 Task: Look for Airbnb options in Toowoomba, Australia from 12th  December, 2023 to 15th December, 2023 for 3 adults.2 bedrooms having 3 beds and 1 bathroom. Property type can be flat. Amenities needed are: washing machine, kitchen. Look for 3 properties as per requirement.
Action: Mouse moved to (448, 66)
Screenshot: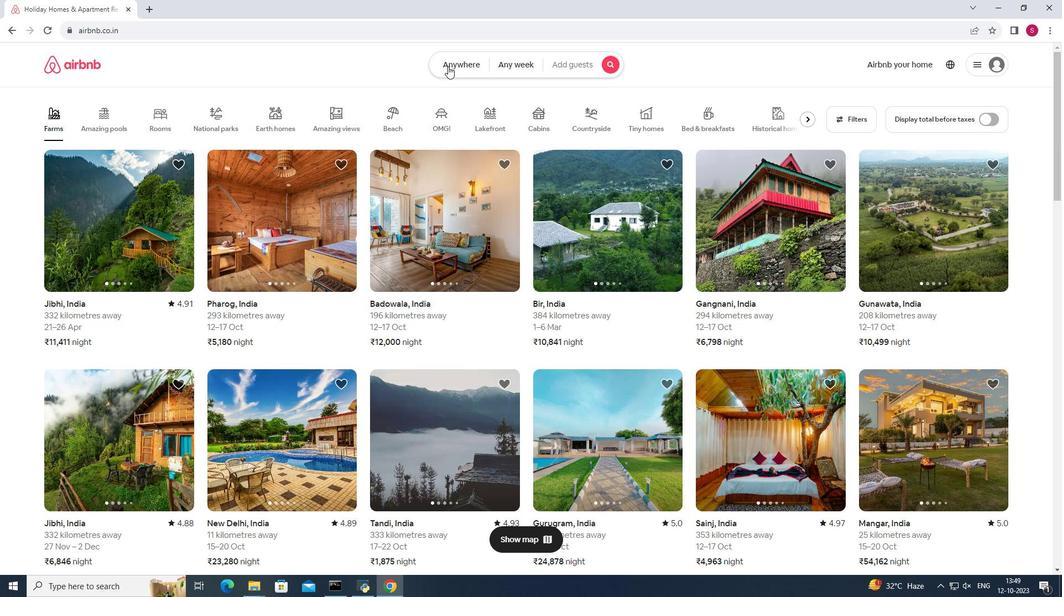 
Action: Mouse pressed left at (448, 66)
Screenshot: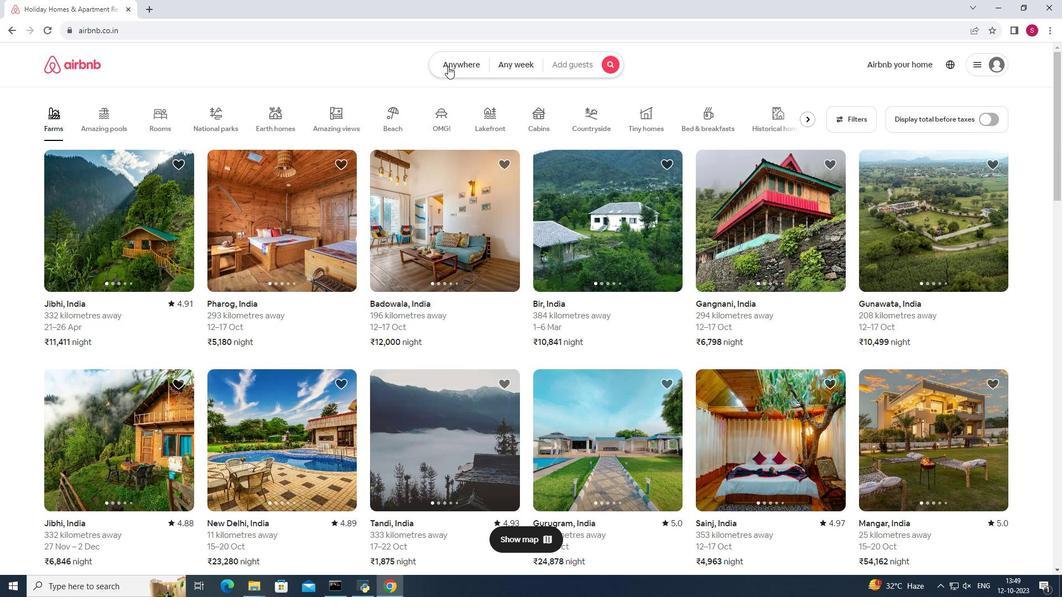 
Action: Mouse moved to (389, 103)
Screenshot: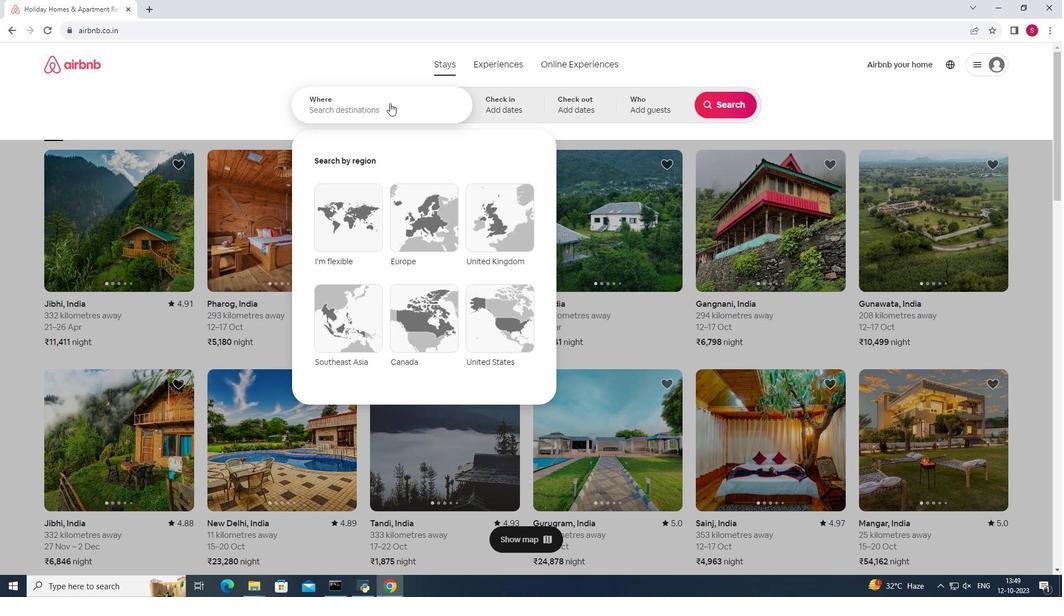 
Action: Mouse pressed left at (389, 103)
Screenshot: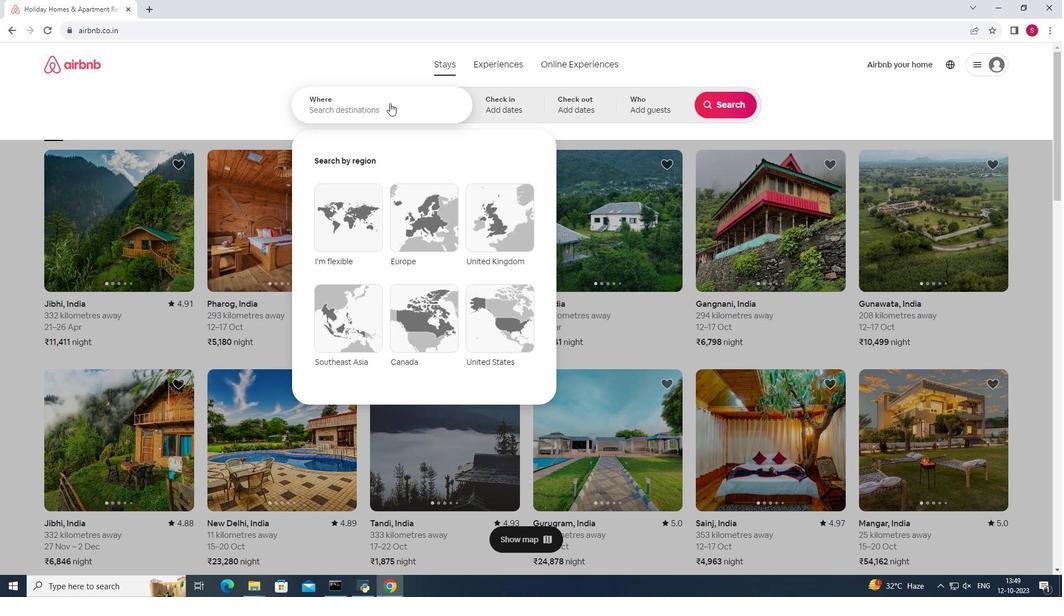 
Action: Key pressed <Key.shift><Key.shift><Key.shift><Key.shift><Key.shift>Toowoomba,<Key.space><Key.shift>Australia
Screenshot: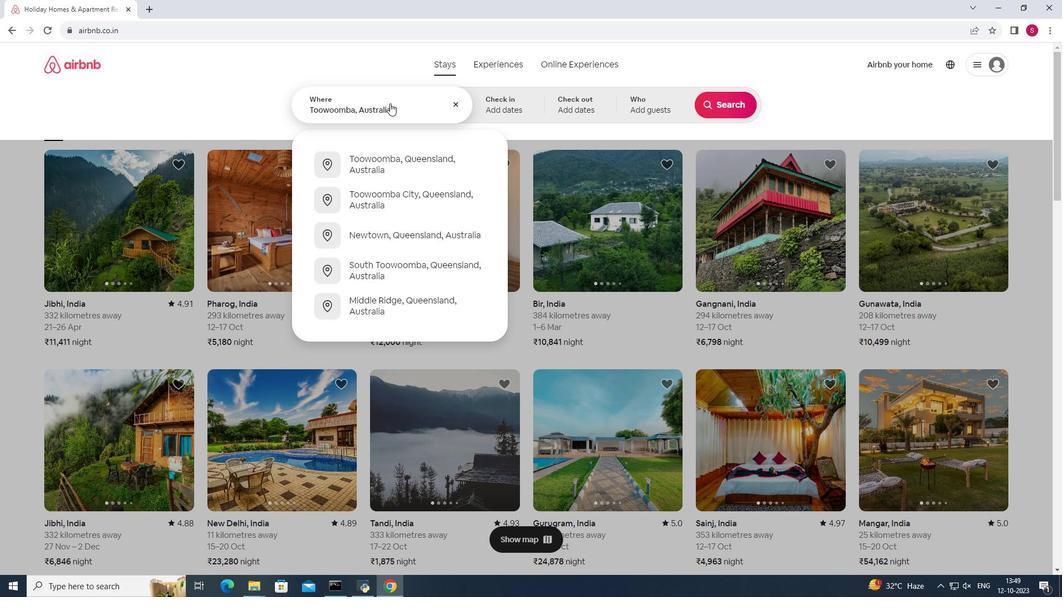 
Action: Mouse moved to (500, 115)
Screenshot: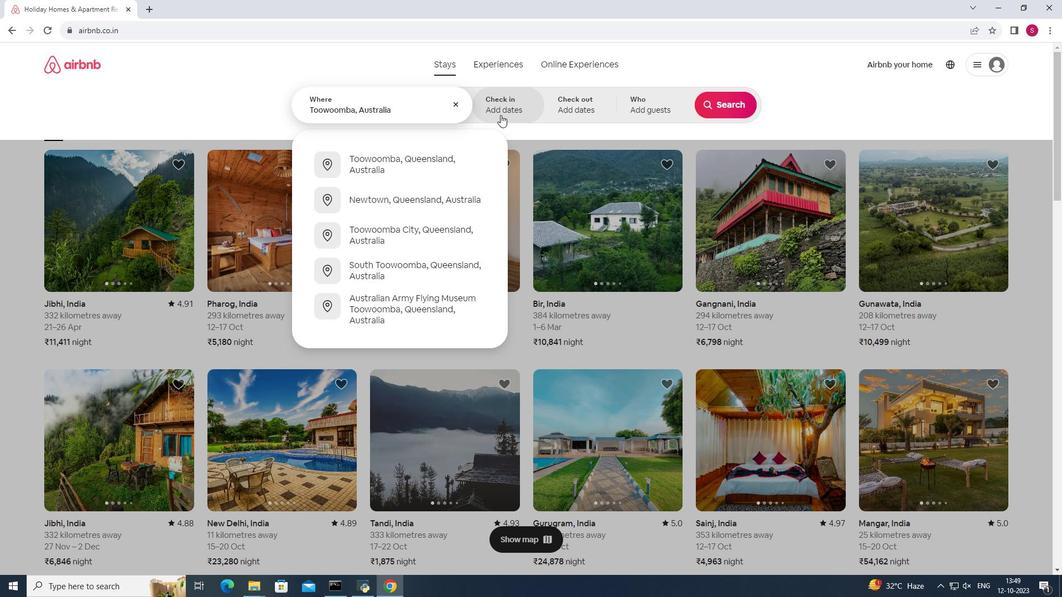 
Action: Mouse pressed left at (500, 115)
Screenshot: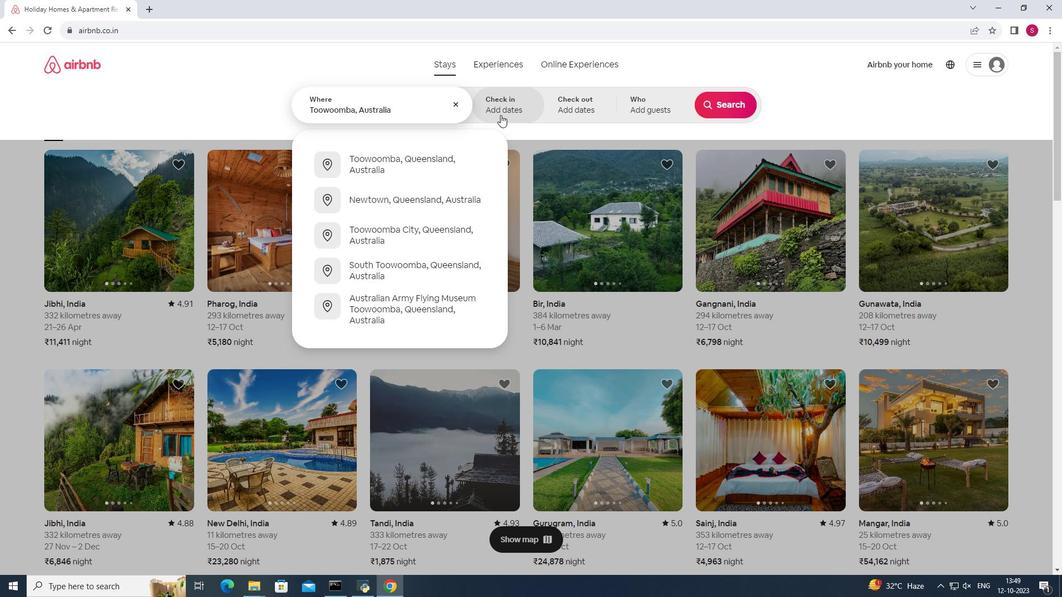 
Action: Mouse moved to (724, 193)
Screenshot: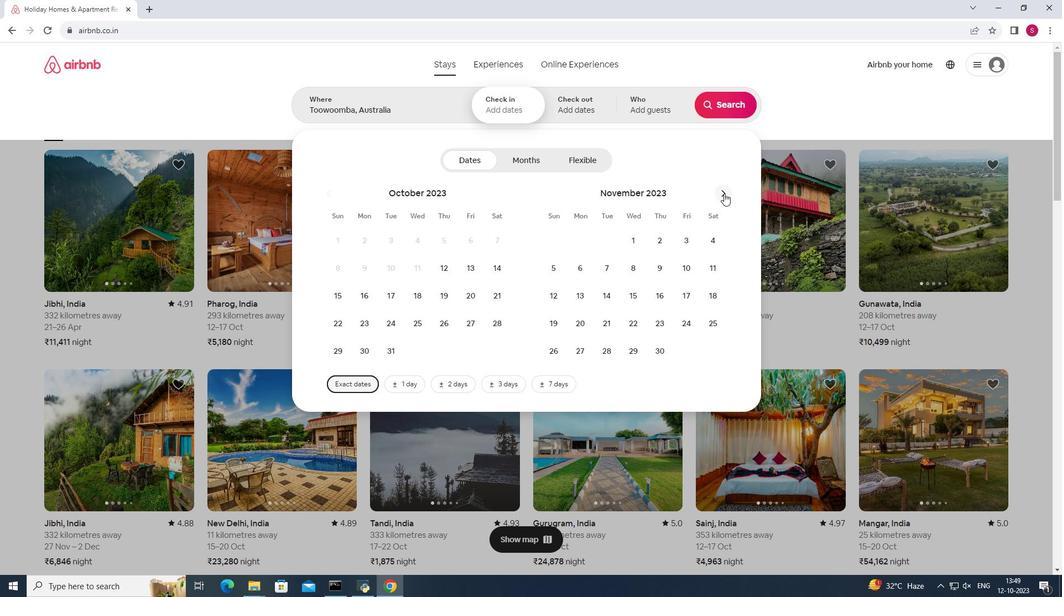 
Action: Mouse pressed left at (724, 193)
Screenshot: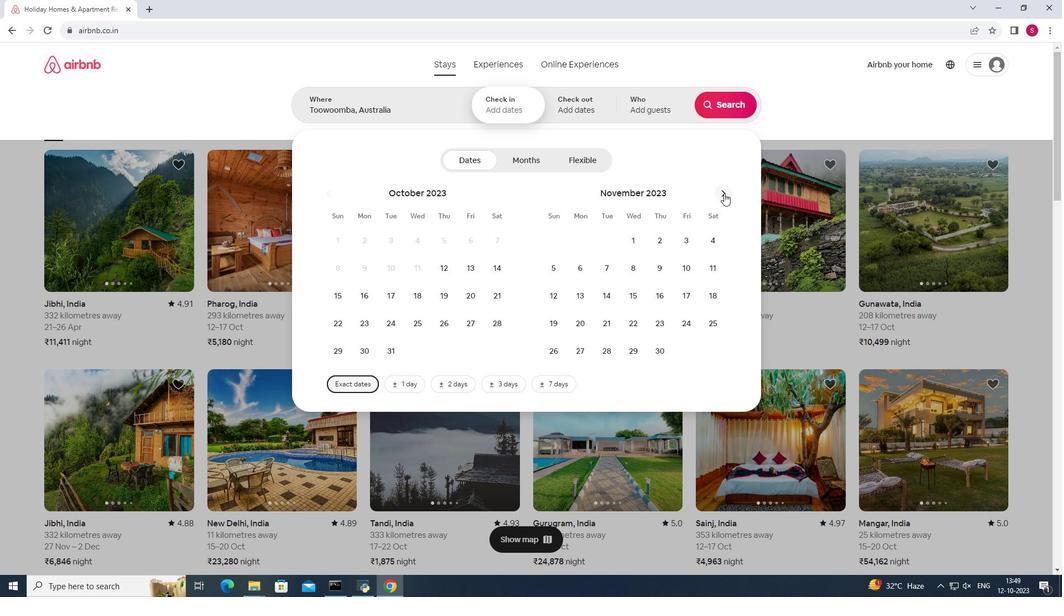 
Action: Mouse moved to (609, 295)
Screenshot: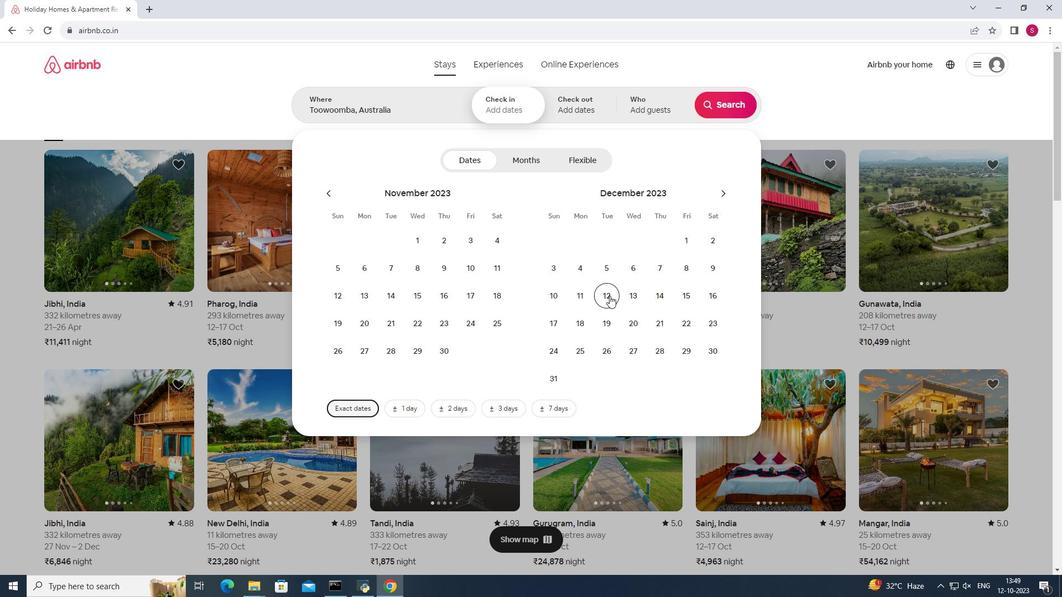 
Action: Mouse pressed left at (609, 295)
Screenshot: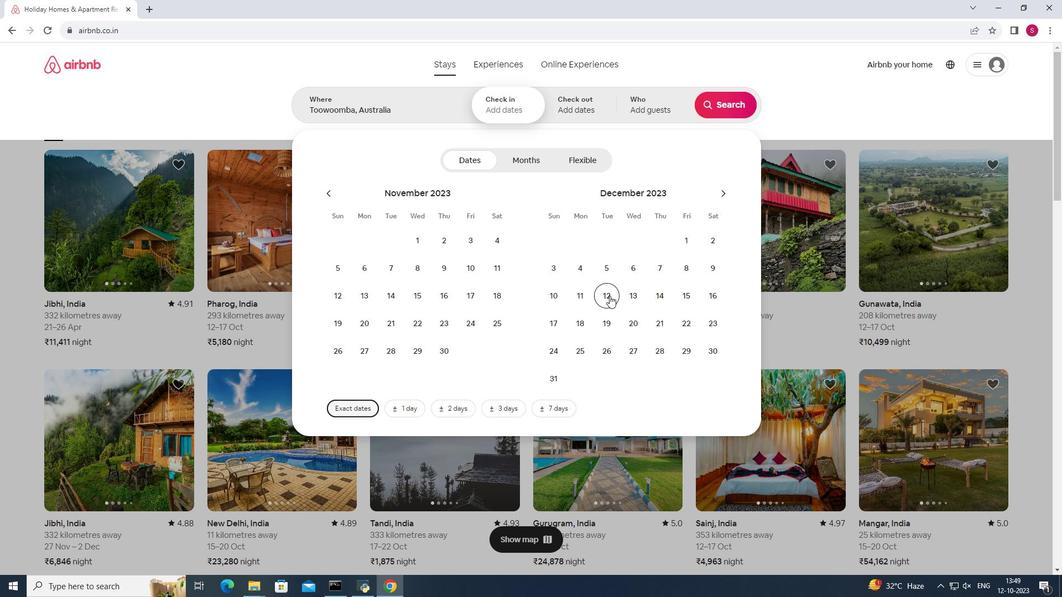 
Action: Mouse pressed left at (609, 295)
Screenshot: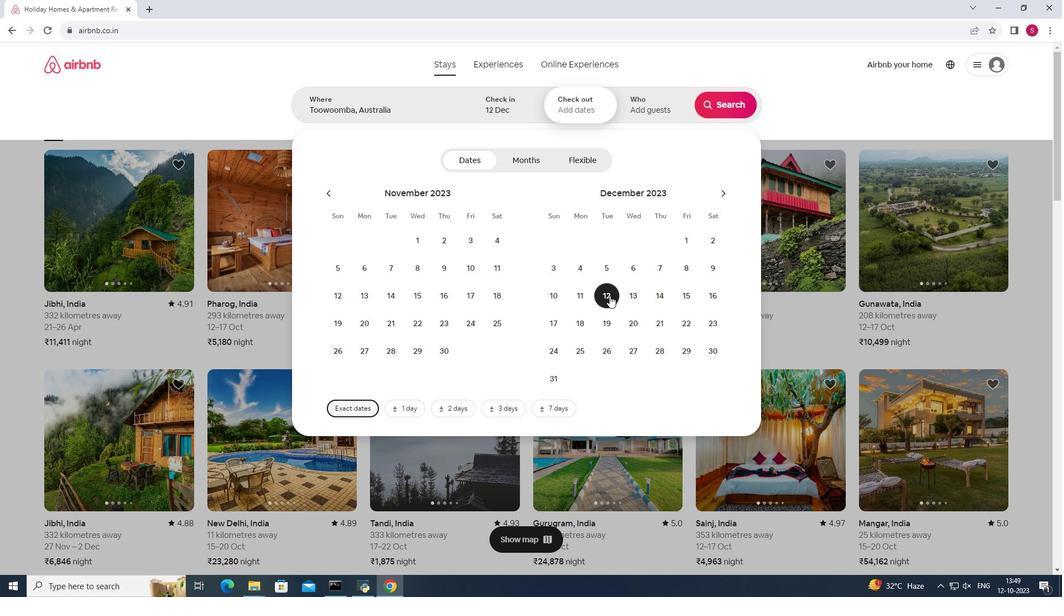 
Action: Mouse moved to (683, 294)
Screenshot: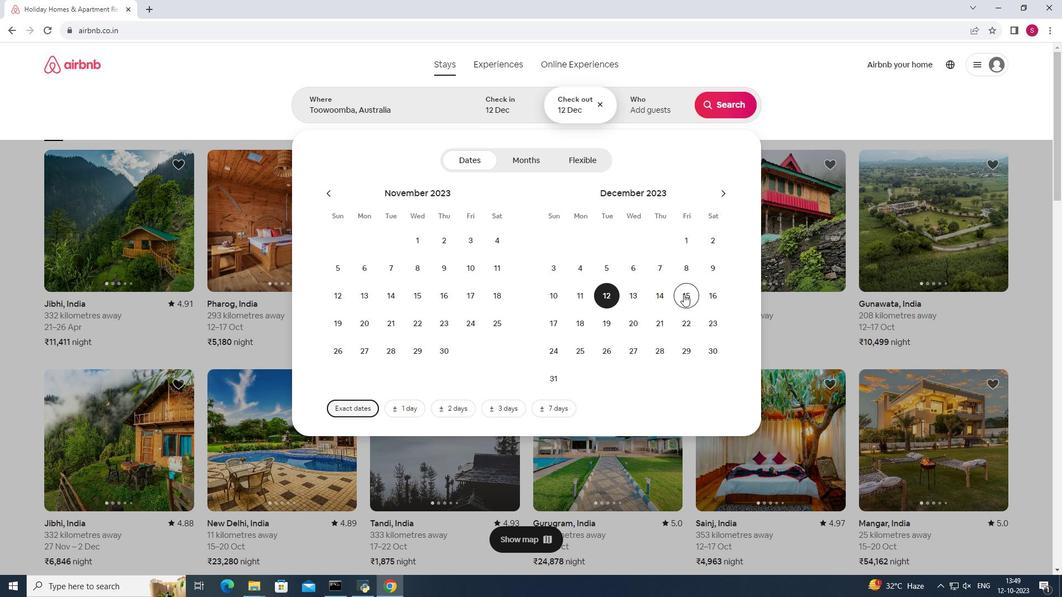 
Action: Mouse pressed left at (683, 294)
Screenshot: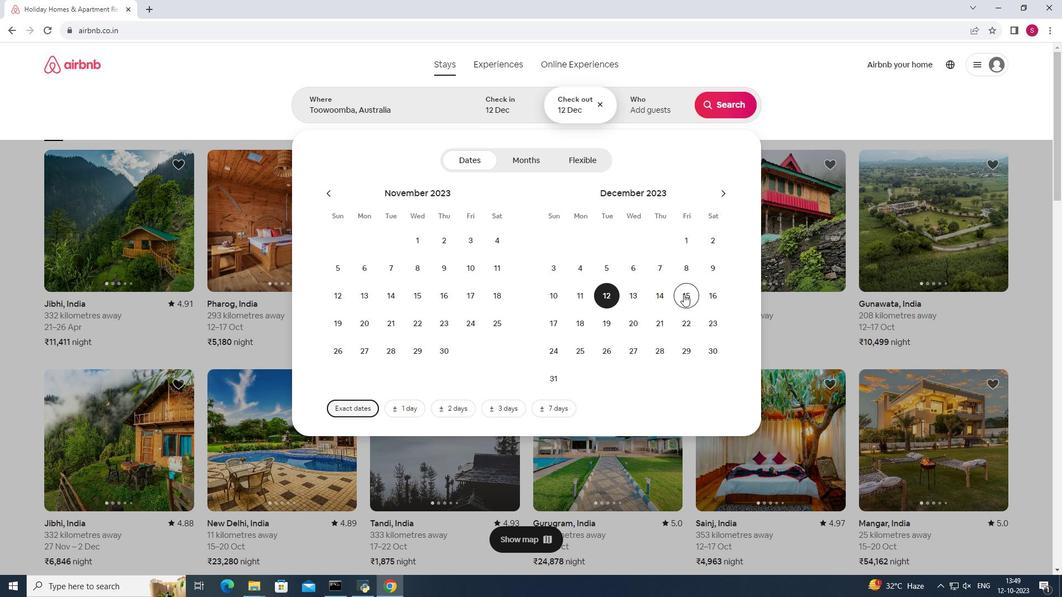 
Action: Mouse moved to (656, 108)
Screenshot: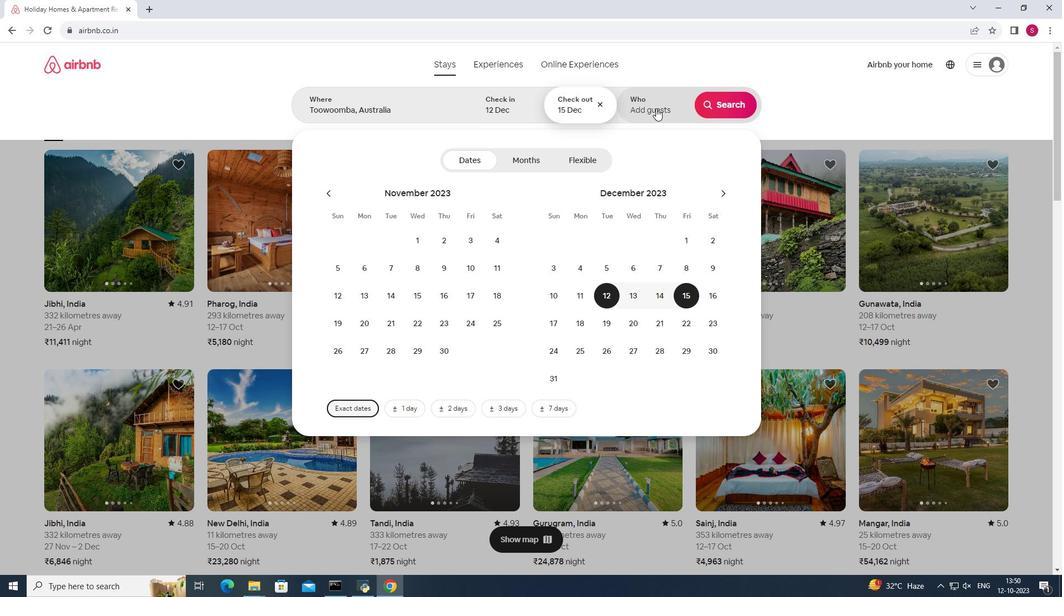 
Action: Mouse pressed left at (656, 108)
Screenshot: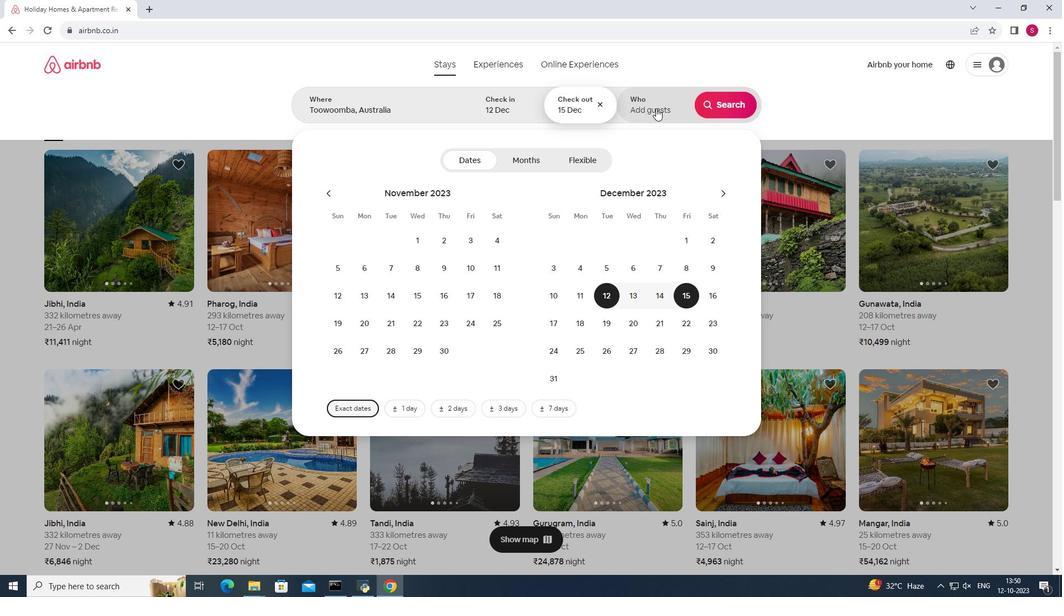 
Action: Mouse pressed left at (656, 108)
Screenshot: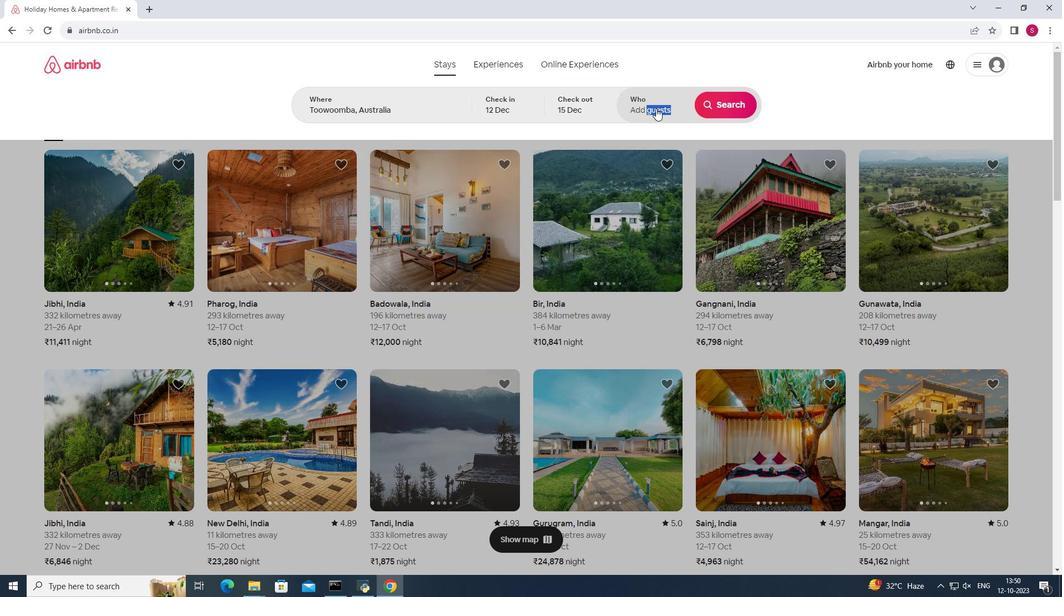 
Action: Mouse moved to (654, 107)
Screenshot: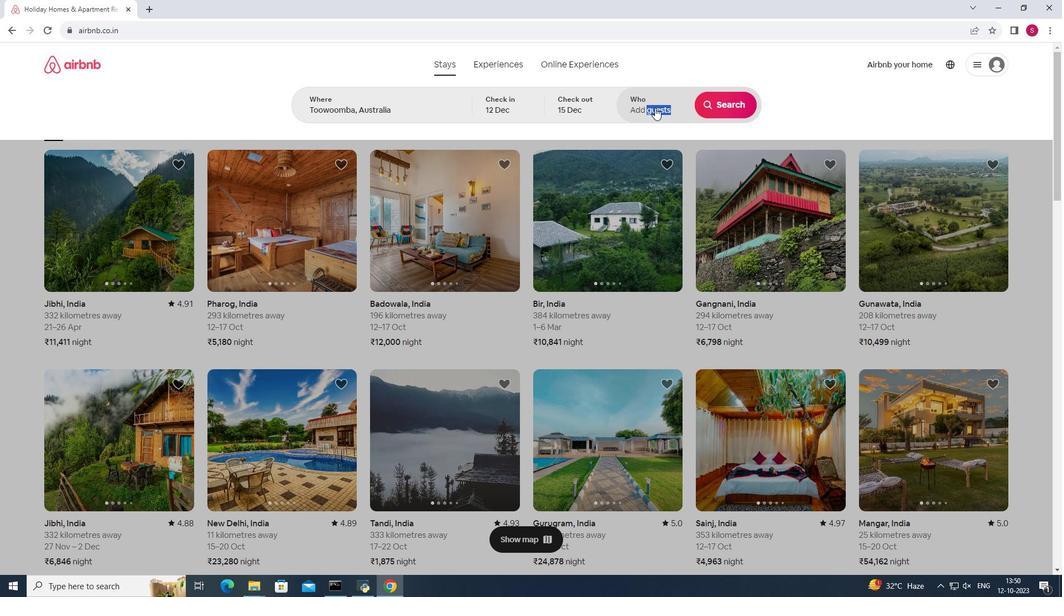 
Action: Mouse pressed left at (654, 107)
Screenshot: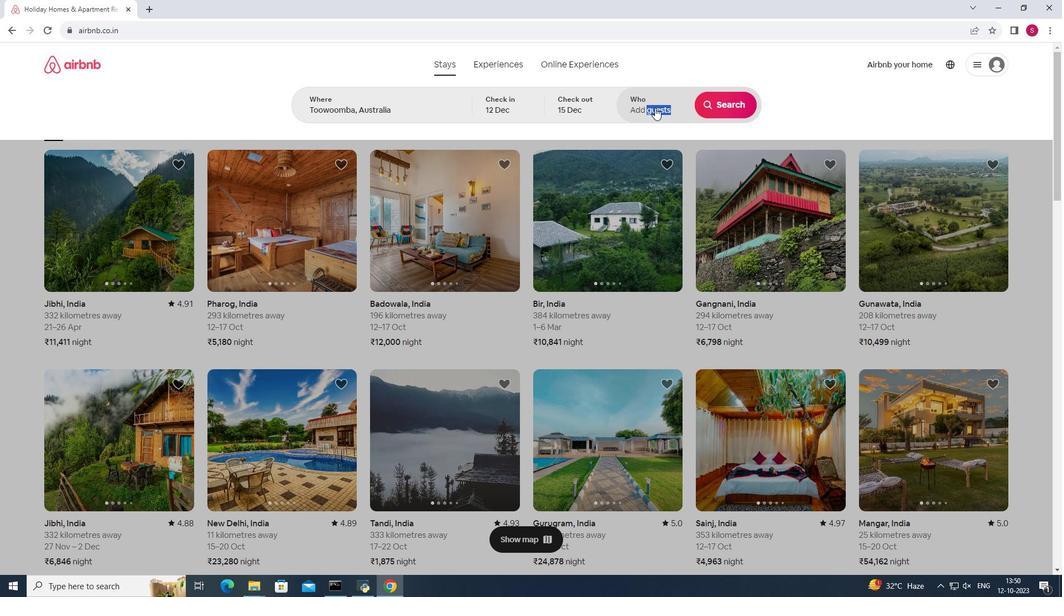 
Action: Mouse moved to (729, 161)
Screenshot: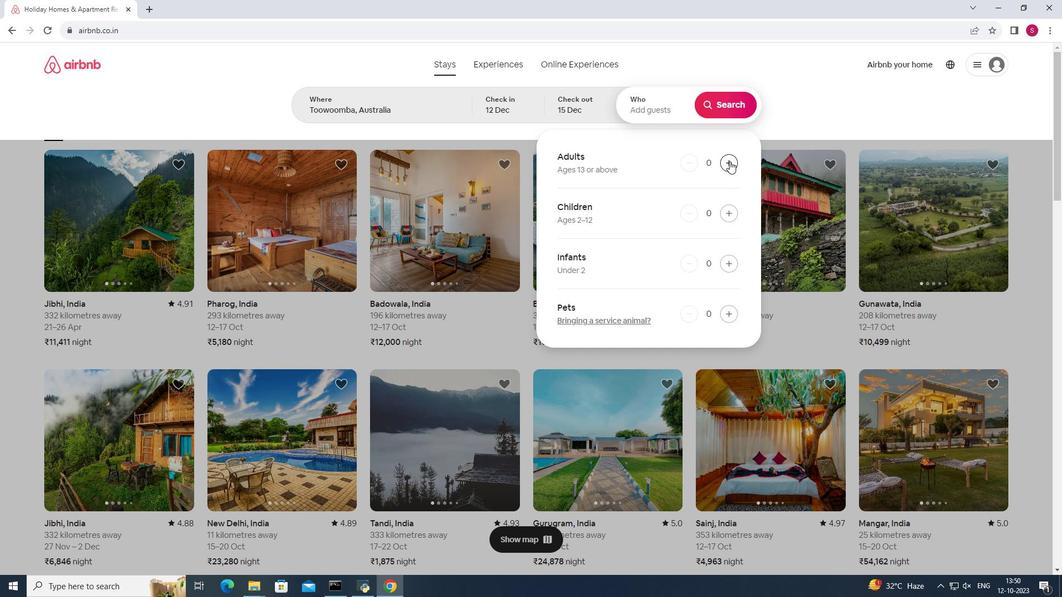 
Action: Mouse pressed left at (729, 161)
Screenshot: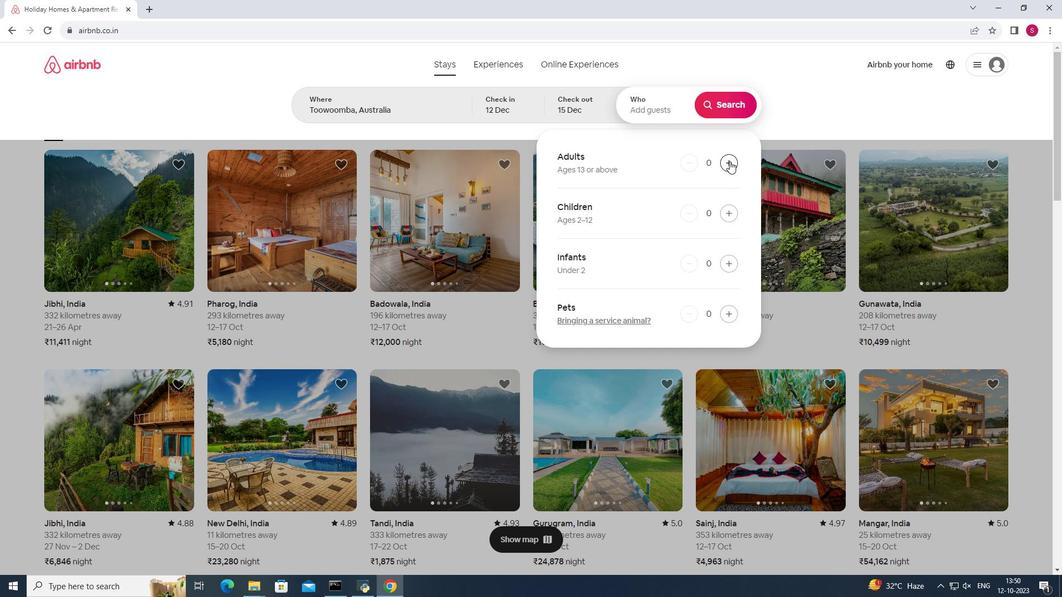 
Action: Mouse moved to (729, 164)
Screenshot: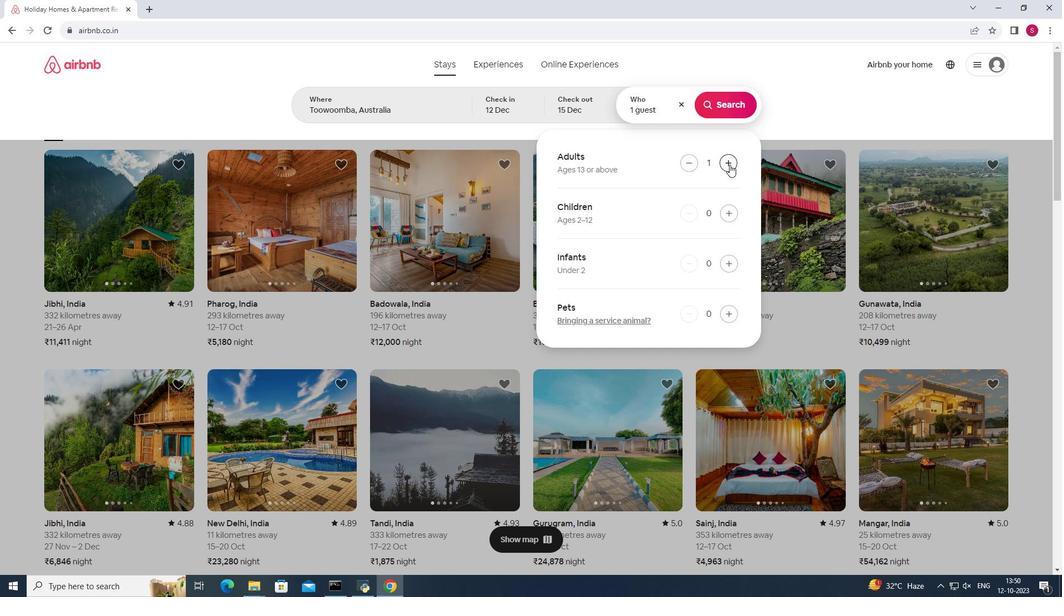 
Action: Mouse pressed left at (729, 164)
Screenshot: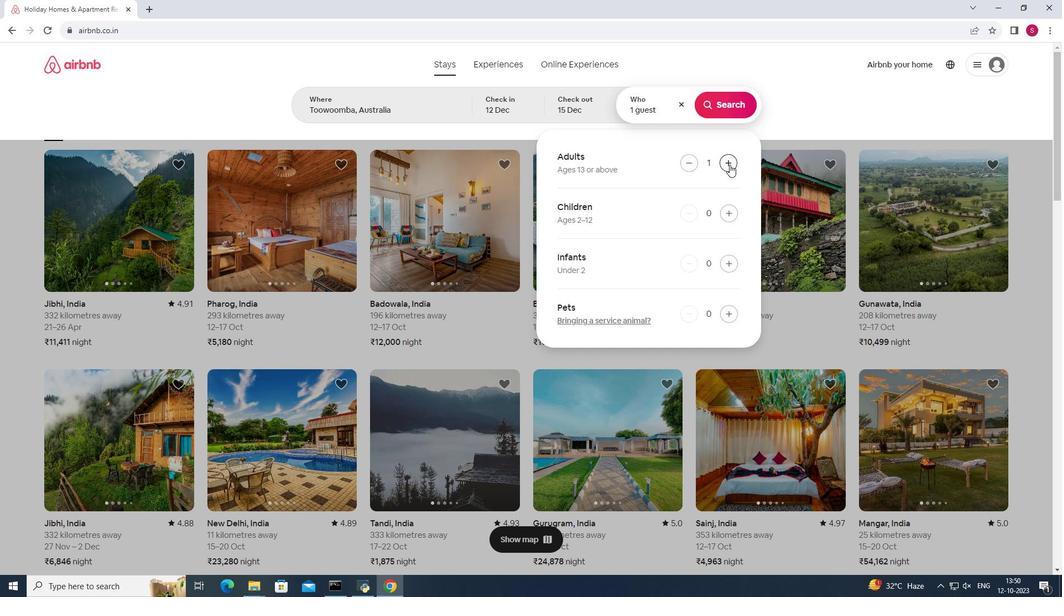 
Action: Mouse pressed left at (729, 164)
Screenshot: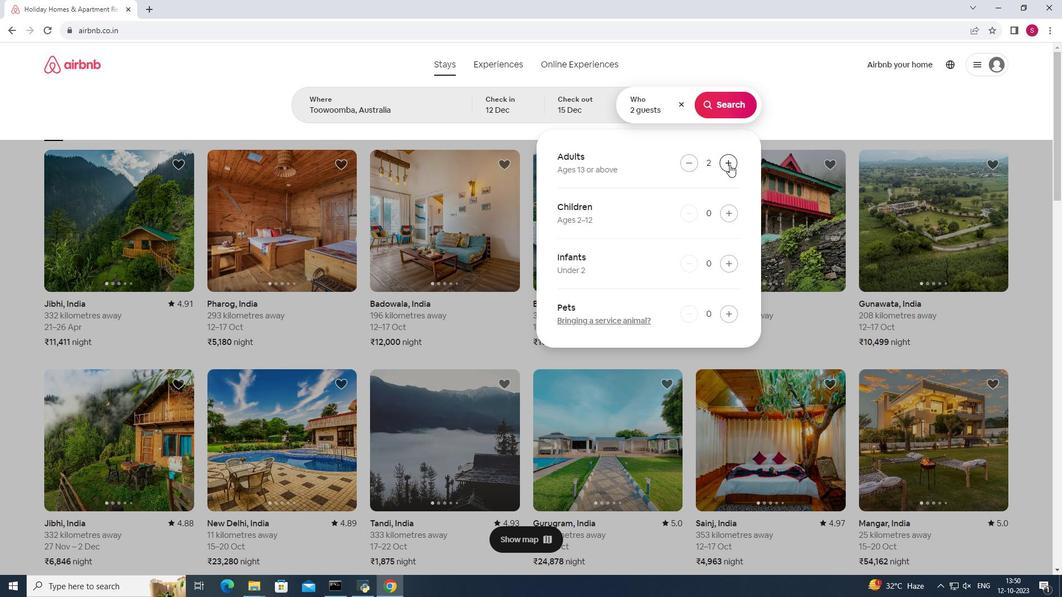 
Action: Mouse moved to (738, 104)
Screenshot: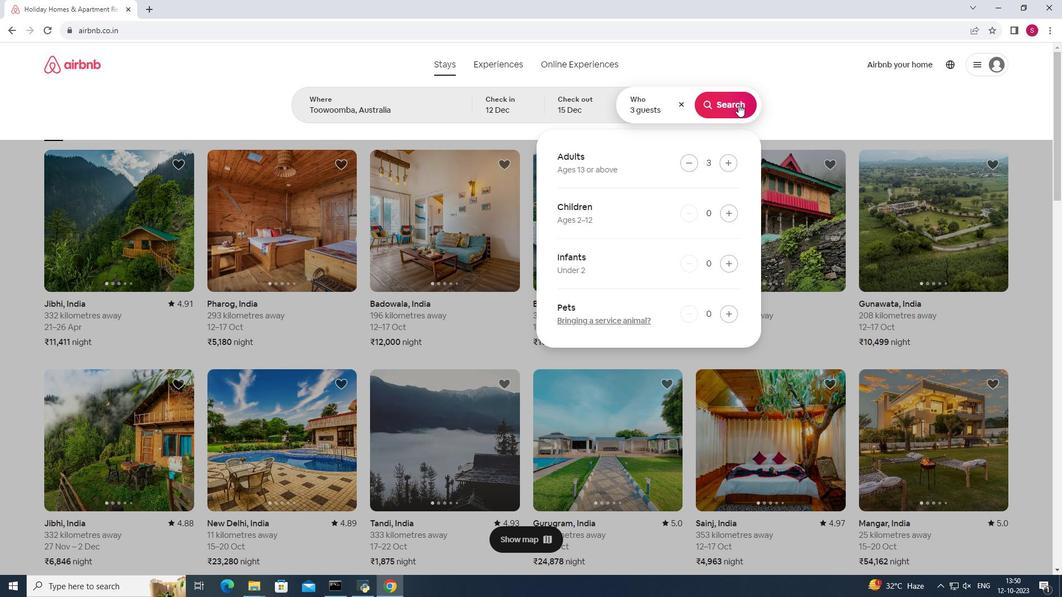 
Action: Mouse pressed left at (738, 104)
Screenshot: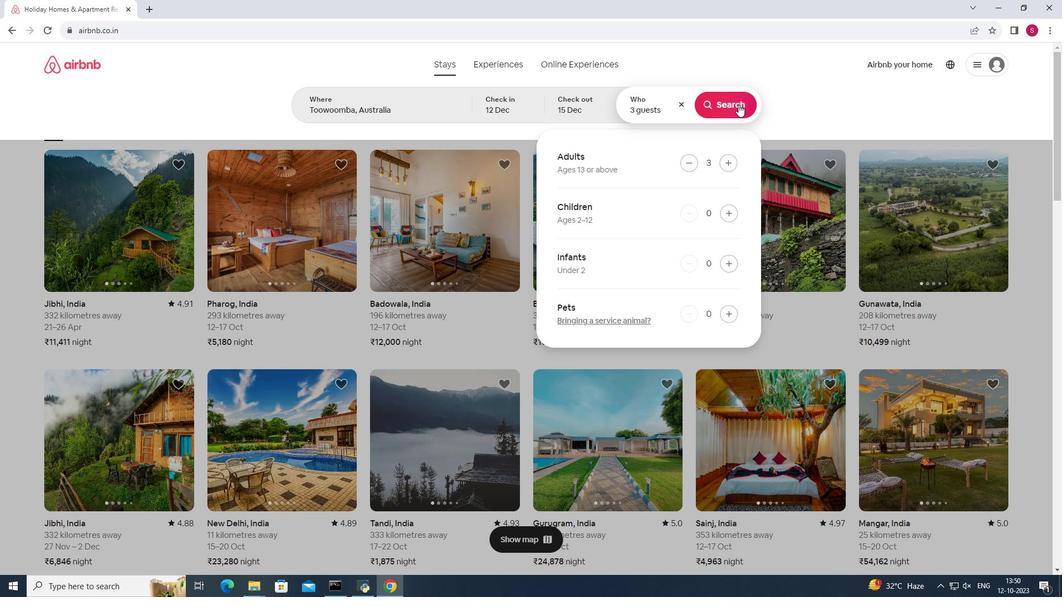 
Action: Mouse moved to (882, 111)
Screenshot: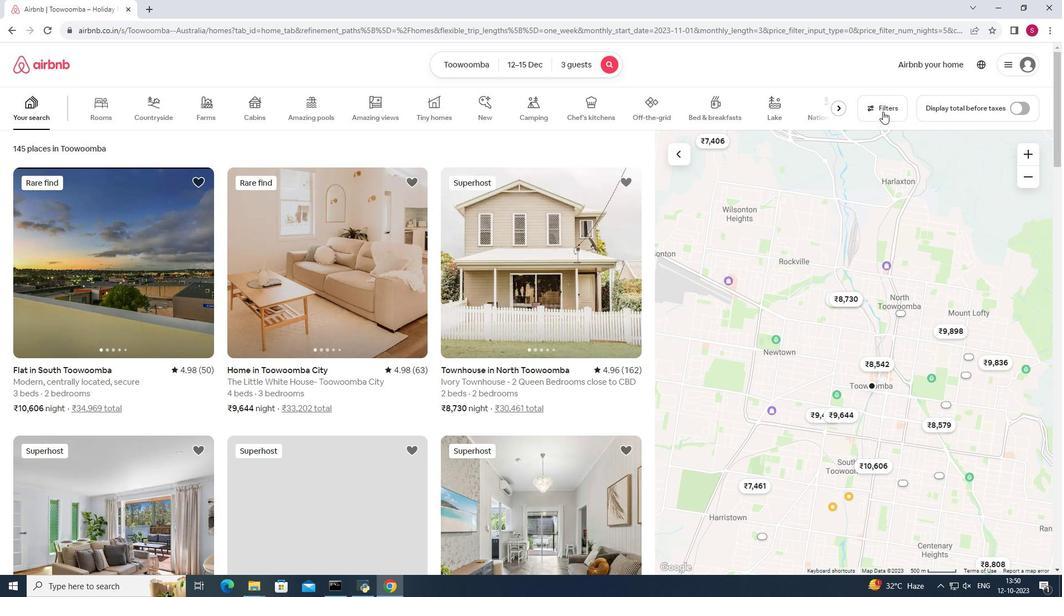 
Action: Mouse pressed left at (882, 111)
Screenshot: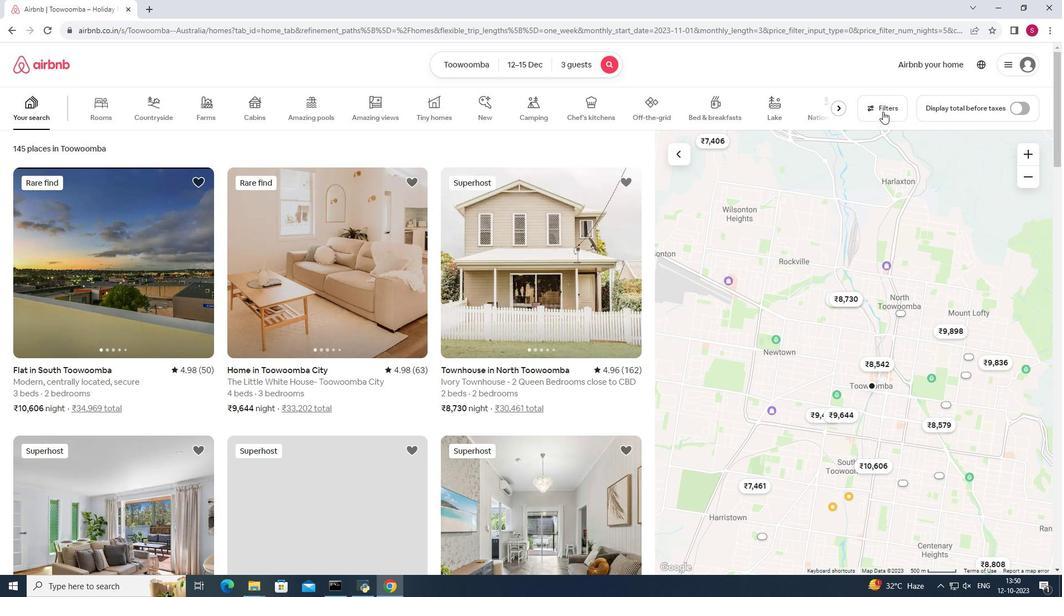 
Action: Mouse moved to (579, 214)
Screenshot: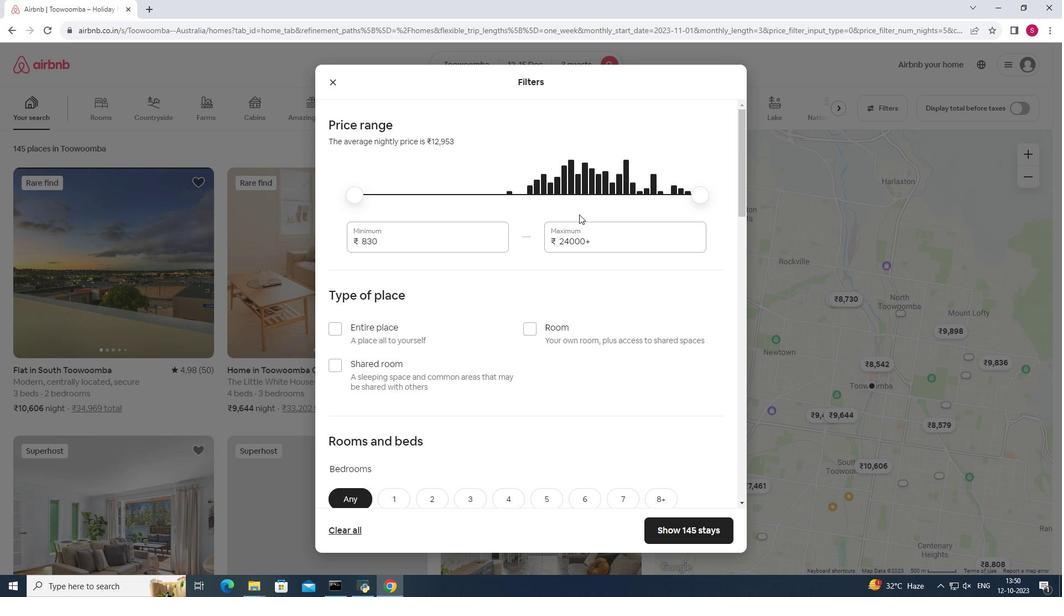 
Action: Mouse scrolled (579, 214) with delta (0, 0)
Screenshot: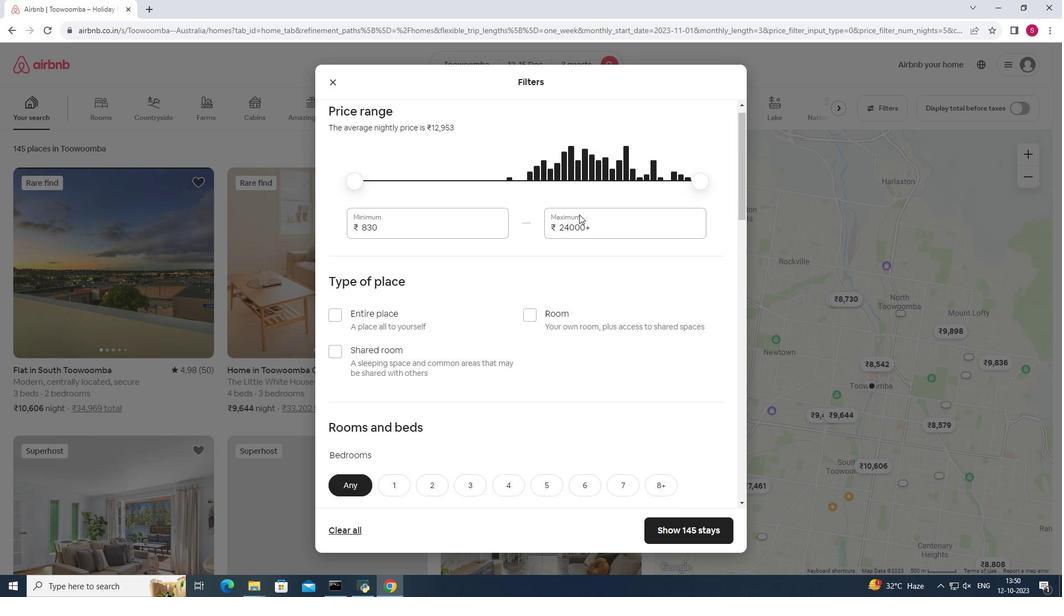 
Action: Mouse scrolled (579, 214) with delta (0, 0)
Screenshot: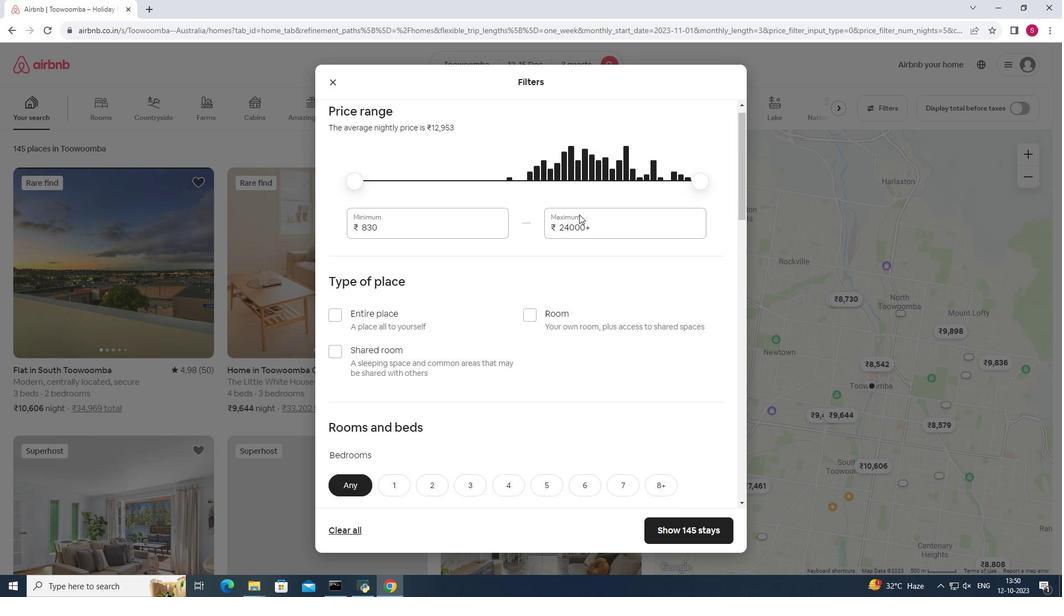 
Action: Mouse scrolled (579, 214) with delta (0, 0)
Screenshot: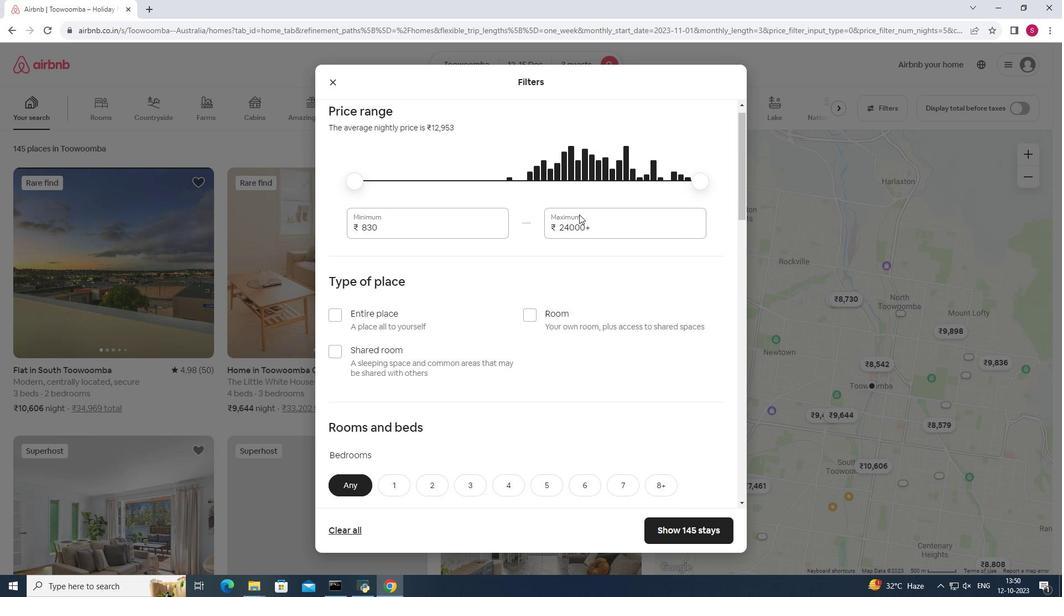 
Action: Mouse scrolled (579, 214) with delta (0, 0)
Screenshot: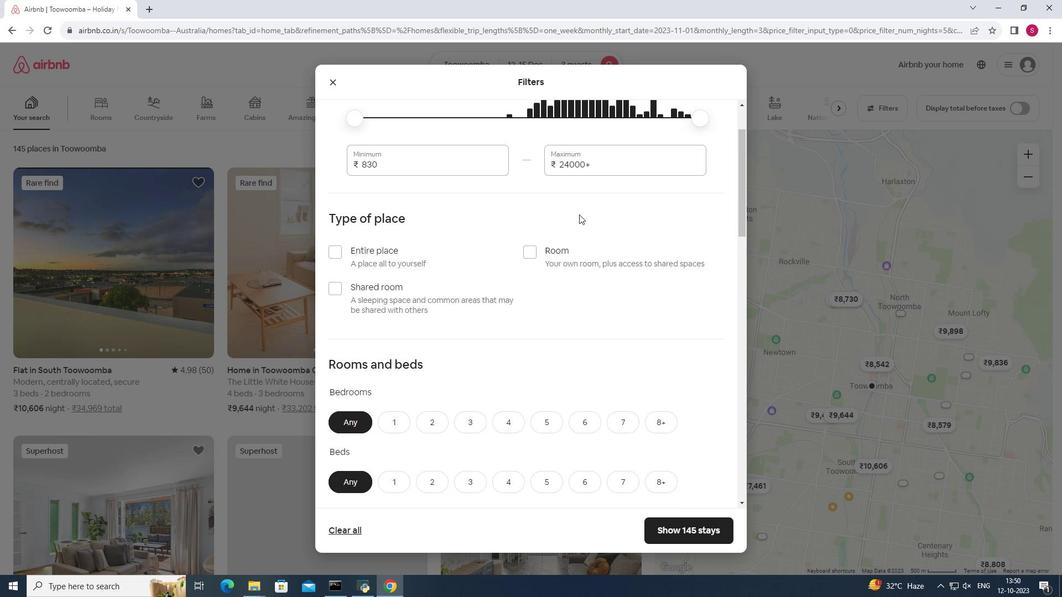 
Action: Mouse moved to (581, 212)
Screenshot: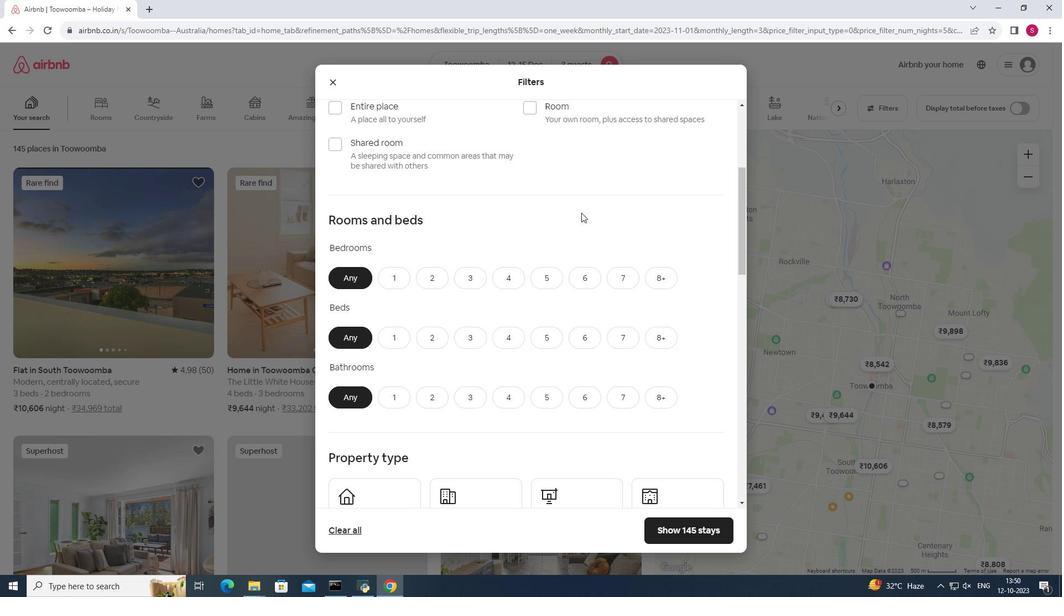 
Action: Mouse scrolled (581, 212) with delta (0, 0)
Screenshot: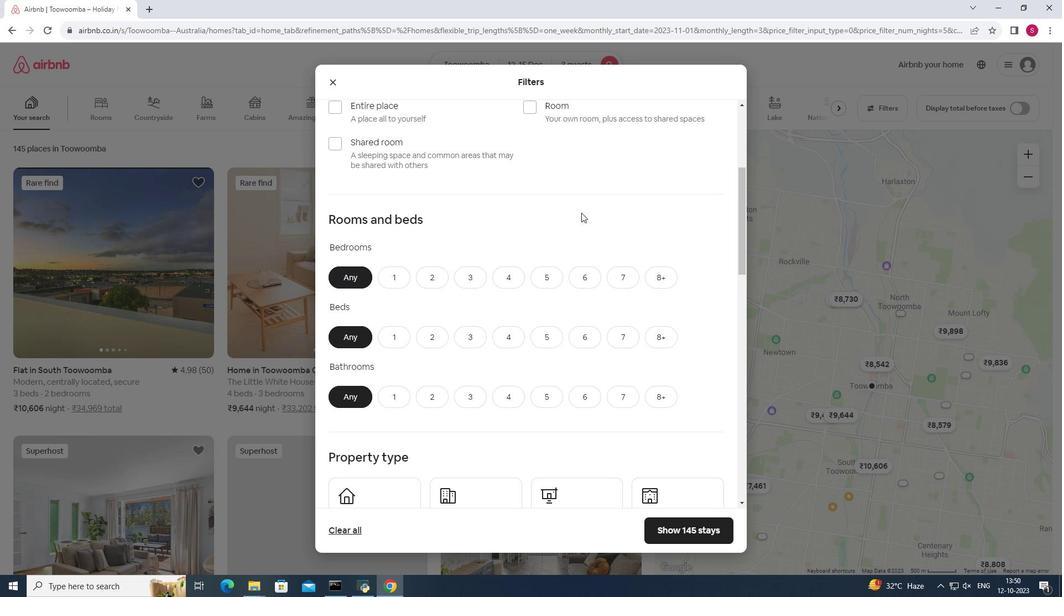 
Action: Mouse moved to (438, 224)
Screenshot: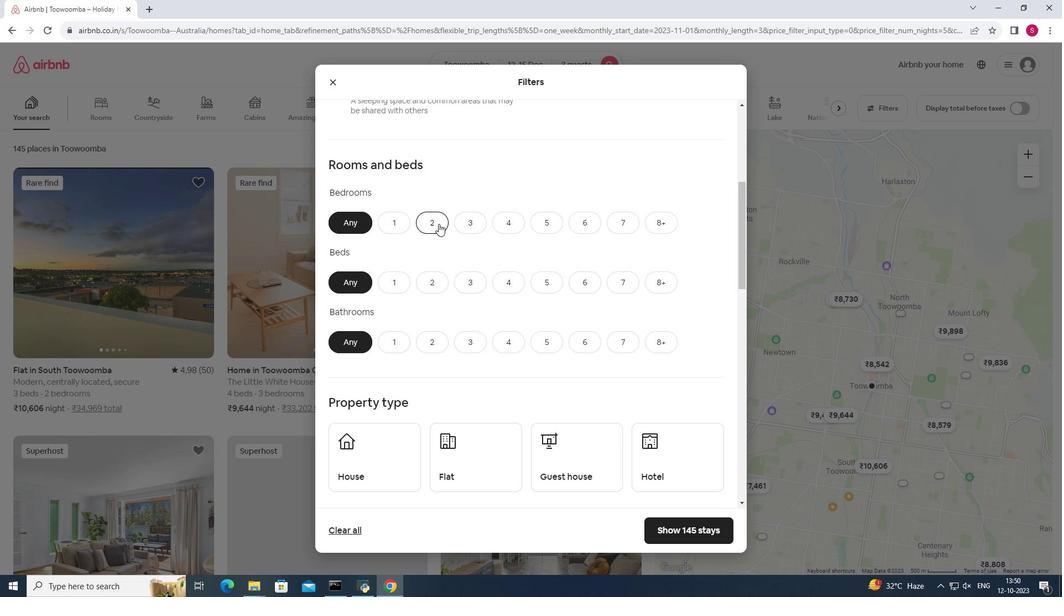 
Action: Mouse pressed left at (438, 224)
Screenshot: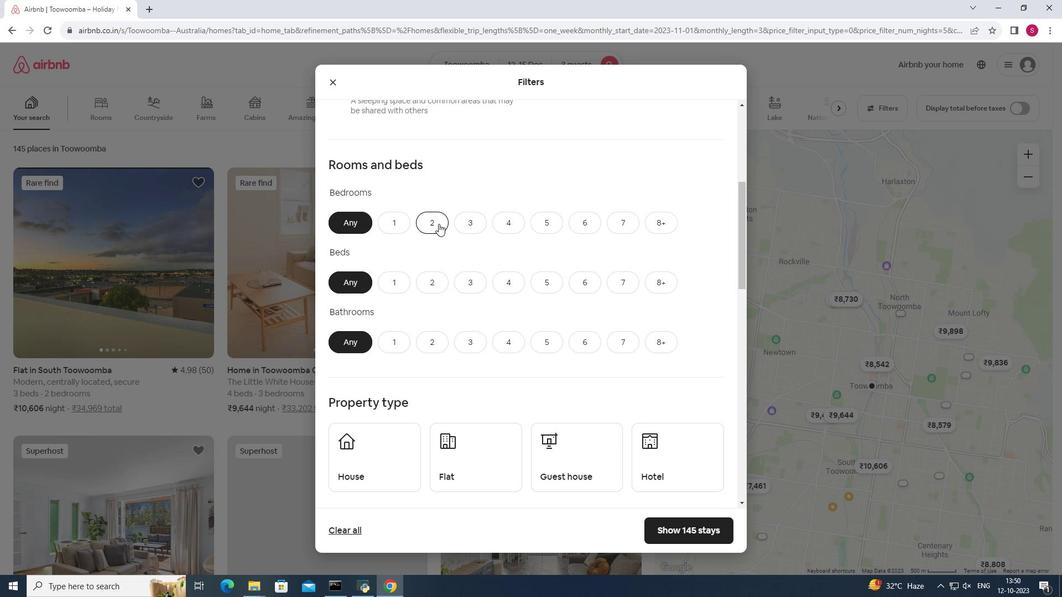 
Action: Mouse moved to (467, 287)
Screenshot: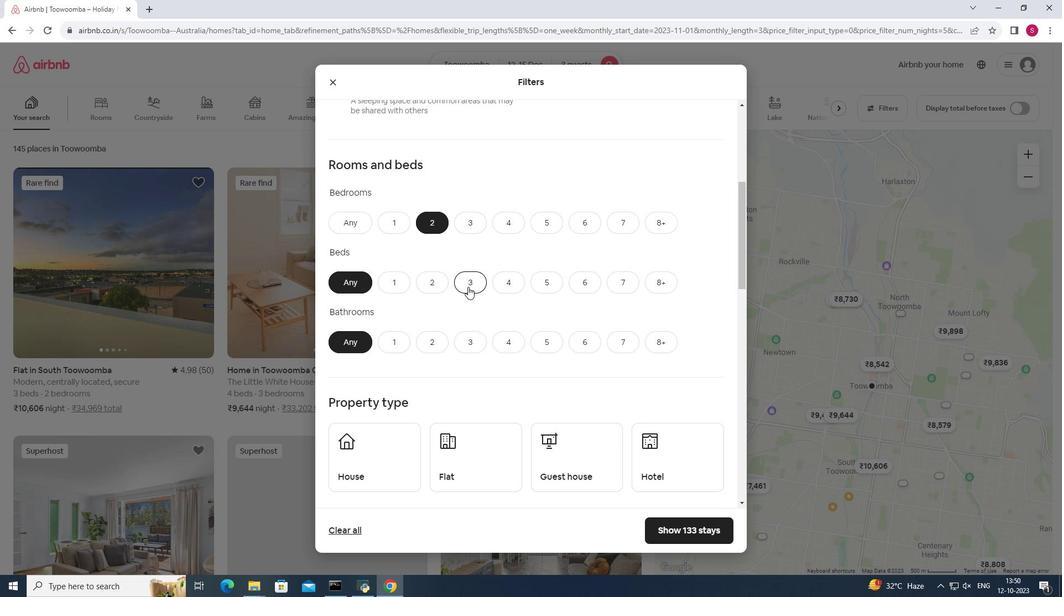 
Action: Mouse pressed left at (467, 287)
Screenshot: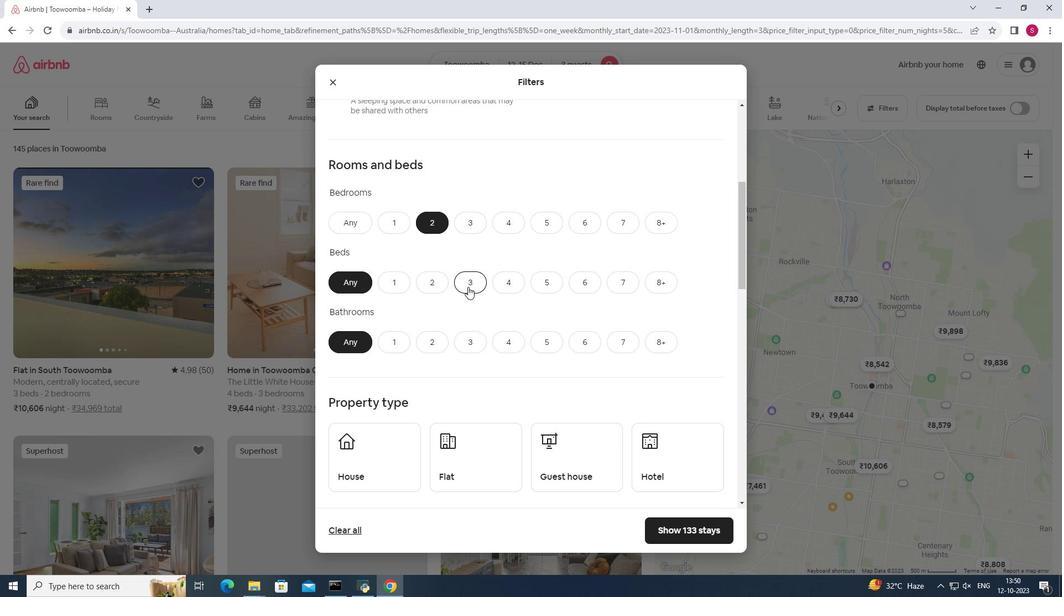 
Action: Mouse moved to (392, 342)
Screenshot: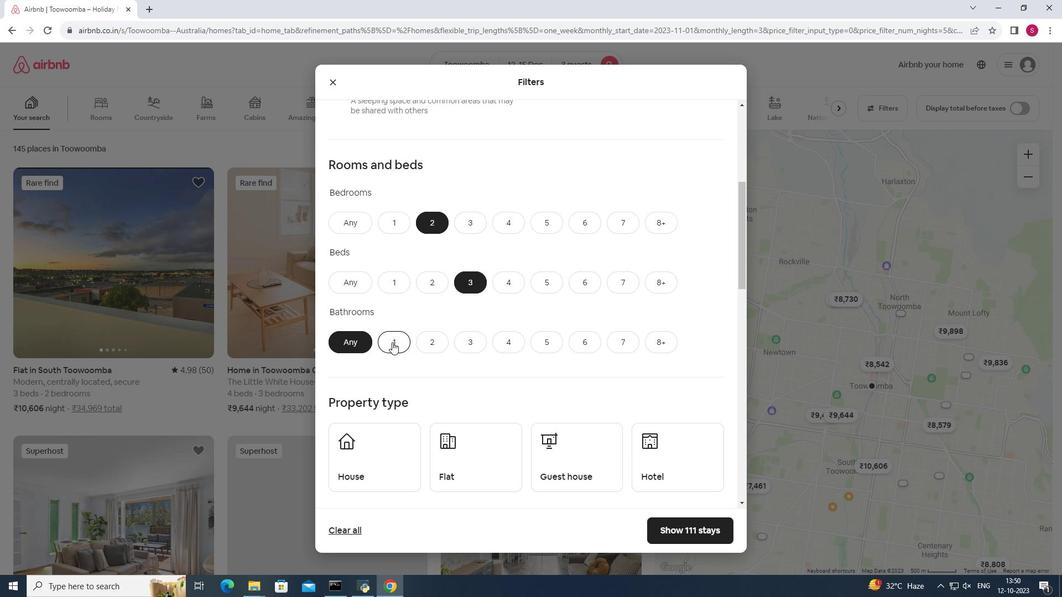 
Action: Mouse pressed left at (392, 342)
Screenshot: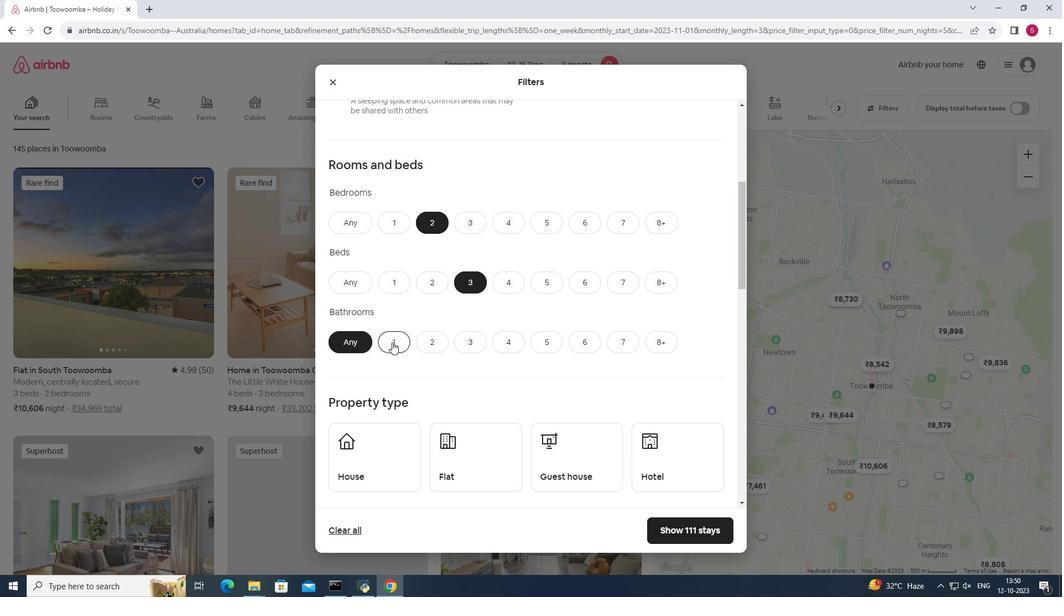 
Action: Mouse moved to (698, 291)
Screenshot: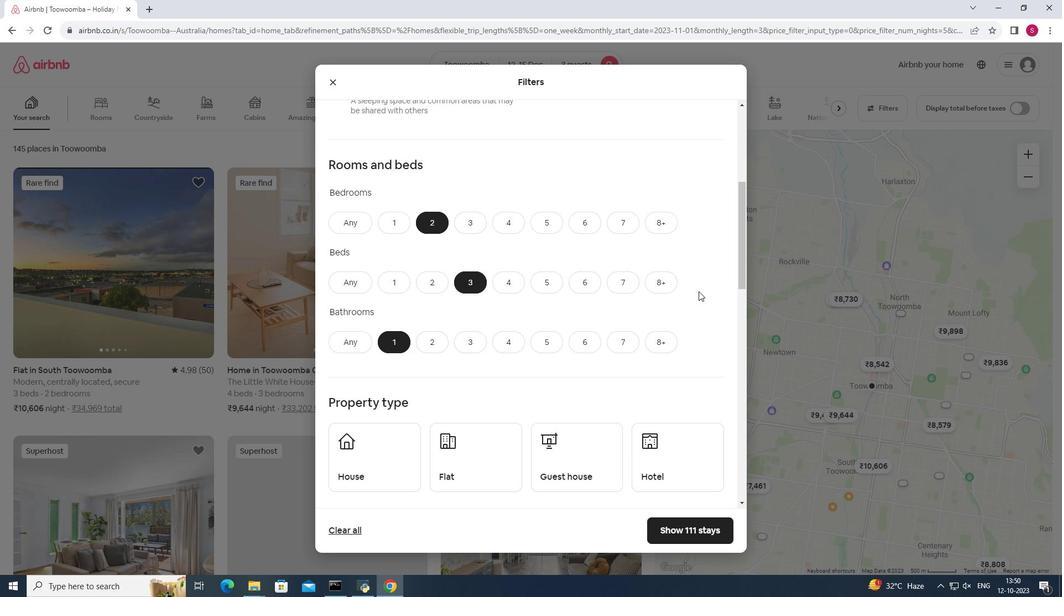 
Action: Mouse scrolled (698, 290) with delta (0, 0)
Screenshot: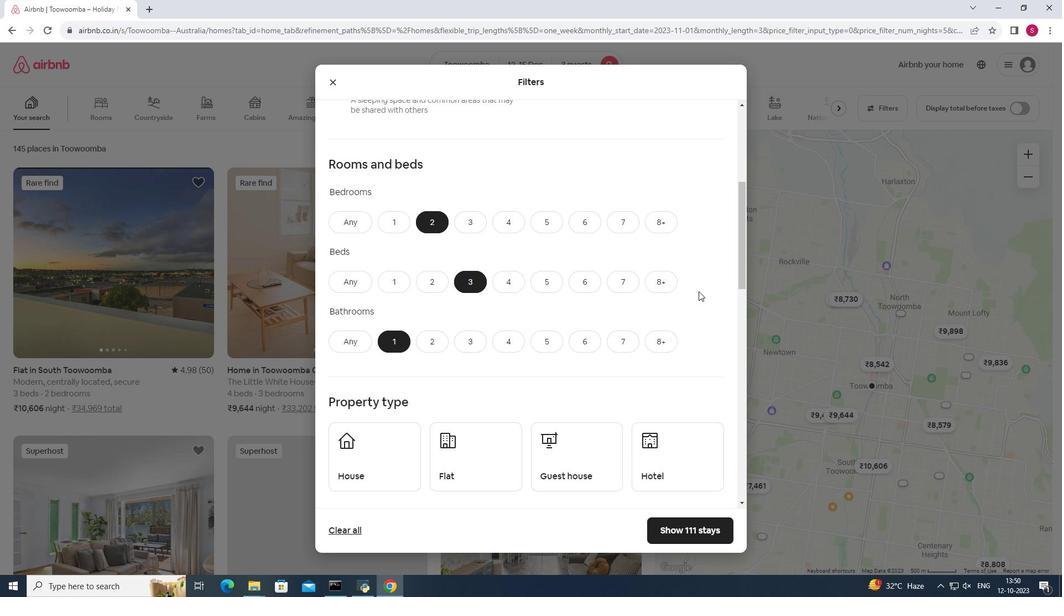 
Action: Mouse scrolled (698, 290) with delta (0, 0)
Screenshot: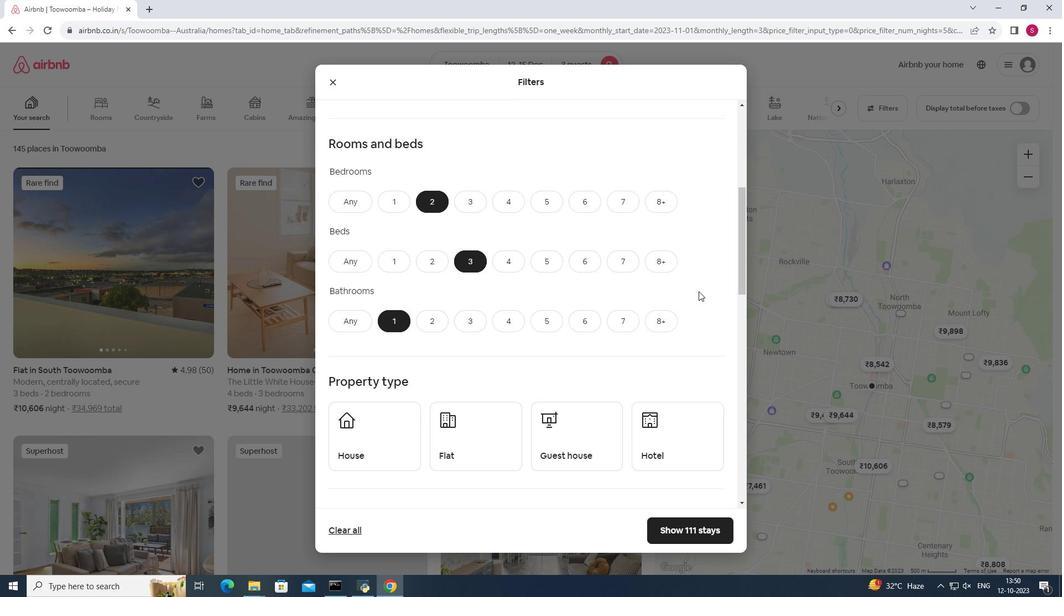 
Action: Mouse scrolled (698, 290) with delta (0, 0)
Screenshot: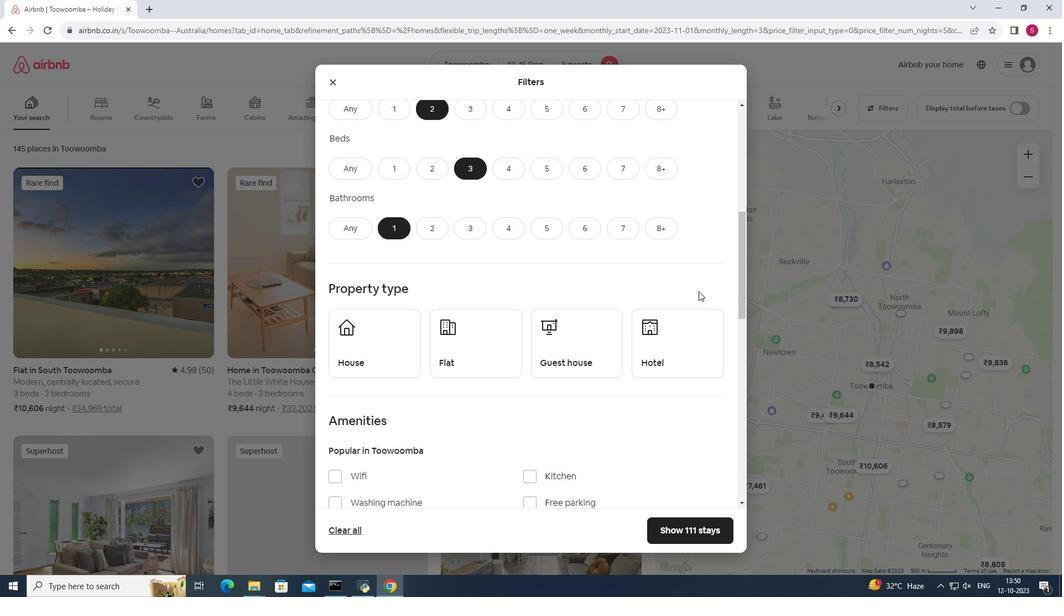 
Action: Mouse scrolled (698, 290) with delta (0, 0)
Screenshot: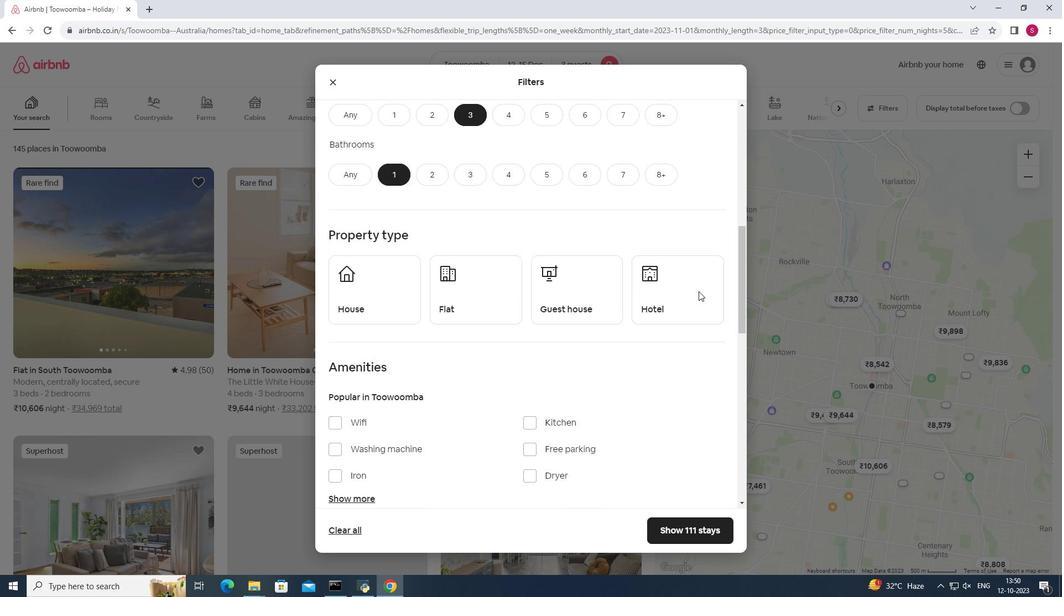 
Action: Mouse moved to (500, 253)
Screenshot: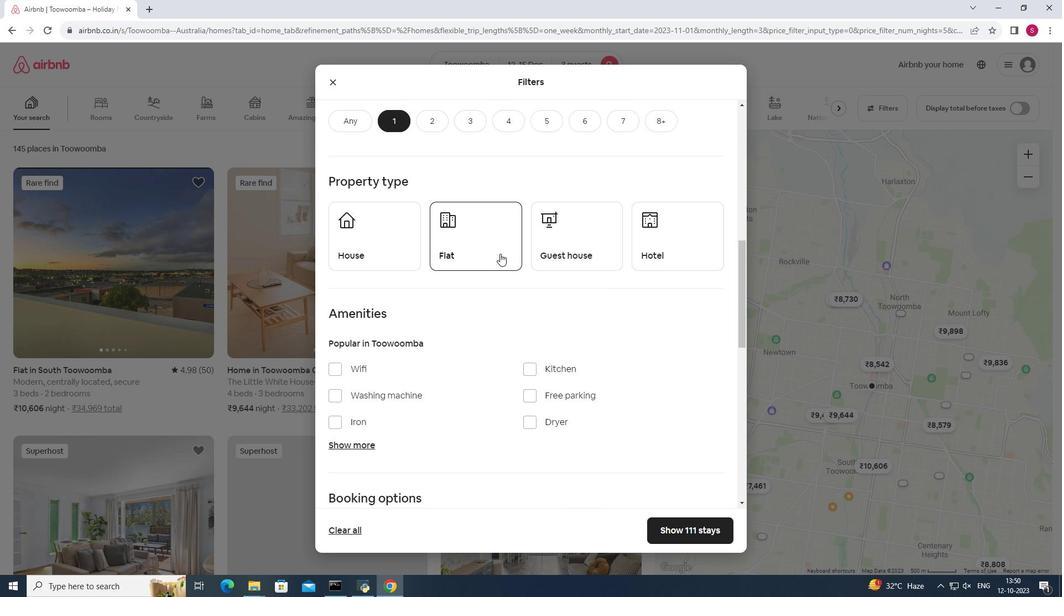 
Action: Mouse pressed left at (500, 253)
Screenshot: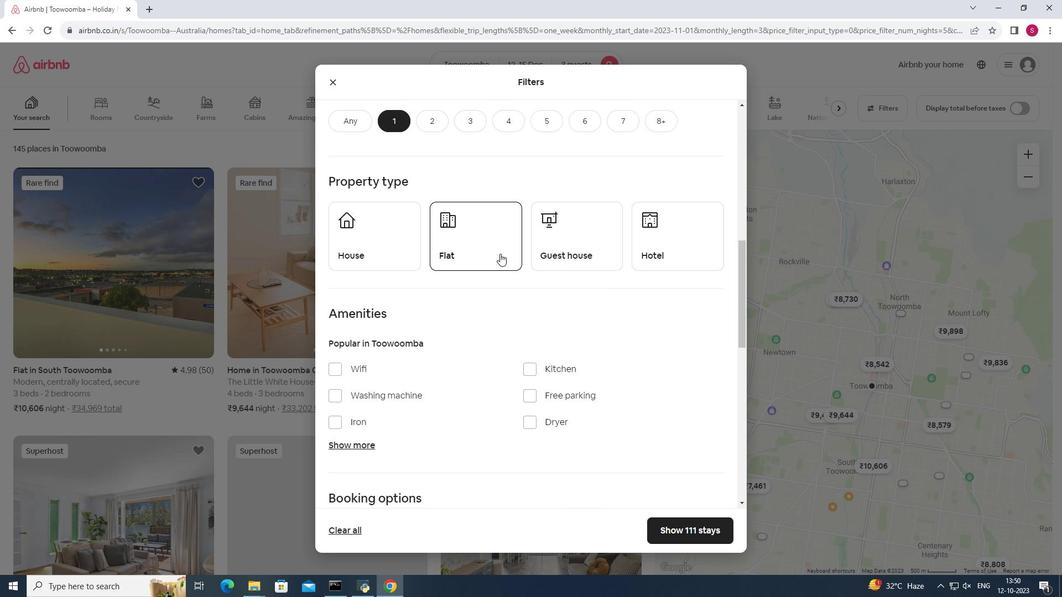 
Action: Mouse moved to (654, 313)
Screenshot: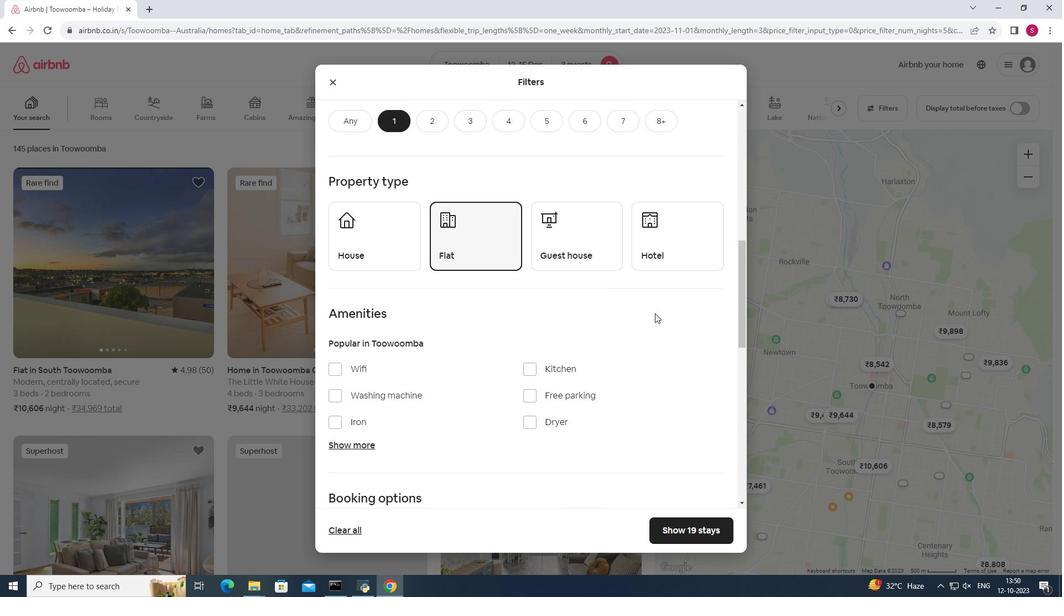 
Action: Mouse scrolled (654, 313) with delta (0, 0)
Screenshot: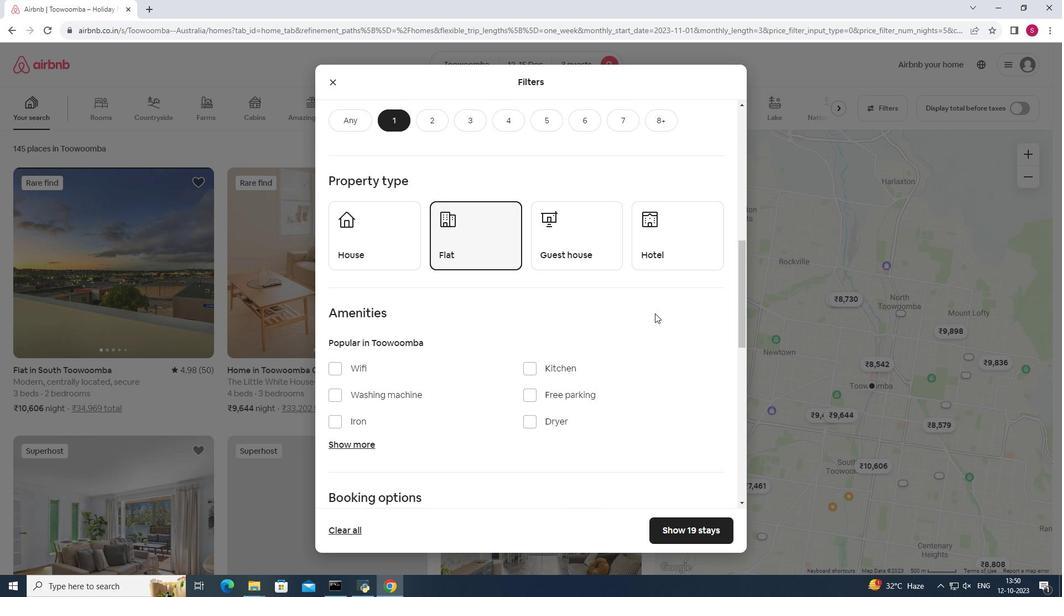 
Action: Mouse scrolled (654, 313) with delta (0, 0)
Screenshot: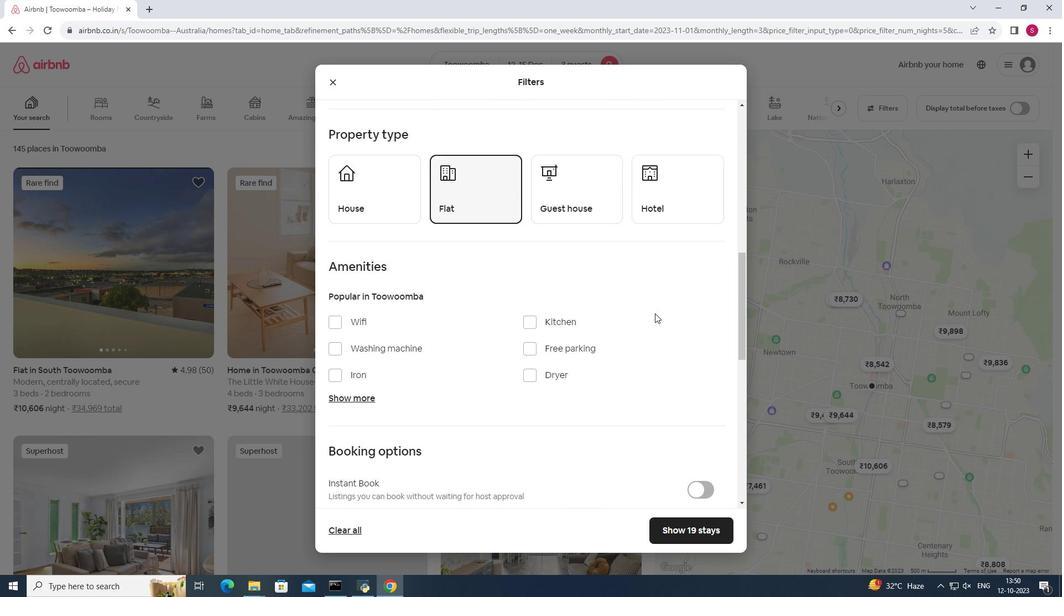 
Action: Mouse moved to (569, 320)
Screenshot: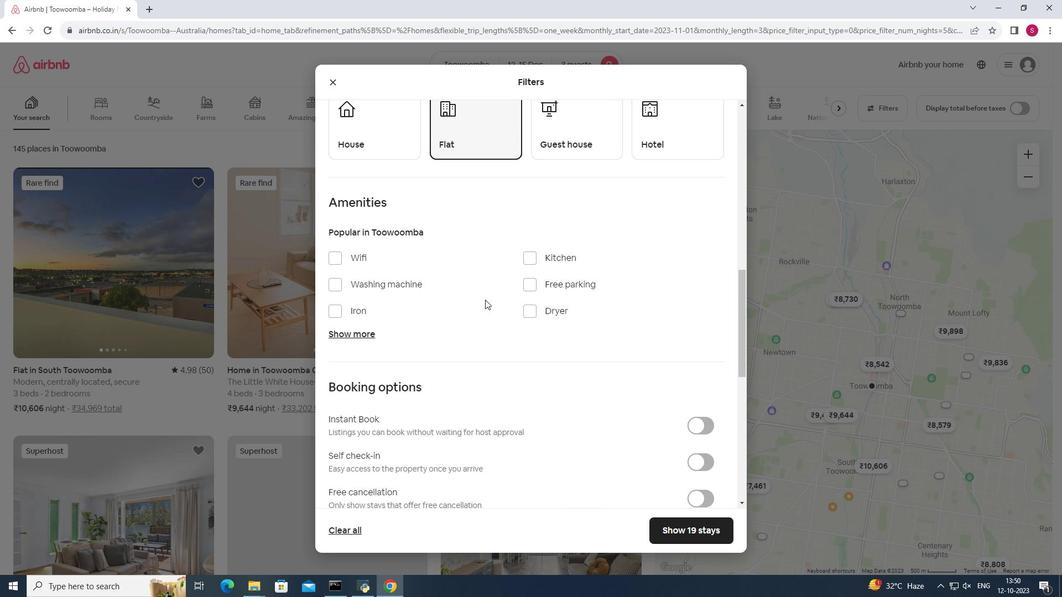 
Action: Mouse scrolled (569, 320) with delta (0, 0)
Screenshot: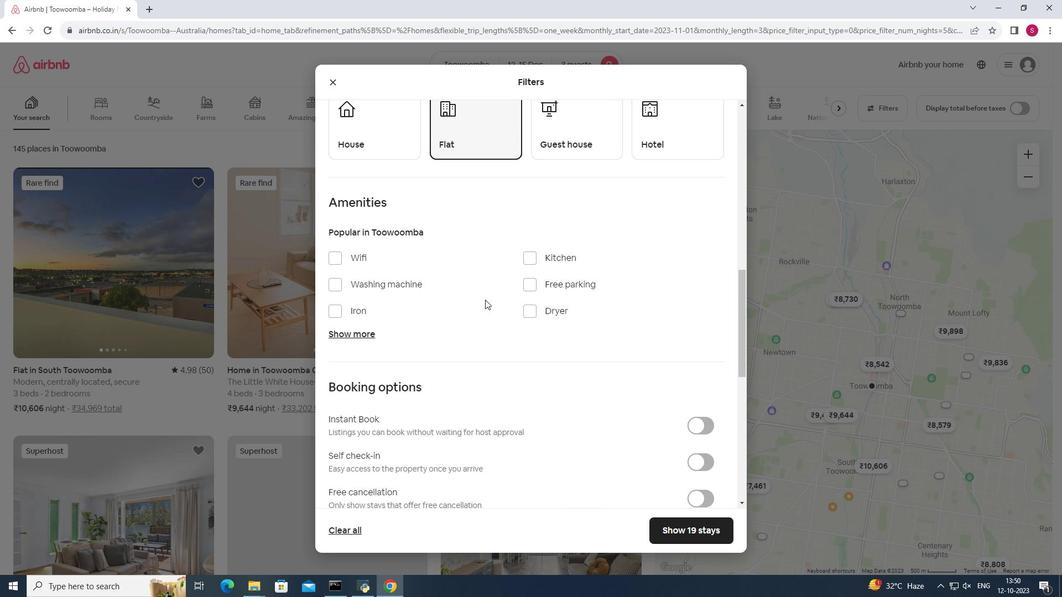 
Action: Mouse moved to (331, 233)
Screenshot: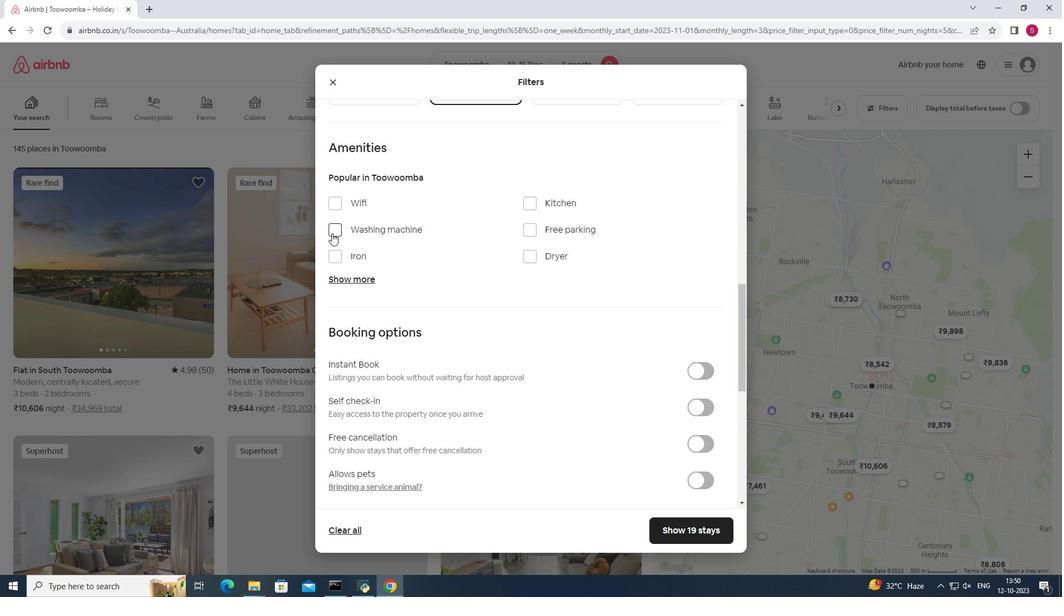 
Action: Mouse pressed left at (331, 233)
Screenshot: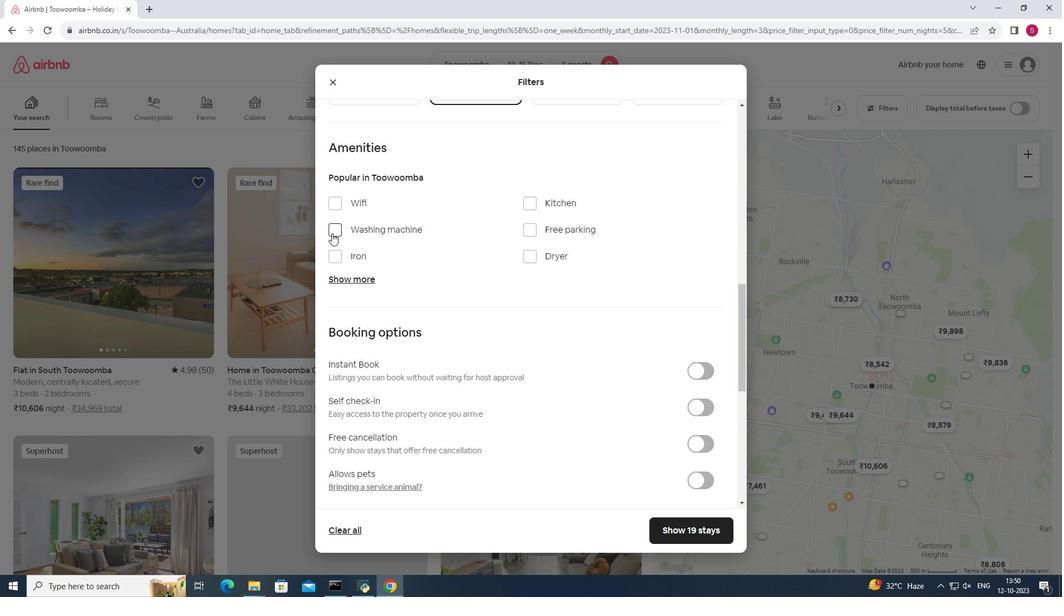 
Action: Mouse moved to (358, 279)
Screenshot: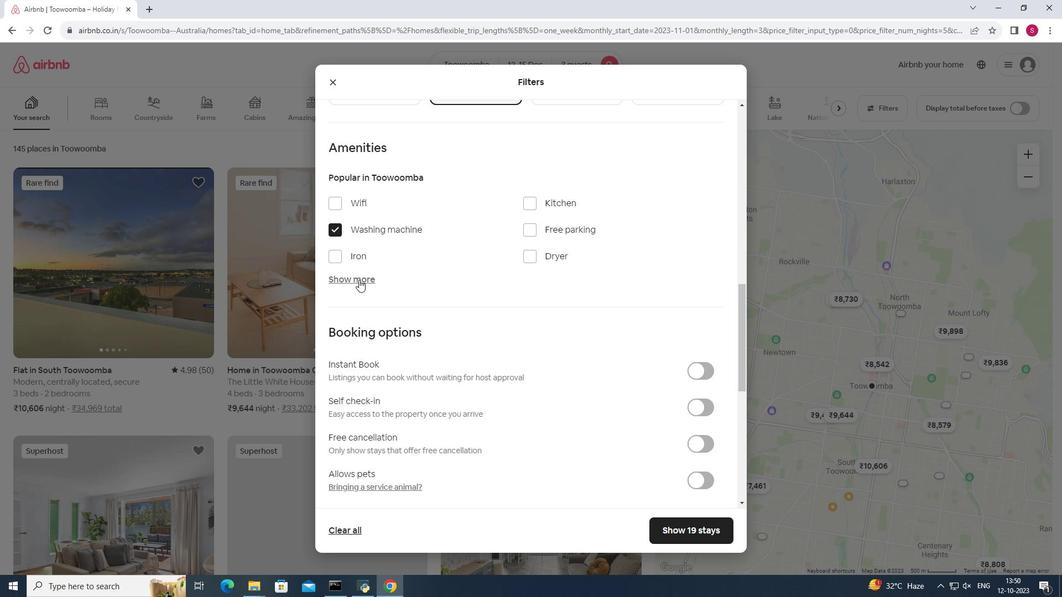 
Action: Mouse pressed left at (358, 279)
Screenshot: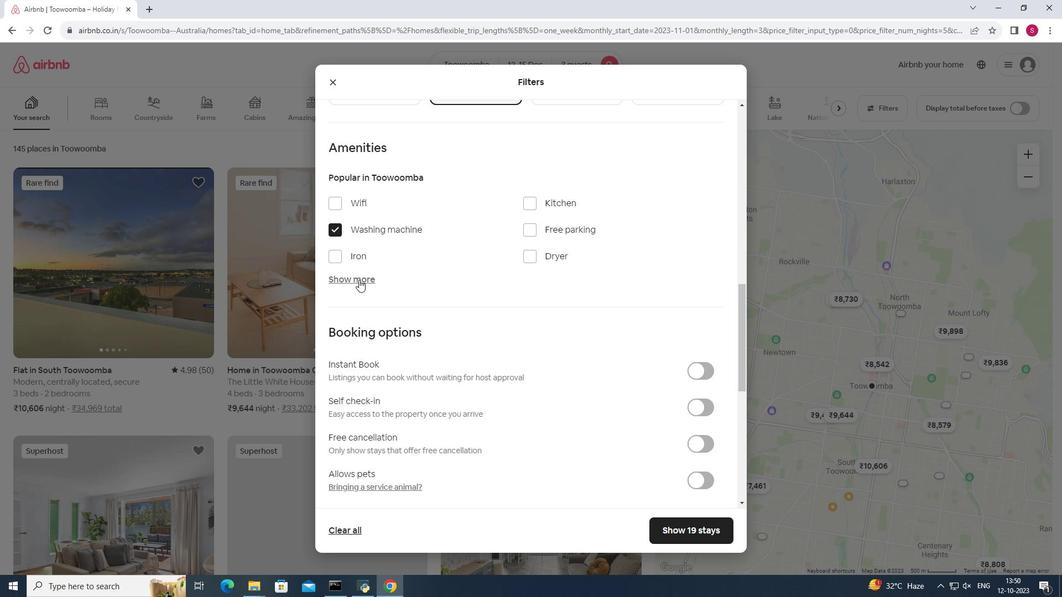 
Action: Mouse moved to (533, 206)
Screenshot: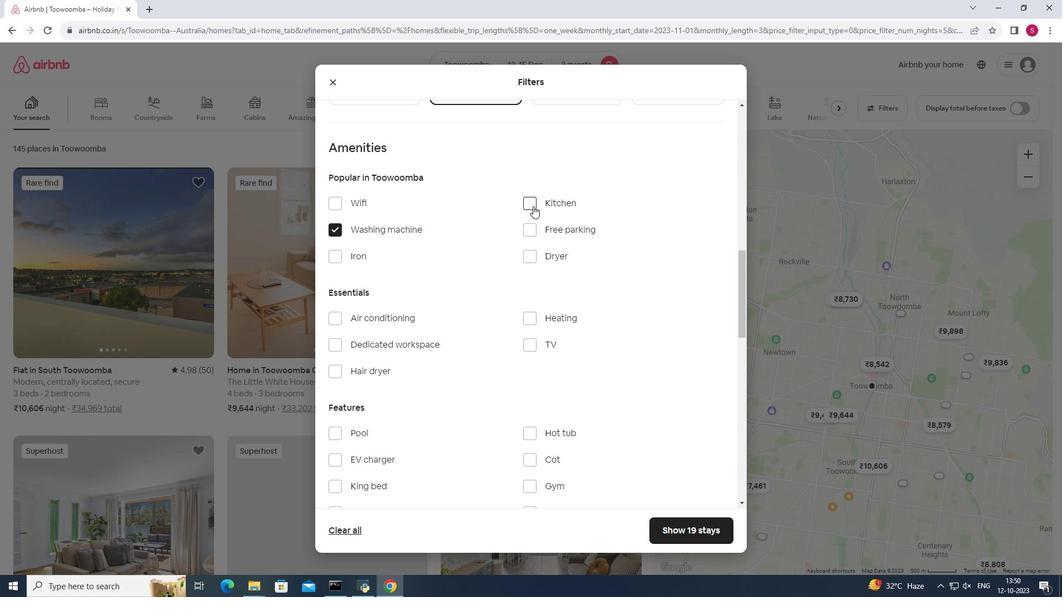 
Action: Mouse pressed left at (533, 206)
Screenshot: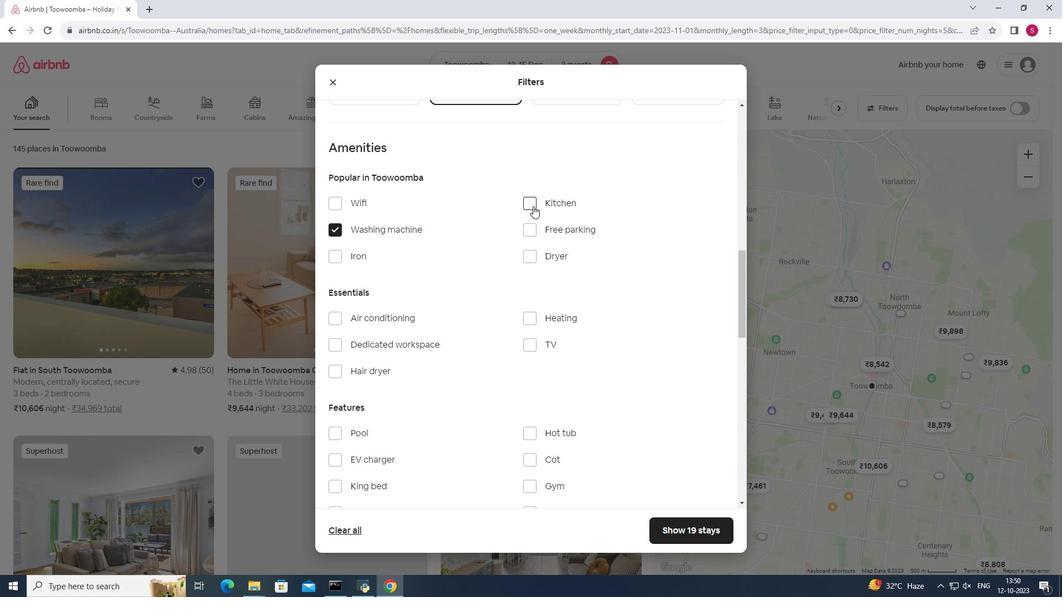 
Action: Mouse moved to (475, 247)
Screenshot: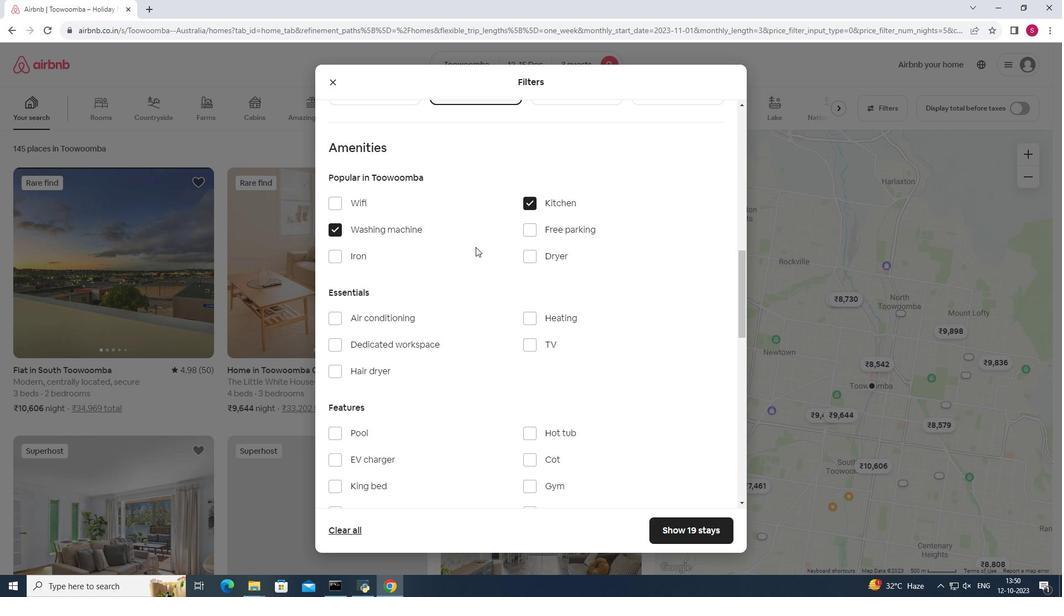 
Action: Mouse scrolled (475, 246) with delta (0, 0)
Screenshot: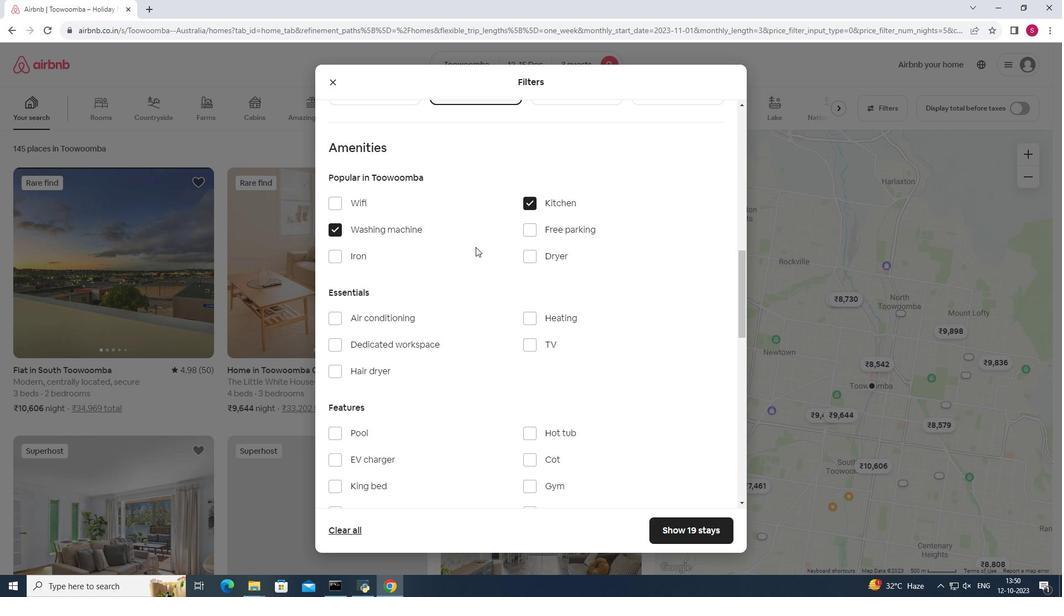 
Action: Mouse scrolled (475, 246) with delta (0, 0)
Screenshot: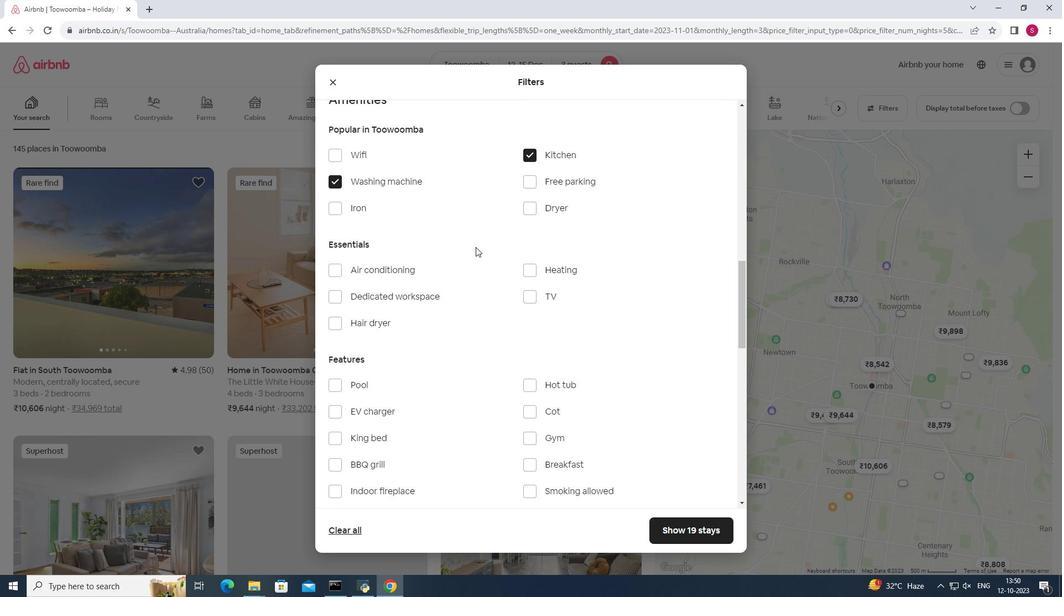 
Action: Mouse scrolled (475, 246) with delta (0, 0)
Screenshot: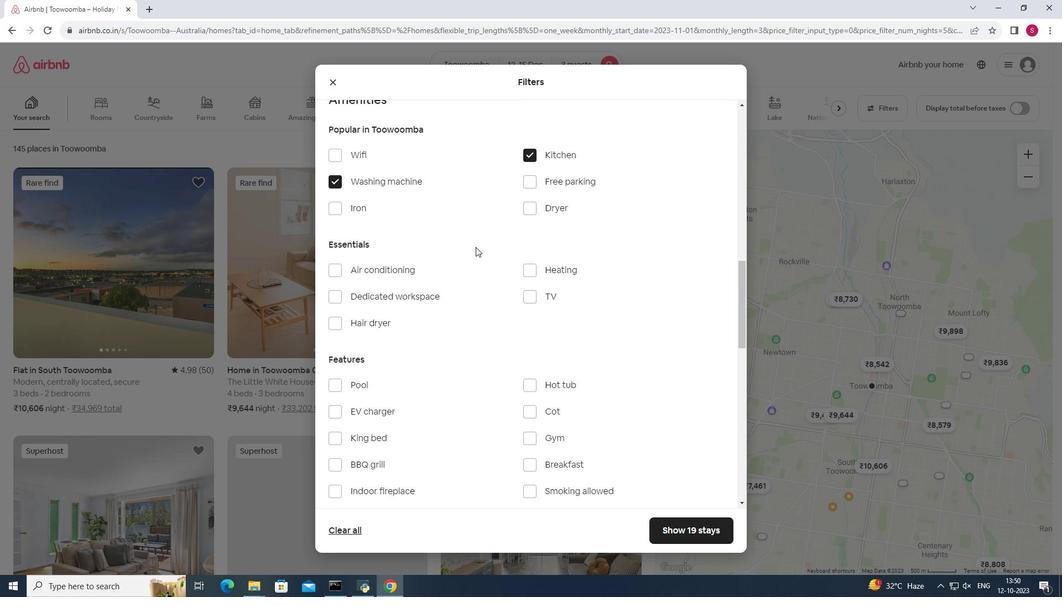 
Action: Mouse scrolled (475, 246) with delta (0, 0)
Screenshot: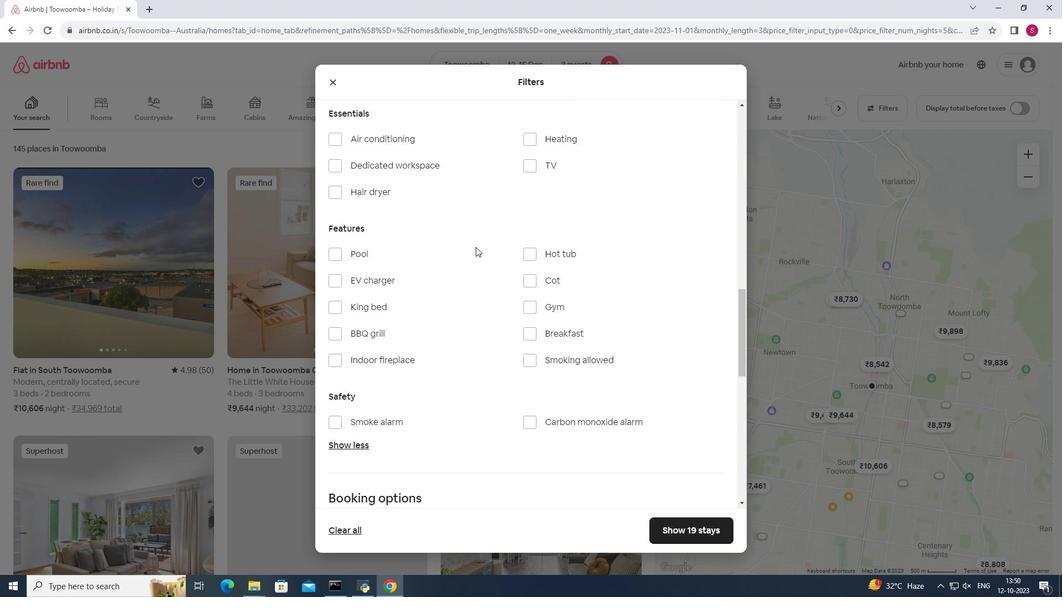 
Action: Mouse scrolled (475, 246) with delta (0, 0)
Screenshot: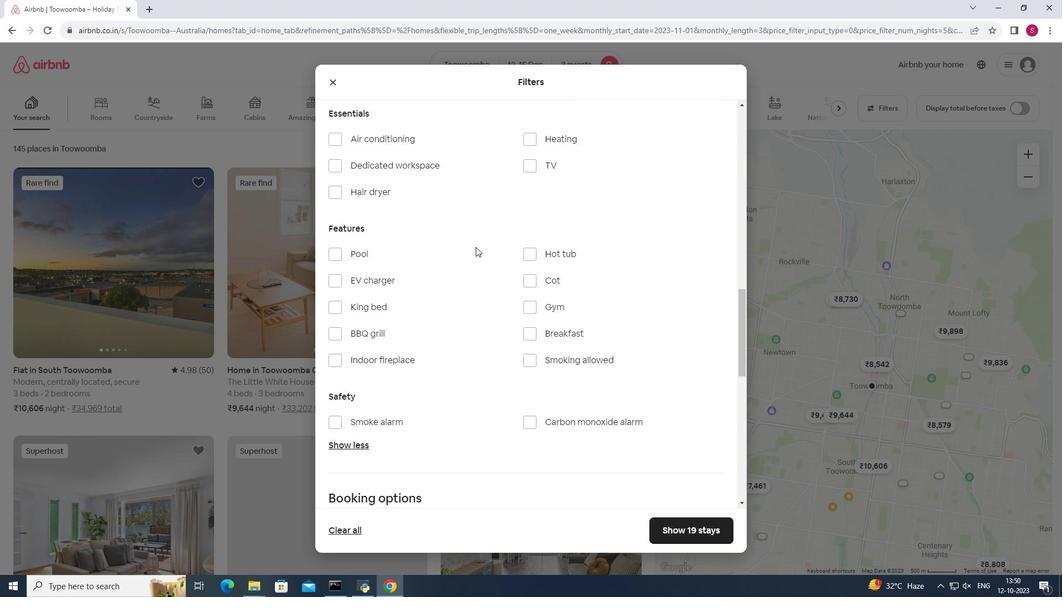 
Action: Mouse scrolled (475, 246) with delta (0, 0)
Screenshot: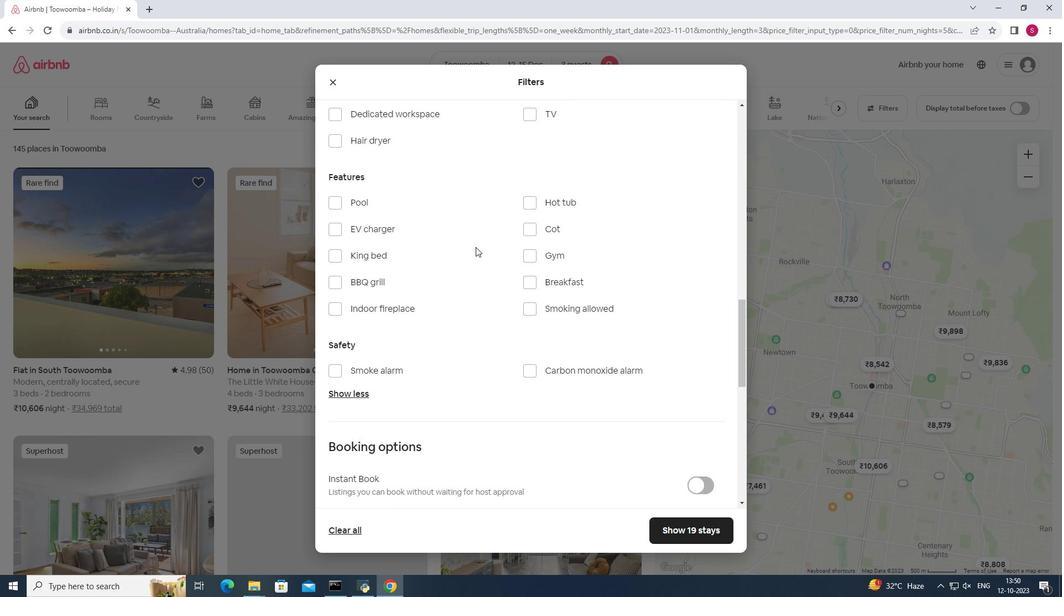 
Action: Mouse moved to (682, 531)
Screenshot: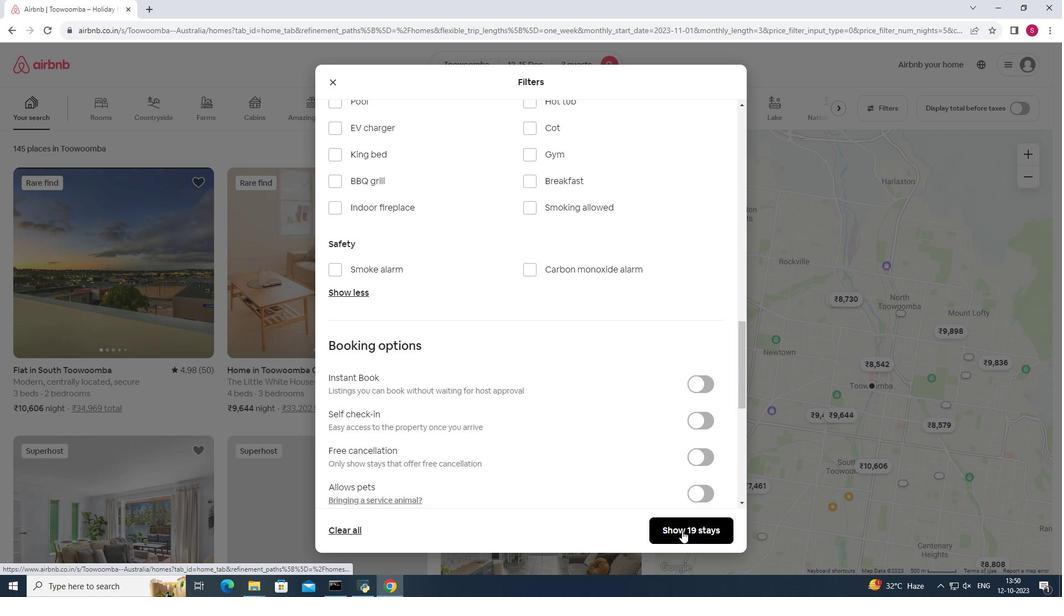 
Action: Mouse pressed left at (682, 531)
Screenshot: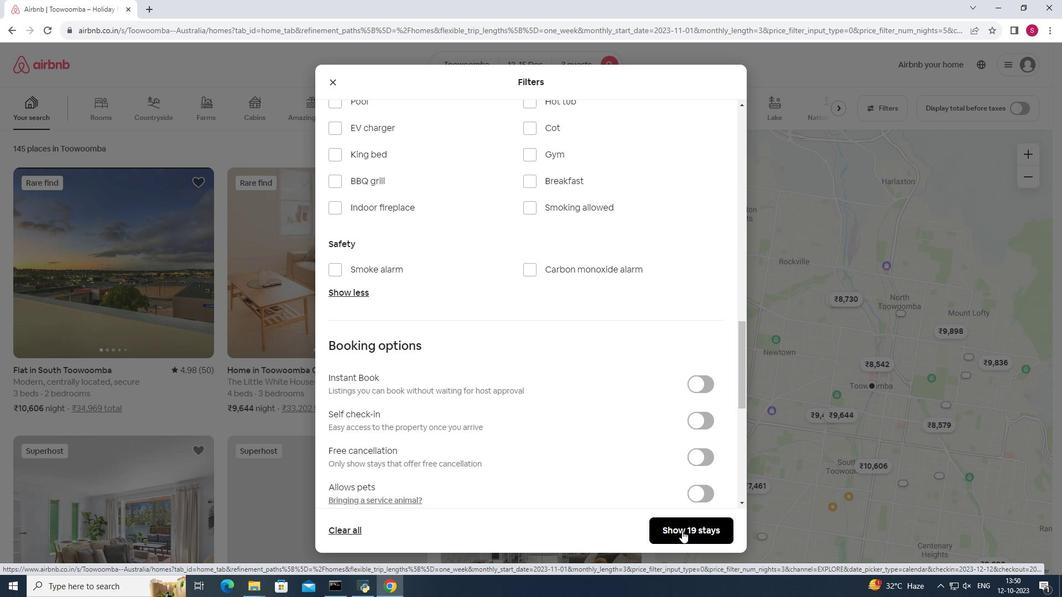 
Action: Mouse moved to (335, 332)
Screenshot: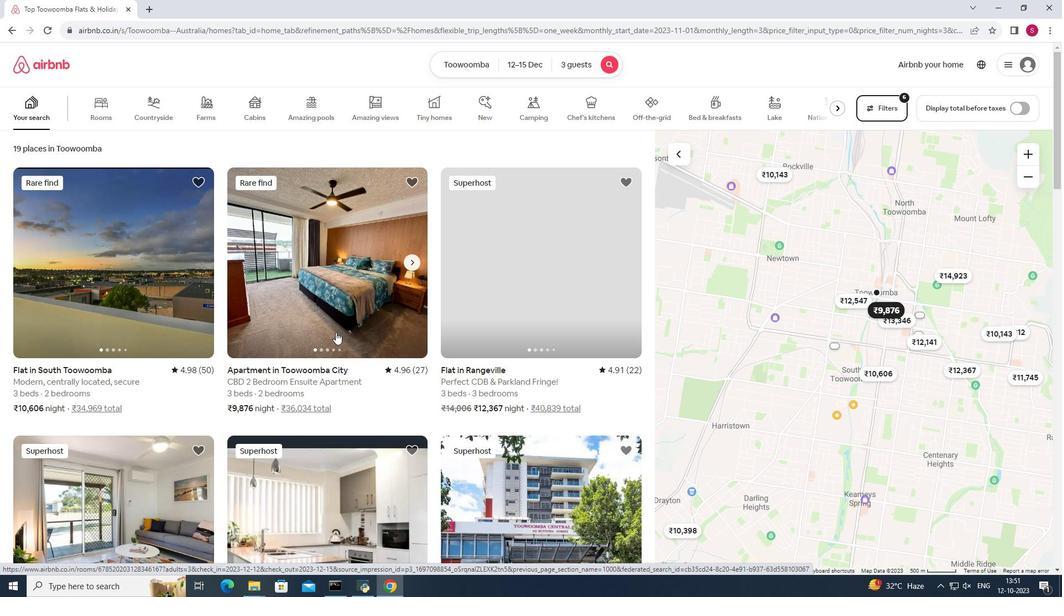 
Action: Mouse scrolled (335, 331) with delta (0, 0)
Screenshot: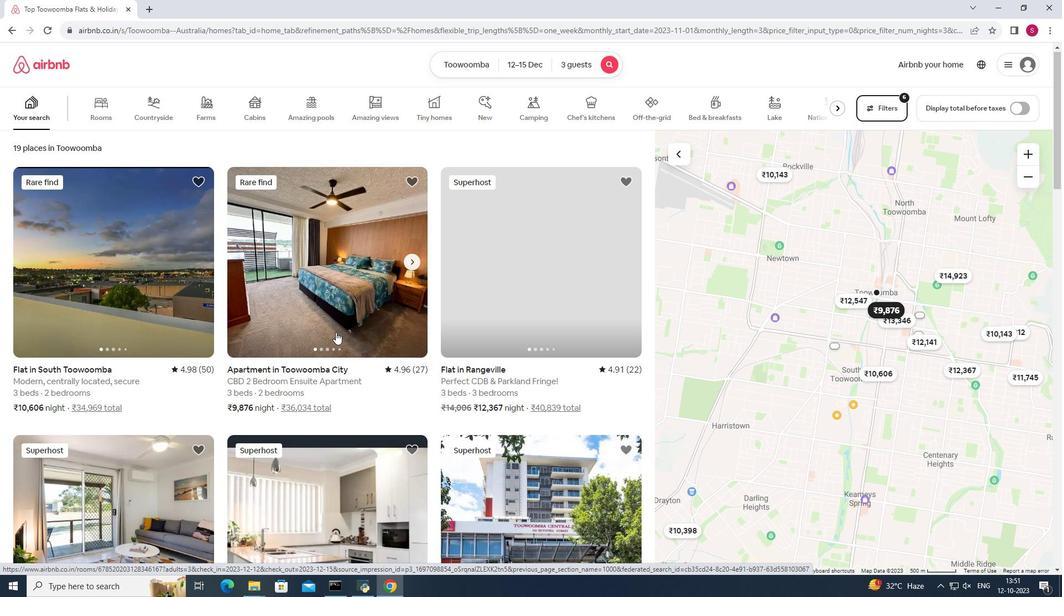 
Action: Mouse scrolled (335, 331) with delta (0, 0)
Screenshot: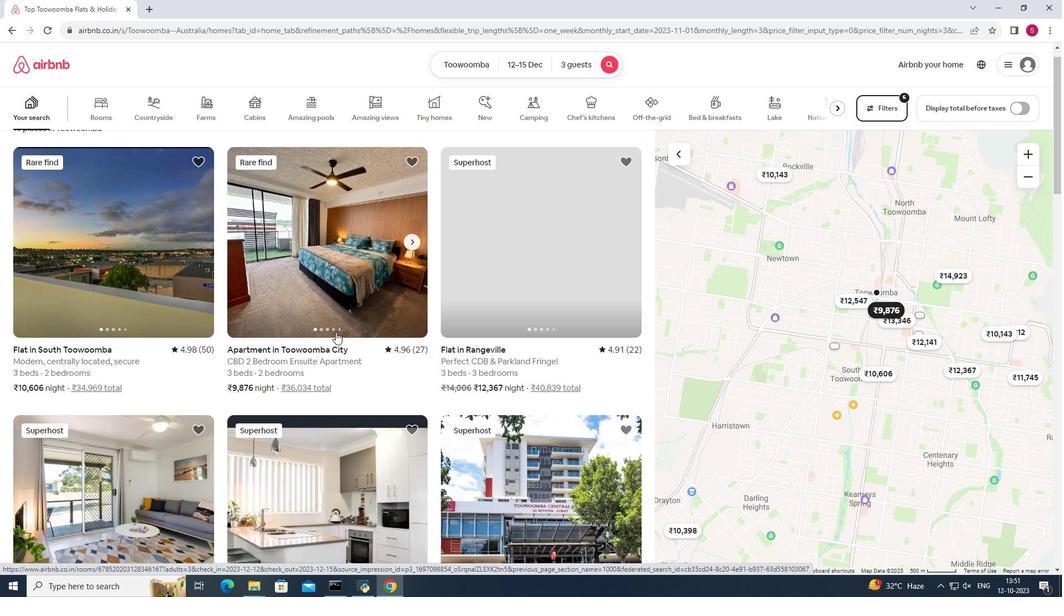 
Action: Mouse scrolled (335, 331) with delta (0, 0)
Screenshot: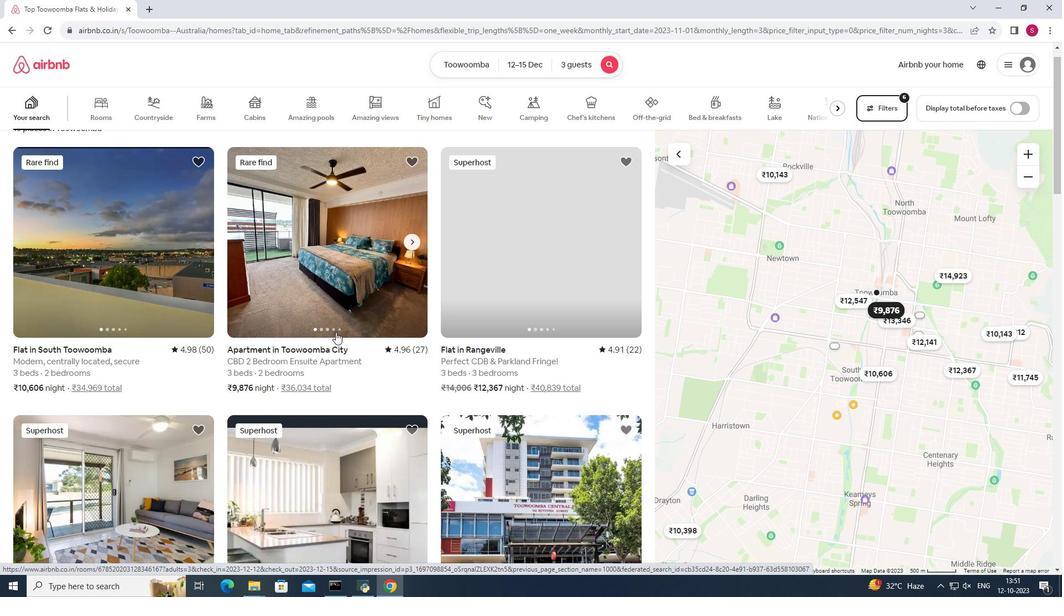 
Action: Mouse scrolled (335, 331) with delta (0, 0)
Screenshot: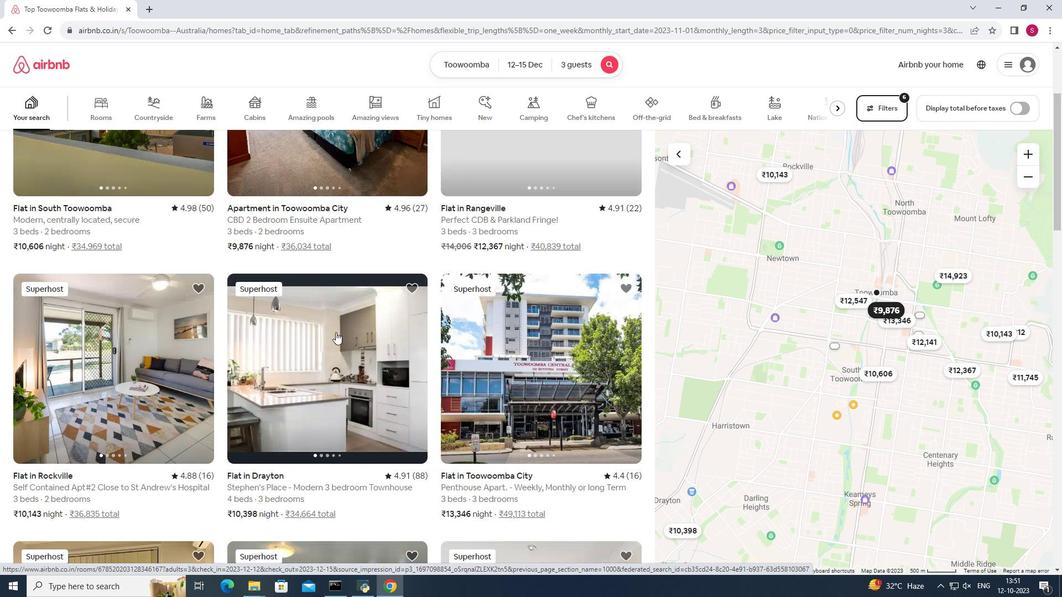 
Action: Mouse moved to (335, 332)
Screenshot: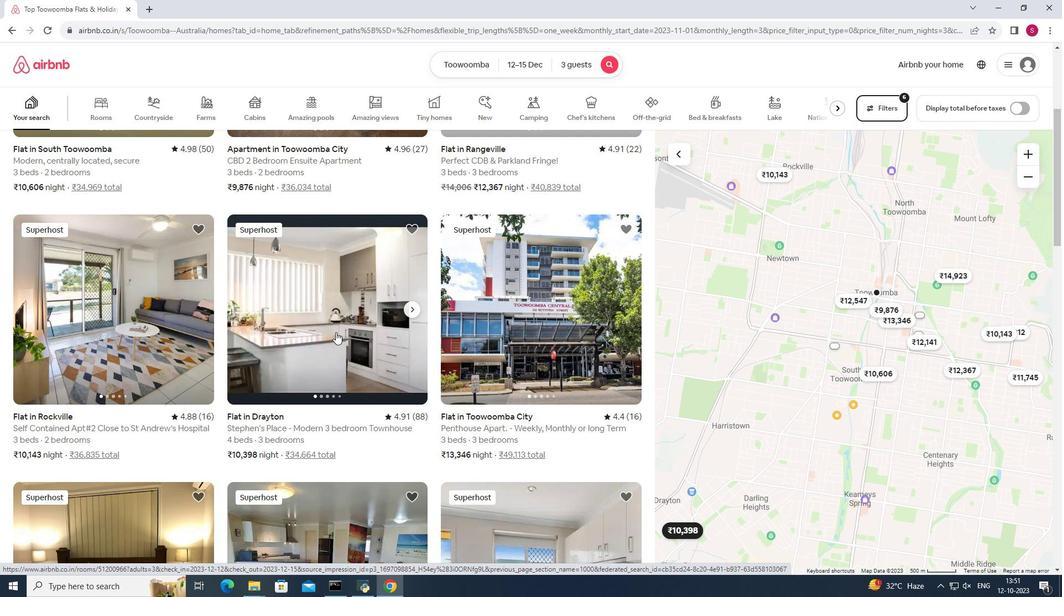 
Action: Mouse scrolled (335, 332) with delta (0, 0)
Screenshot: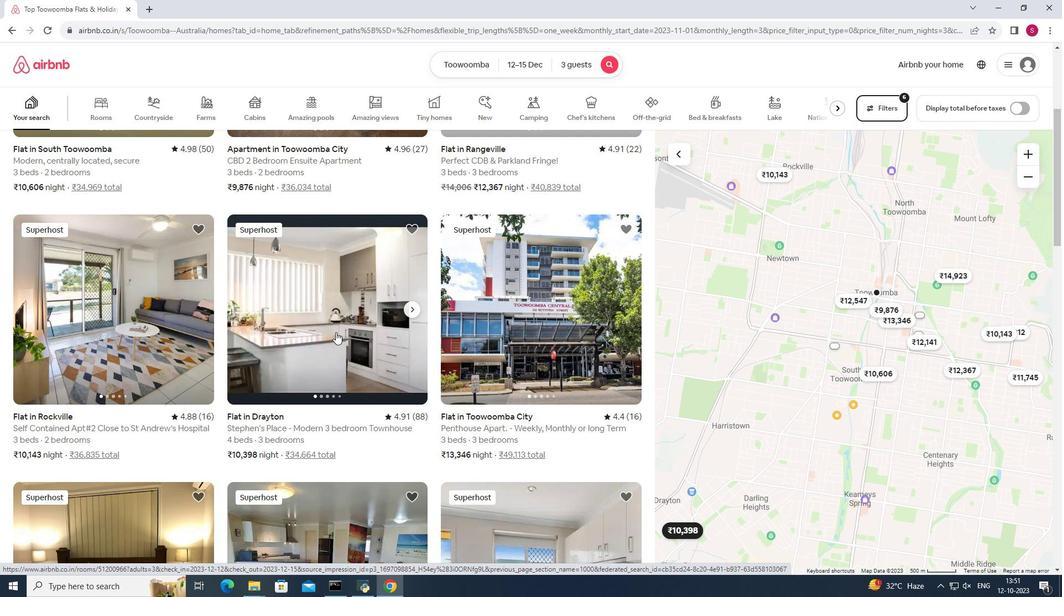 
Action: Mouse scrolled (335, 332) with delta (0, 0)
Screenshot: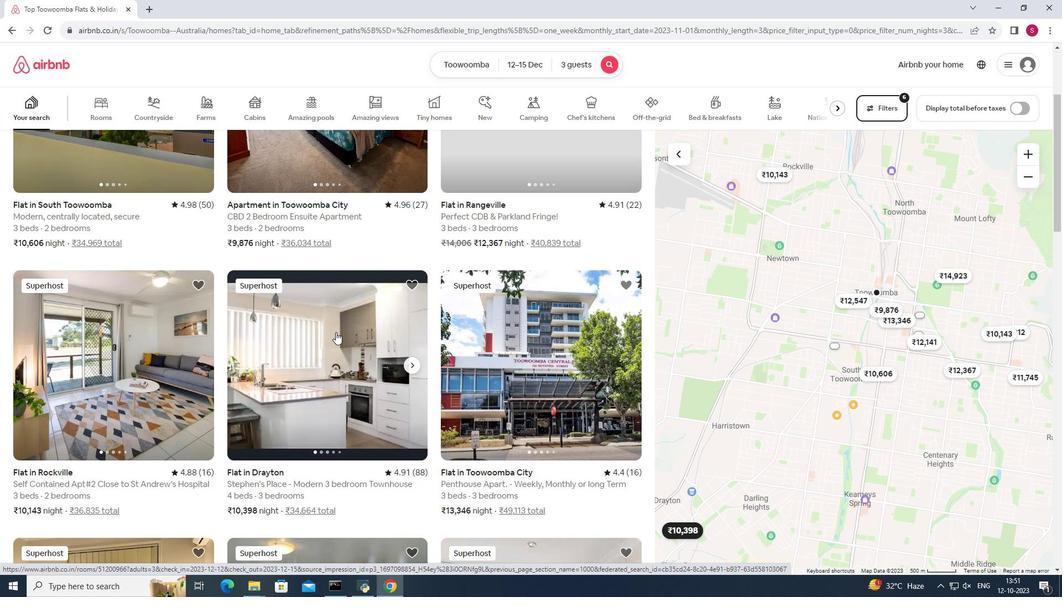 
Action: Mouse scrolled (335, 332) with delta (0, 0)
Screenshot: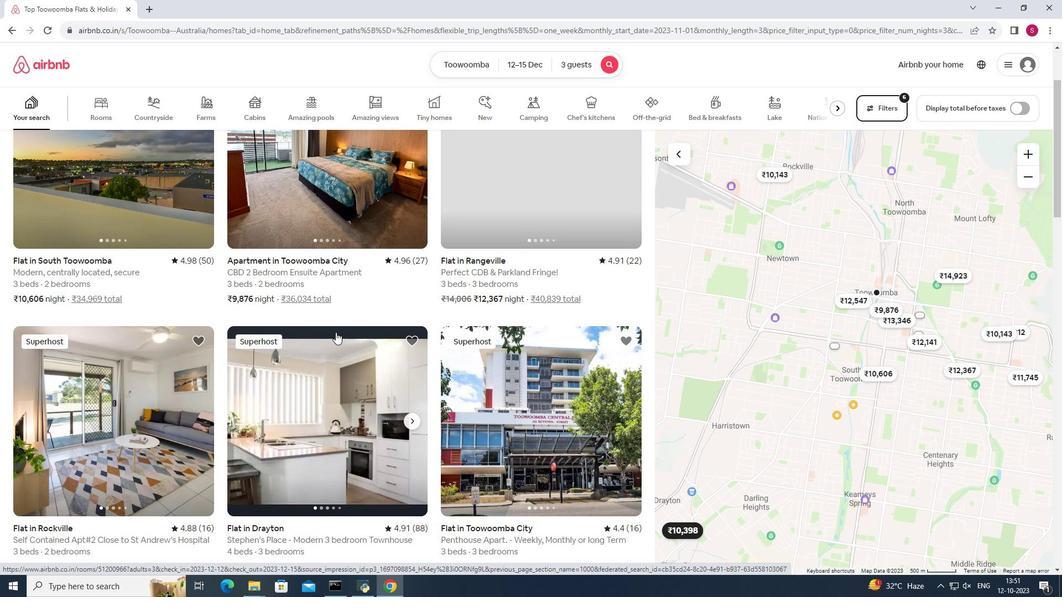 
Action: Mouse moved to (335, 330)
Screenshot: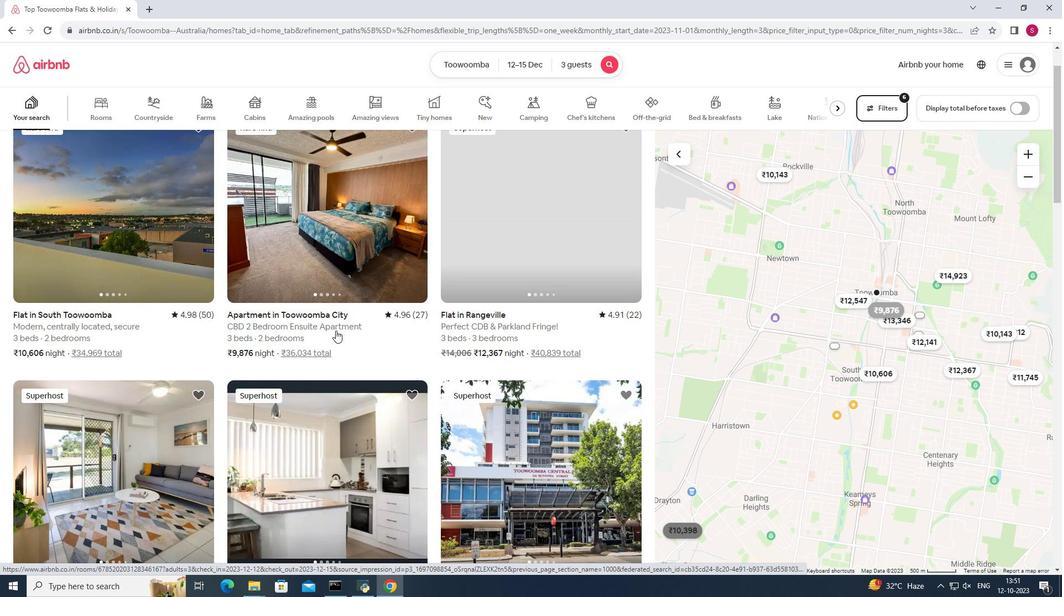 
Action: Mouse scrolled (335, 331) with delta (0, 0)
Screenshot: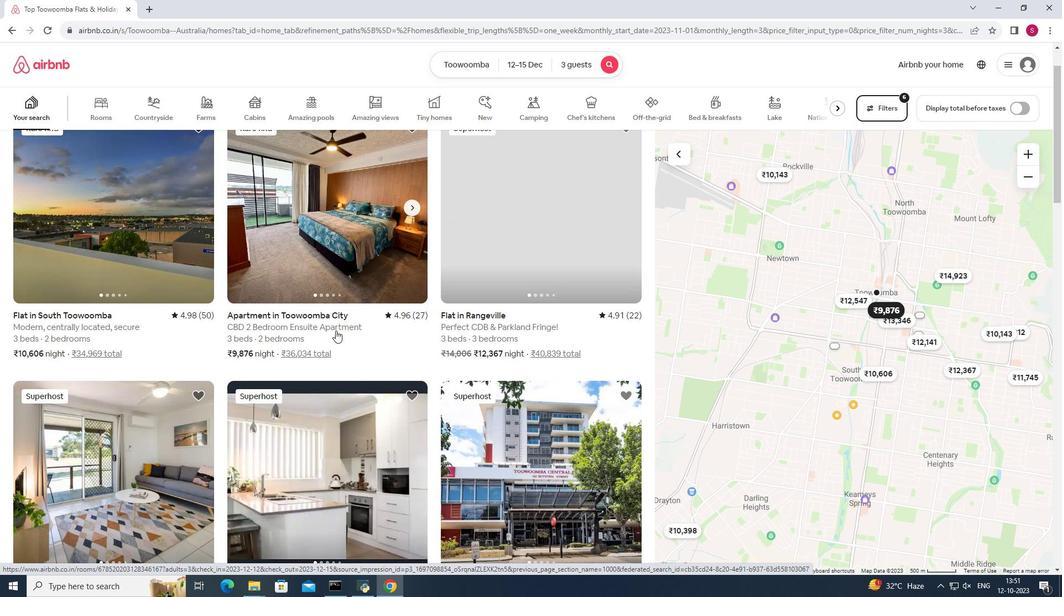 
Action: Mouse scrolled (335, 331) with delta (0, 0)
Screenshot: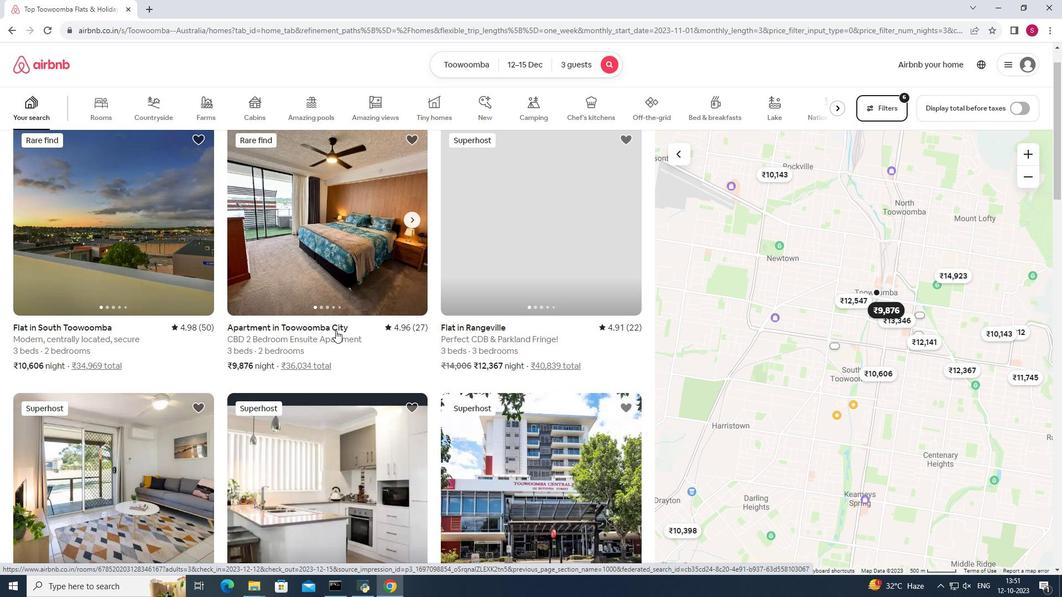 
Action: Mouse scrolled (335, 331) with delta (0, 0)
Screenshot: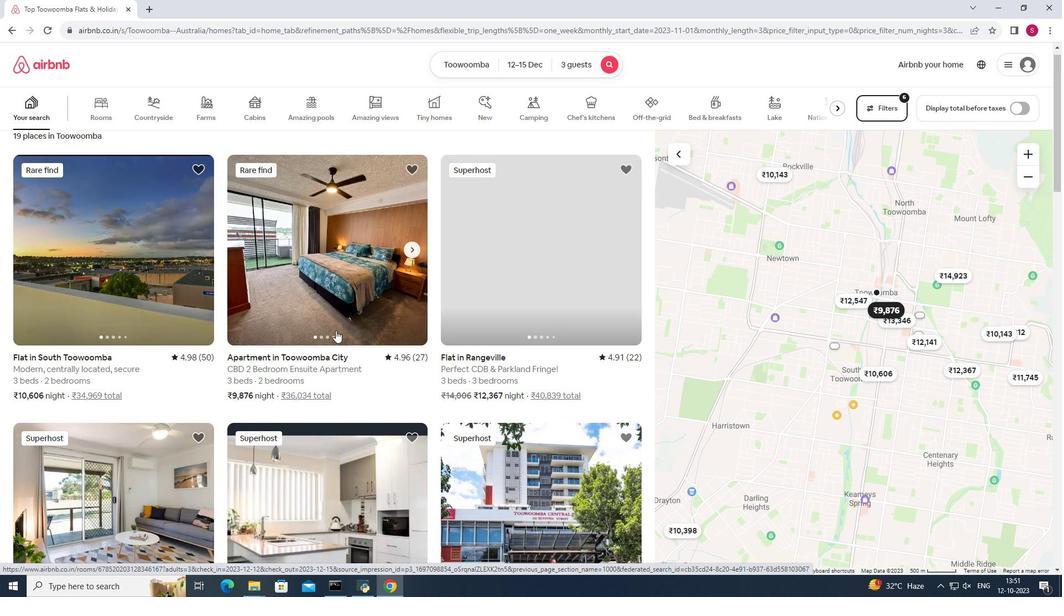 
Action: Mouse scrolled (335, 331) with delta (0, 0)
Screenshot: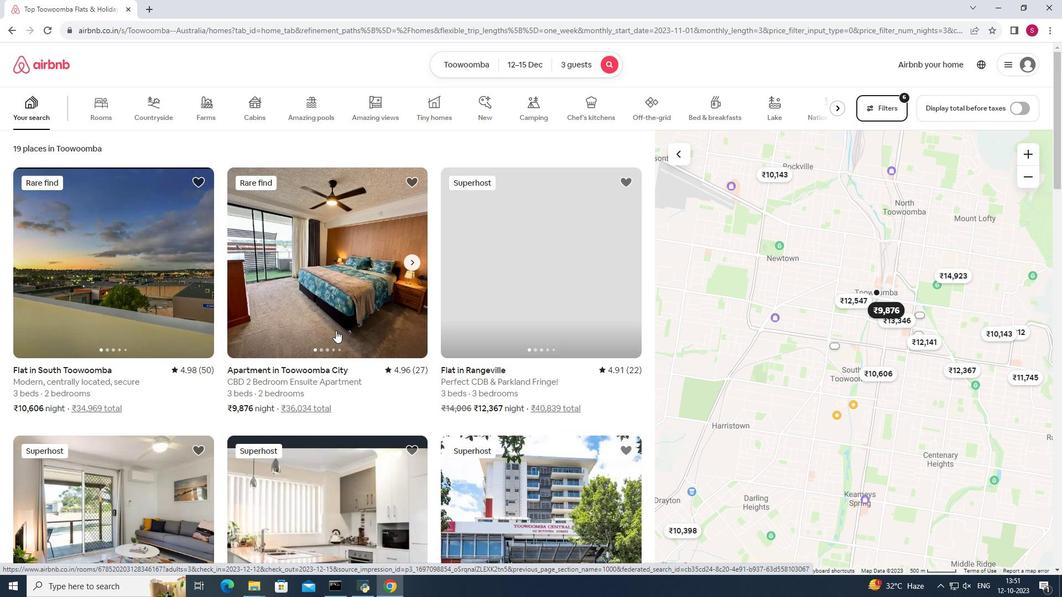 
Action: Mouse moved to (89, 267)
Screenshot: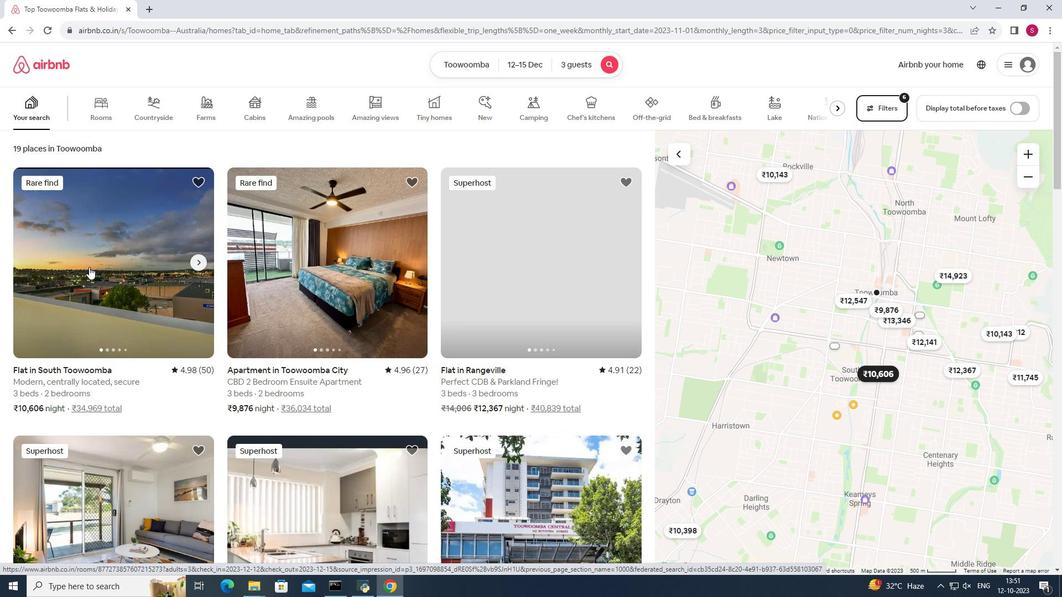 
Action: Mouse pressed left at (89, 267)
Screenshot: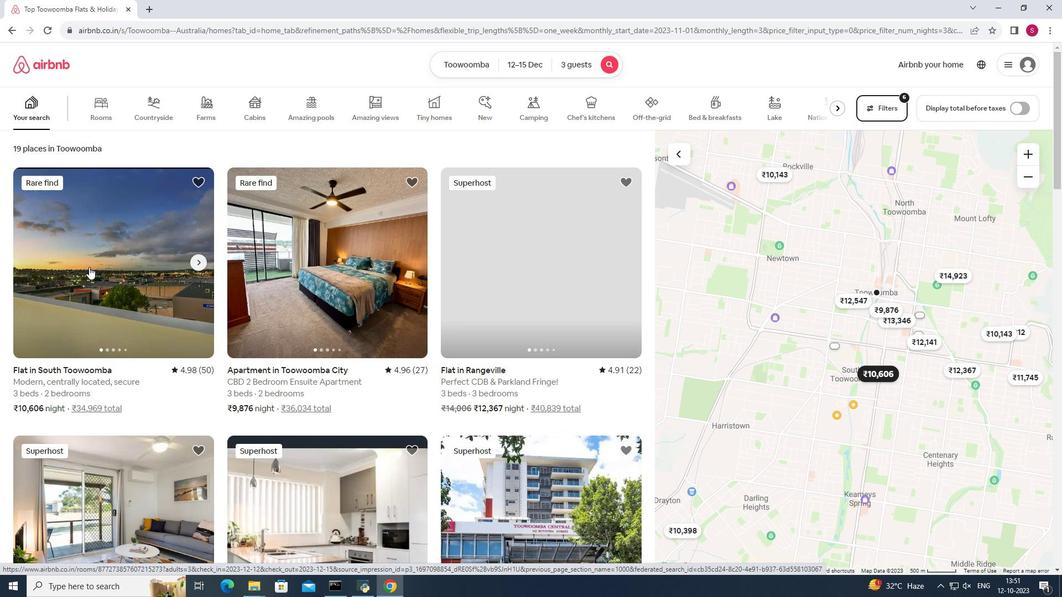 
Action: Mouse moved to (788, 412)
Screenshot: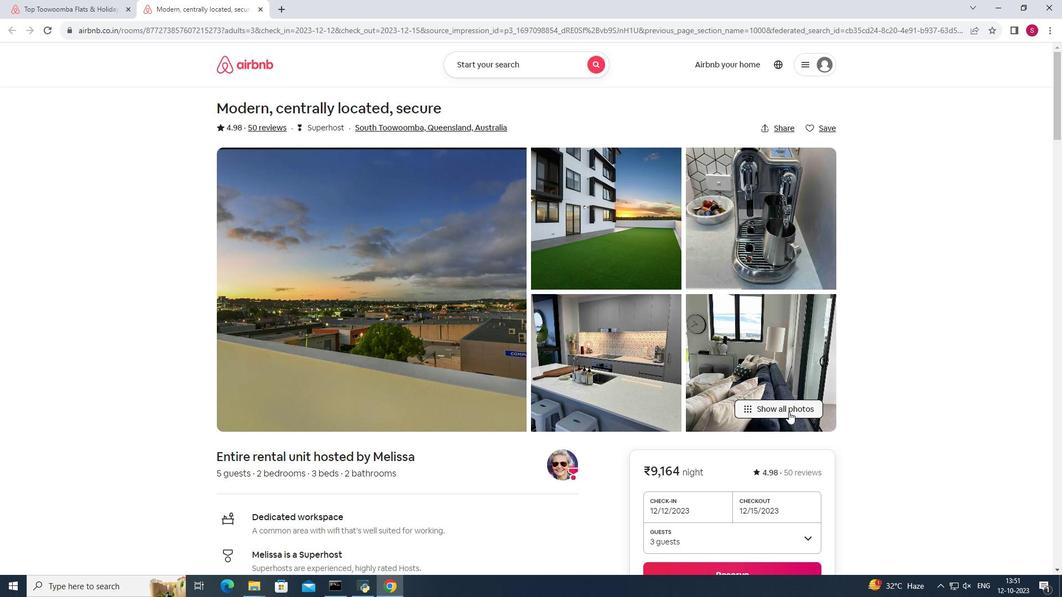
Action: Mouse pressed left at (788, 412)
Screenshot: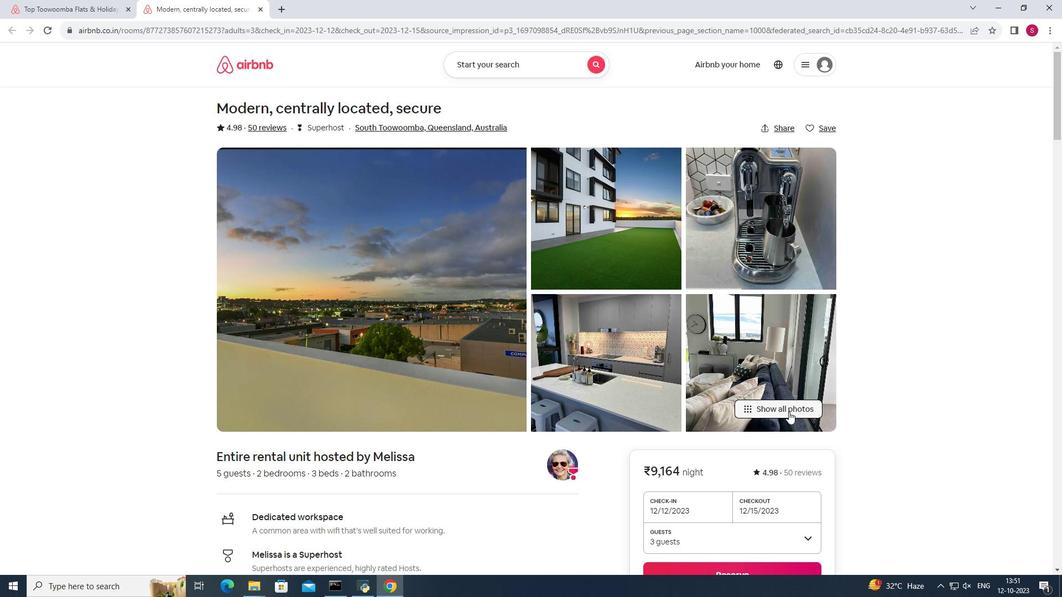 
Action: Mouse moved to (821, 371)
Screenshot: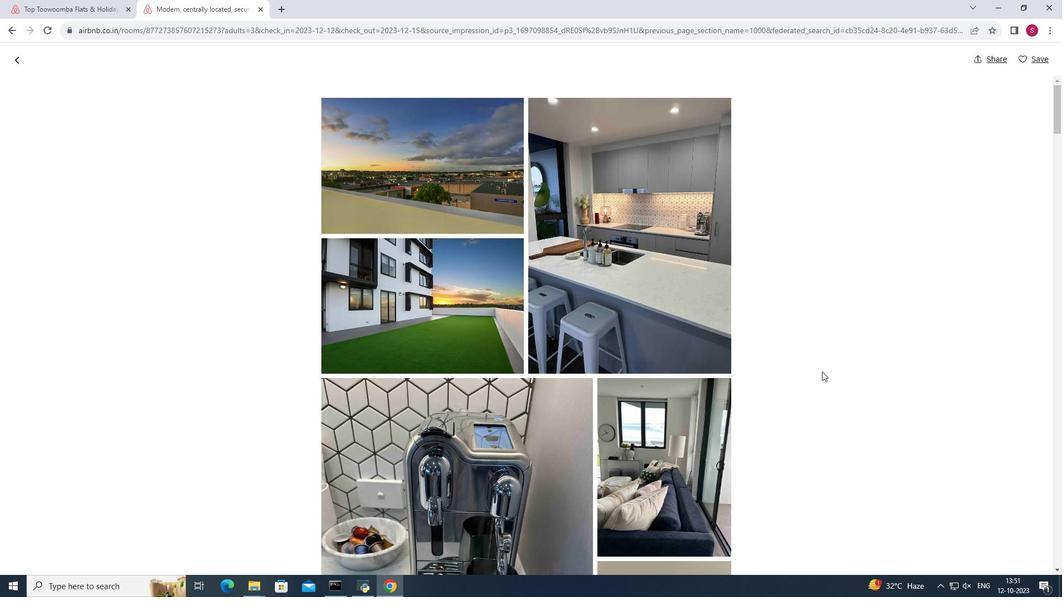 
Action: Mouse scrolled (821, 371) with delta (0, 0)
Screenshot: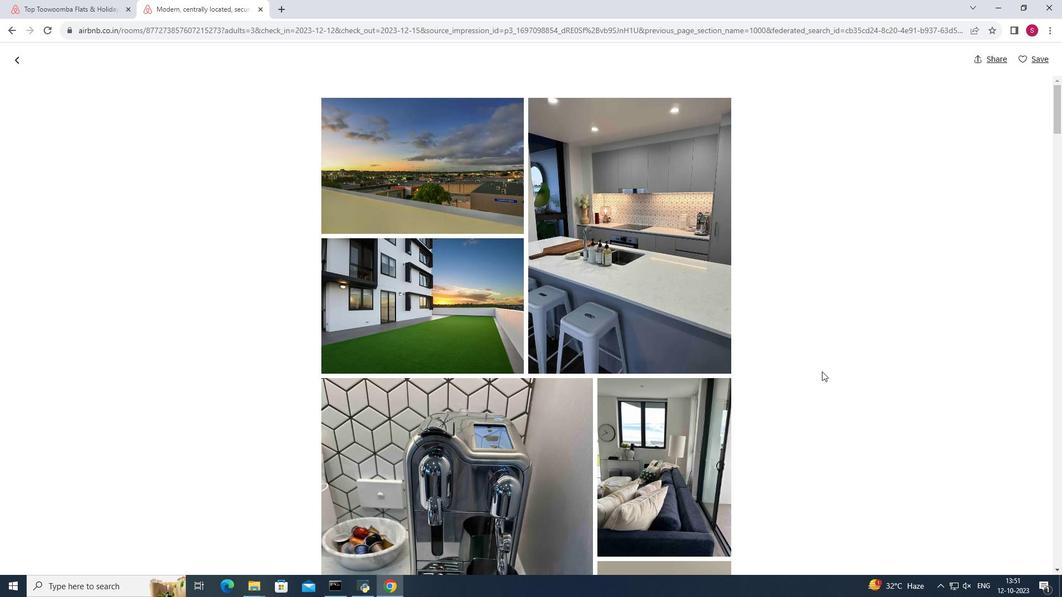
Action: Mouse scrolled (821, 371) with delta (0, 0)
Screenshot: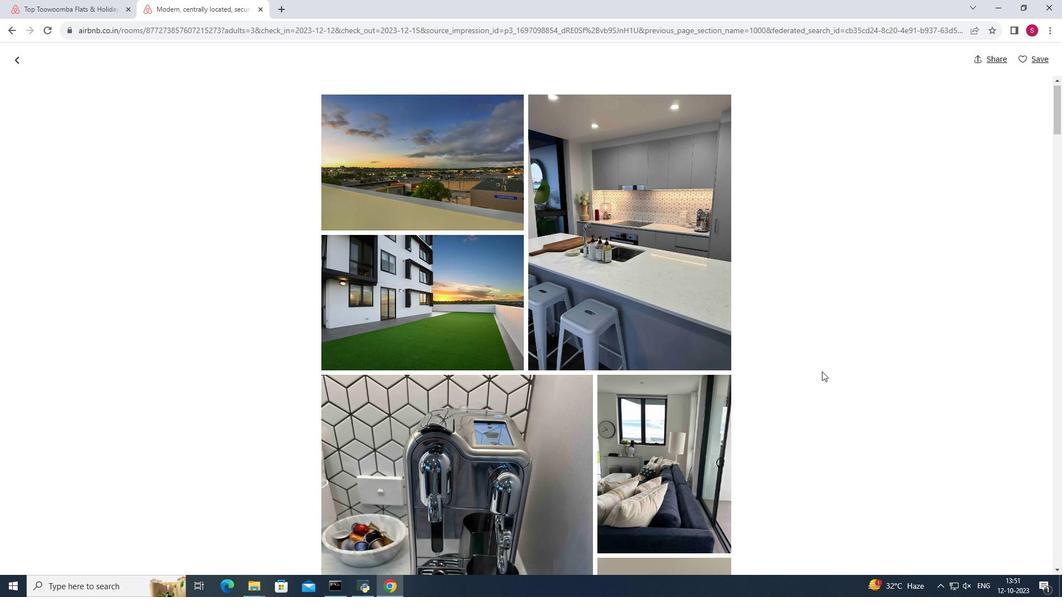 
Action: Mouse scrolled (821, 371) with delta (0, 0)
Screenshot: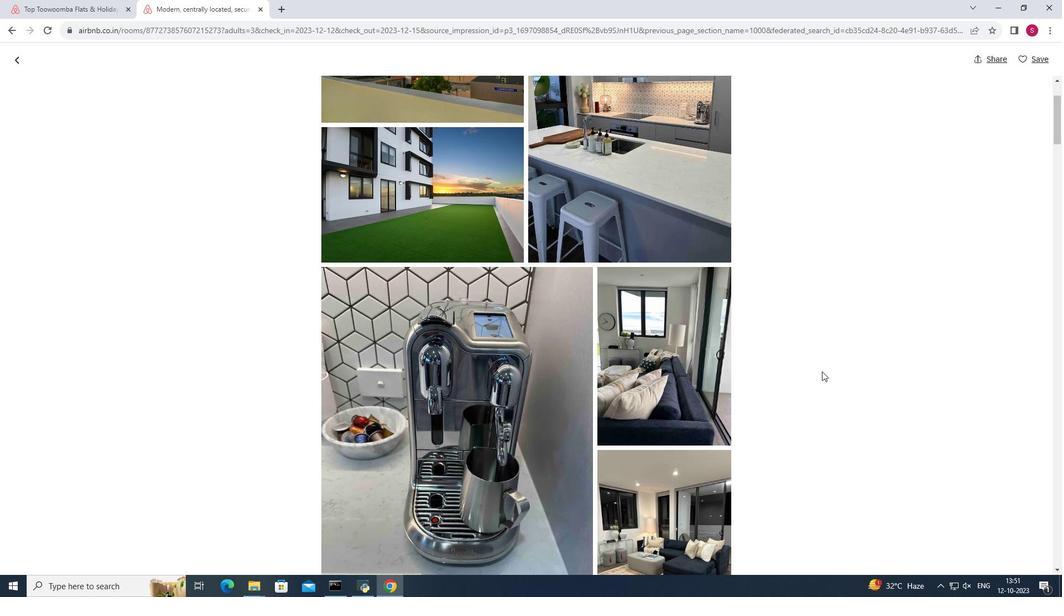 
Action: Mouse scrolled (821, 371) with delta (0, 0)
Screenshot: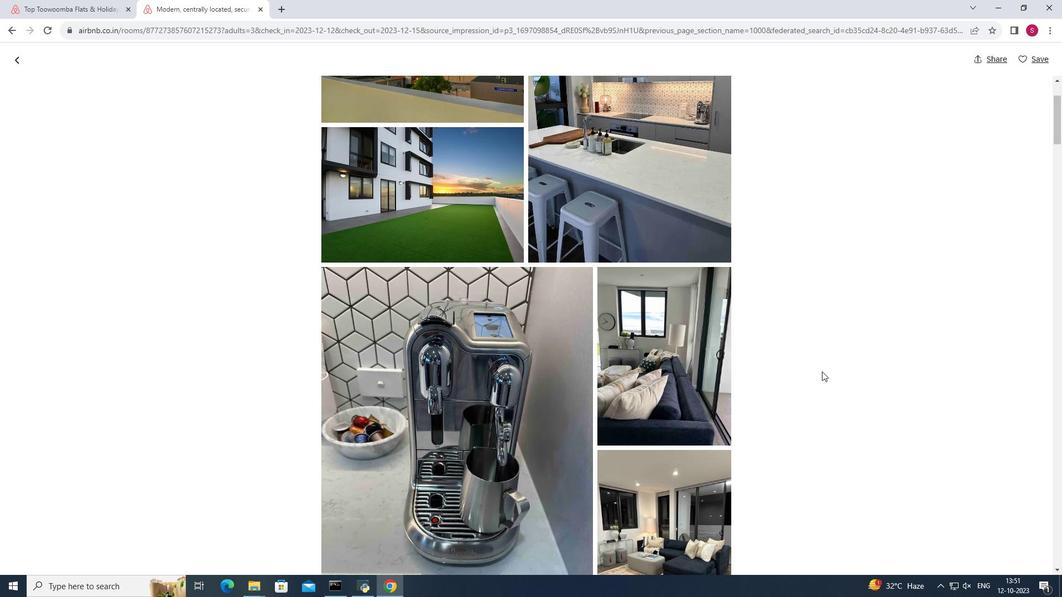
Action: Mouse moved to (822, 371)
Screenshot: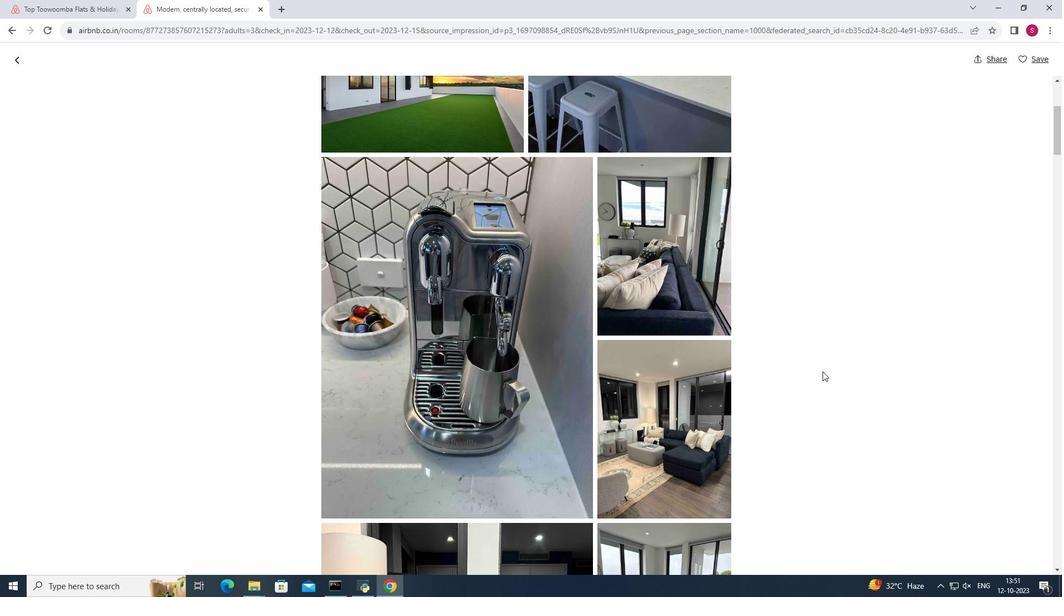 
Action: Mouse scrolled (822, 371) with delta (0, 0)
Screenshot: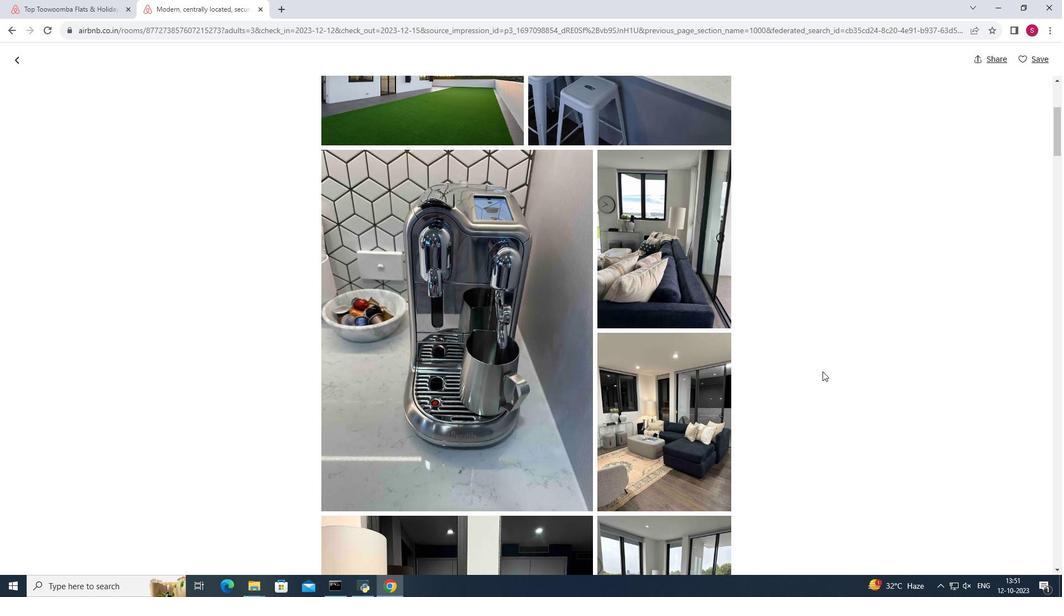 
Action: Mouse scrolled (822, 371) with delta (0, 0)
Screenshot: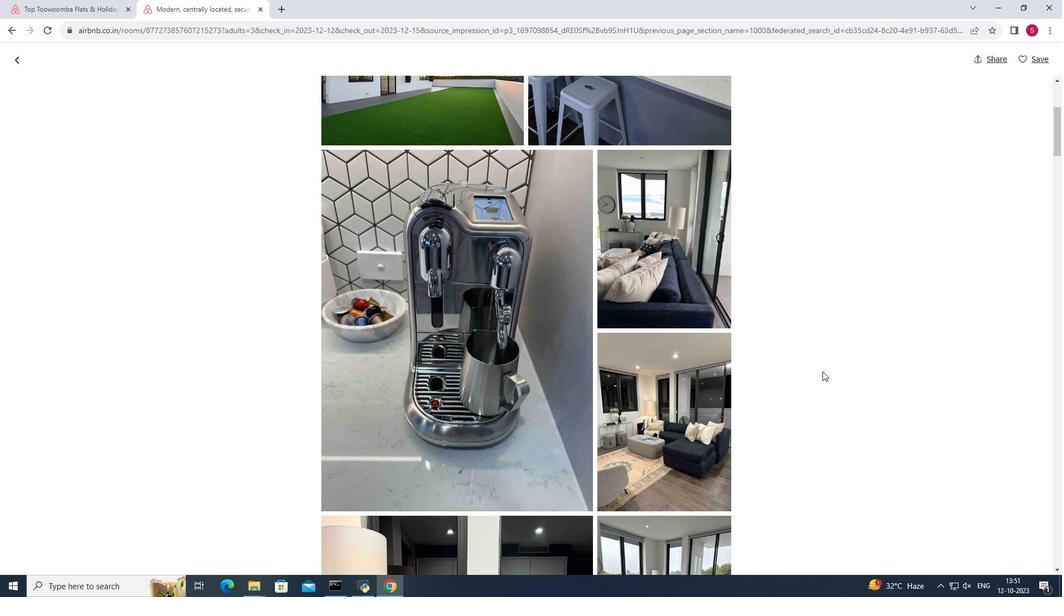 
Action: Mouse scrolled (822, 371) with delta (0, 0)
Screenshot: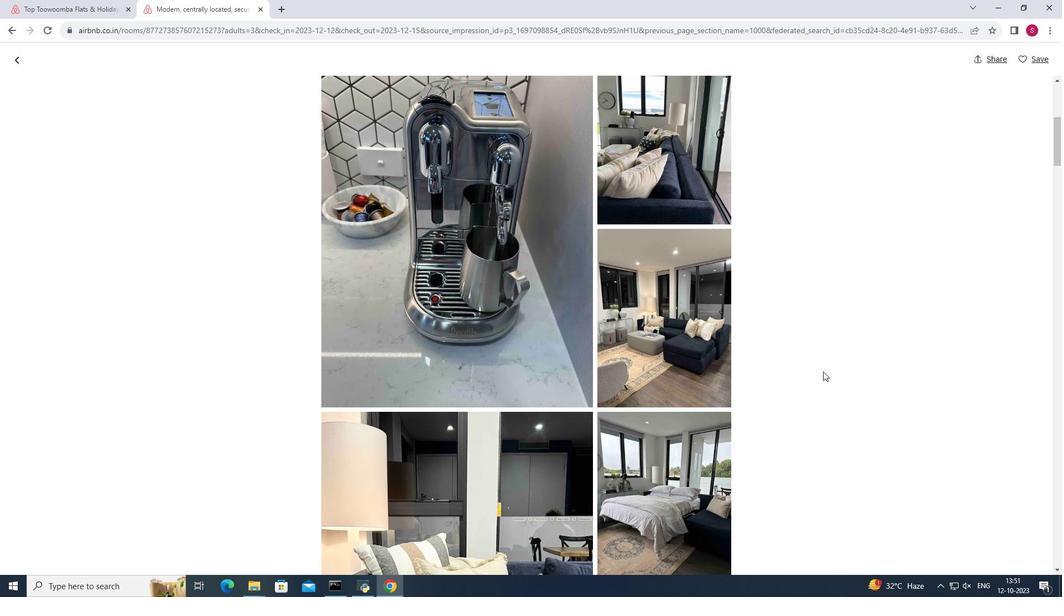 
Action: Mouse moved to (823, 371)
Screenshot: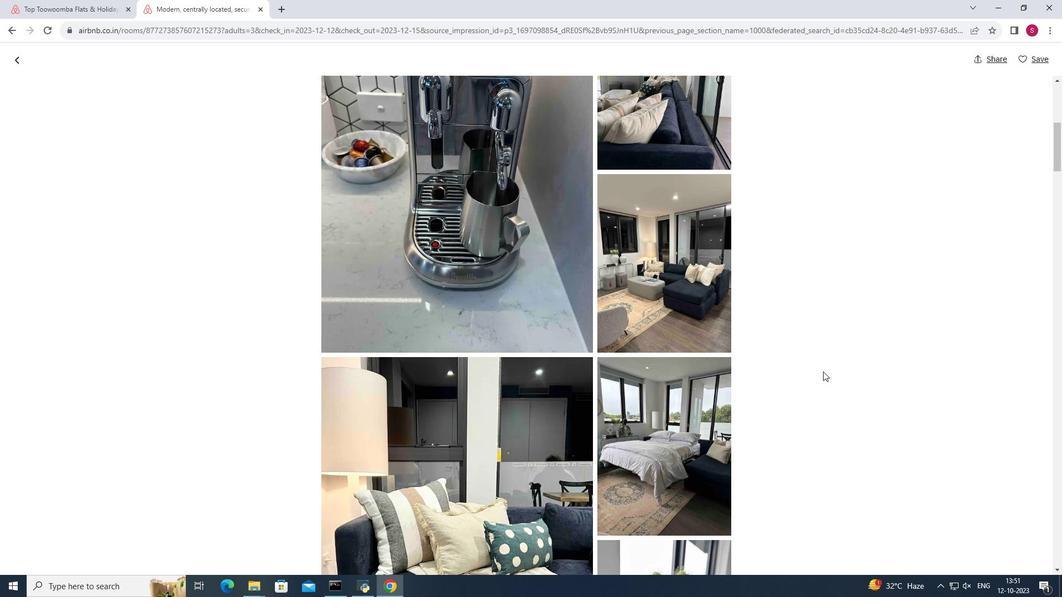 
Action: Mouse scrolled (823, 371) with delta (0, 0)
Screenshot: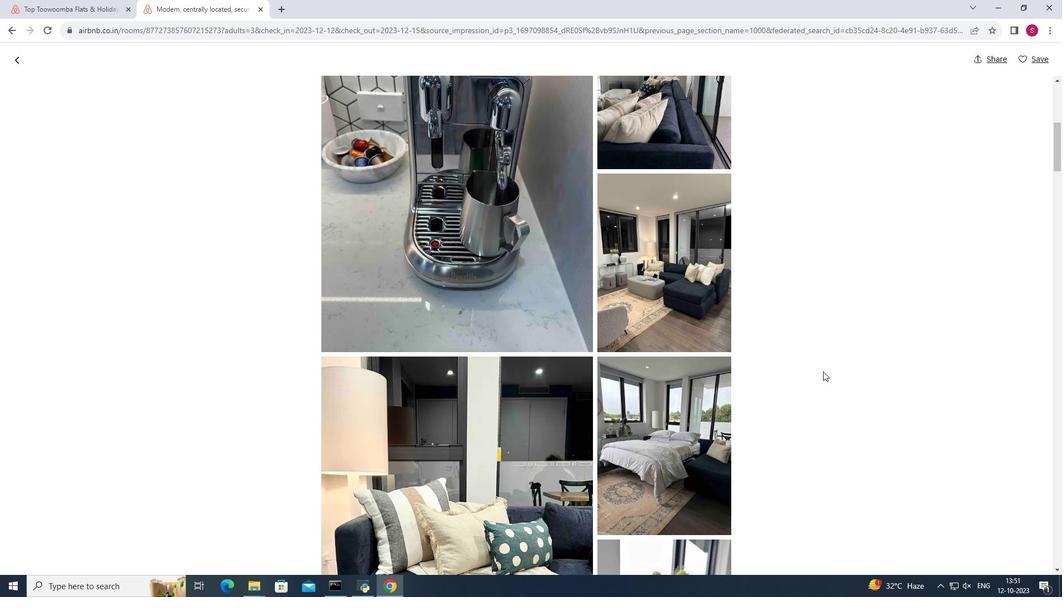 
Action: Mouse scrolled (823, 371) with delta (0, 0)
Screenshot: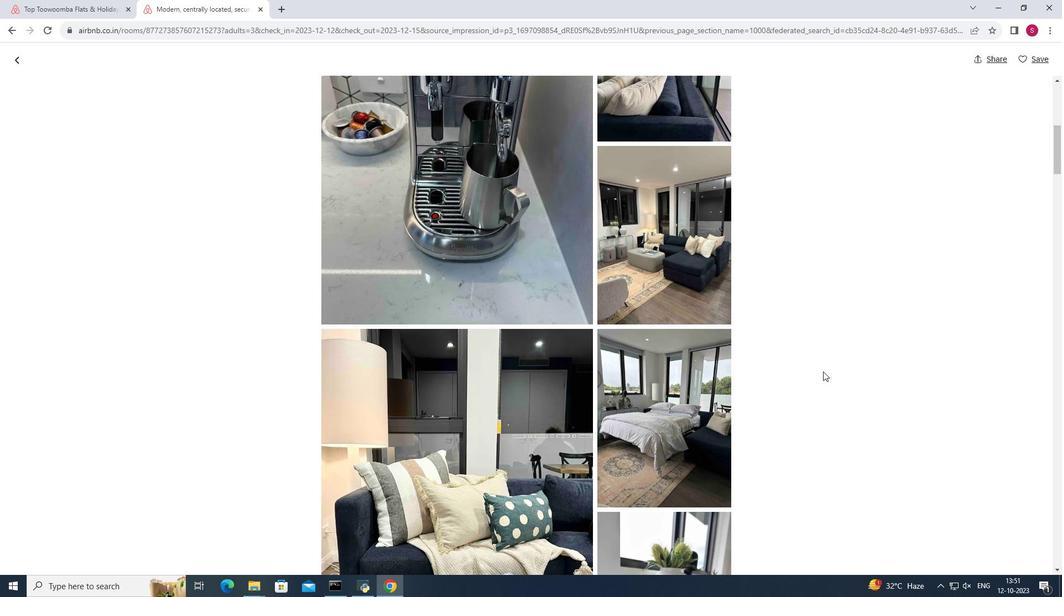 
Action: Mouse scrolled (823, 371) with delta (0, 0)
Screenshot: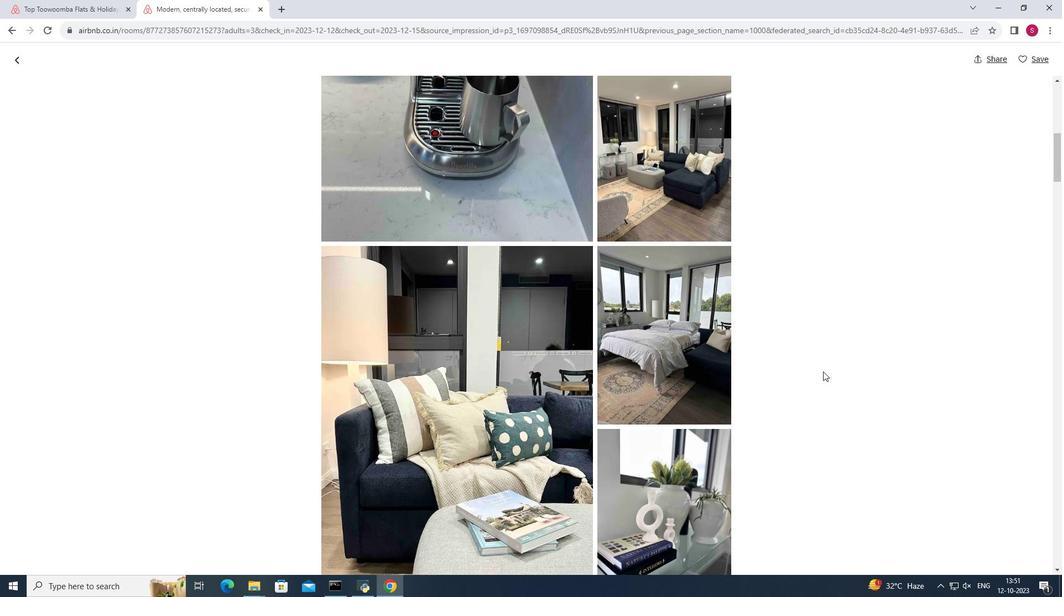 
Action: Mouse scrolled (823, 371) with delta (0, 0)
Screenshot: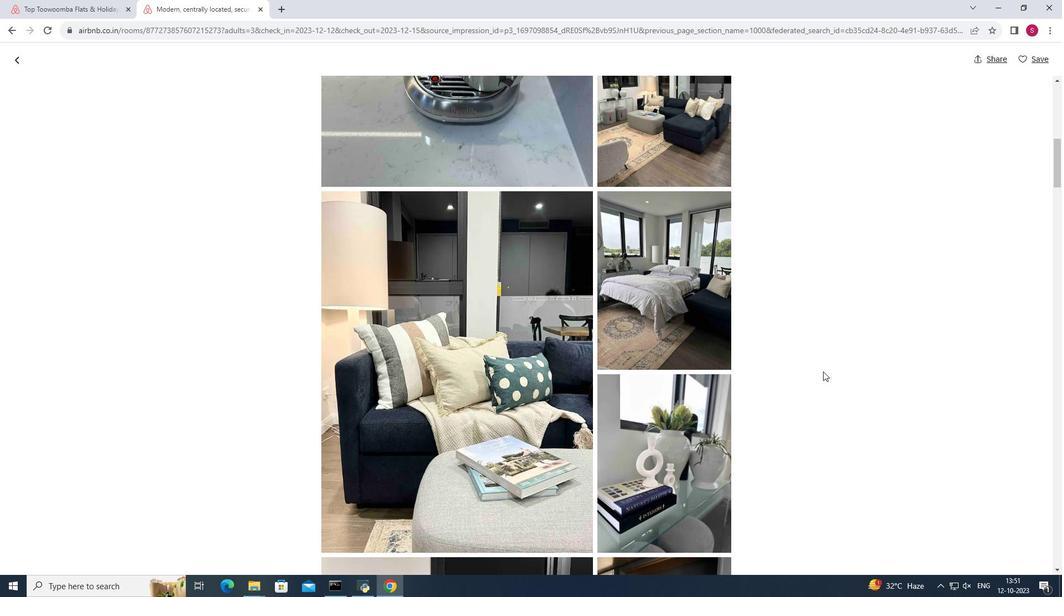 
Action: Mouse scrolled (823, 371) with delta (0, 0)
Screenshot: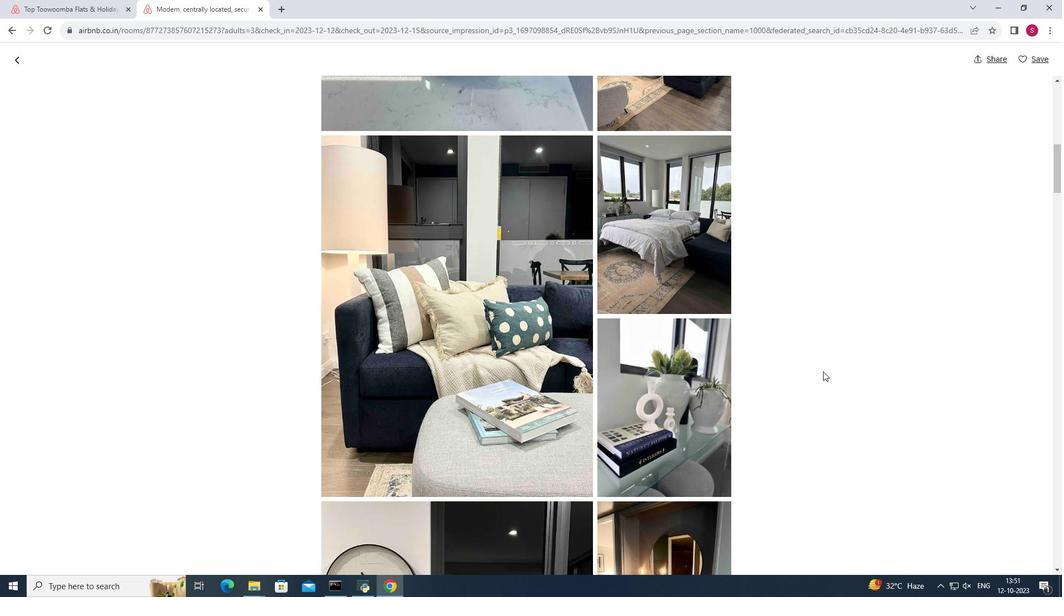 
Action: Mouse scrolled (823, 371) with delta (0, 0)
Screenshot: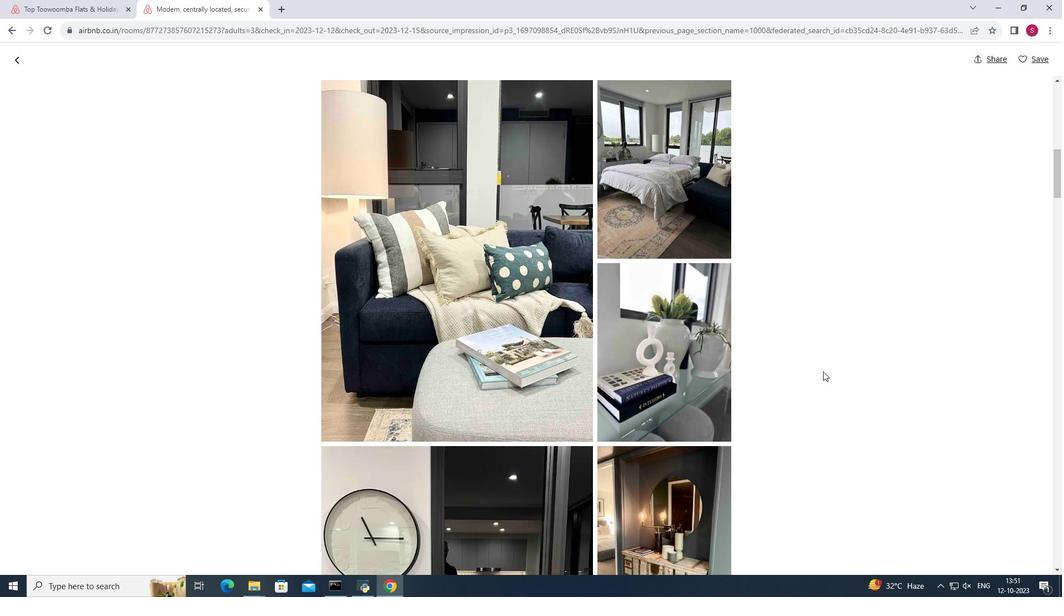 
Action: Mouse scrolled (823, 371) with delta (0, 0)
Screenshot: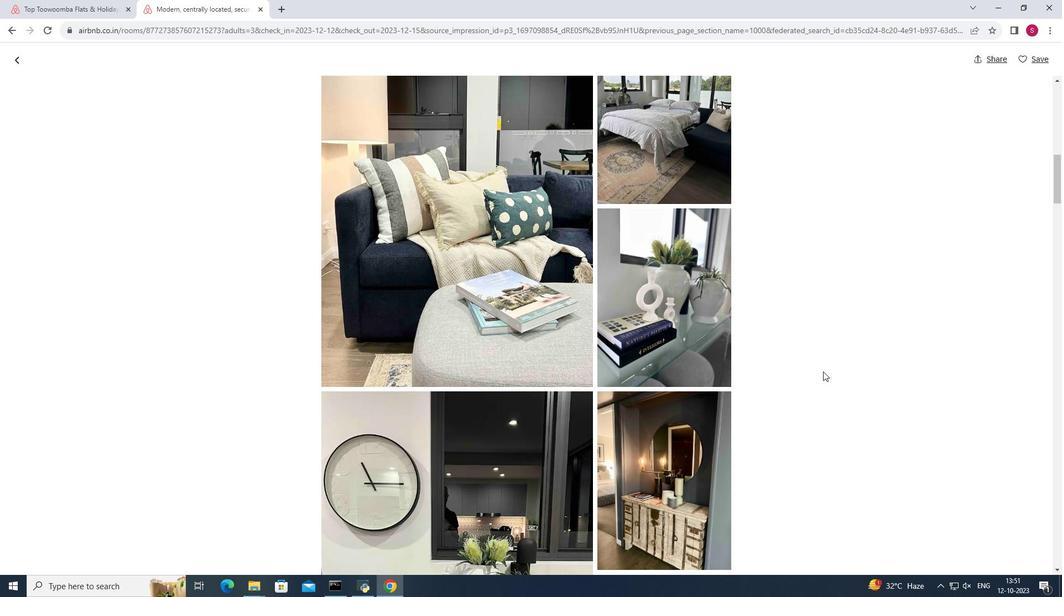 
Action: Mouse scrolled (823, 371) with delta (0, 0)
Screenshot: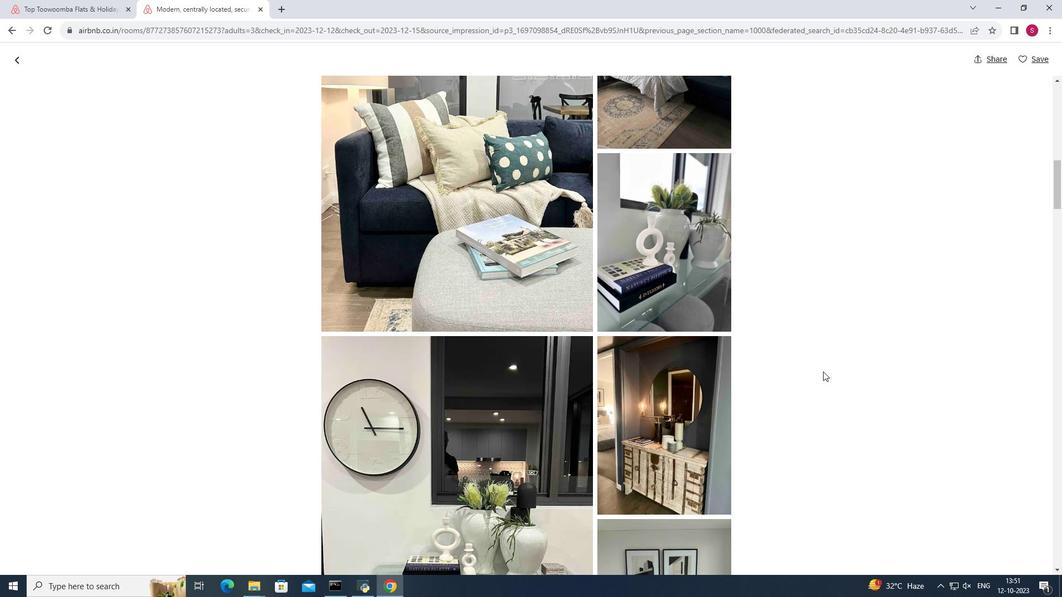 
Action: Mouse scrolled (823, 371) with delta (0, 0)
Screenshot: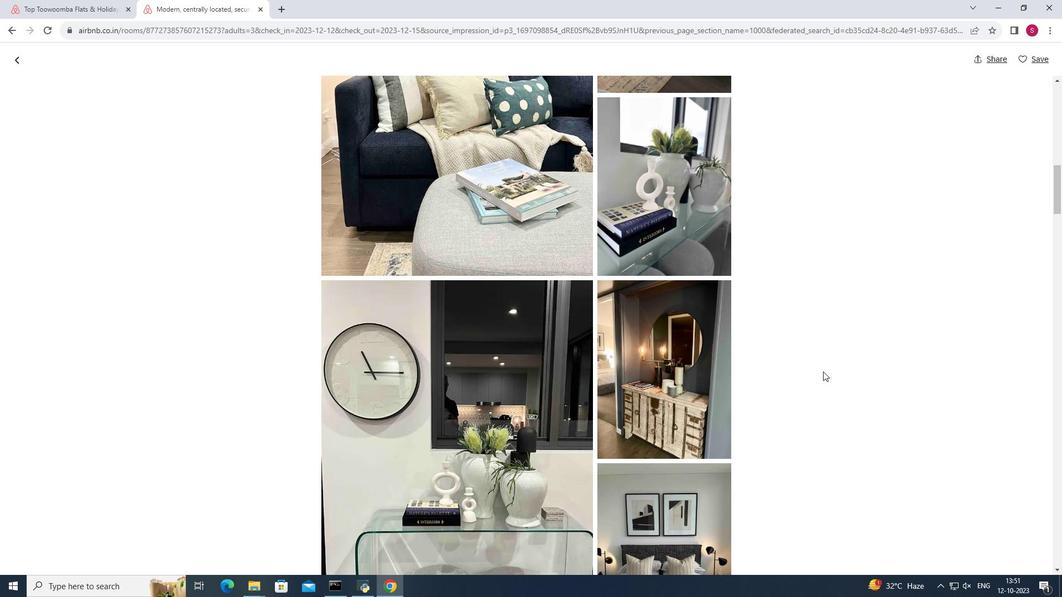 
Action: Mouse scrolled (823, 371) with delta (0, 0)
Screenshot: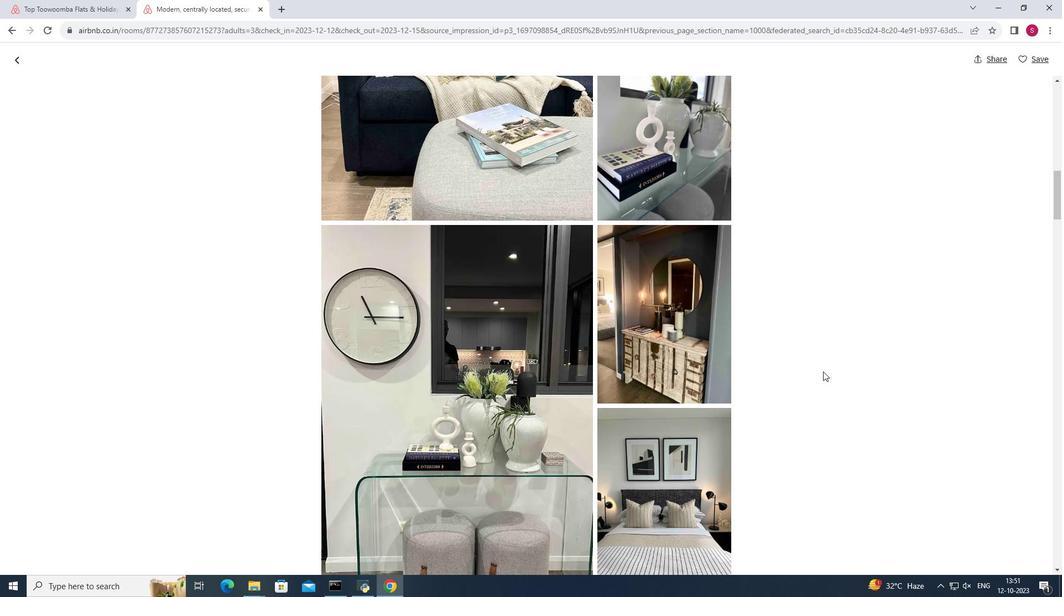 
Action: Mouse scrolled (823, 371) with delta (0, 0)
Screenshot: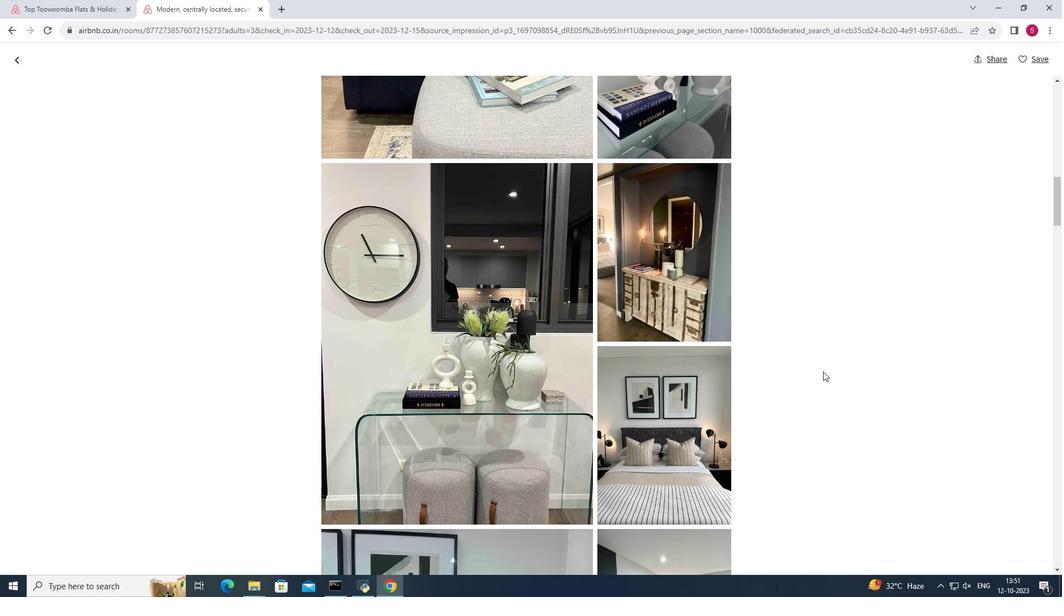 
Action: Mouse scrolled (823, 371) with delta (0, 0)
Screenshot: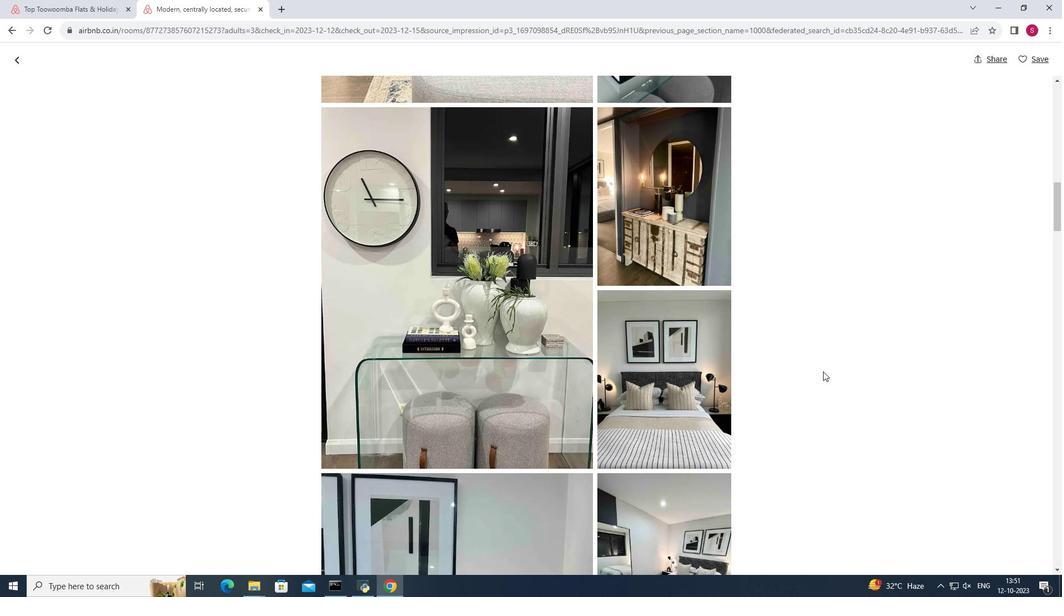 
Action: Mouse scrolled (823, 371) with delta (0, 0)
Screenshot: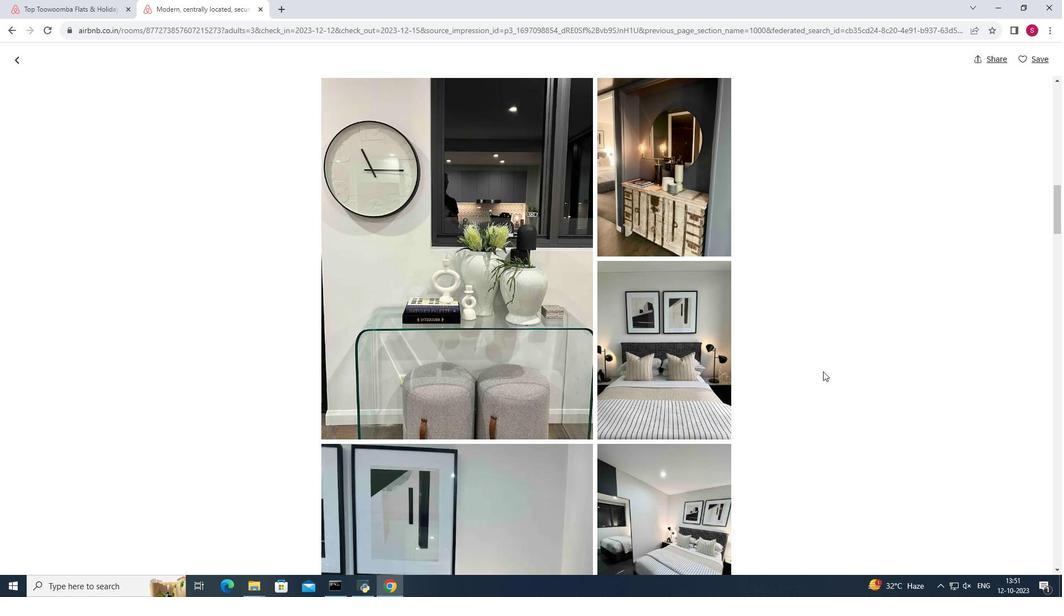 
Action: Mouse scrolled (823, 371) with delta (0, 0)
Screenshot: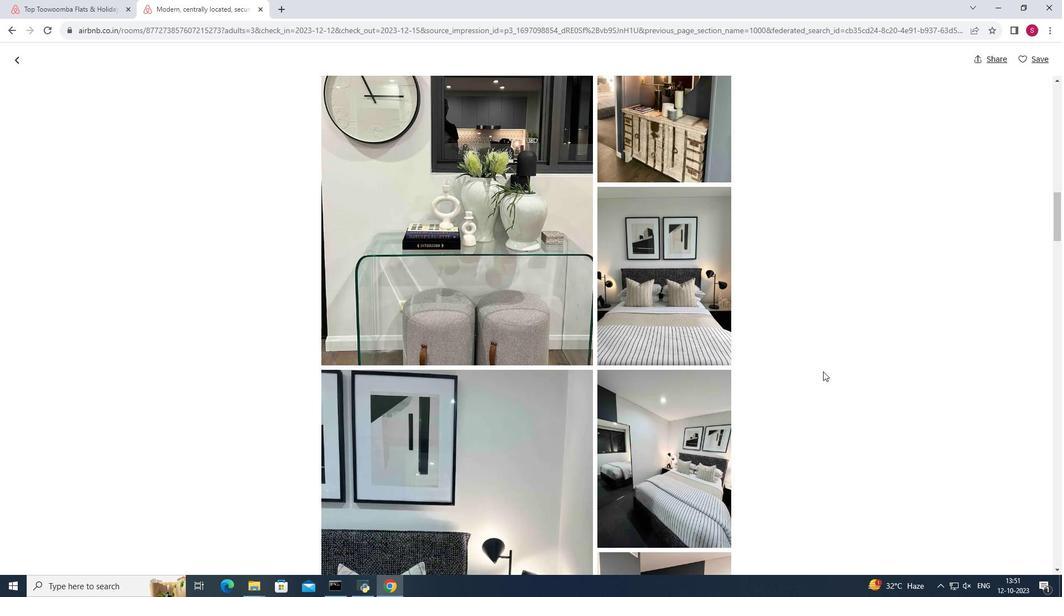 
Action: Mouse scrolled (823, 371) with delta (0, 0)
Screenshot: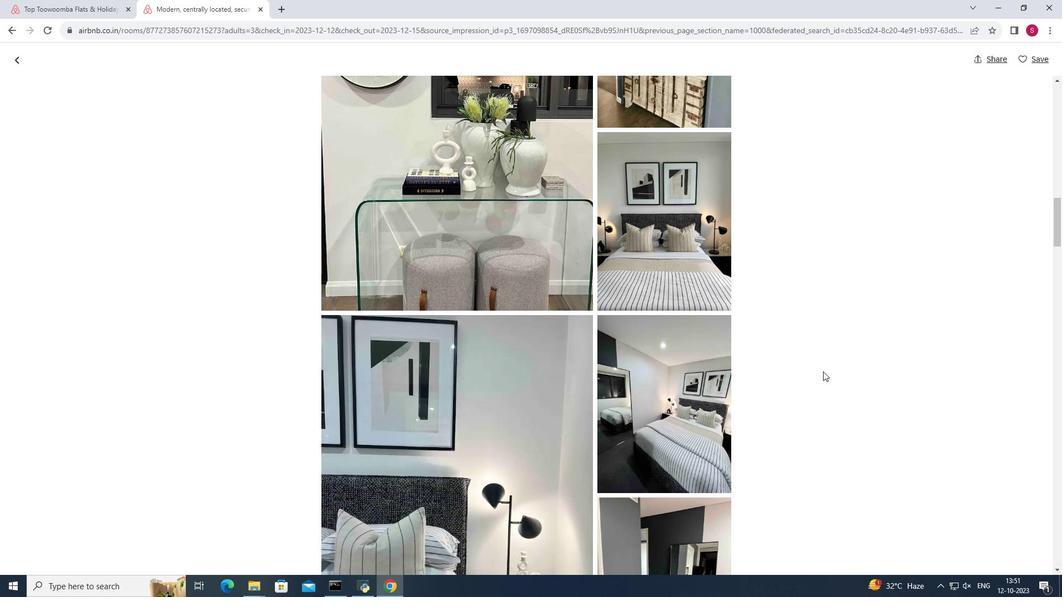 
Action: Mouse scrolled (823, 371) with delta (0, 0)
Screenshot: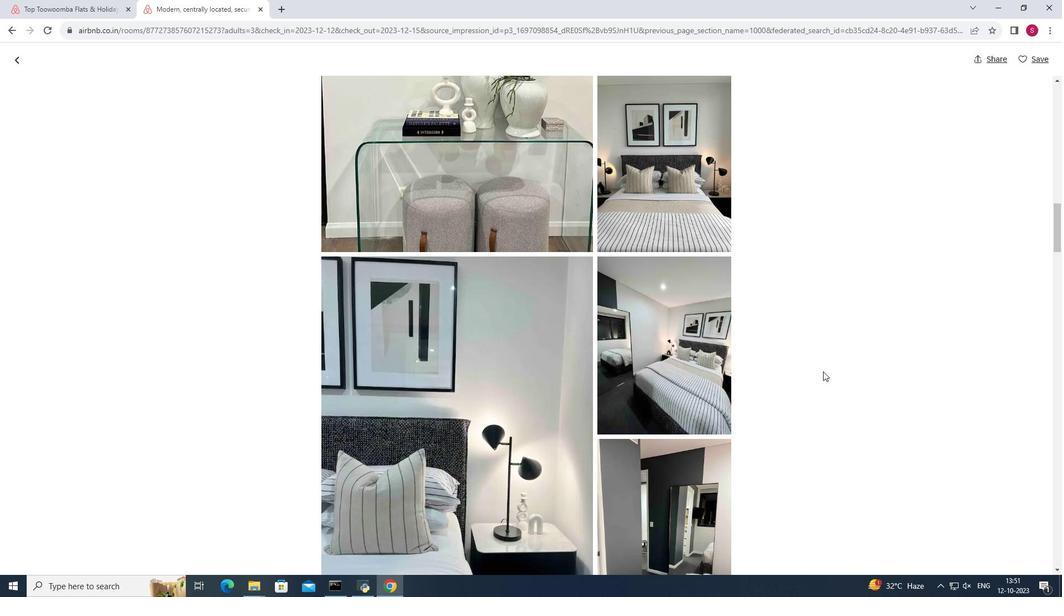 
Action: Mouse scrolled (823, 371) with delta (0, 0)
Screenshot: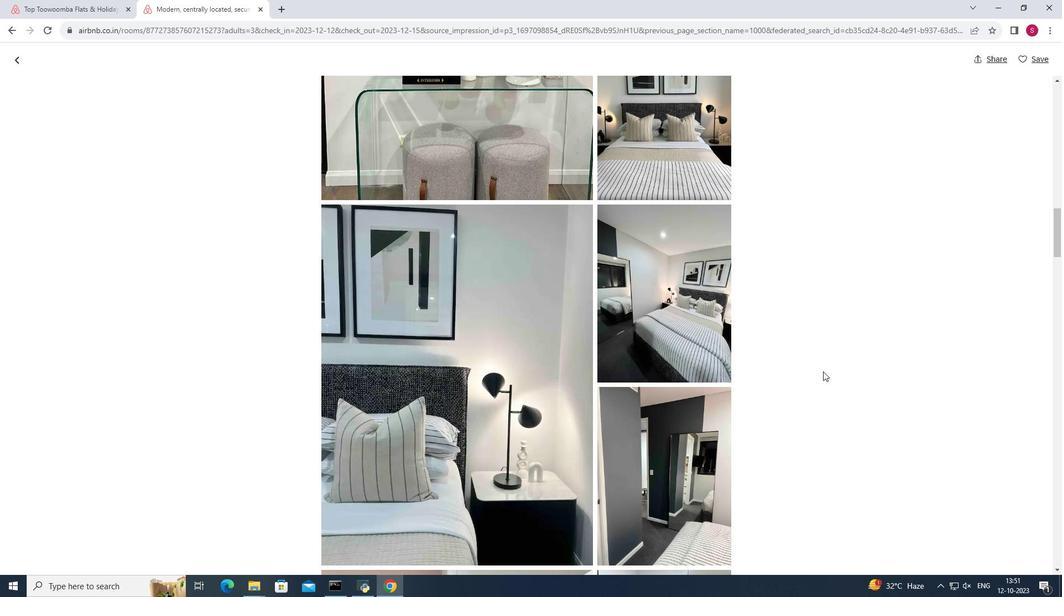 
Action: Mouse scrolled (823, 371) with delta (0, 0)
Screenshot: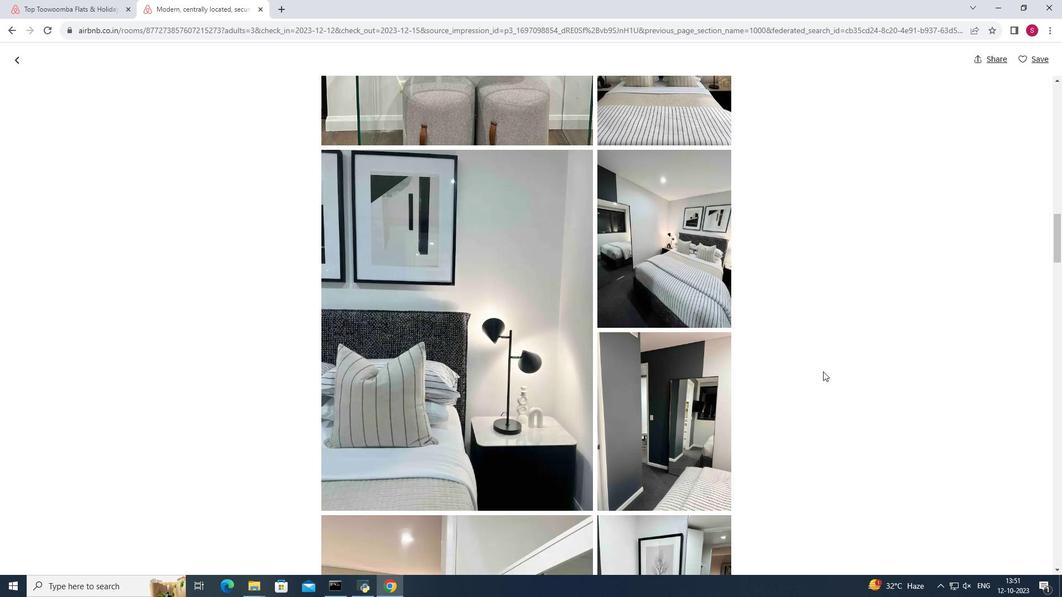
Action: Mouse scrolled (823, 371) with delta (0, 0)
Screenshot: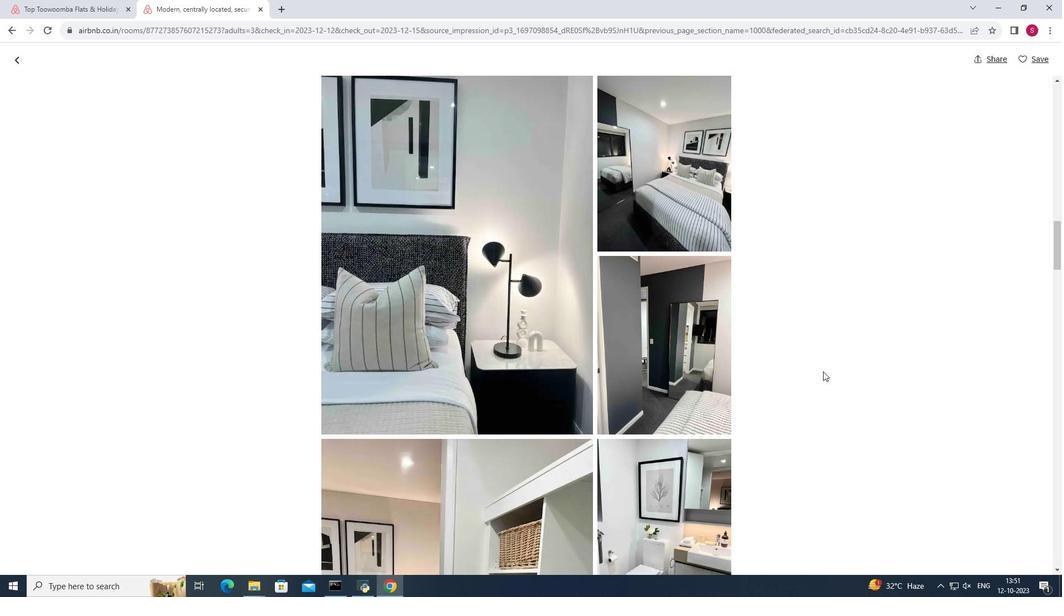 
Action: Mouse scrolled (823, 371) with delta (0, 0)
Screenshot: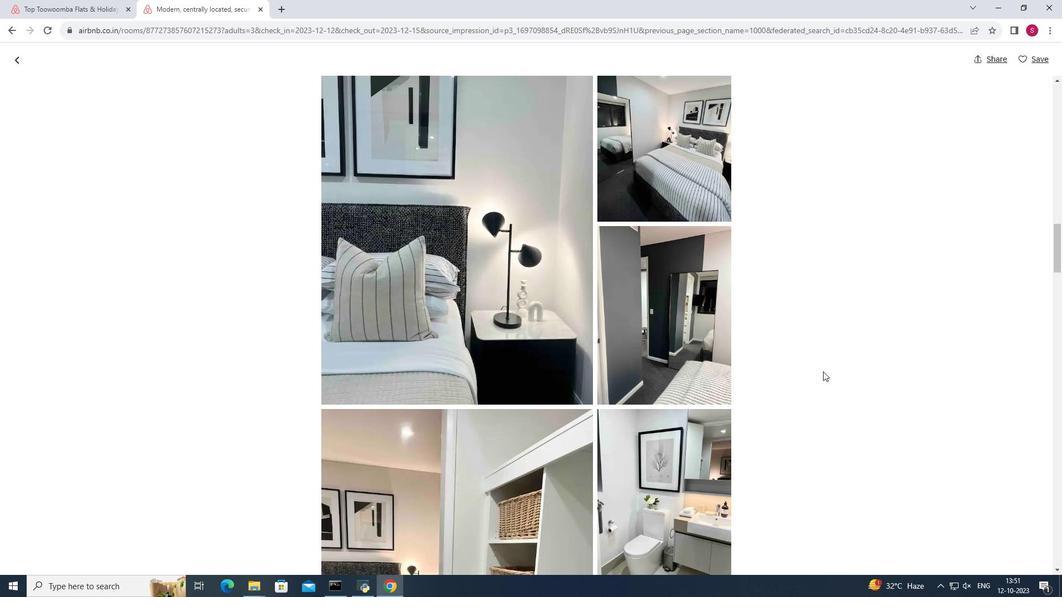 
Action: Mouse scrolled (823, 371) with delta (0, 0)
Screenshot: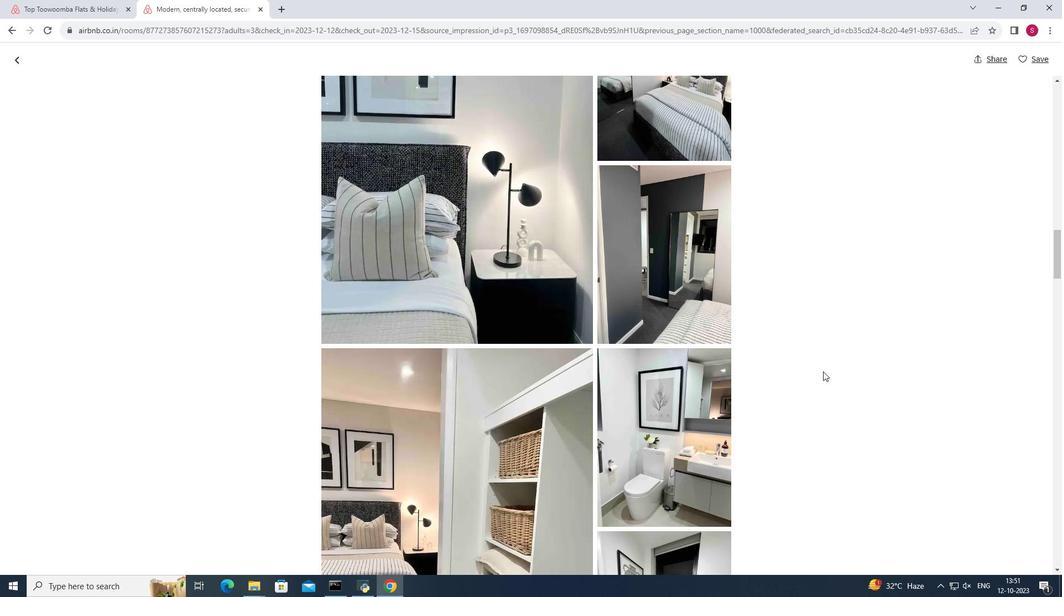 
Action: Mouse scrolled (823, 371) with delta (0, 0)
Screenshot: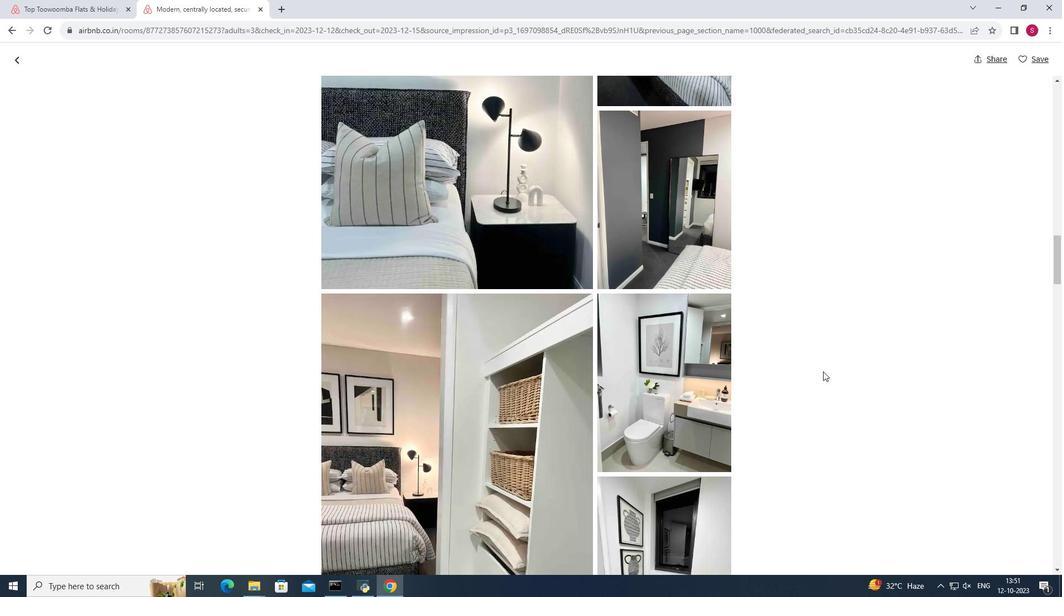 
Action: Mouse scrolled (823, 371) with delta (0, 0)
Screenshot: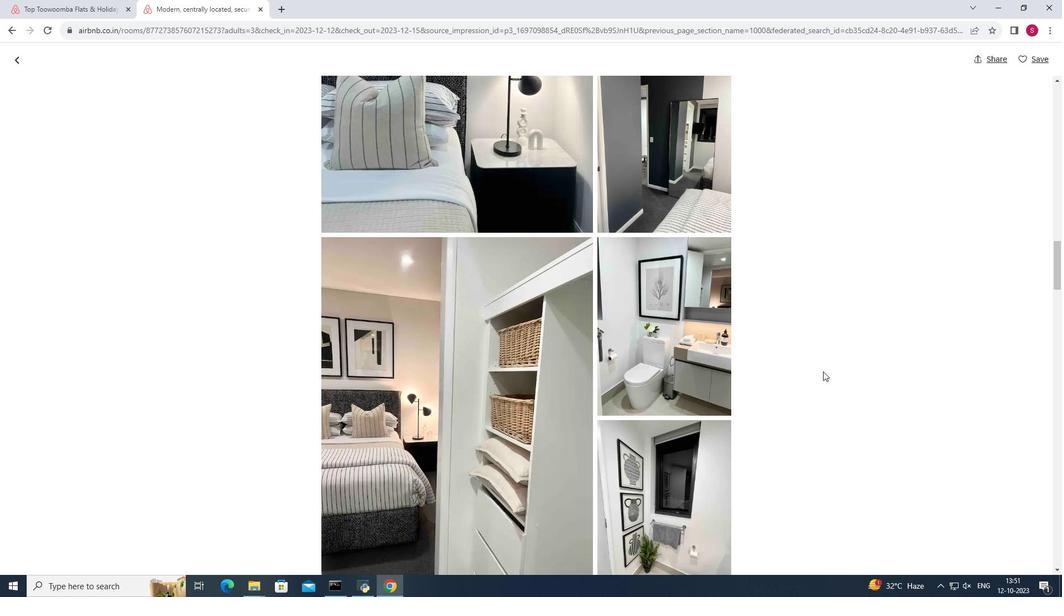 
Action: Mouse scrolled (823, 371) with delta (0, 0)
Screenshot: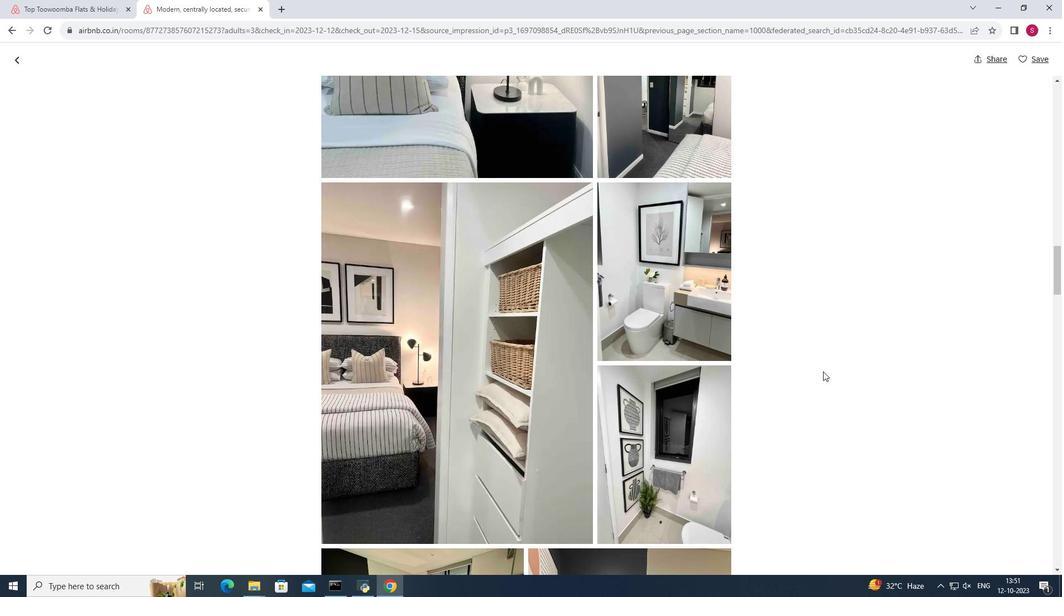 
Action: Mouse scrolled (823, 371) with delta (0, 0)
Screenshot: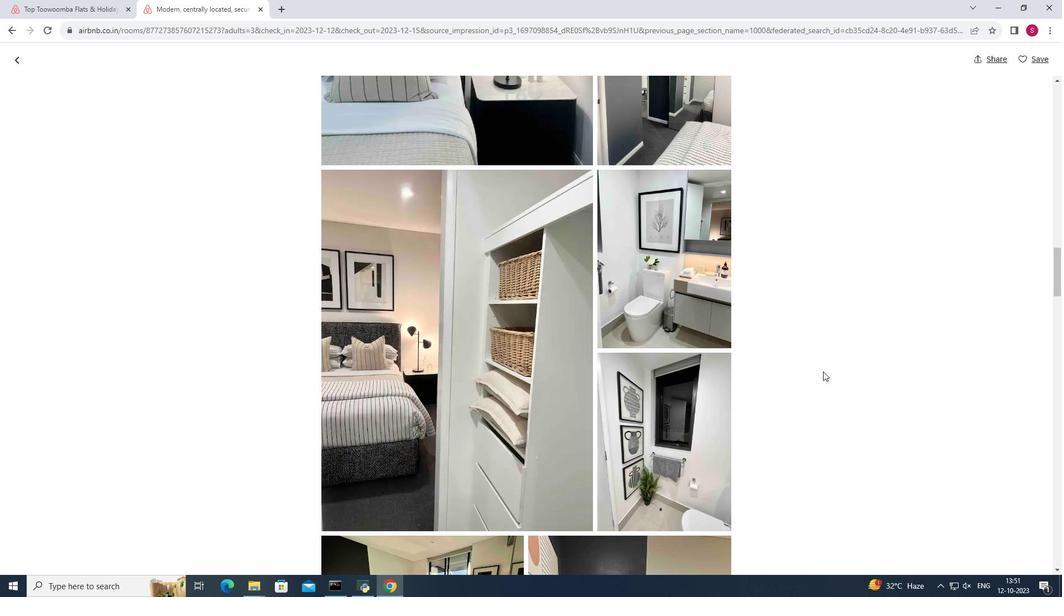
Action: Mouse scrolled (823, 371) with delta (0, 0)
Screenshot: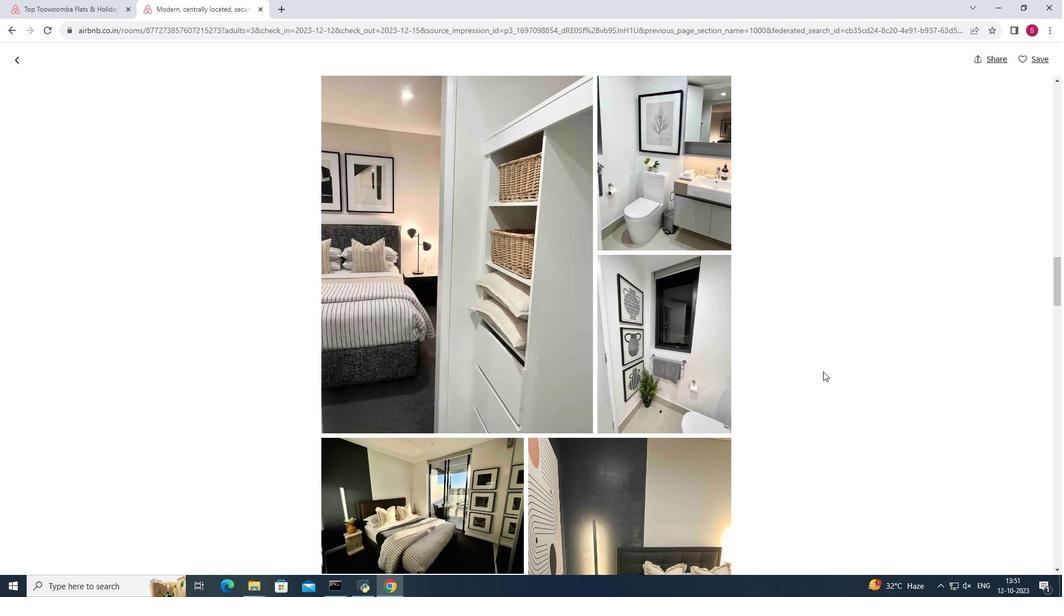 
Action: Mouse scrolled (823, 371) with delta (0, 0)
Screenshot: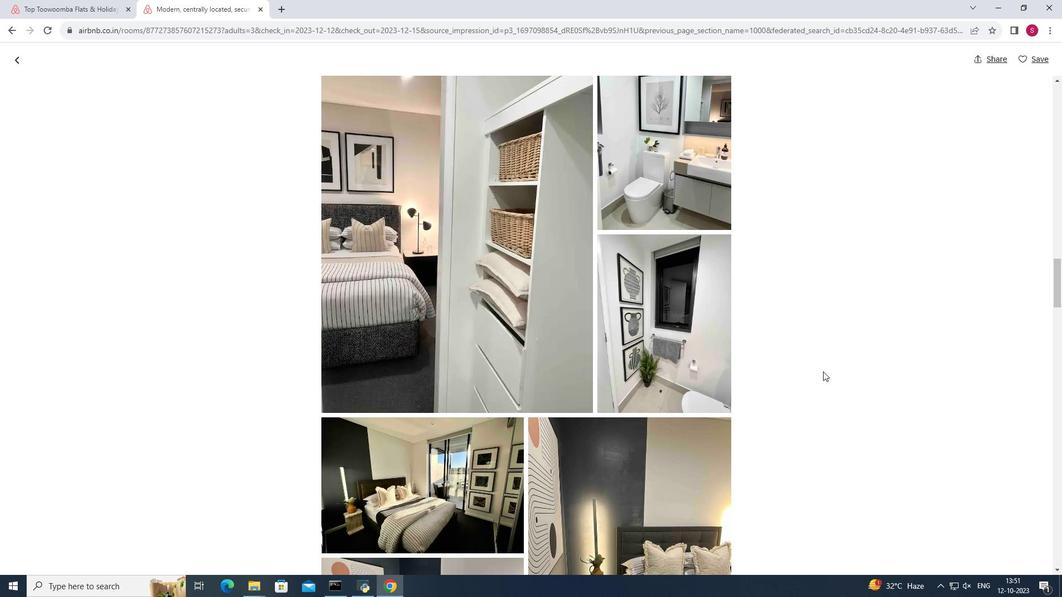 
Action: Mouse scrolled (823, 371) with delta (0, 0)
Screenshot: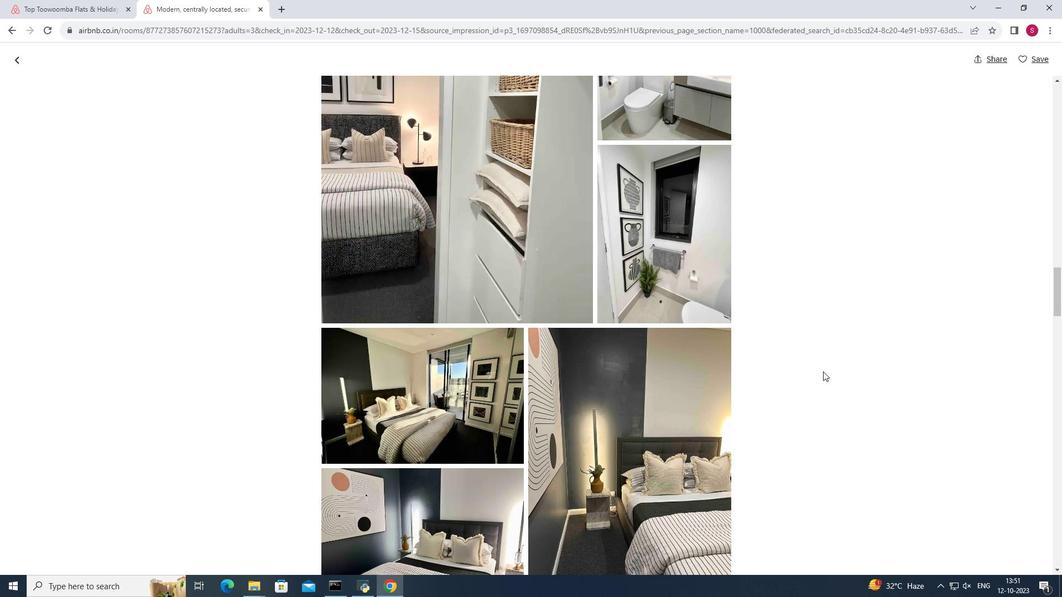 
Action: Mouse scrolled (823, 371) with delta (0, 0)
Screenshot: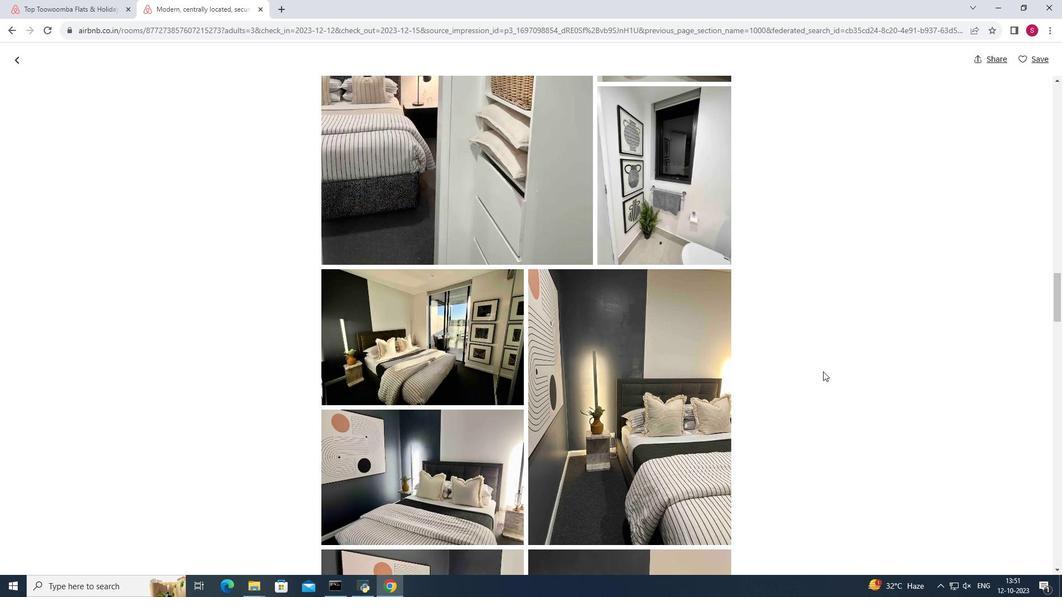 
Action: Mouse scrolled (823, 371) with delta (0, 0)
Screenshot: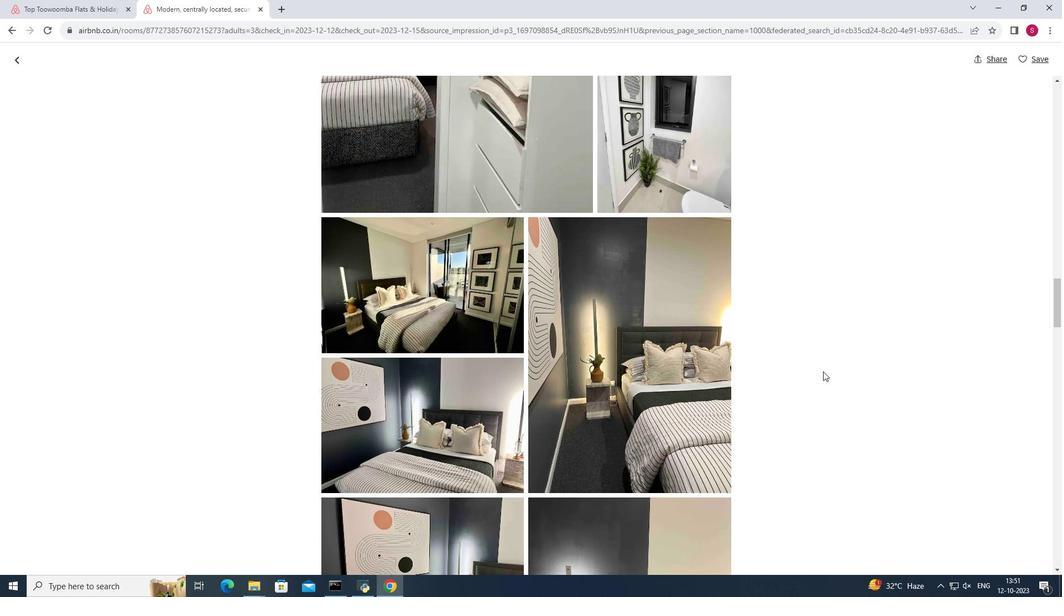 
Action: Mouse scrolled (823, 371) with delta (0, 0)
Screenshot: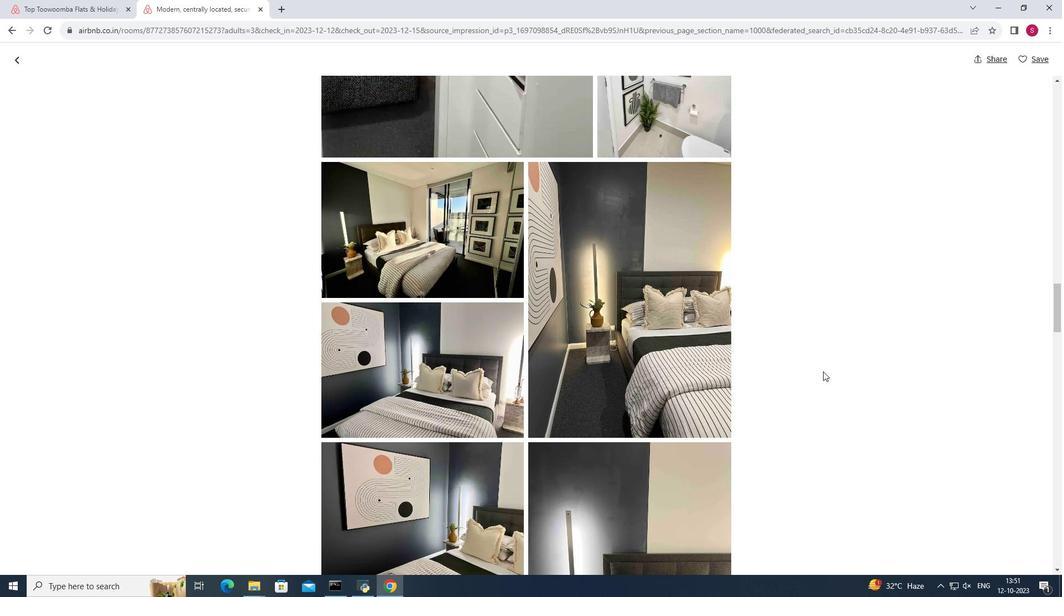 
Action: Mouse scrolled (823, 371) with delta (0, 0)
Screenshot: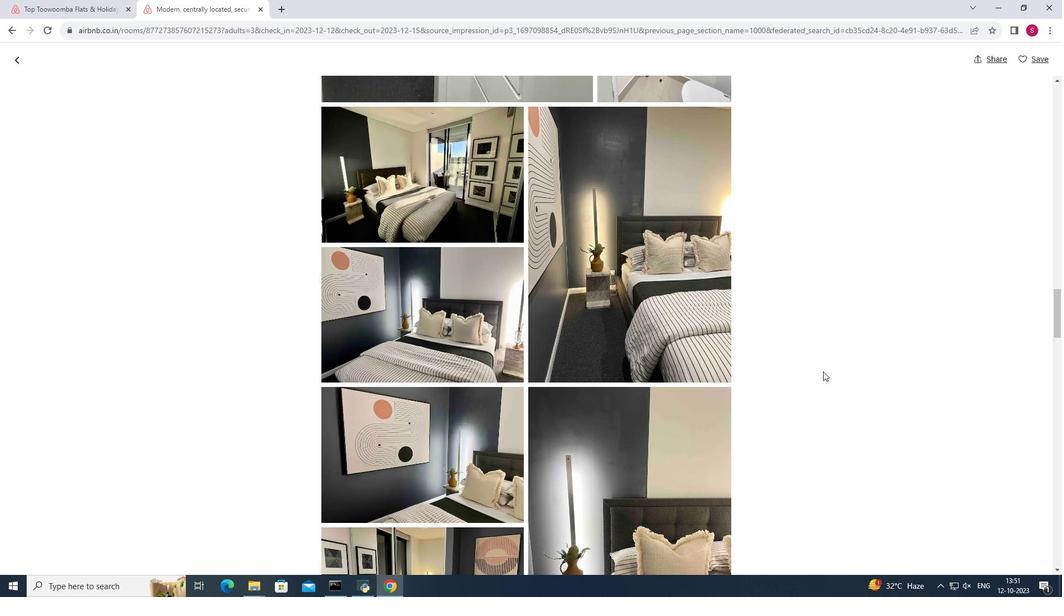 
Action: Mouse scrolled (823, 371) with delta (0, 0)
Screenshot: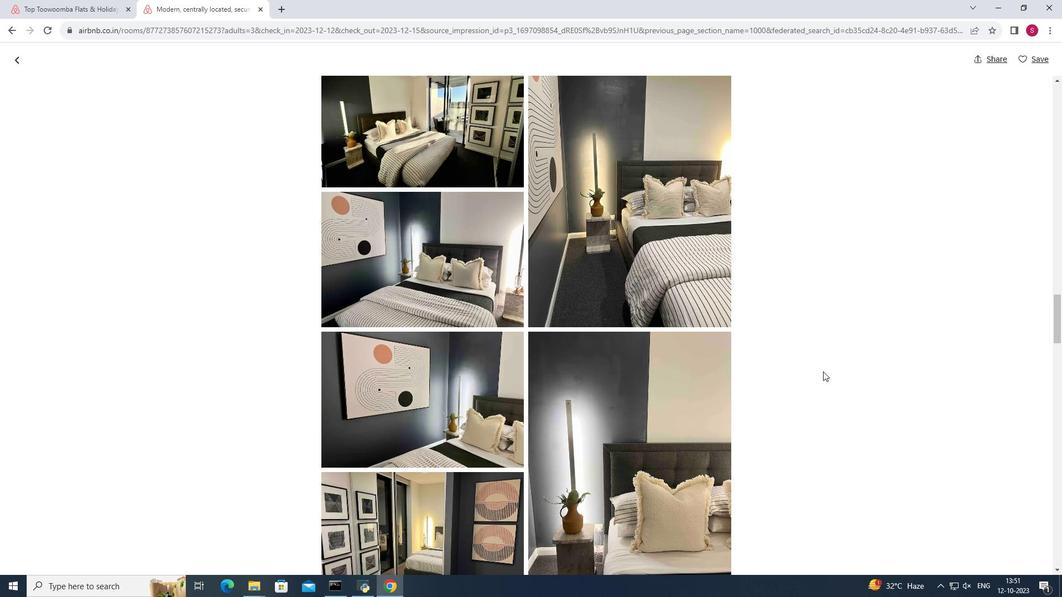 
Action: Mouse scrolled (823, 371) with delta (0, 0)
Screenshot: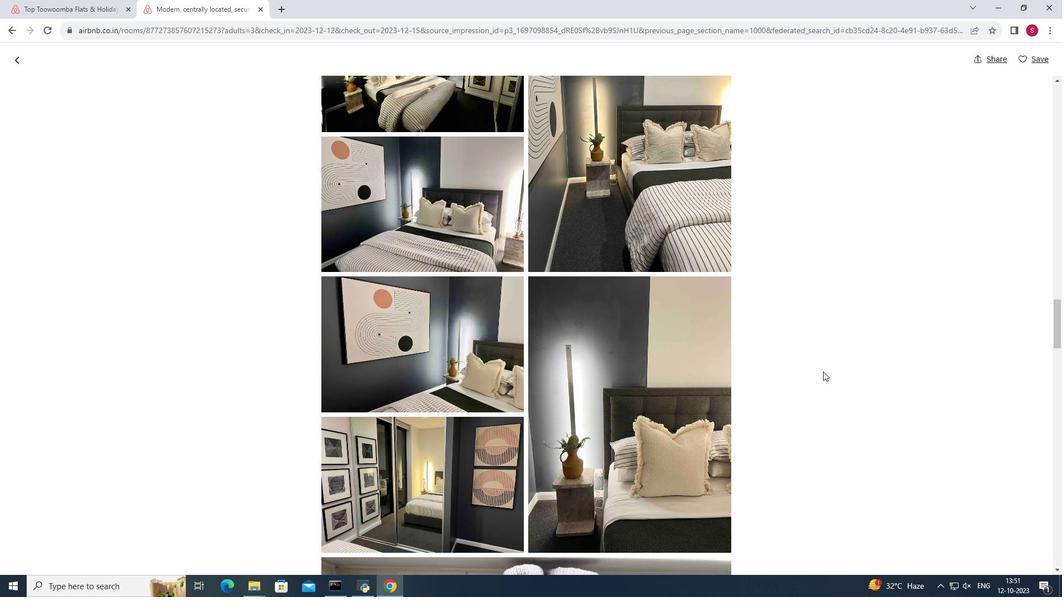 
Action: Mouse scrolled (823, 371) with delta (0, 0)
Screenshot: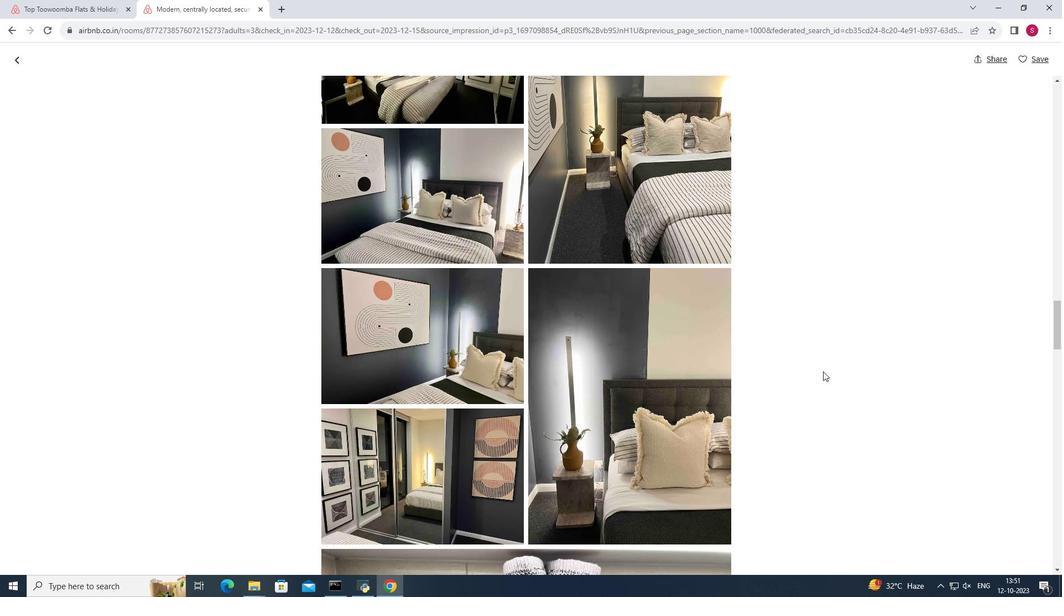 
Action: Mouse scrolled (823, 371) with delta (0, 0)
Screenshot: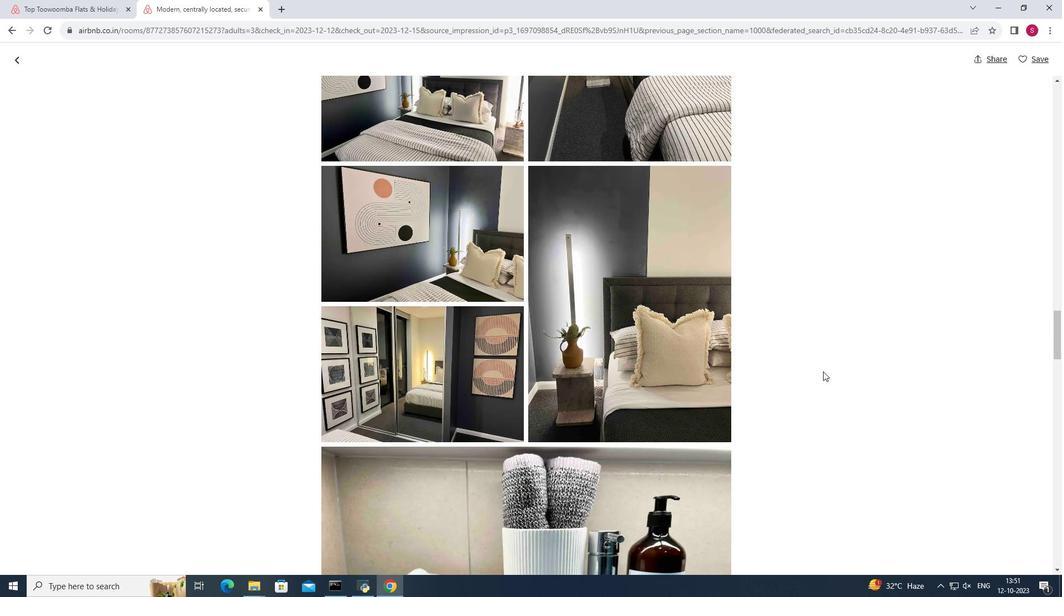 
Action: Mouse scrolled (823, 371) with delta (0, 0)
Screenshot: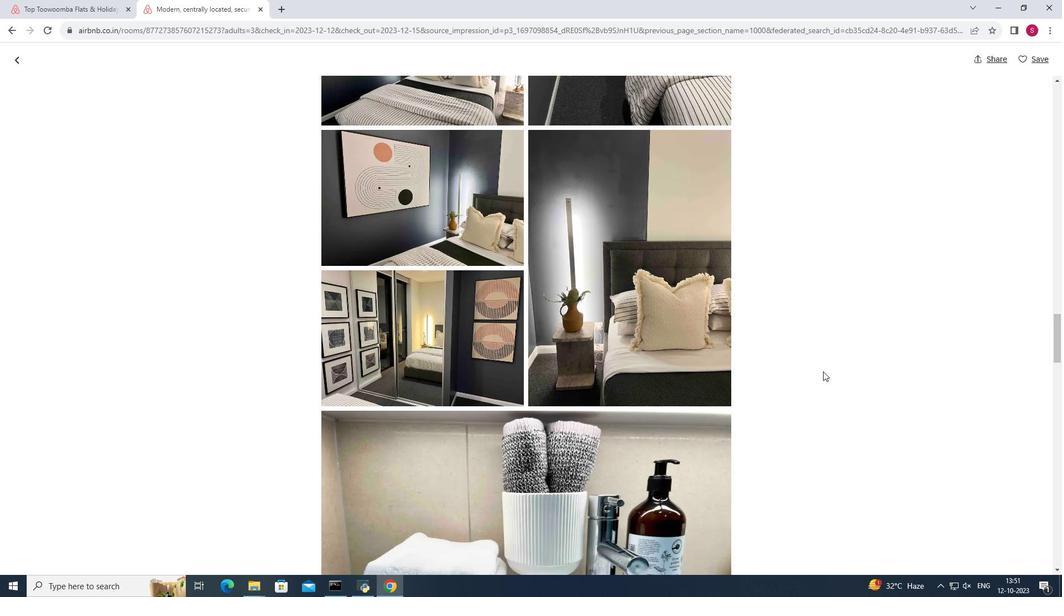 
Action: Mouse scrolled (823, 371) with delta (0, 0)
Screenshot: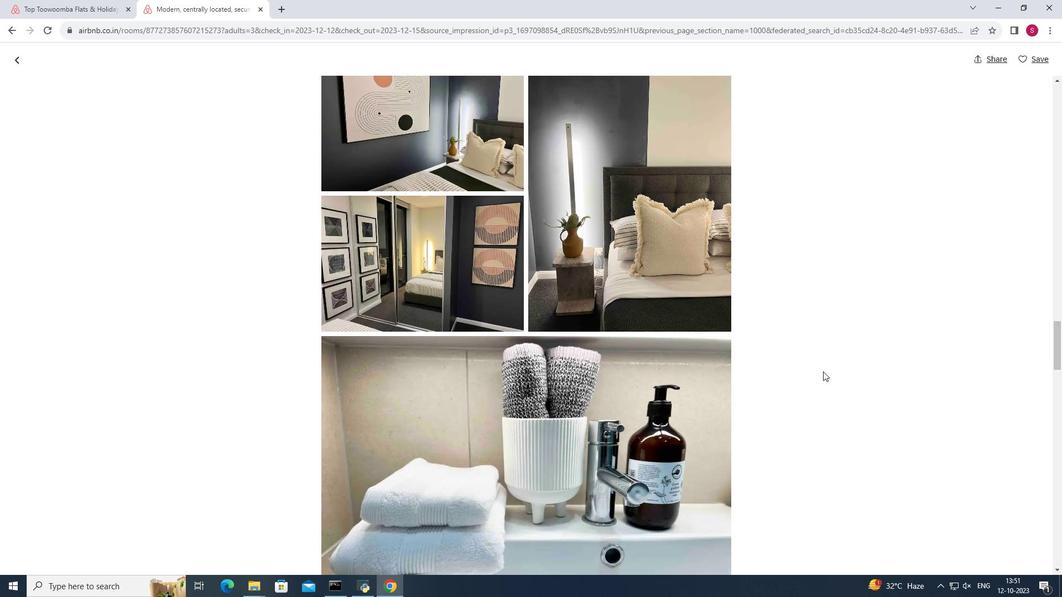
Action: Mouse scrolled (823, 371) with delta (0, 0)
Screenshot: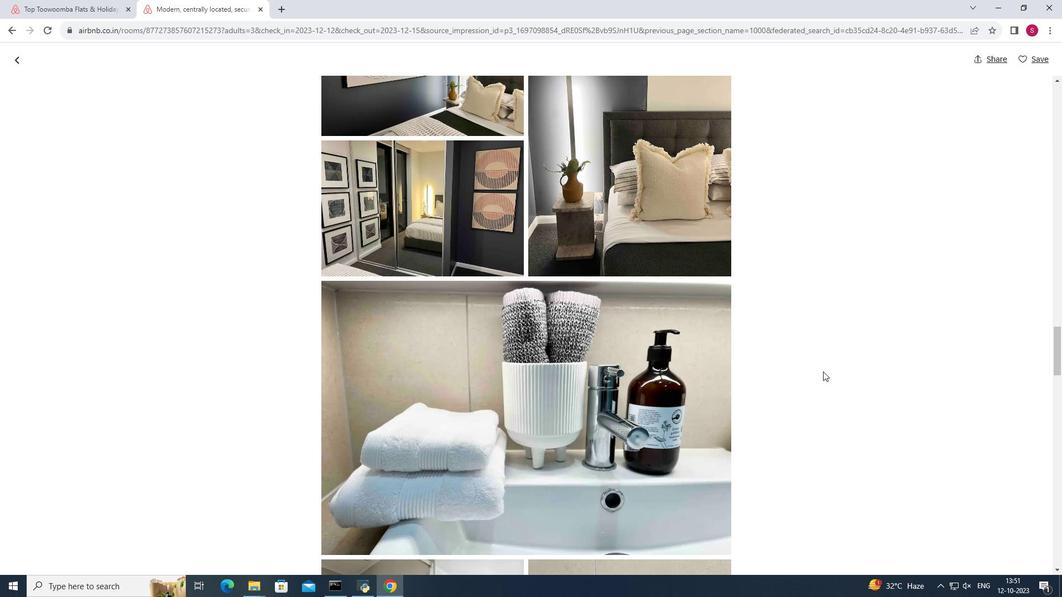 
Action: Mouse scrolled (823, 371) with delta (0, 0)
Screenshot: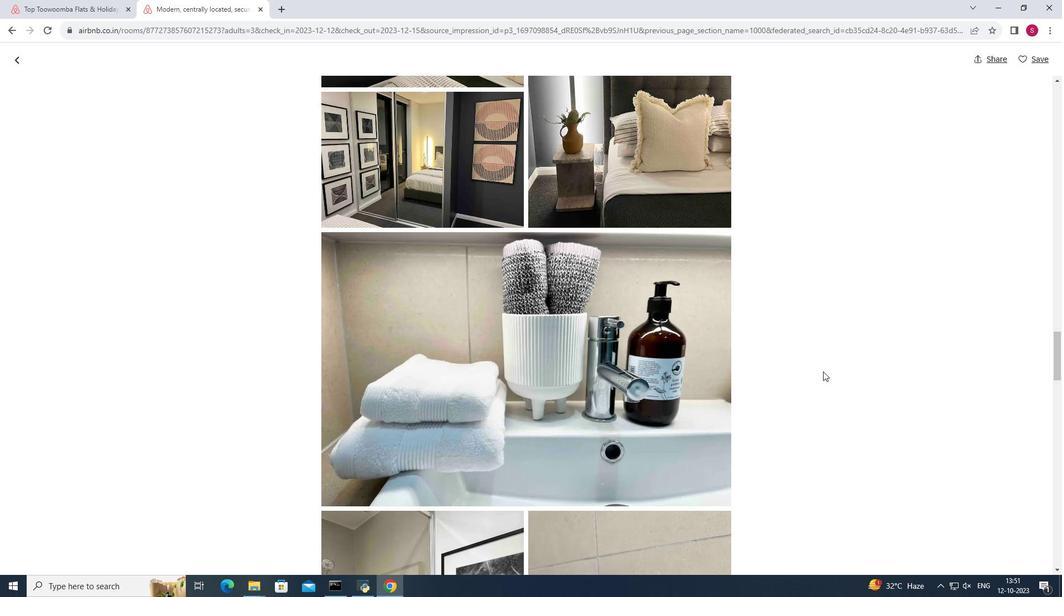 
Action: Mouse scrolled (823, 371) with delta (0, 0)
Screenshot: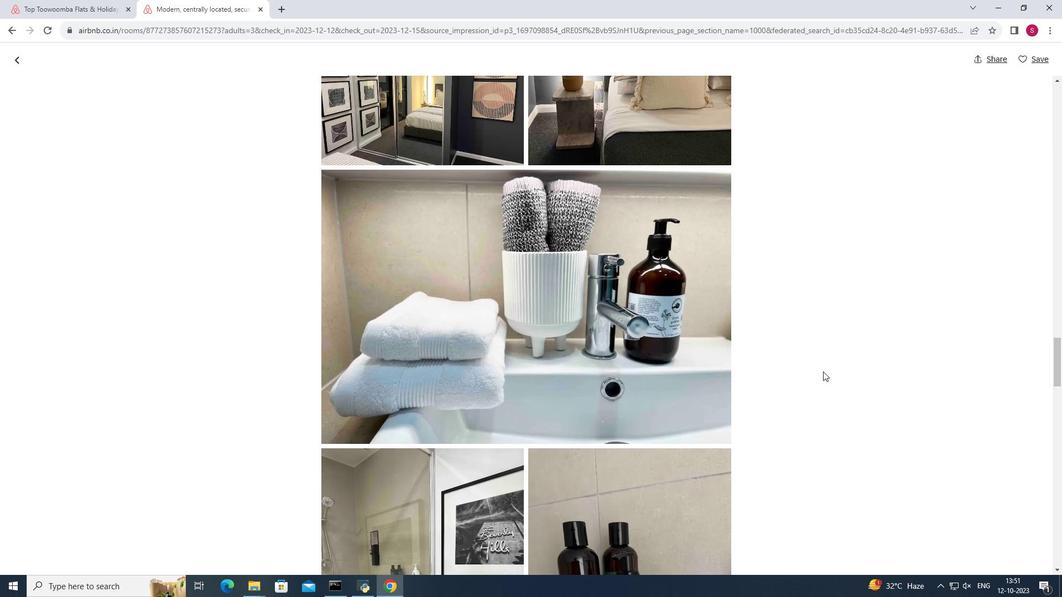 
Action: Mouse scrolled (823, 371) with delta (0, 0)
Screenshot: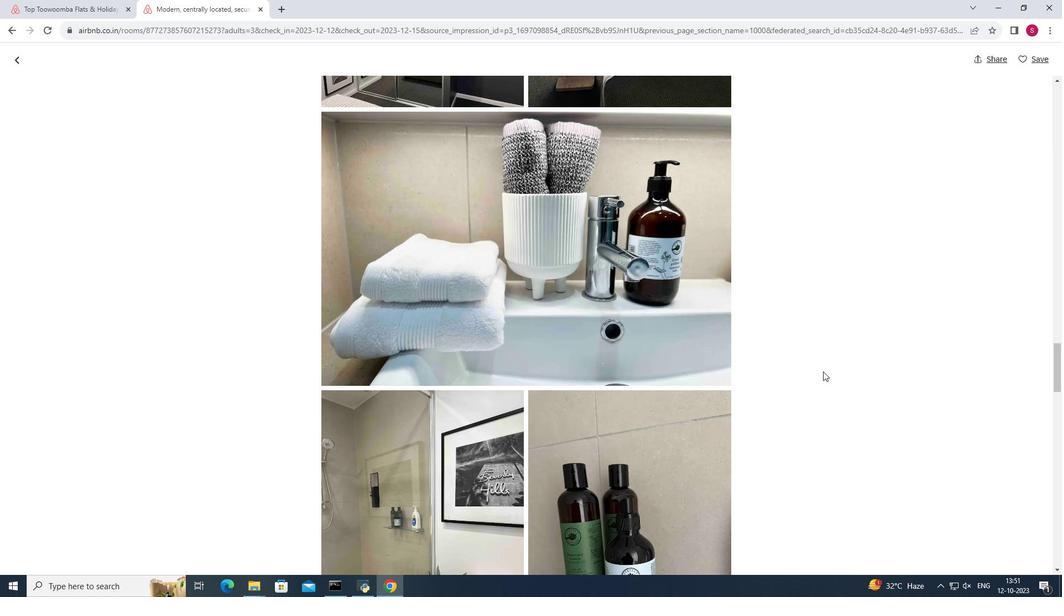 
Action: Mouse scrolled (823, 371) with delta (0, 0)
Screenshot: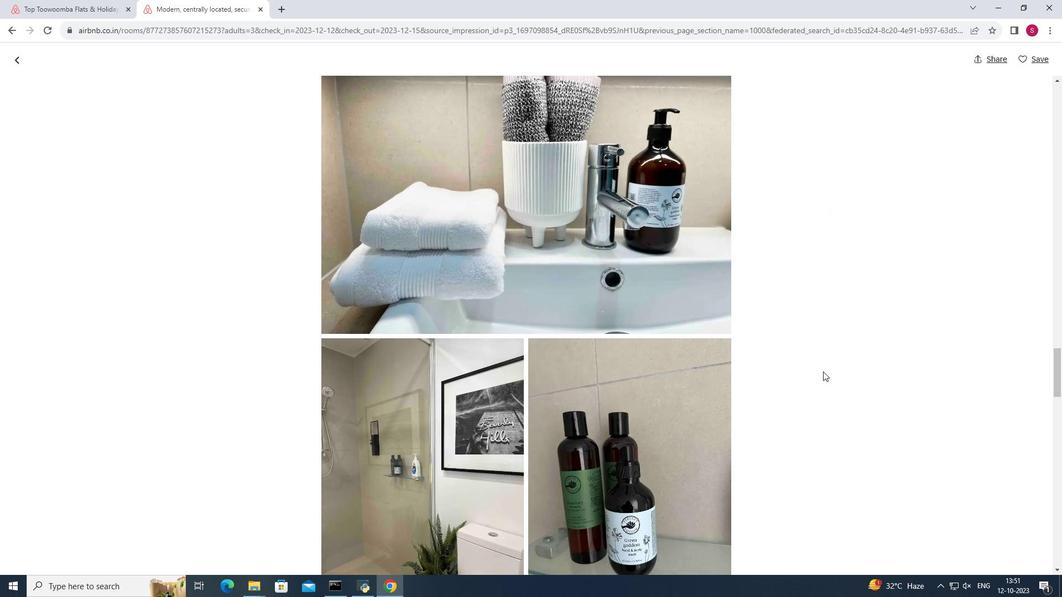 
Action: Mouse scrolled (823, 371) with delta (0, 0)
Screenshot: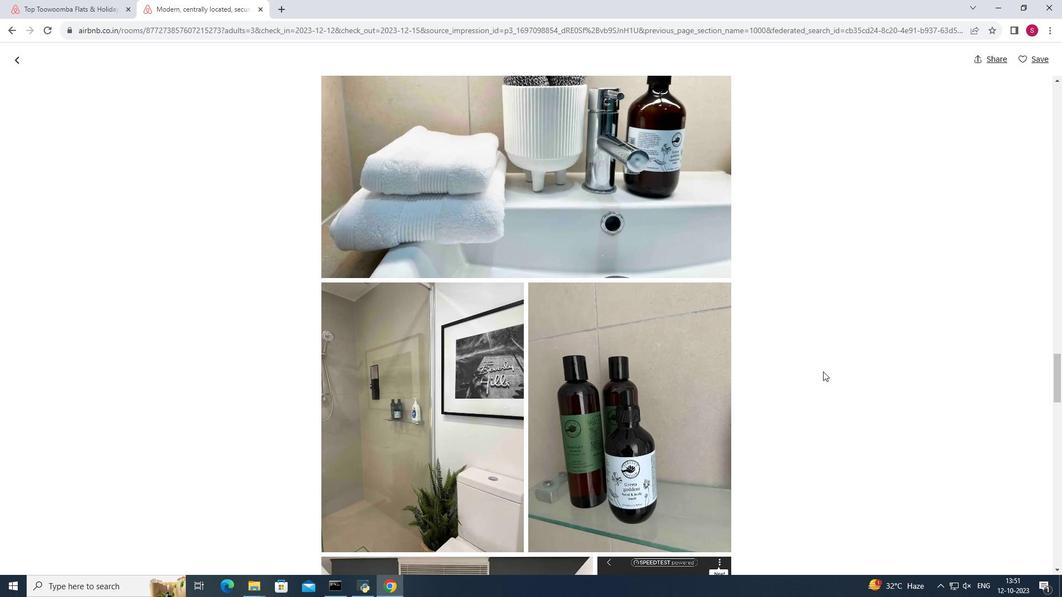 
Action: Mouse scrolled (823, 371) with delta (0, 0)
Screenshot: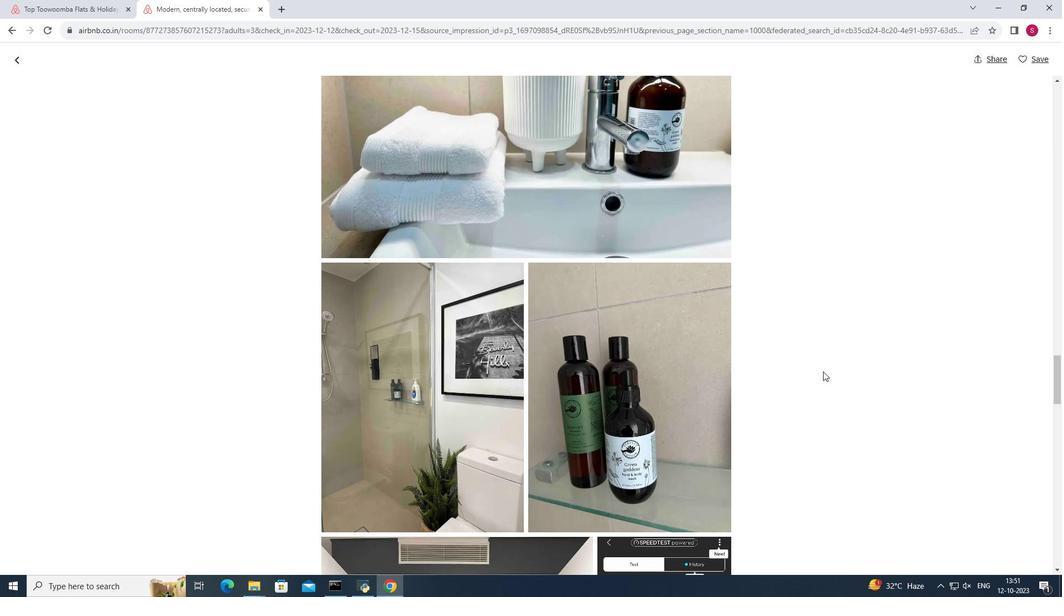 
Action: Mouse scrolled (823, 371) with delta (0, 0)
Screenshot: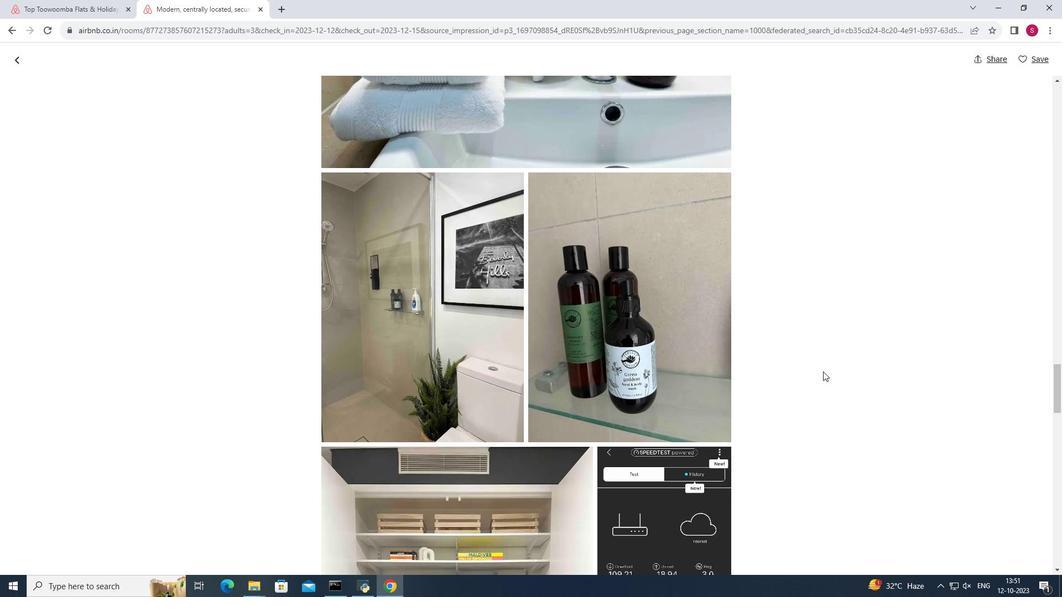 
Action: Mouse scrolled (823, 371) with delta (0, 0)
Screenshot: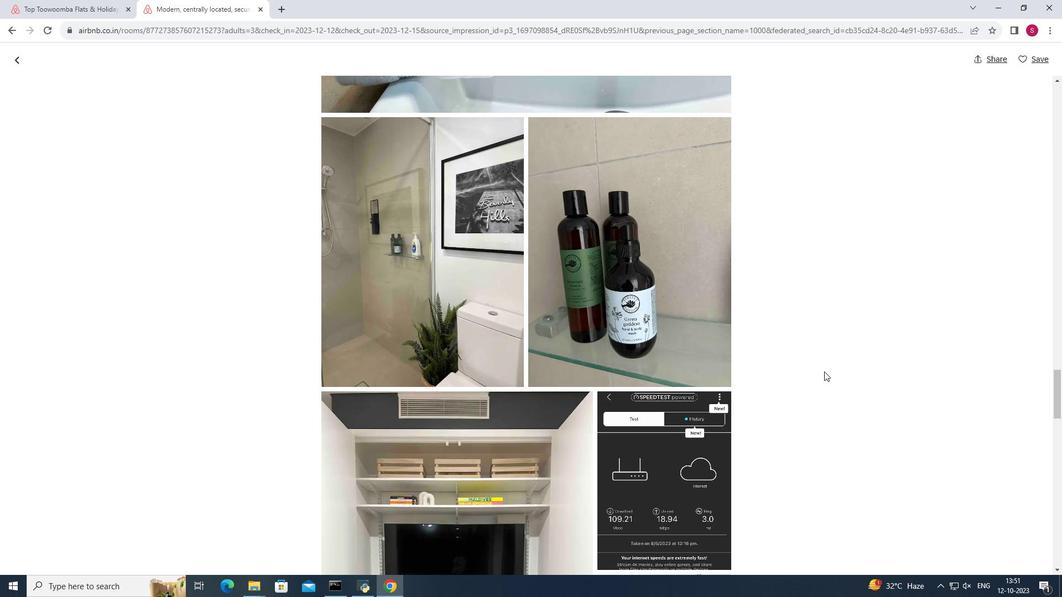 
Action: Mouse moved to (824, 371)
Screenshot: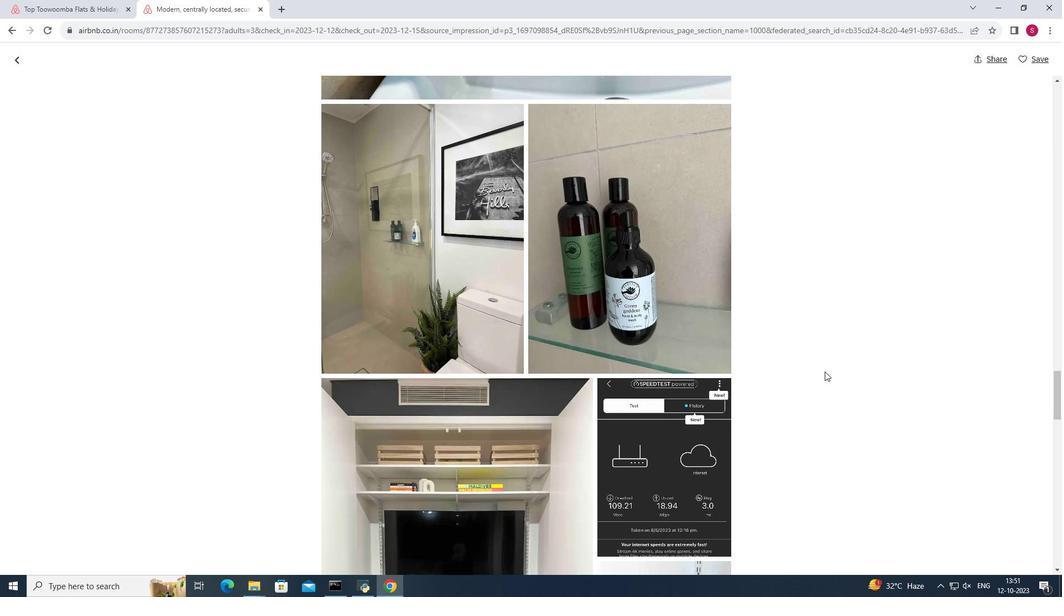
Action: Mouse scrolled (824, 371) with delta (0, 0)
Screenshot: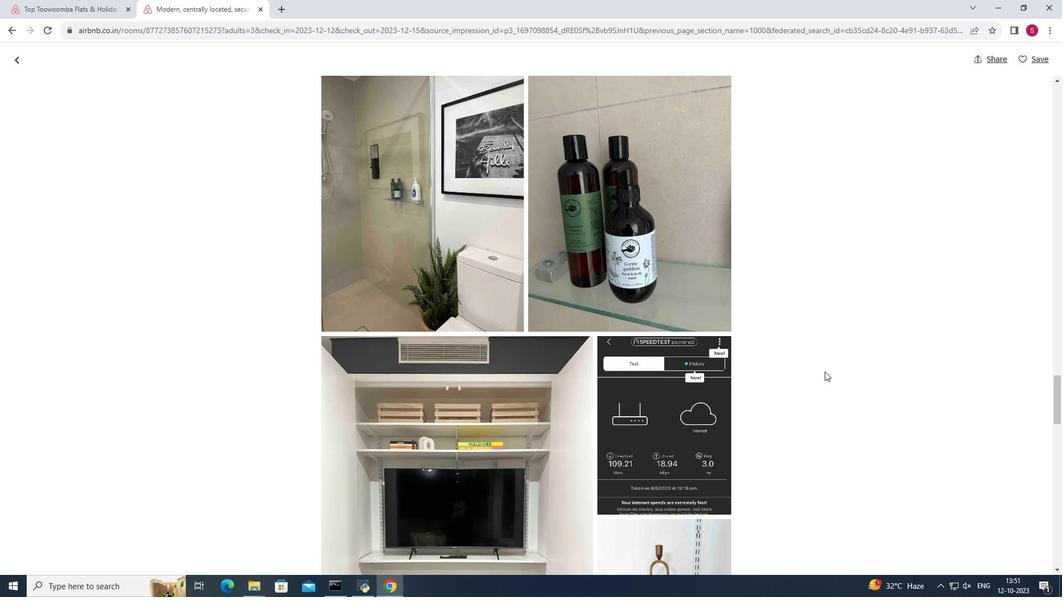 
Action: Mouse scrolled (824, 371) with delta (0, 0)
Screenshot: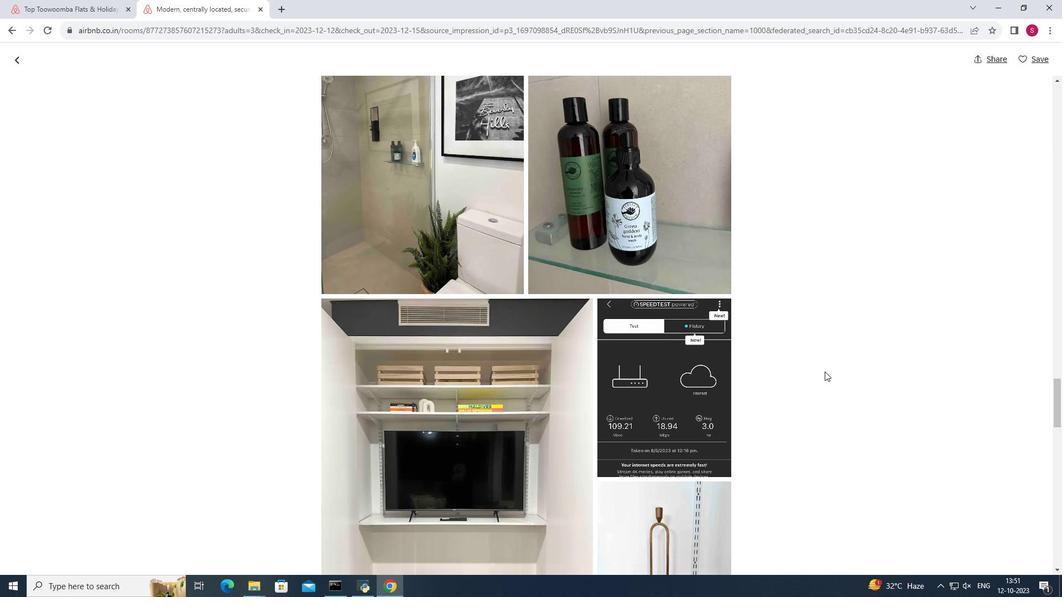 
Action: Mouse scrolled (824, 371) with delta (0, 0)
Screenshot: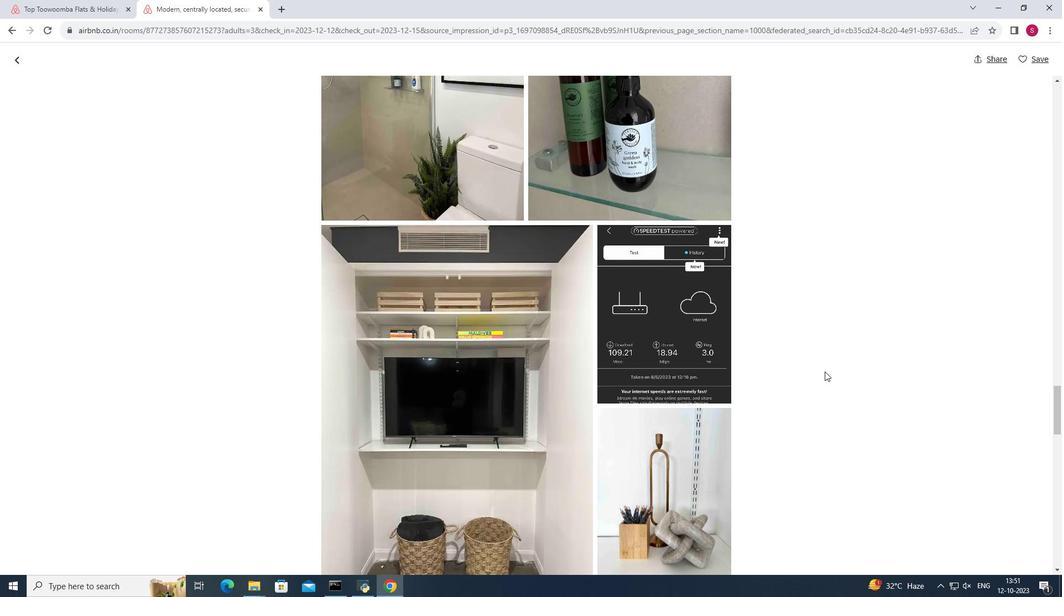 
Action: Mouse scrolled (824, 371) with delta (0, 0)
Screenshot: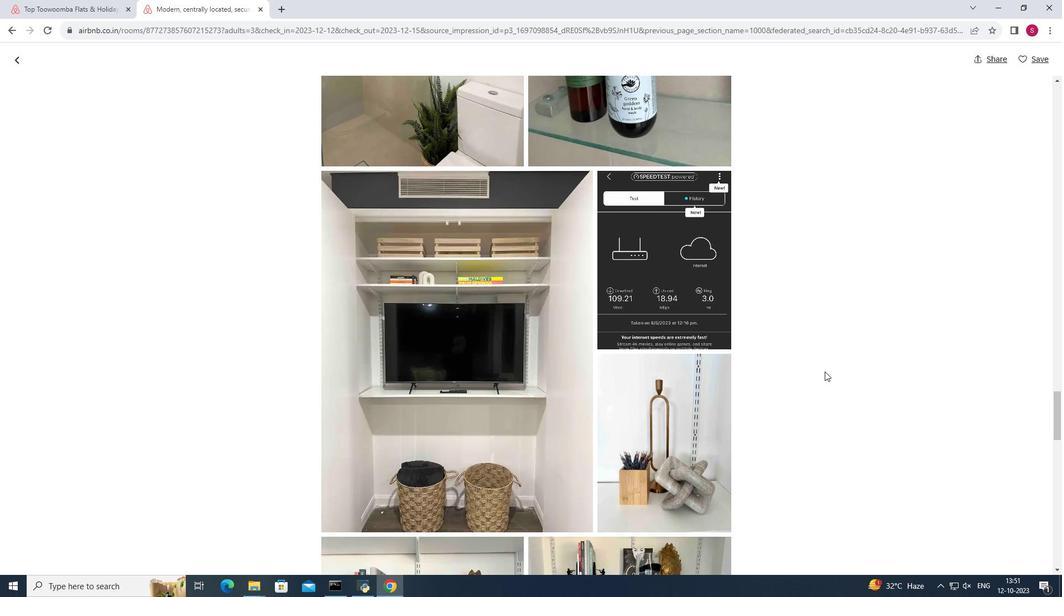 
Action: Mouse scrolled (824, 371) with delta (0, 0)
Screenshot: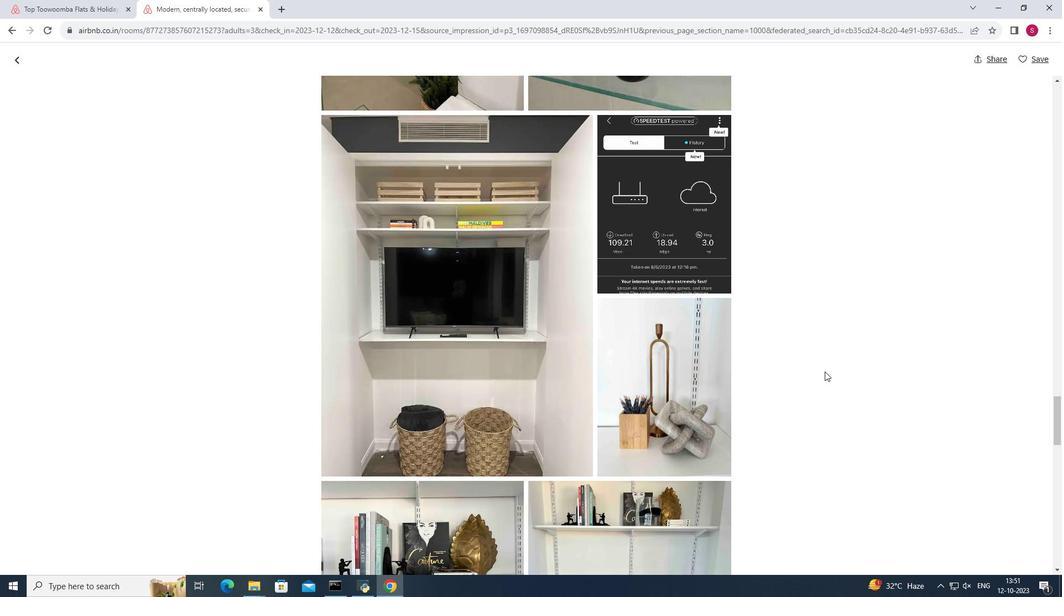 
Action: Mouse scrolled (824, 371) with delta (0, 0)
Screenshot: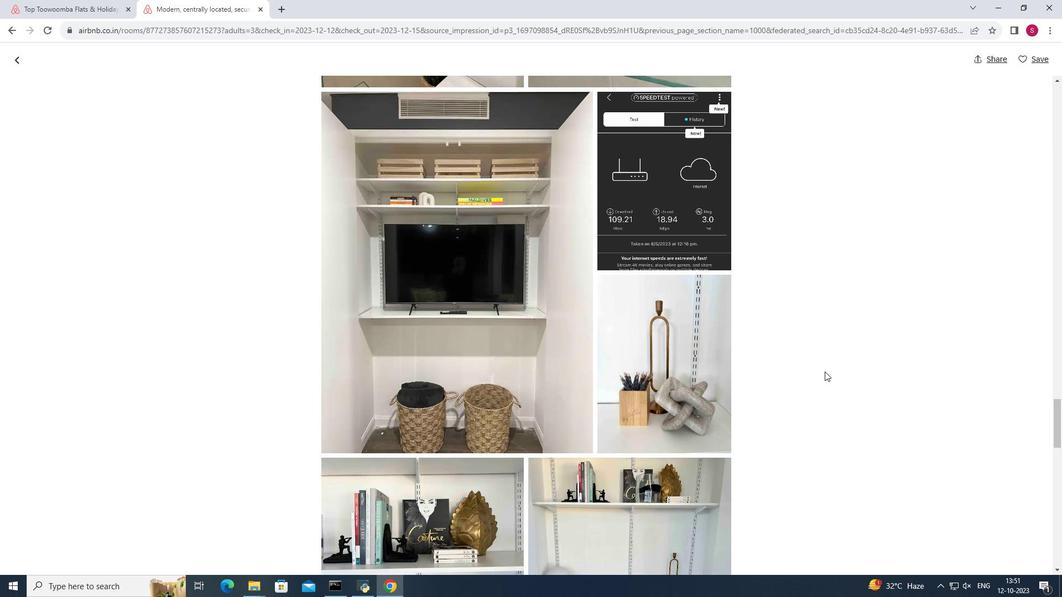 
Action: Mouse scrolled (824, 371) with delta (0, 0)
Screenshot: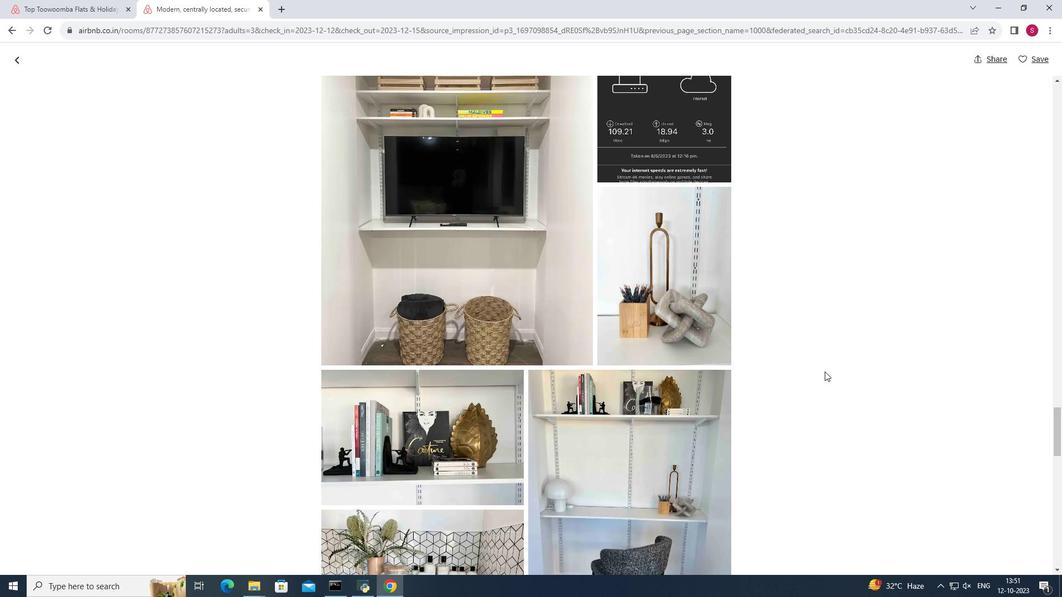 
Action: Mouse scrolled (824, 371) with delta (0, 0)
Screenshot: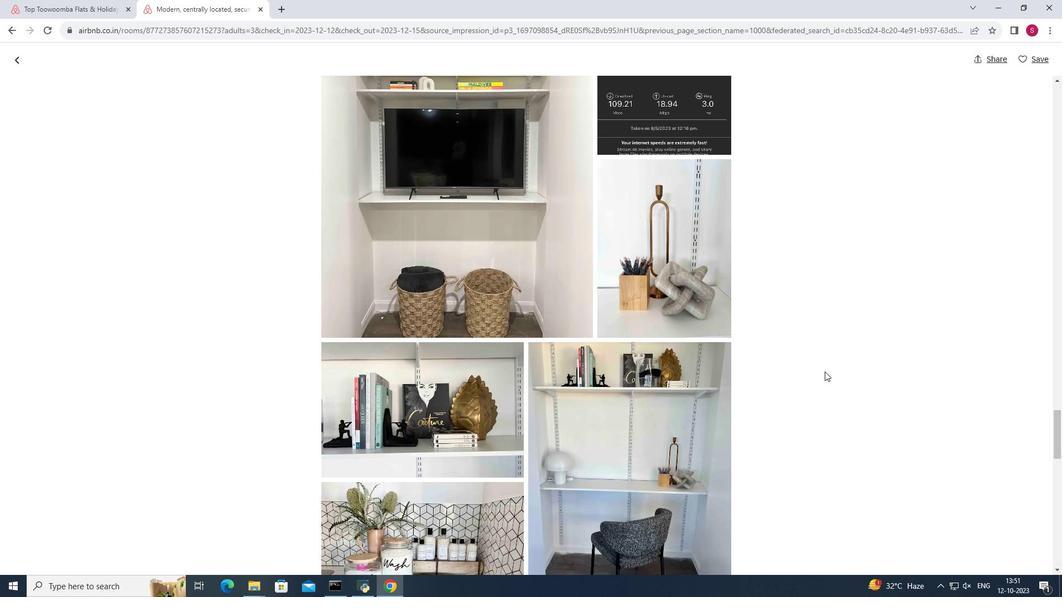 
Action: Mouse scrolled (824, 371) with delta (0, 0)
Screenshot: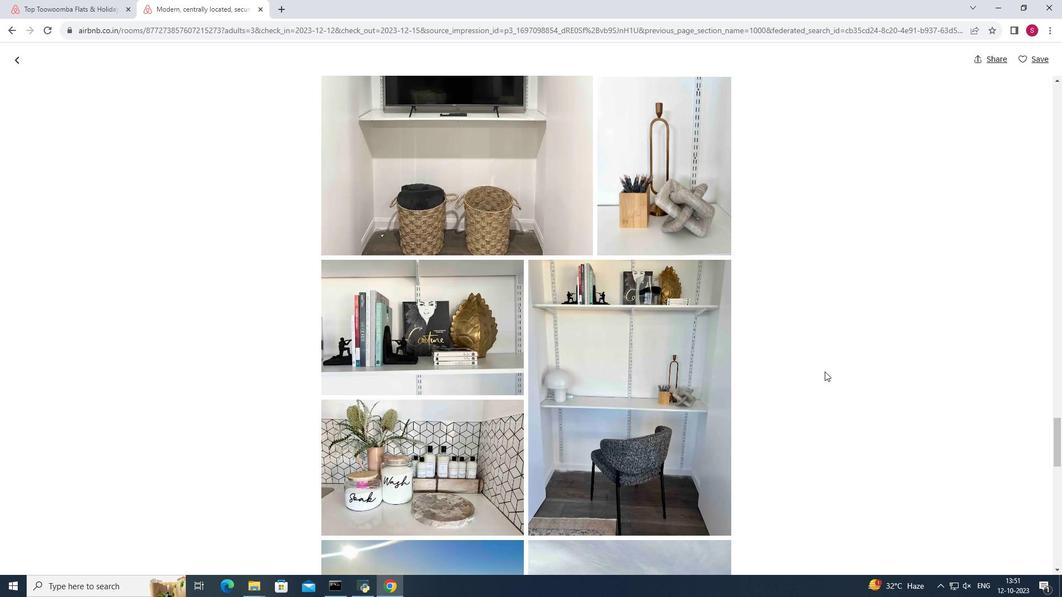 
Action: Mouse scrolled (824, 371) with delta (0, 0)
Screenshot: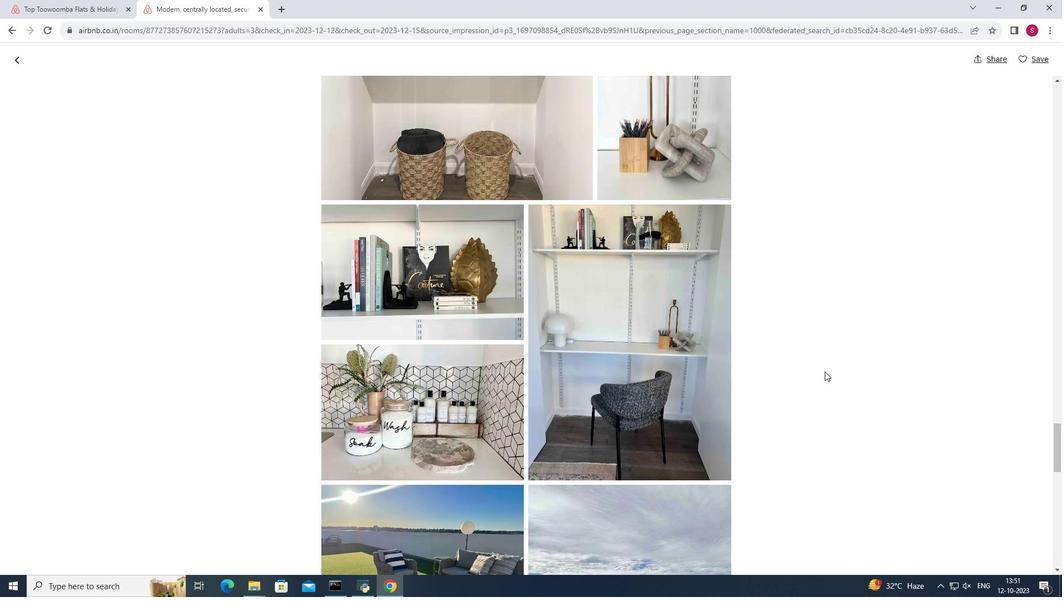 
Action: Mouse scrolled (824, 371) with delta (0, 0)
Screenshot: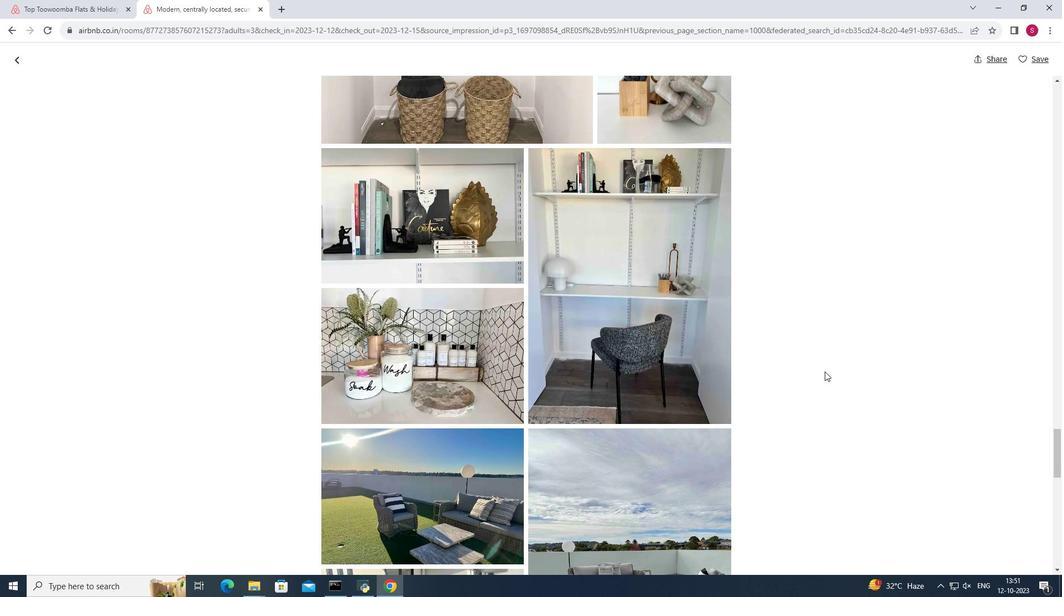 
Action: Mouse scrolled (824, 371) with delta (0, 0)
Screenshot: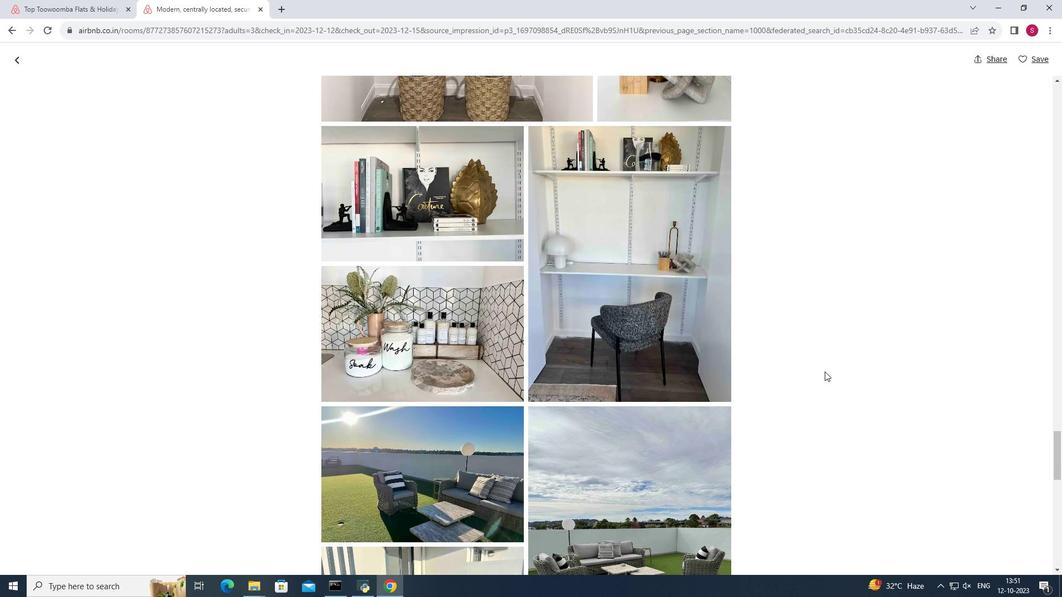
Action: Mouse scrolled (824, 371) with delta (0, 0)
Screenshot: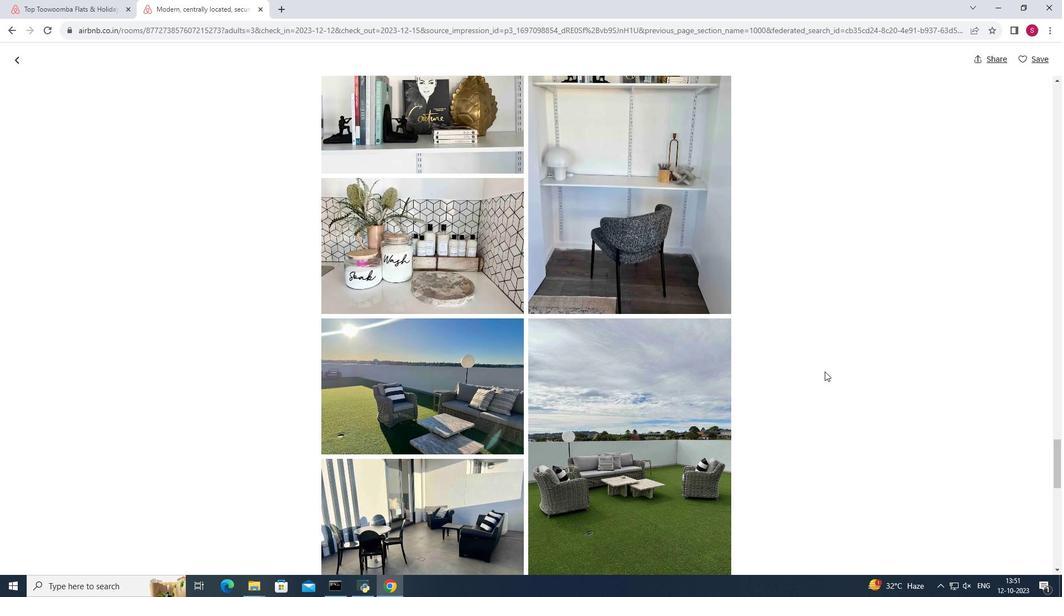 
Action: Mouse scrolled (824, 371) with delta (0, 0)
Screenshot: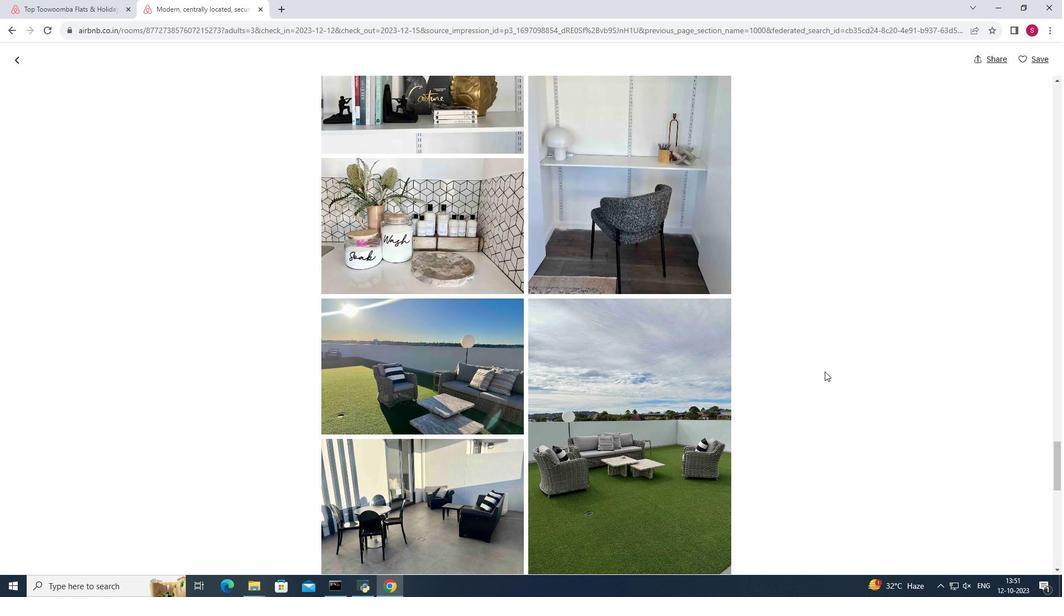 
Action: Mouse scrolled (824, 371) with delta (0, 0)
Screenshot: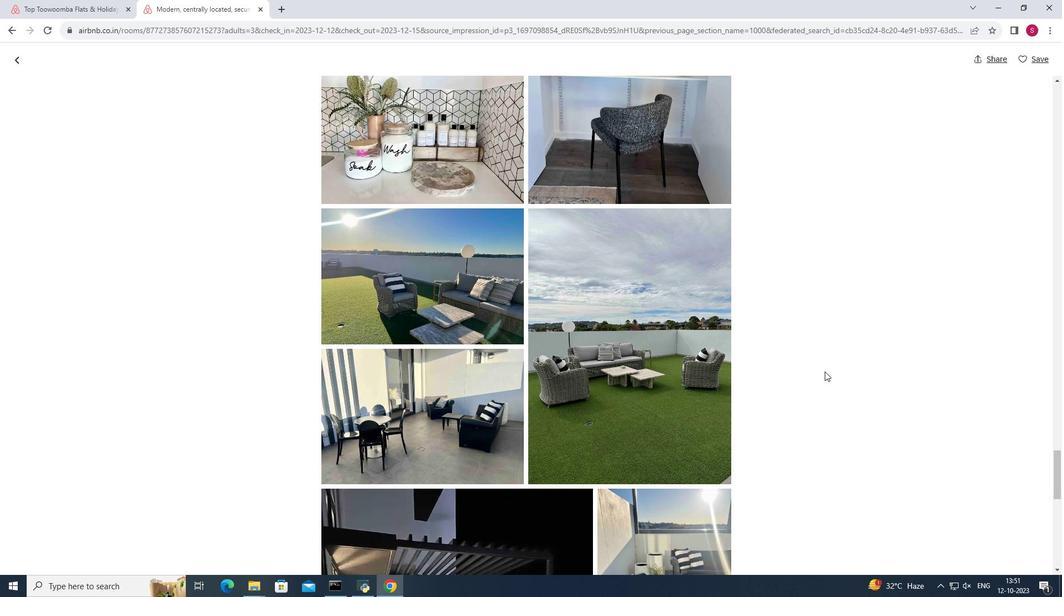 
Action: Mouse scrolled (824, 371) with delta (0, 0)
Screenshot: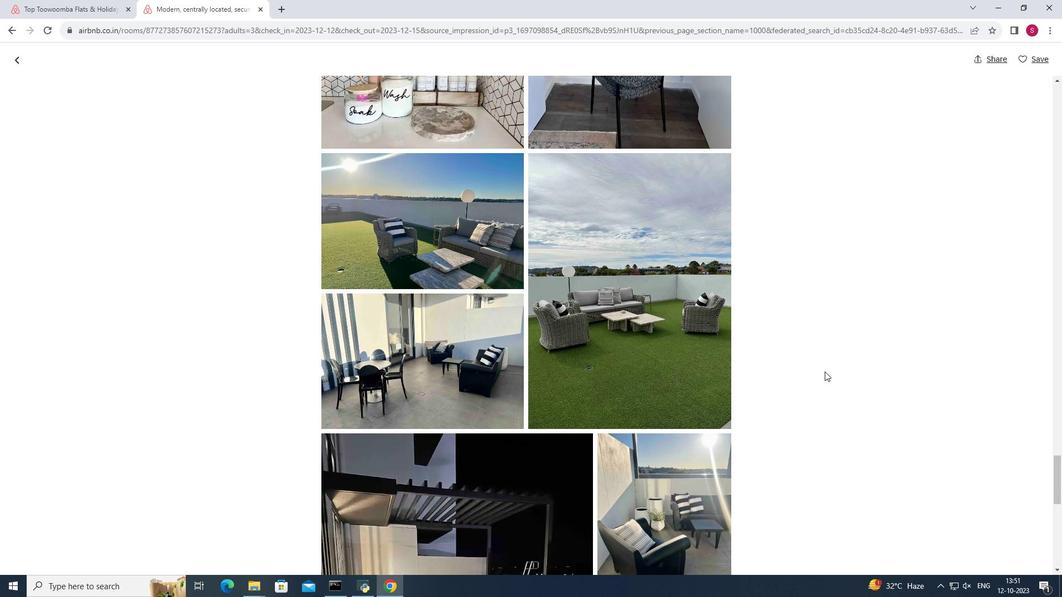 
Action: Mouse scrolled (824, 371) with delta (0, 0)
Screenshot: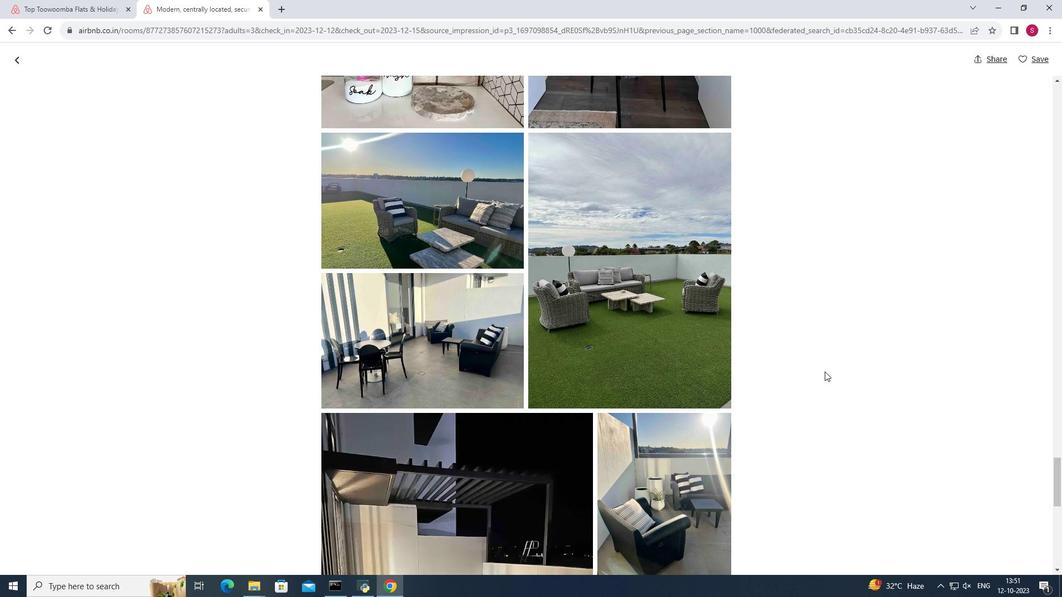 
Action: Mouse scrolled (824, 371) with delta (0, 0)
Screenshot: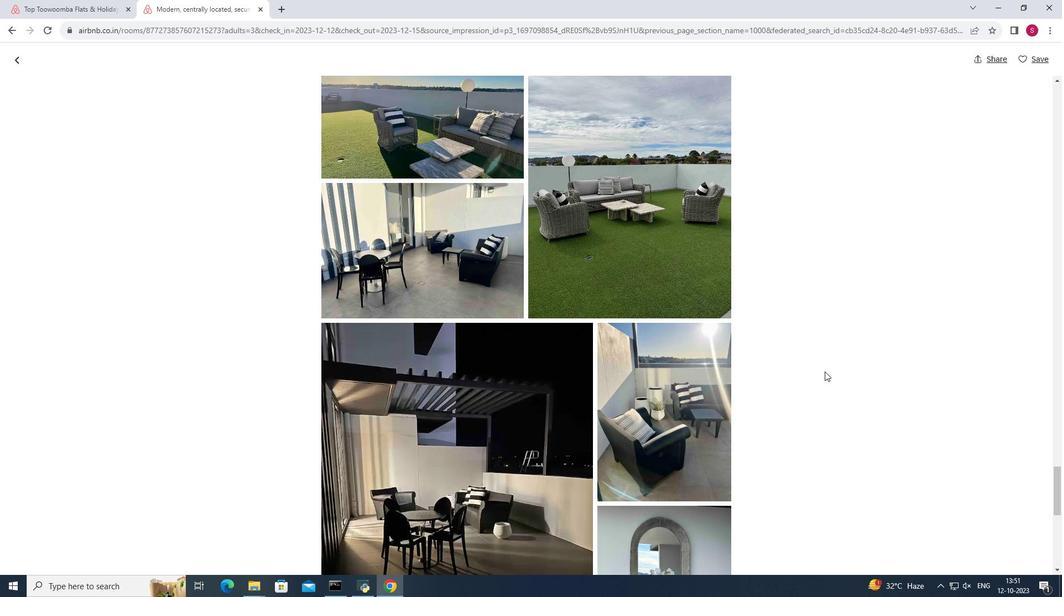 
Action: Mouse scrolled (824, 371) with delta (0, 0)
Screenshot: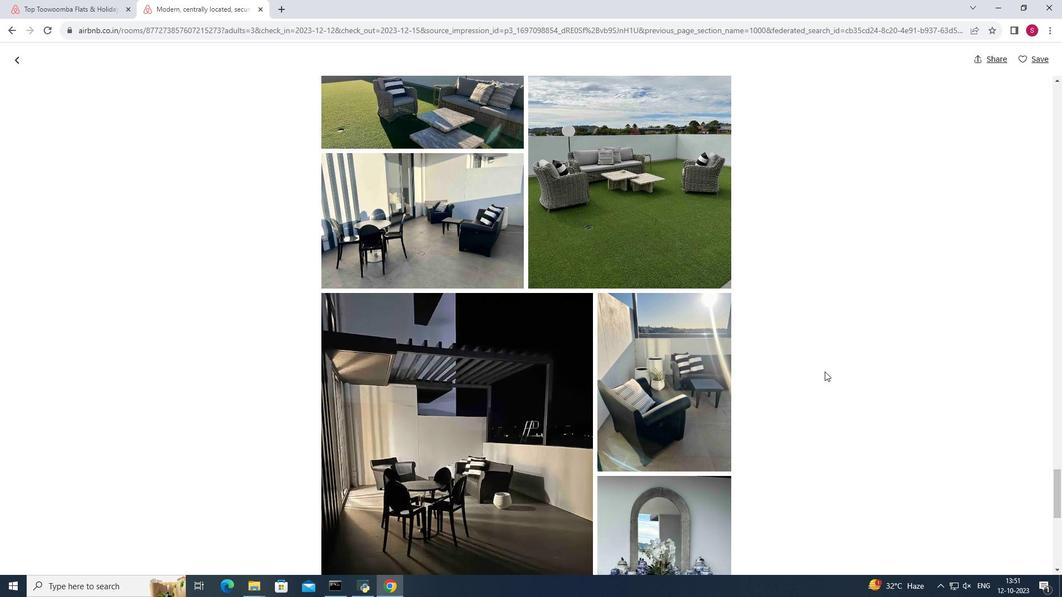 
Action: Mouse scrolled (824, 371) with delta (0, 0)
Screenshot: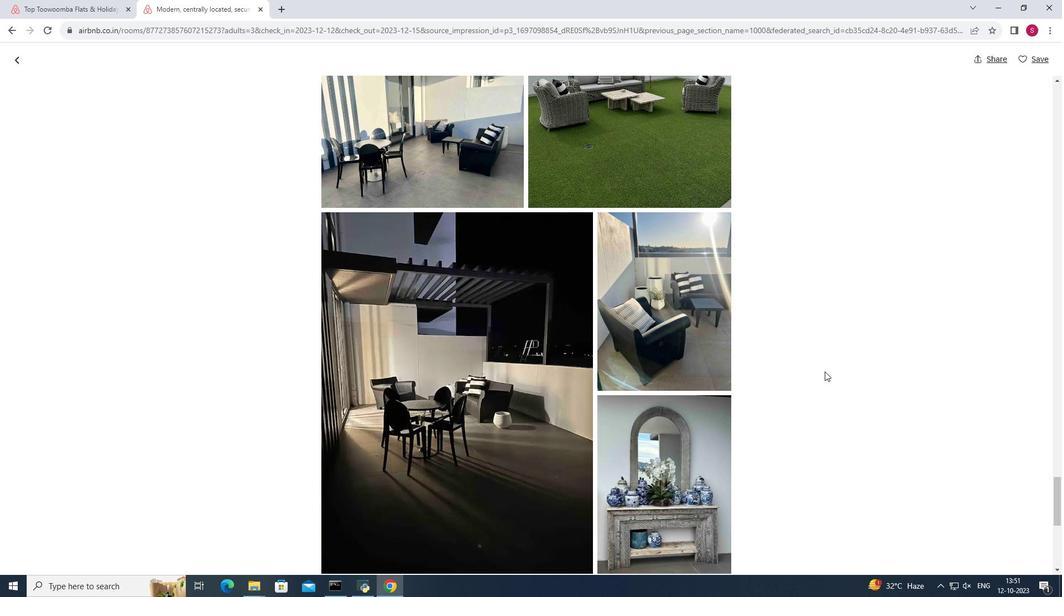 
Action: Mouse scrolled (824, 371) with delta (0, 0)
Screenshot: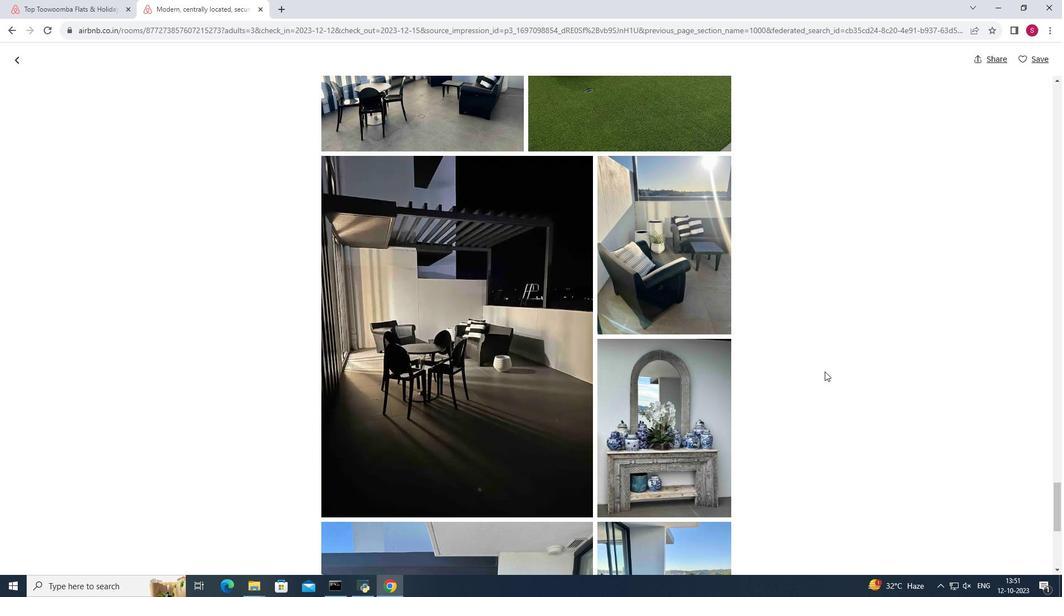 
Action: Mouse scrolled (824, 371) with delta (0, 0)
Screenshot: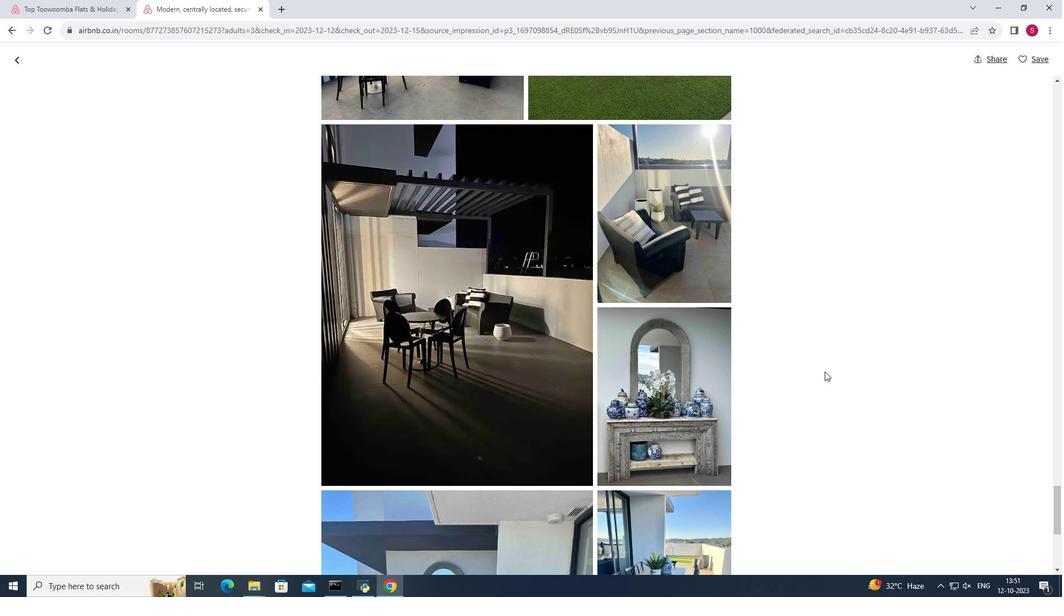 
Action: Mouse scrolled (824, 371) with delta (0, 0)
Screenshot: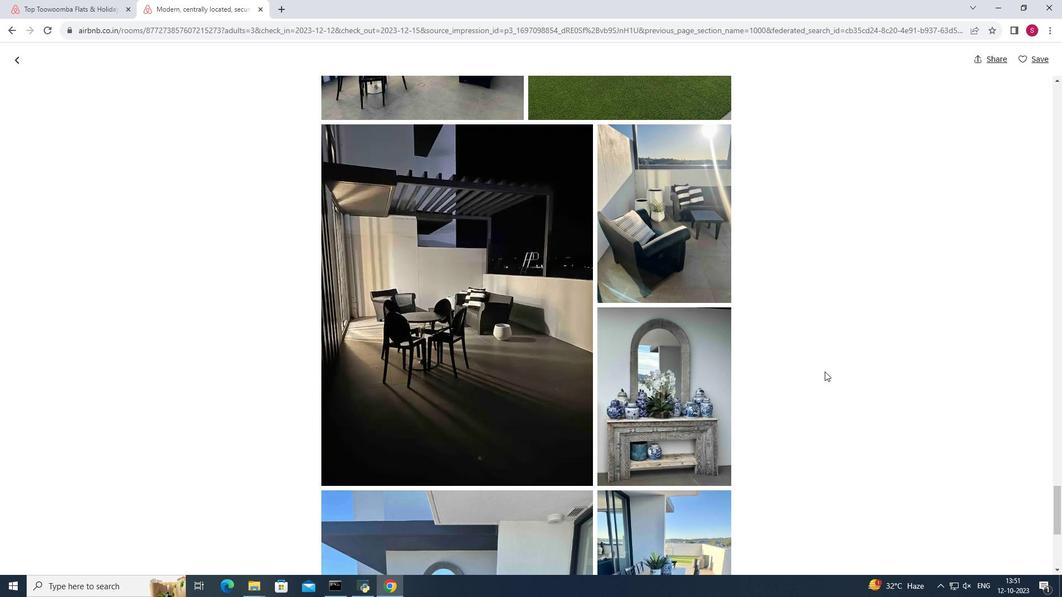 
Action: Mouse scrolled (824, 371) with delta (0, 0)
Screenshot: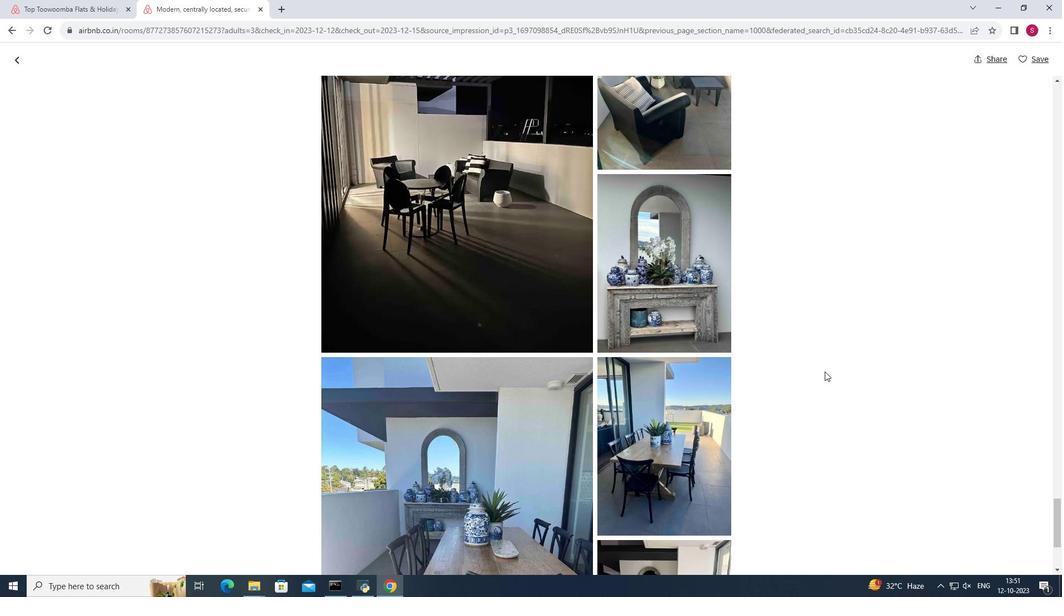 
Action: Mouse scrolled (824, 371) with delta (0, 0)
Screenshot: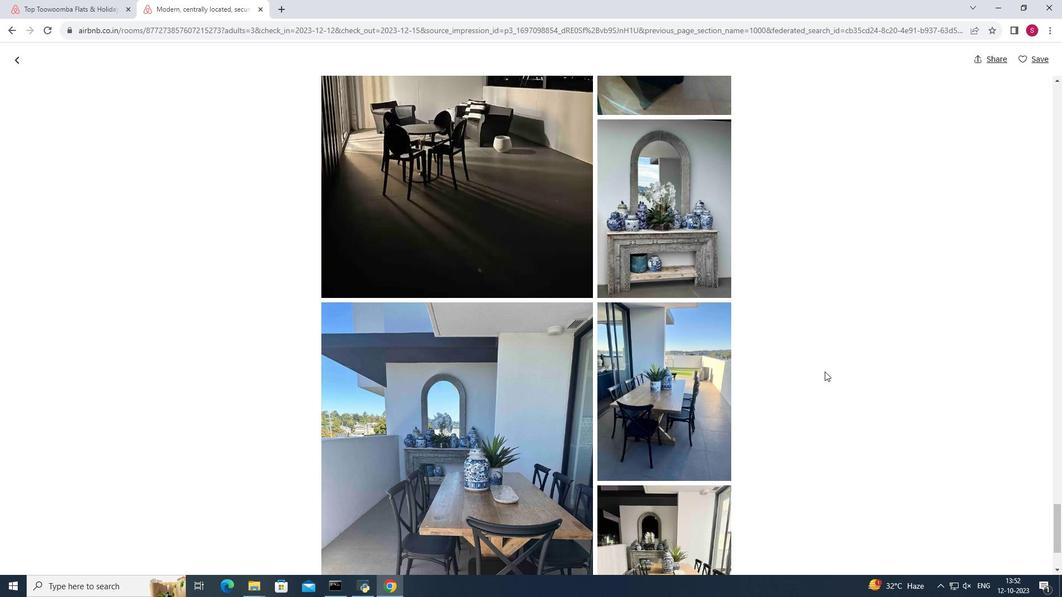 
Action: Mouse scrolled (824, 371) with delta (0, 0)
Screenshot: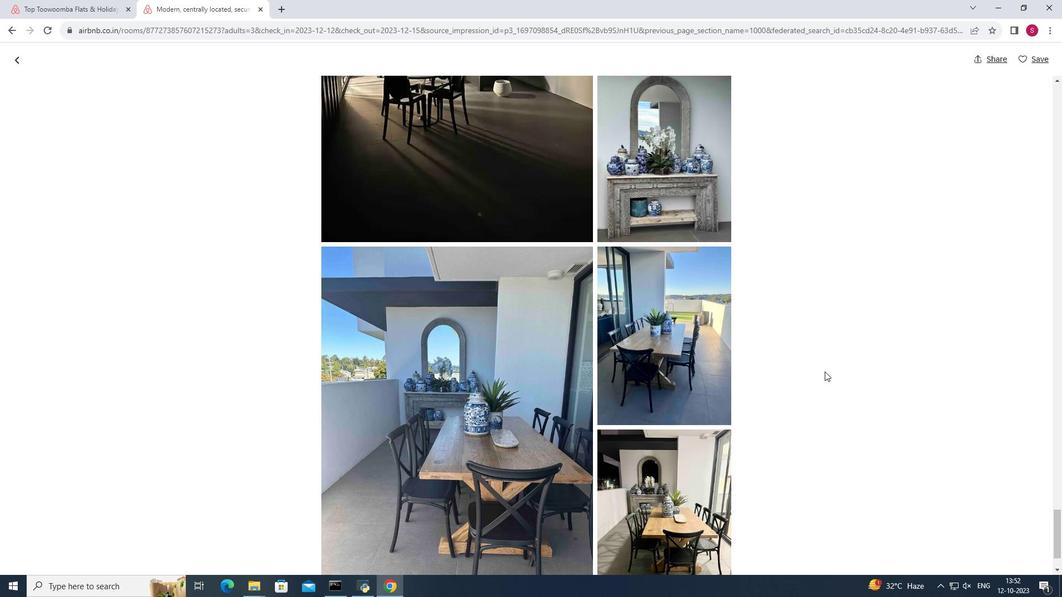 
Action: Mouse moved to (18, 61)
Screenshot: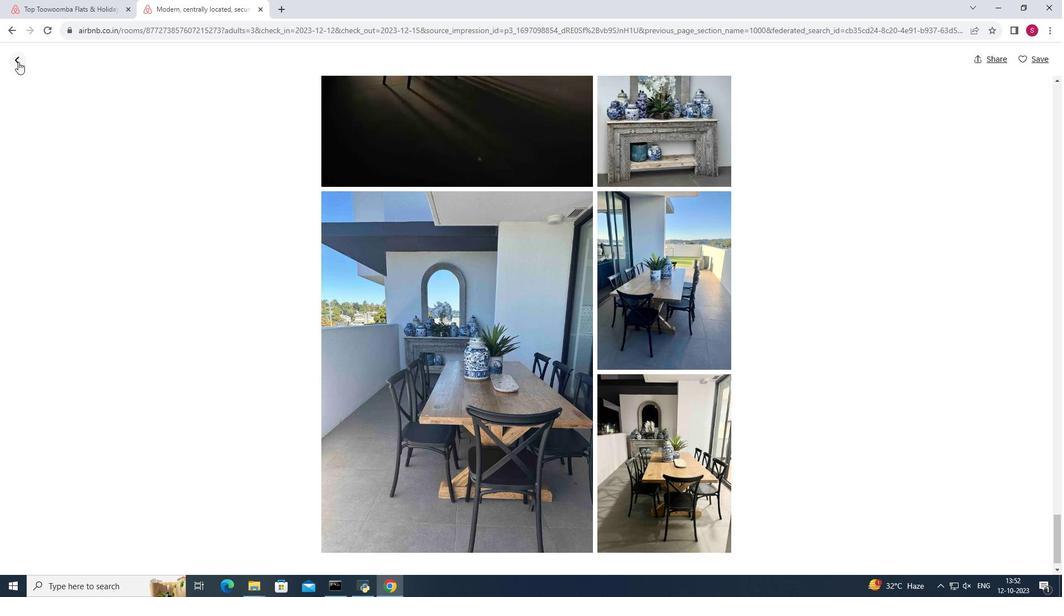 
Action: Mouse pressed left at (18, 61)
Screenshot: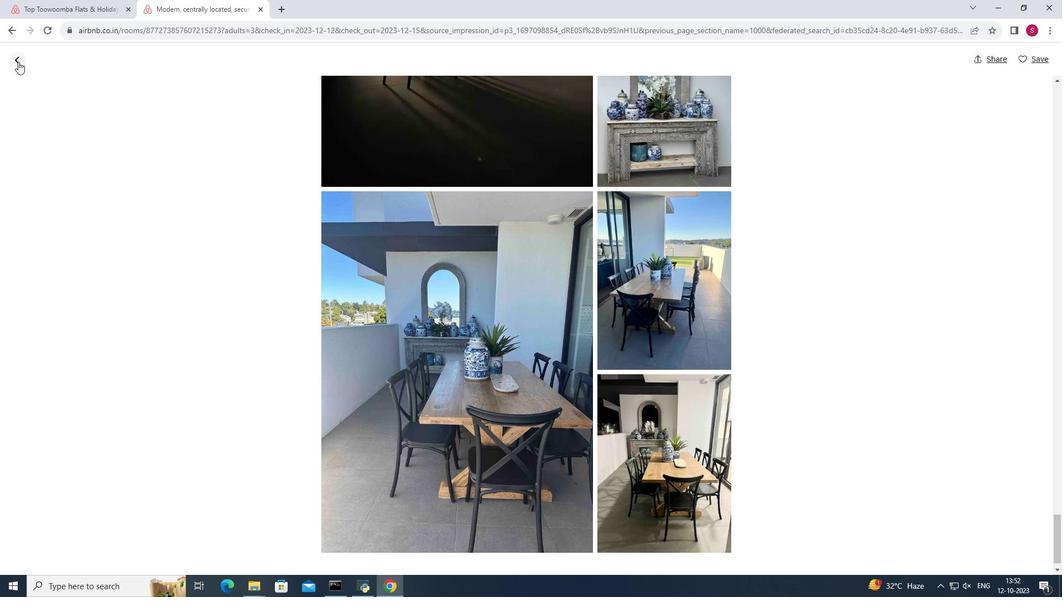 
Action: Mouse moved to (893, 300)
Screenshot: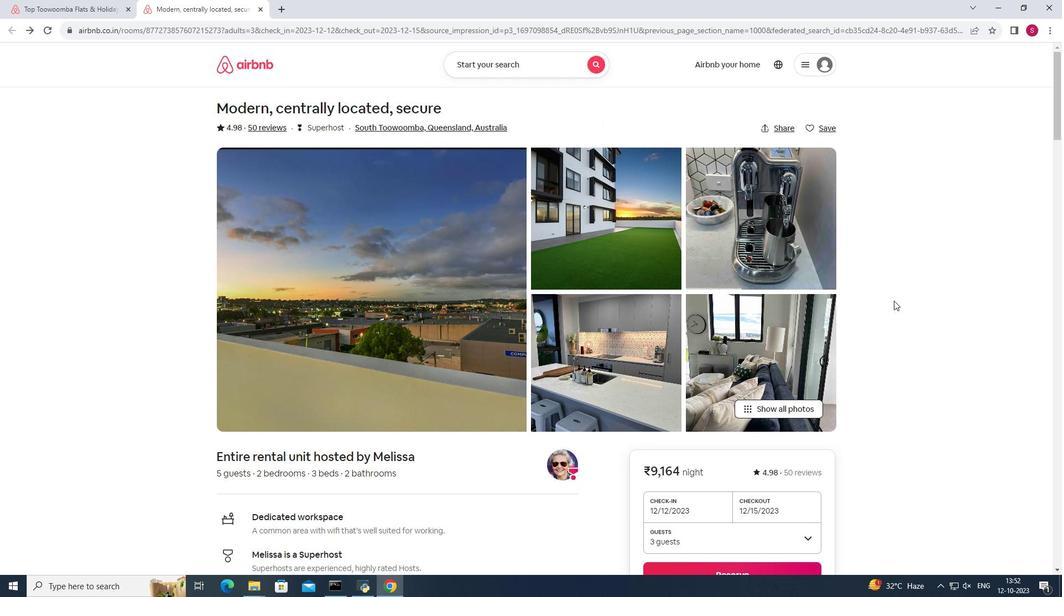 
Action: Mouse scrolled (893, 300) with delta (0, 0)
Screenshot: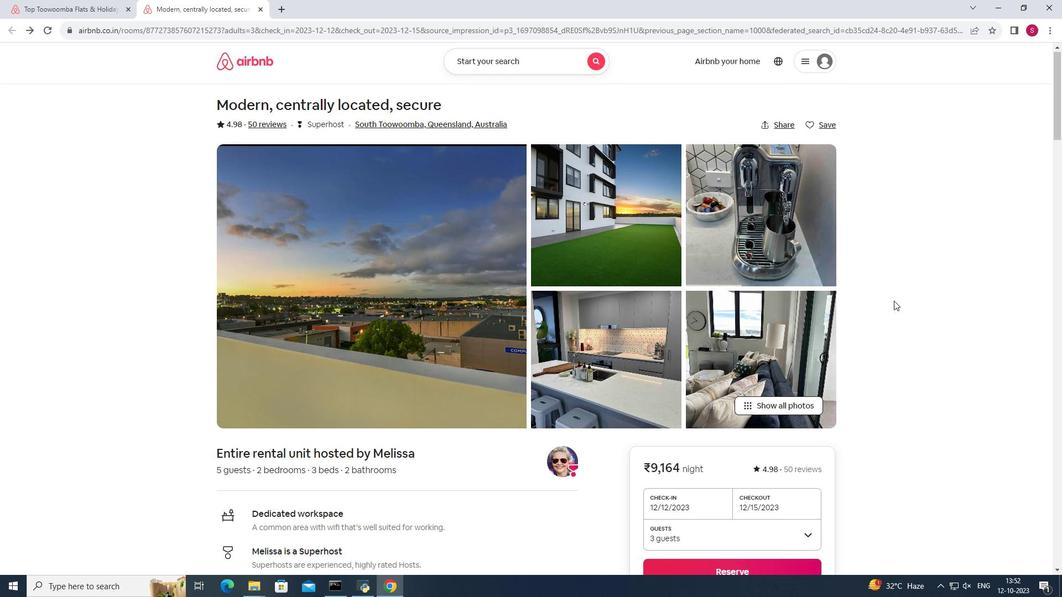 
Action: Mouse scrolled (893, 300) with delta (0, 0)
Screenshot: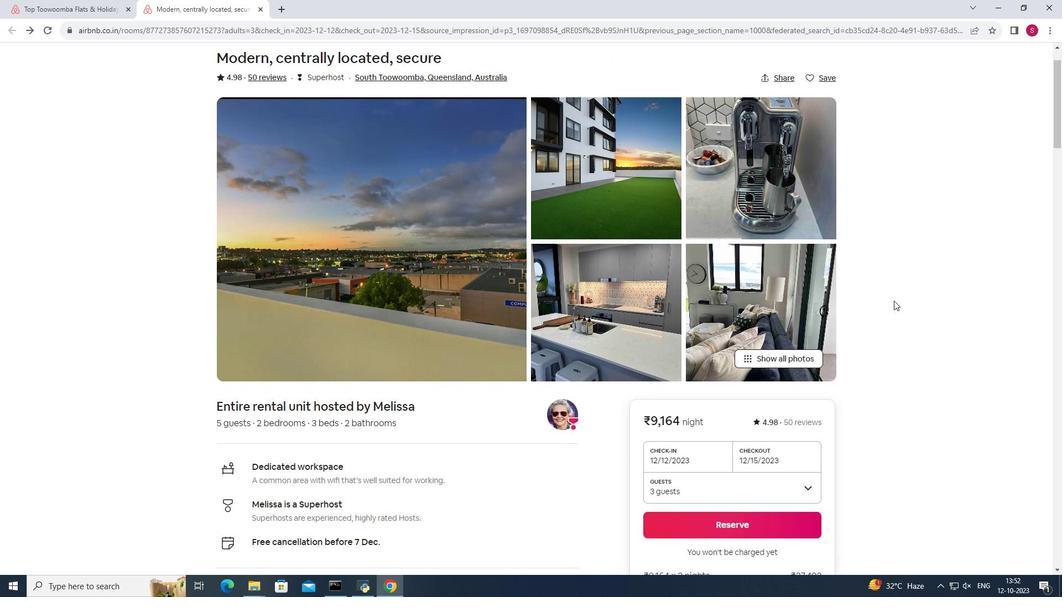 
Action: Mouse scrolled (893, 300) with delta (0, 0)
Screenshot: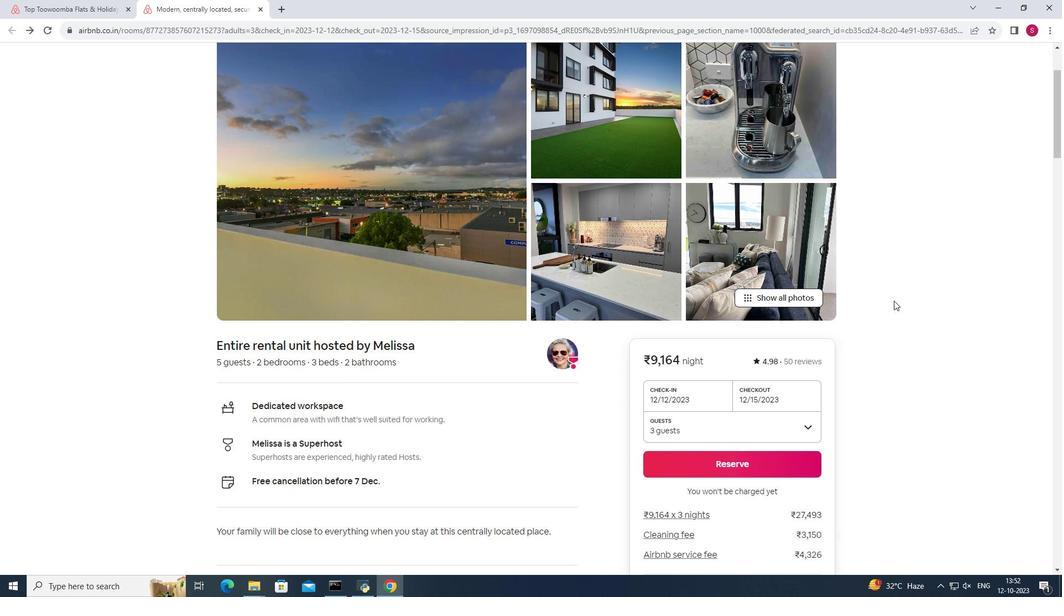 
Action: Mouse moved to (892, 298)
Screenshot: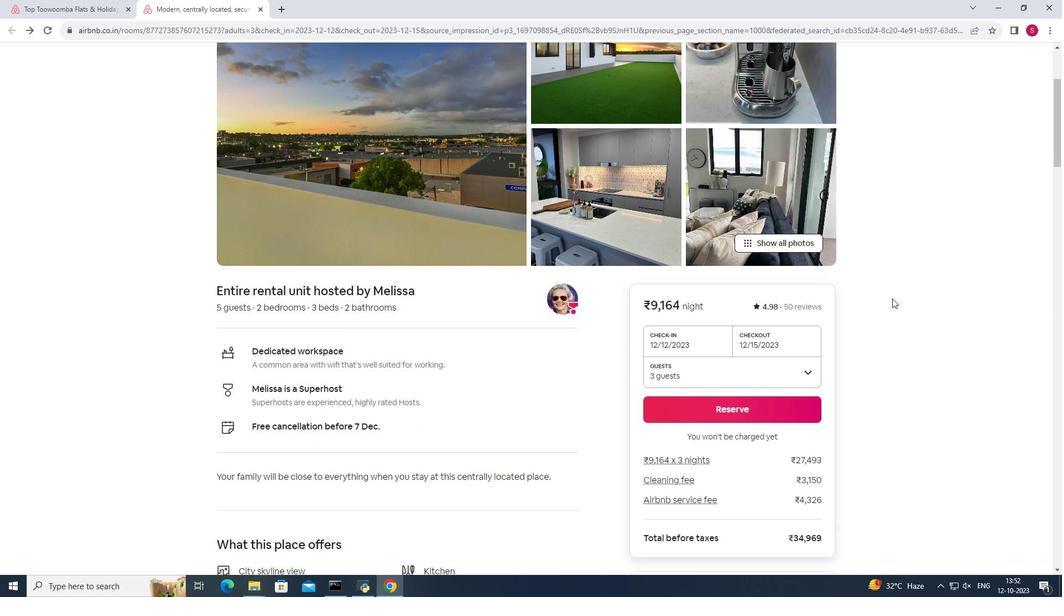 
Action: Mouse scrolled (892, 298) with delta (0, 0)
Screenshot: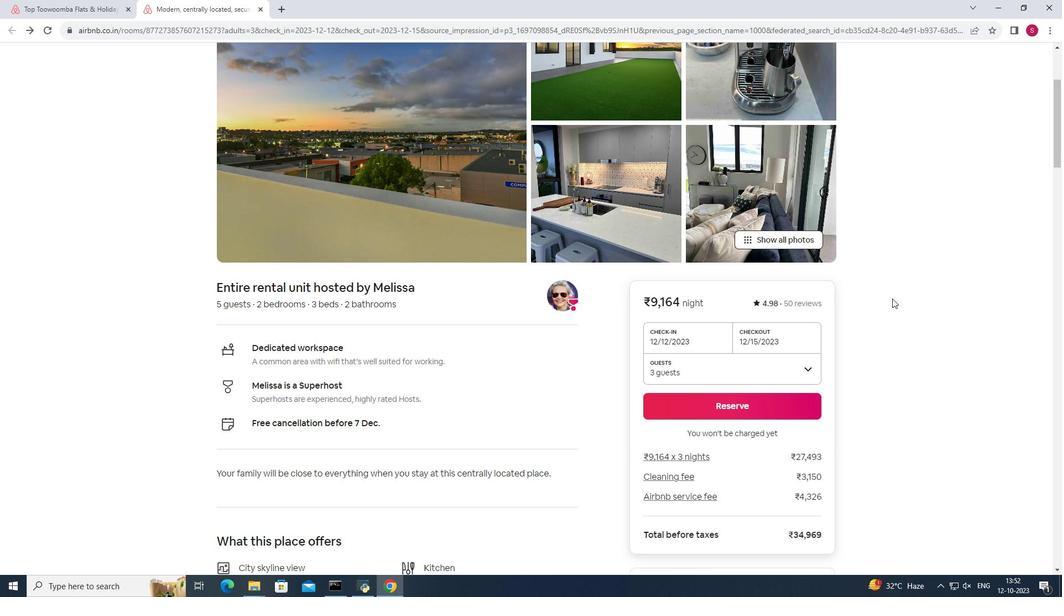 
Action: Mouse moved to (891, 298)
Screenshot: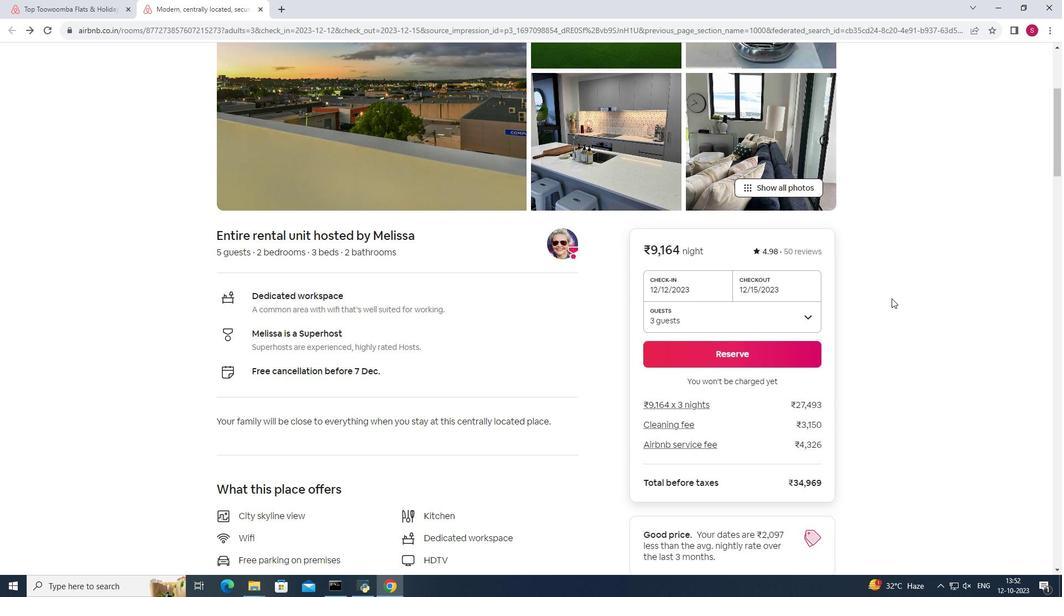 
Action: Mouse scrolled (891, 298) with delta (0, 0)
Screenshot: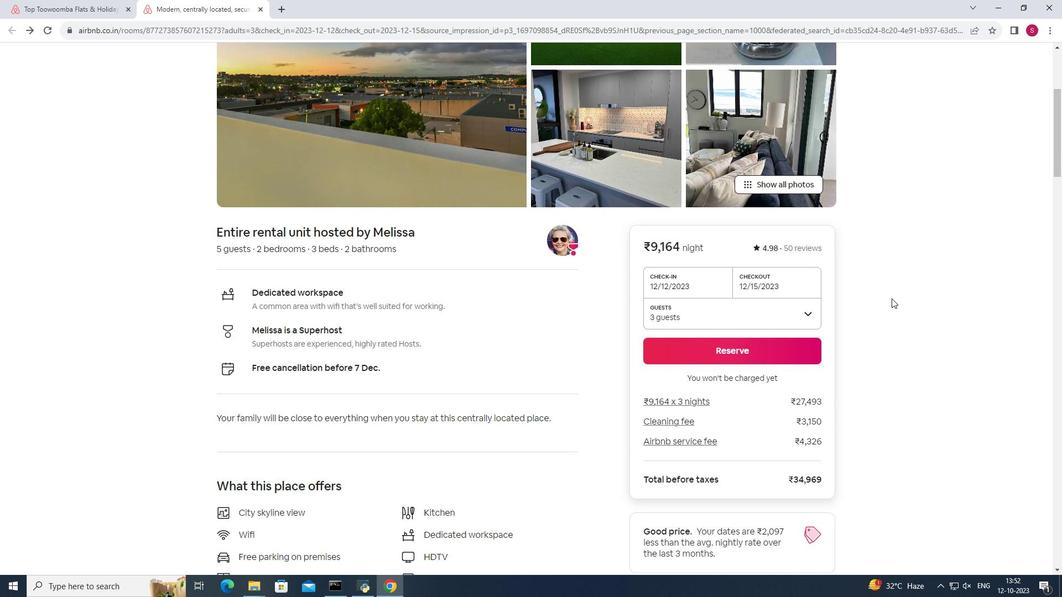 
Action: Mouse scrolled (891, 298) with delta (0, 0)
Screenshot: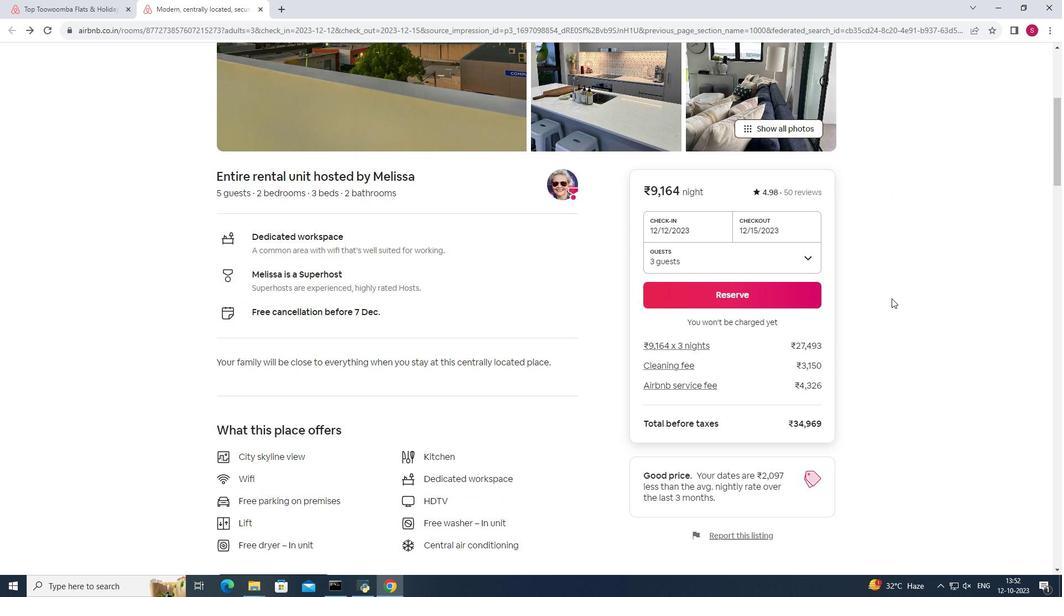 
Action: Mouse moved to (890, 298)
Screenshot: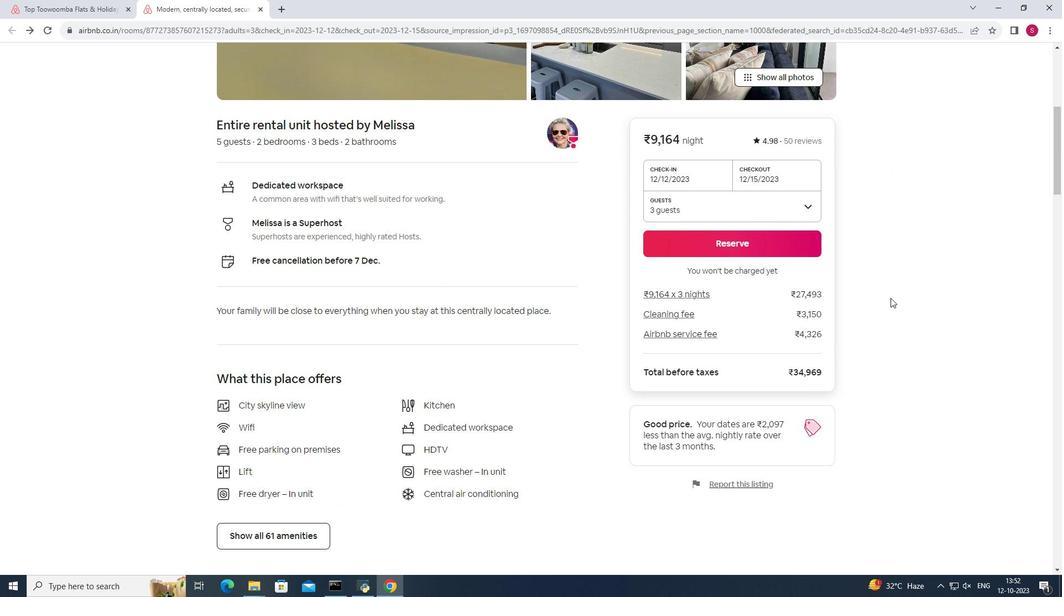 
Action: Mouse scrolled (890, 297) with delta (0, 0)
Screenshot: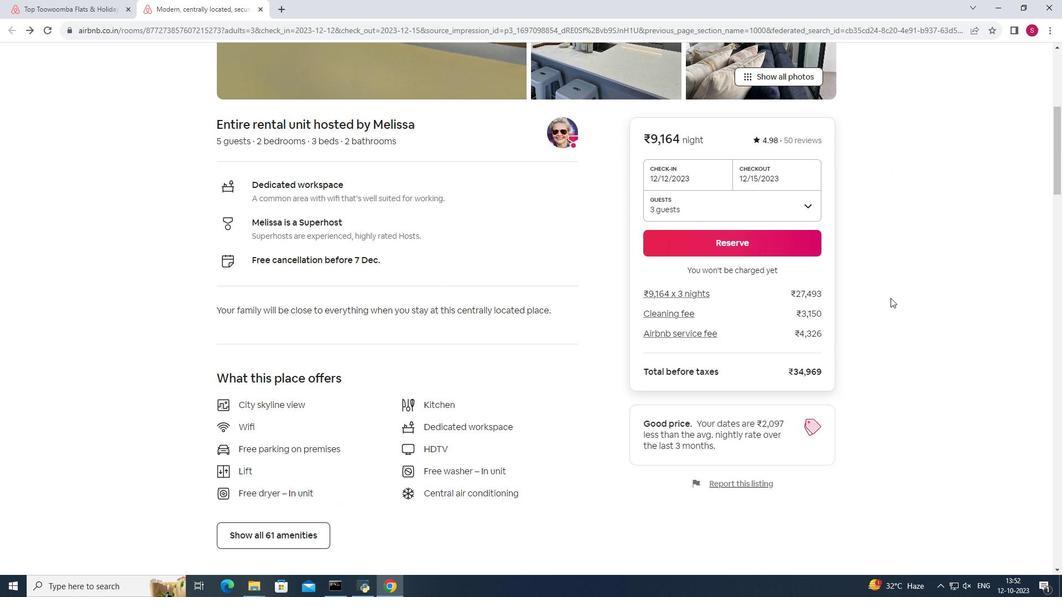 
Action: Mouse scrolled (890, 297) with delta (0, 0)
Screenshot: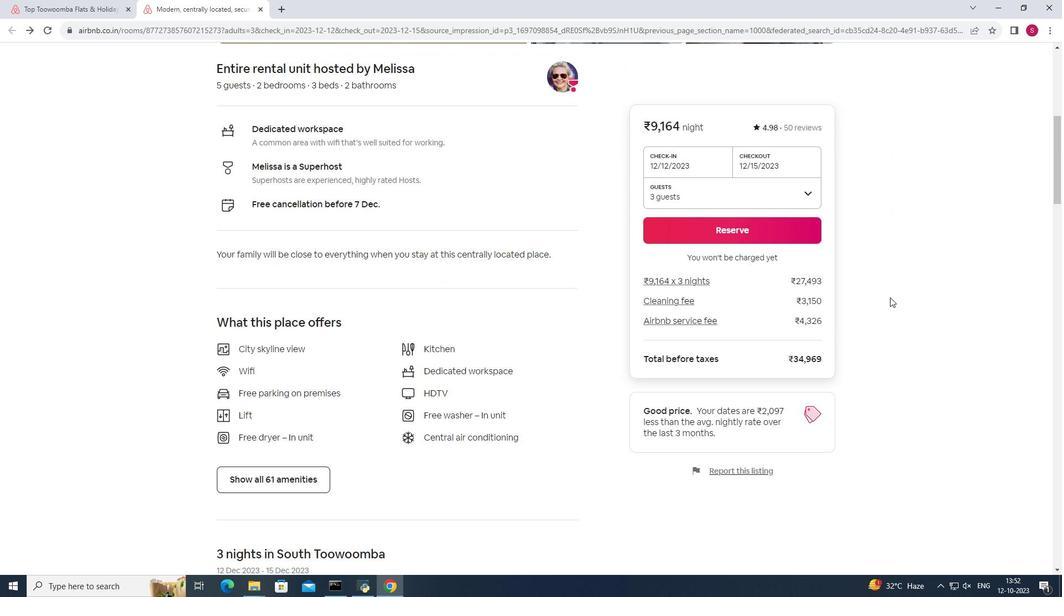 
Action: Mouse moved to (276, 430)
Screenshot: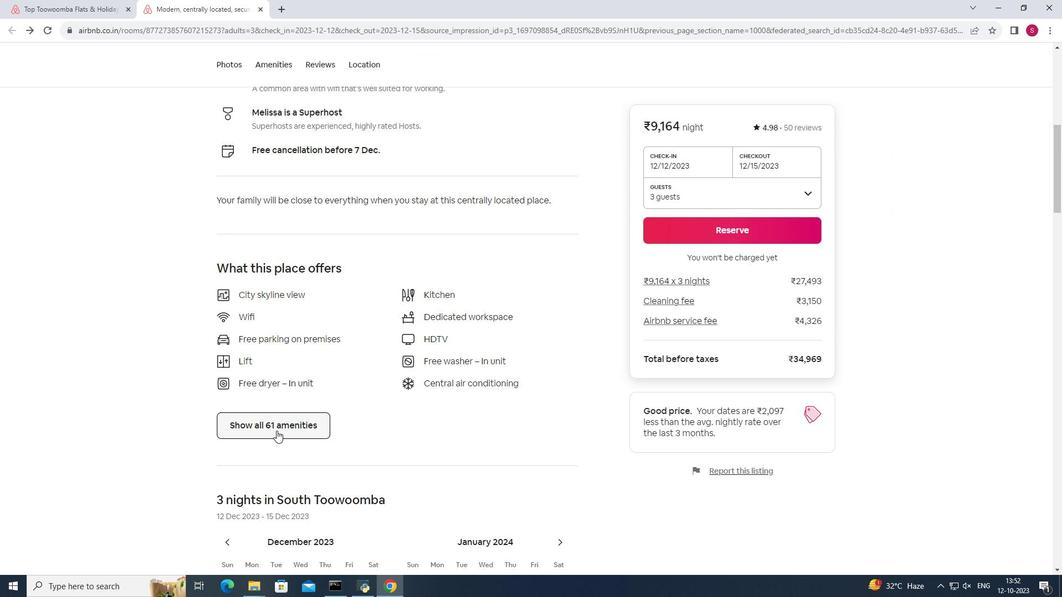 
Action: Mouse pressed left at (276, 430)
Screenshot: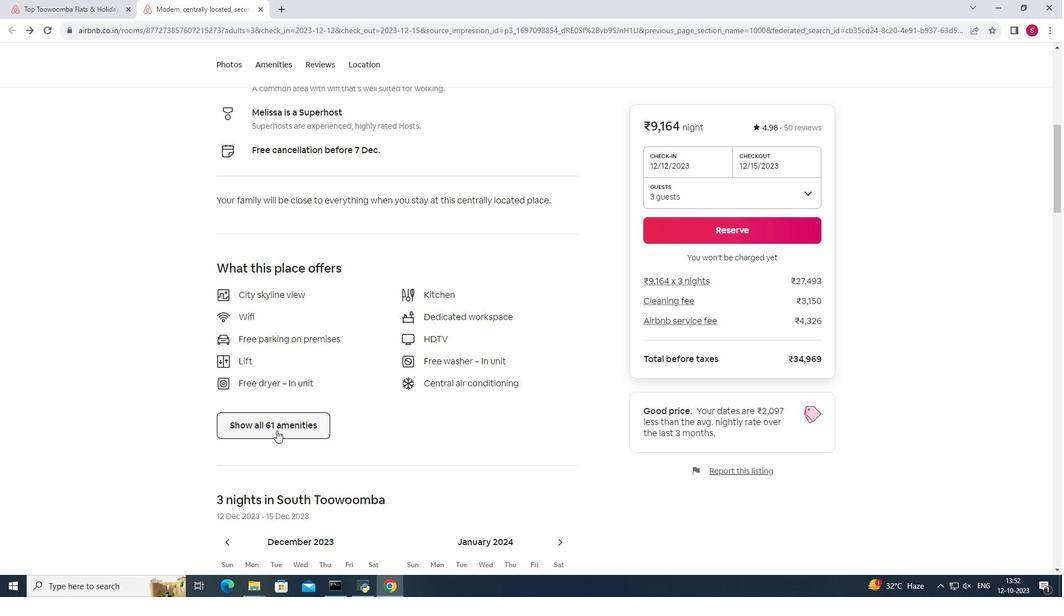 
Action: Mouse moved to (696, 326)
Screenshot: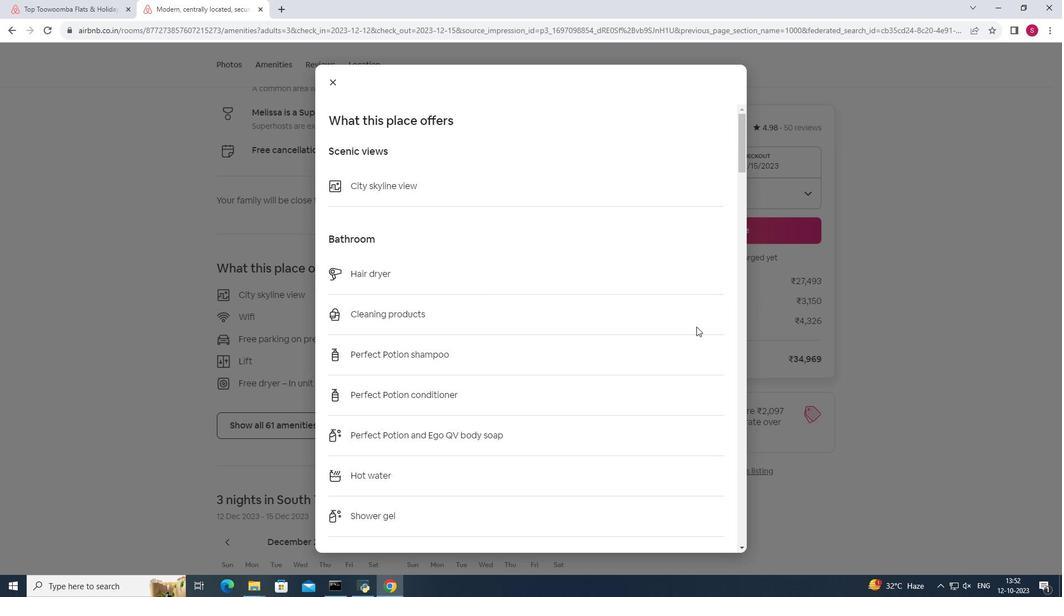 
Action: Mouse scrolled (696, 326) with delta (0, 0)
Screenshot: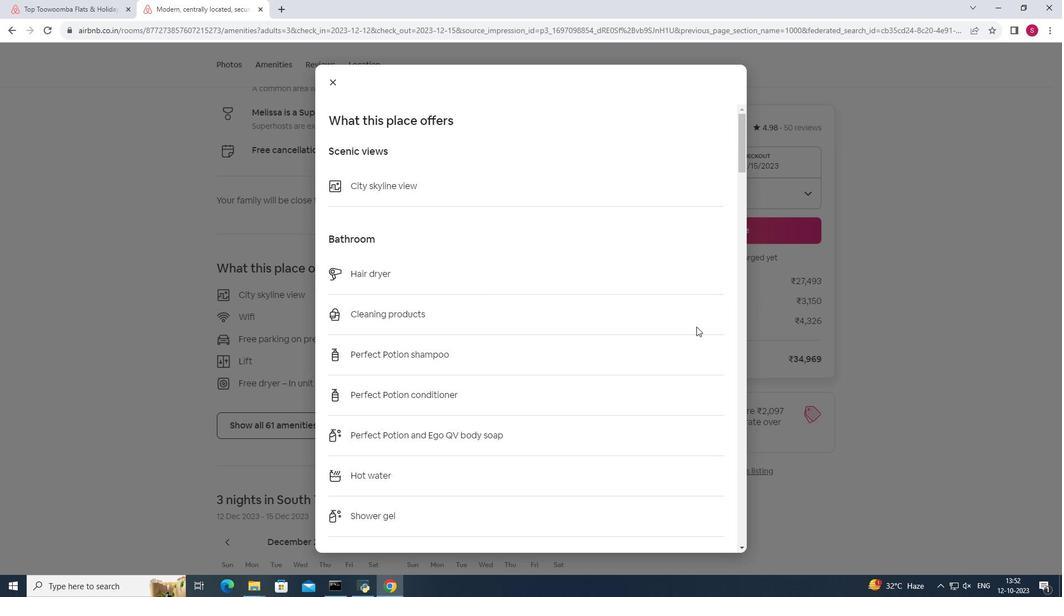 
Action: Mouse scrolled (696, 326) with delta (0, 0)
Screenshot: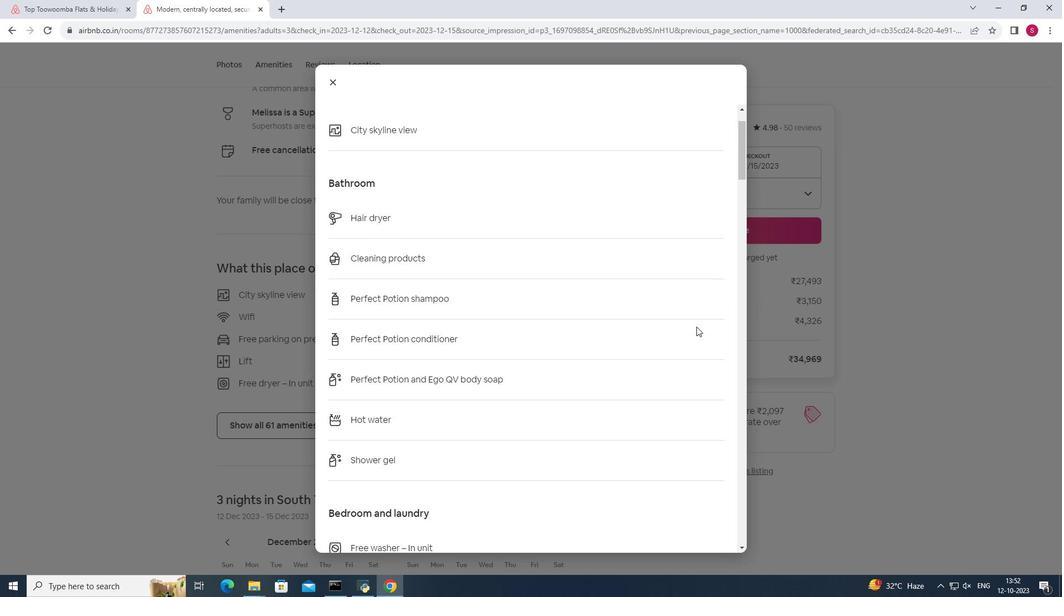 
Action: Mouse moved to (696, 326)
Screenshot: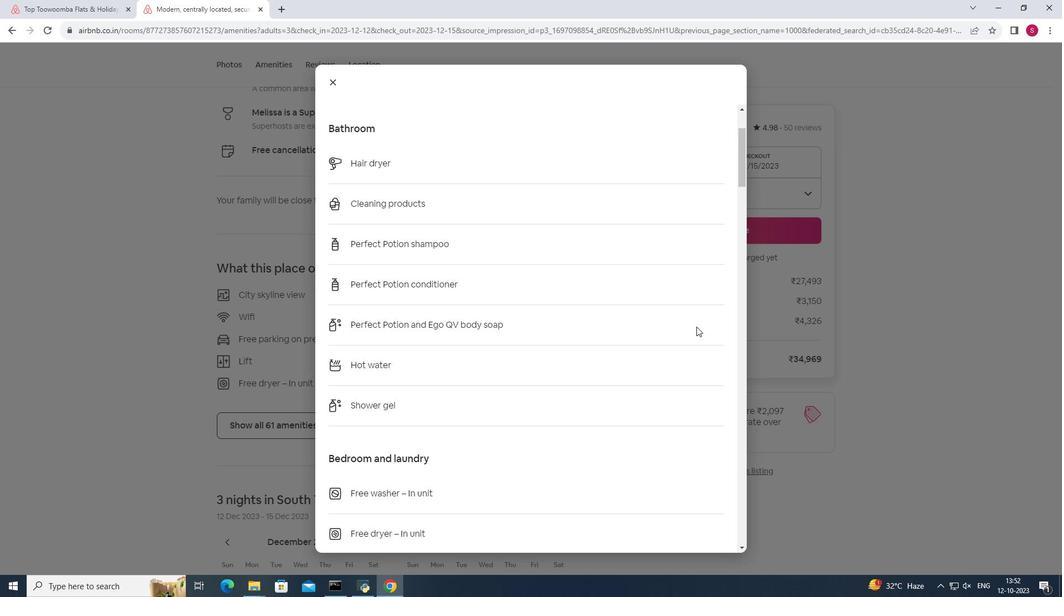 
Action: Mouse scrolled (696, 326) with delta (0, 0)
Screenshot: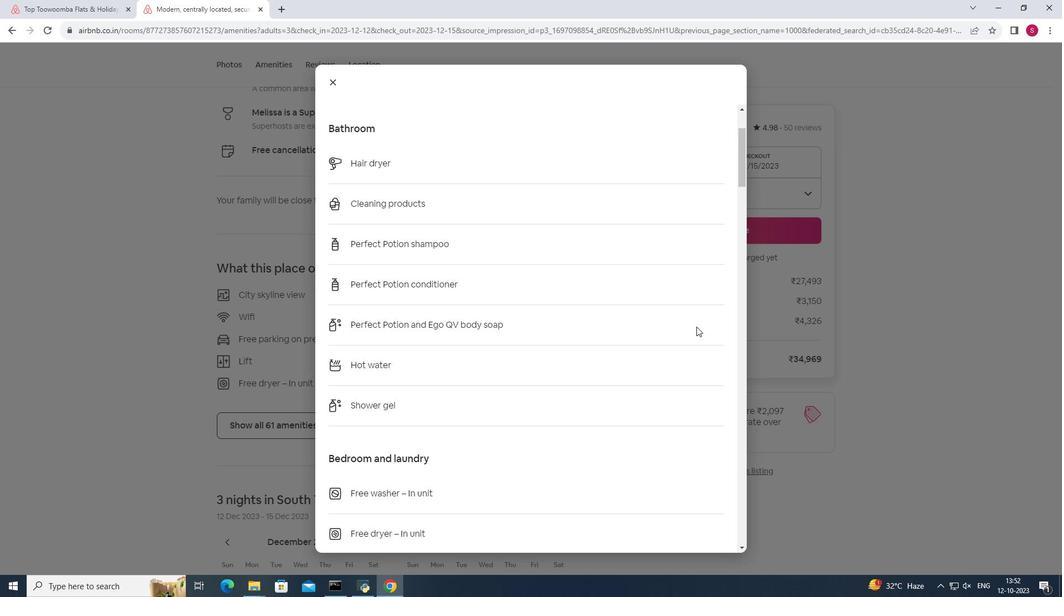
Action: Mouse moved to (695, 326)
Screenshot: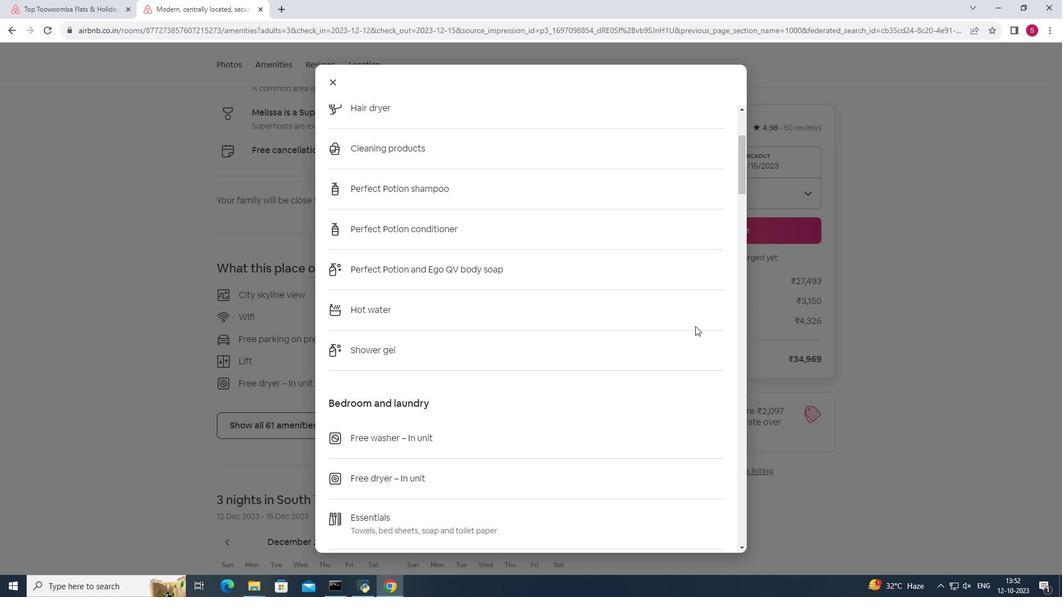
Action: Mouse scrolled (695, 325) with delta (0, 0)
Screenshot: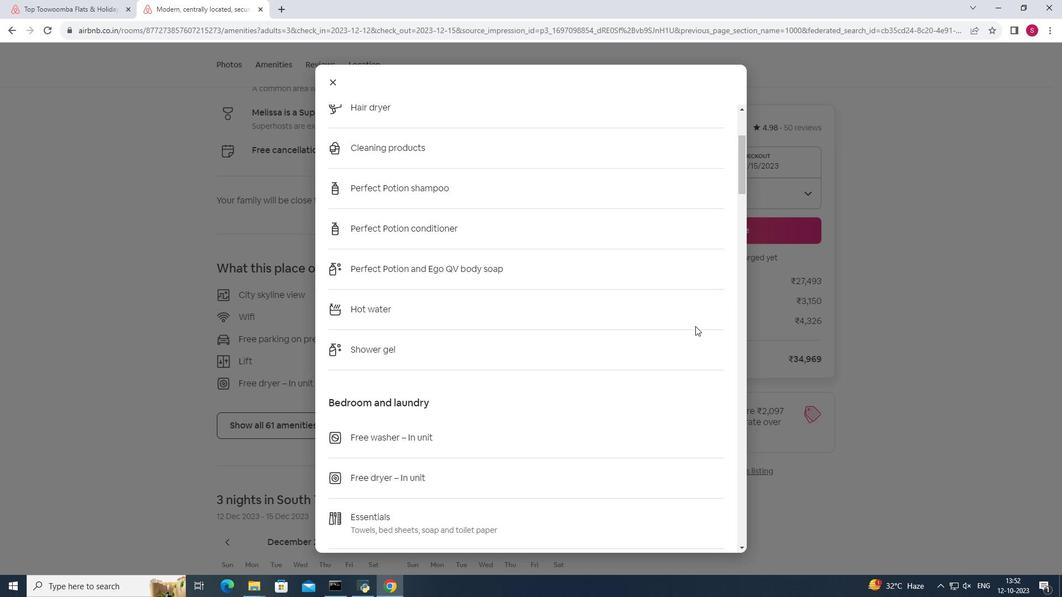 
Action: Mouse scrolled (695, 325) with delta (0, 0)
Screenshot: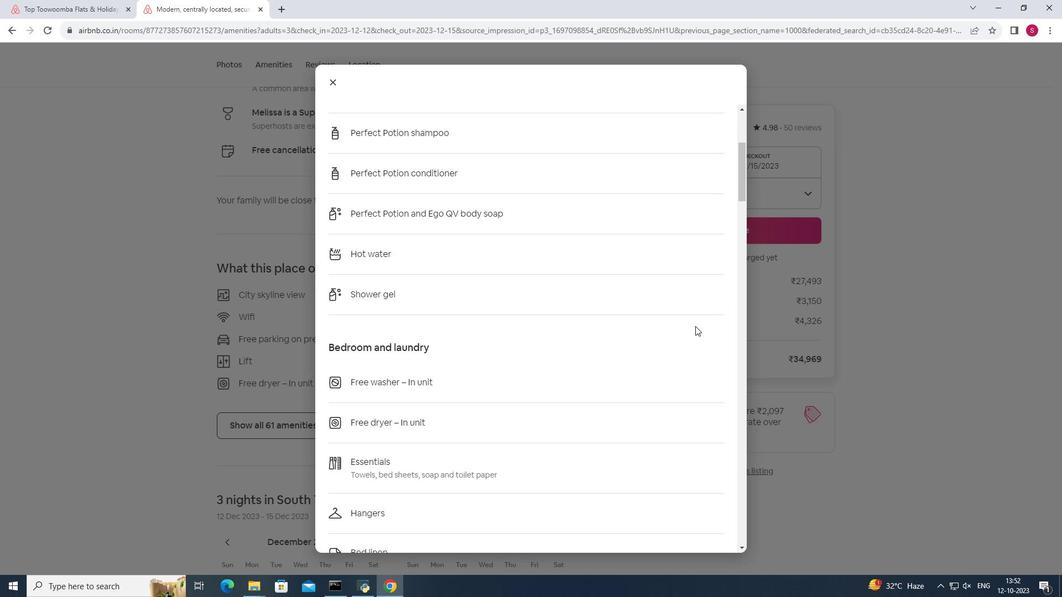 
Action: Mouse moved to (695, 326)
Screenshot: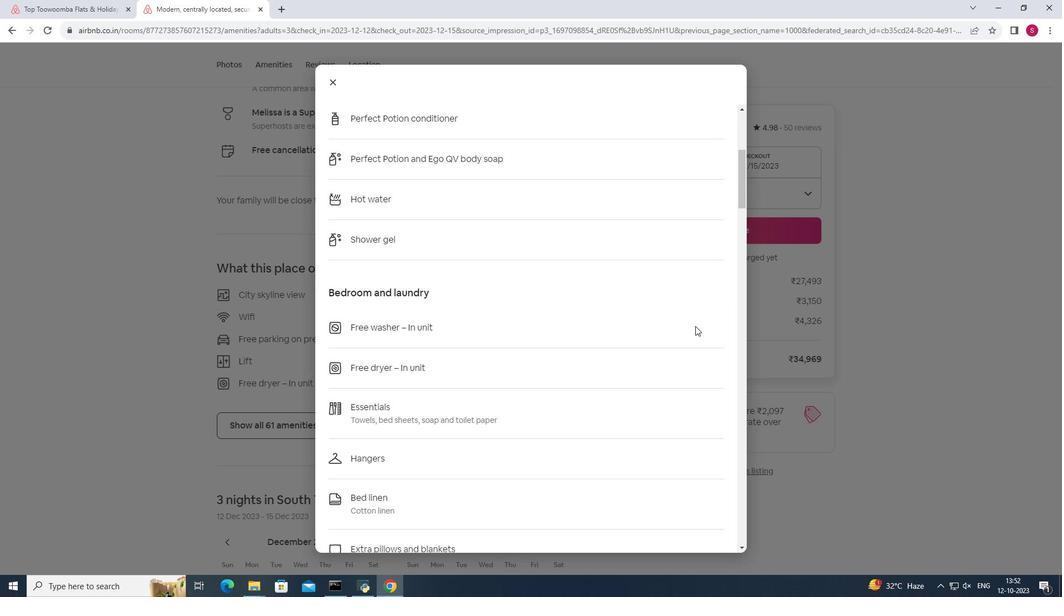 
Action: Mouse scrolled (695, 325) with delta (0, 0)
Screenshot: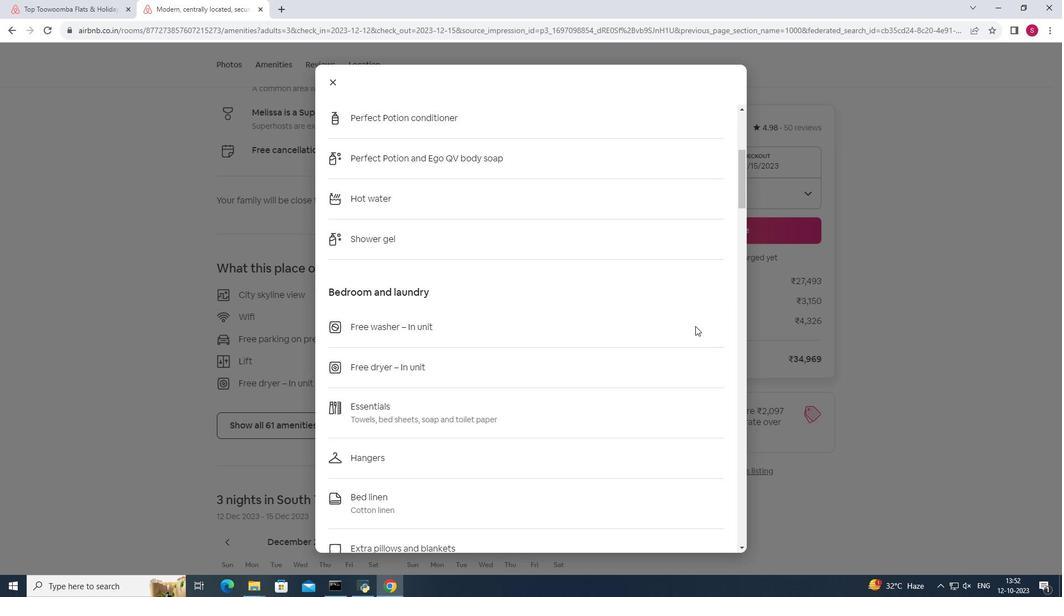 
Action: Mouse scrolled (695, 325) with delta (0, 0)
Screenshot: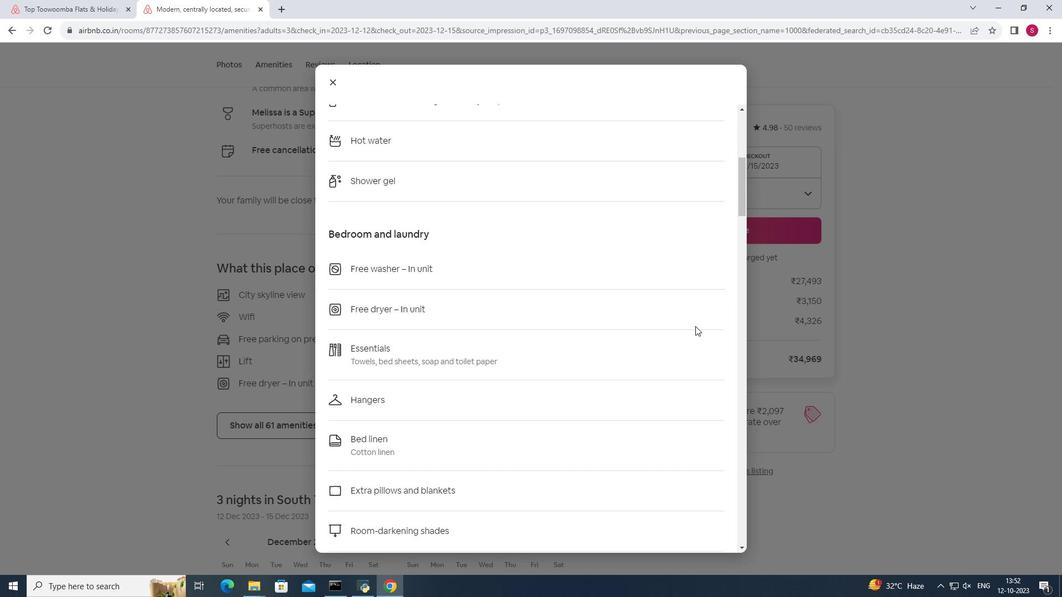
Action: Mouse scrolled (695, 325) with delta (0, 0)
Screenshot: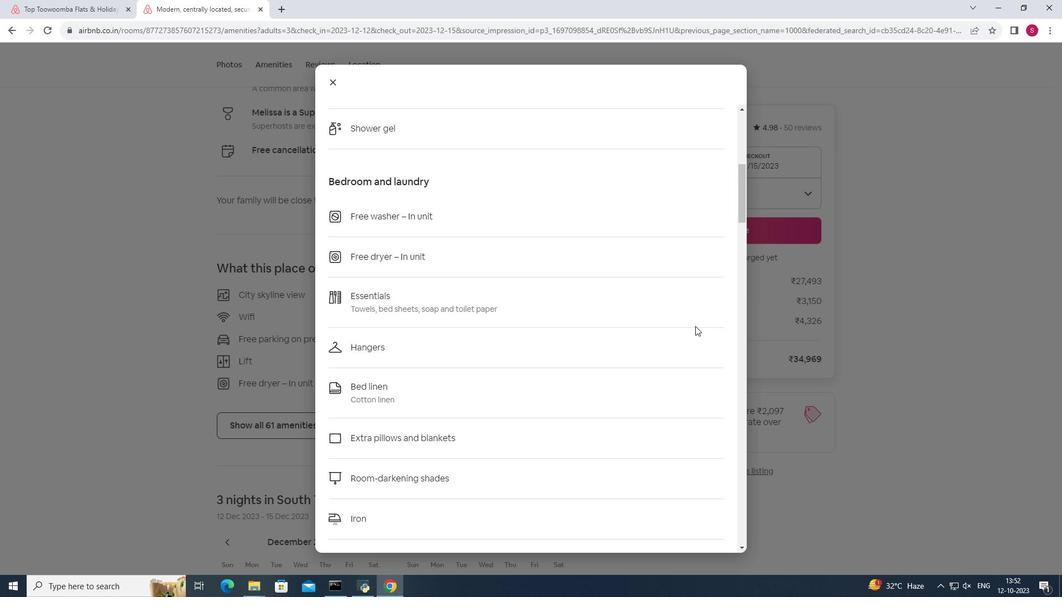 
Action: Mouse scrolled (695, 325) with delta (0, 0)
Screenshot: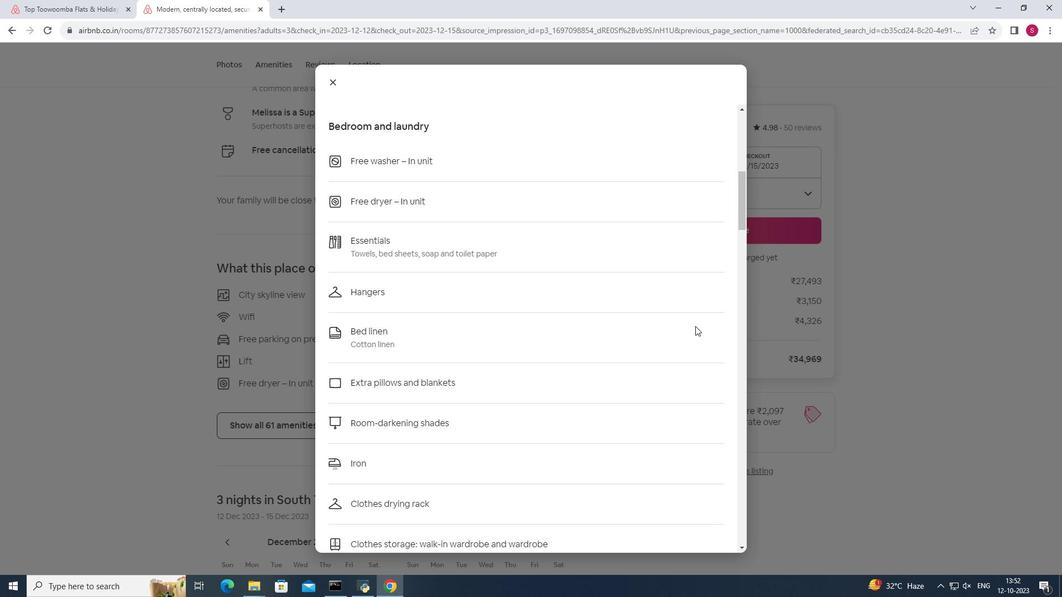 
Action: Mouse scrolled (695, 325) with delta (0, 0)
Screenshot: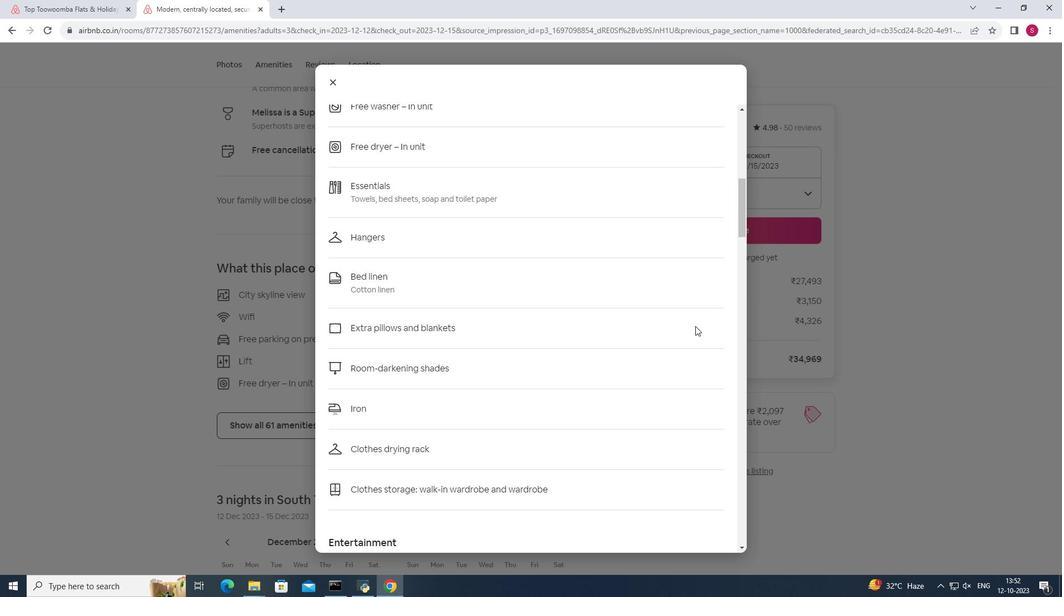 
Action: Mouse scrolled (695, 325) with delta (0, 0)
Screenshot: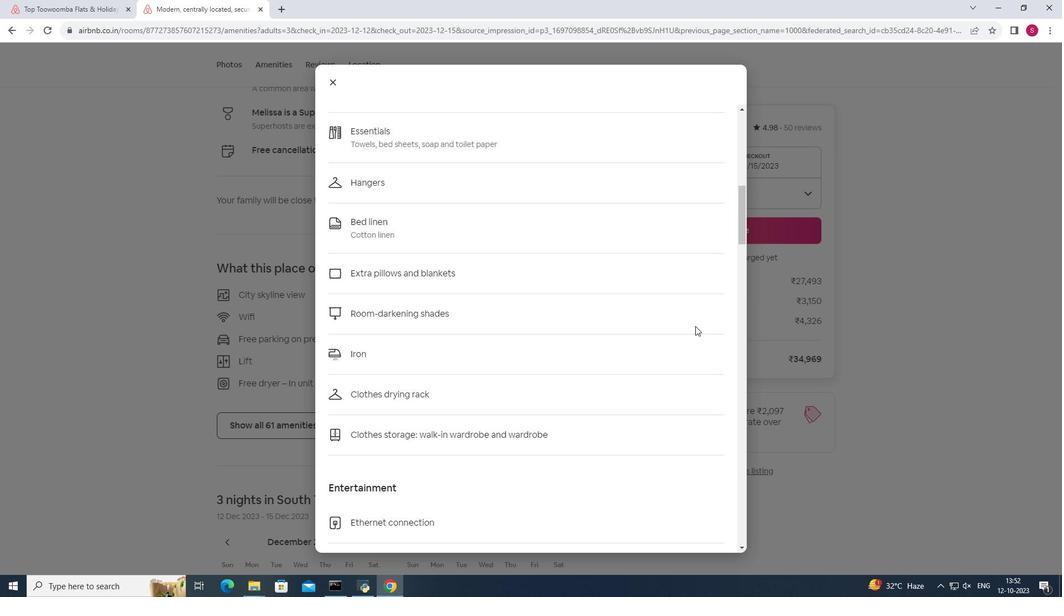 
Action: Mouse scrolled (695, 325) with delta (0, 0)
Screenshot: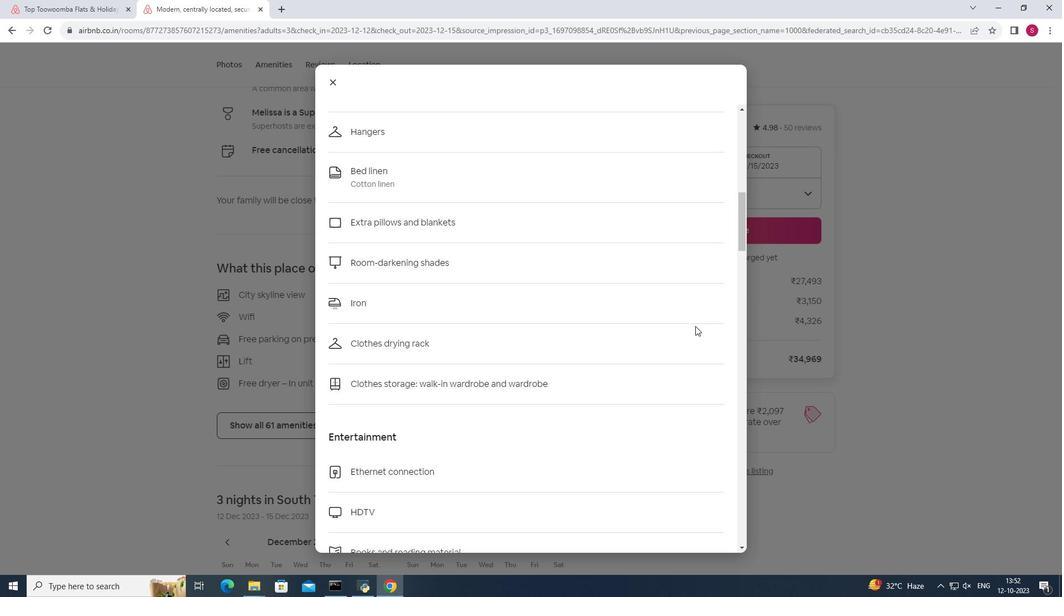 
Action: Mouse scrolled (695, 325) with delta (0, 0)
Screenshot: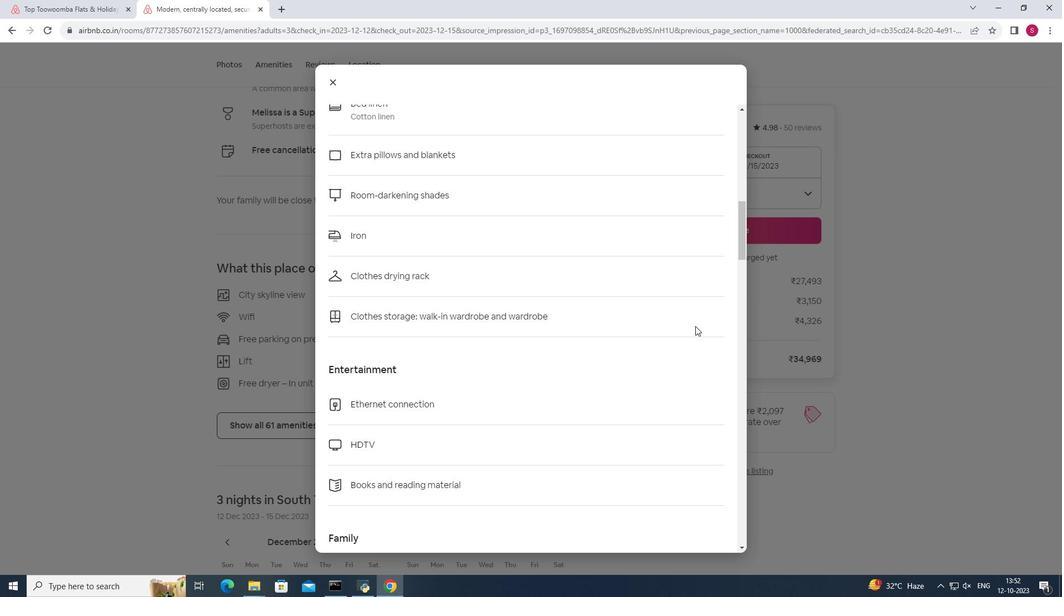 
Action: Mouse scrolled (695, 325) with delta (0, 0)
Screenshot: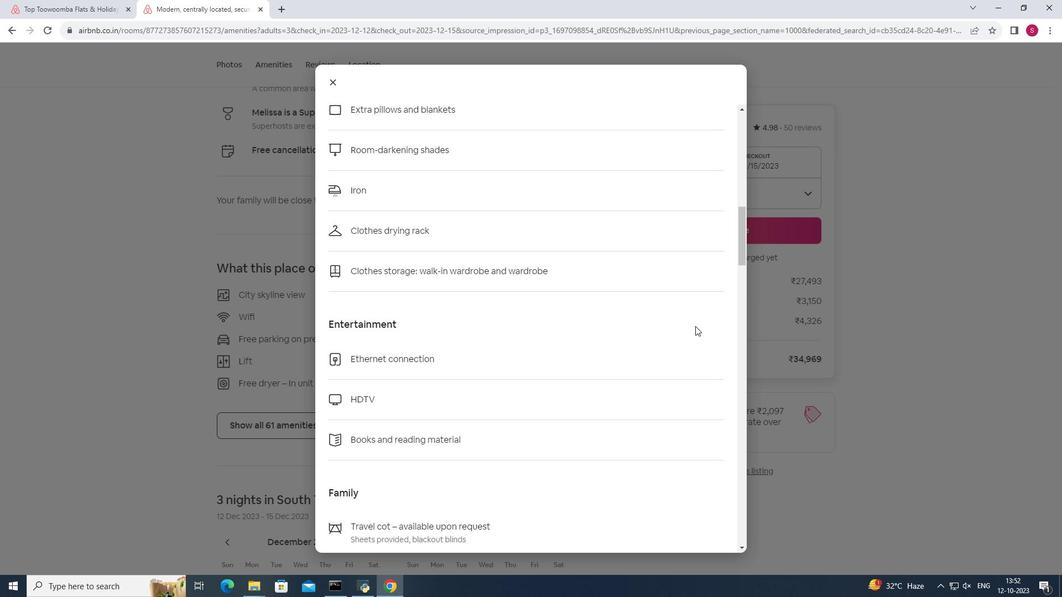
Action: Mouse scrolled (695, 325) with delta (0, 0)
Screenshot: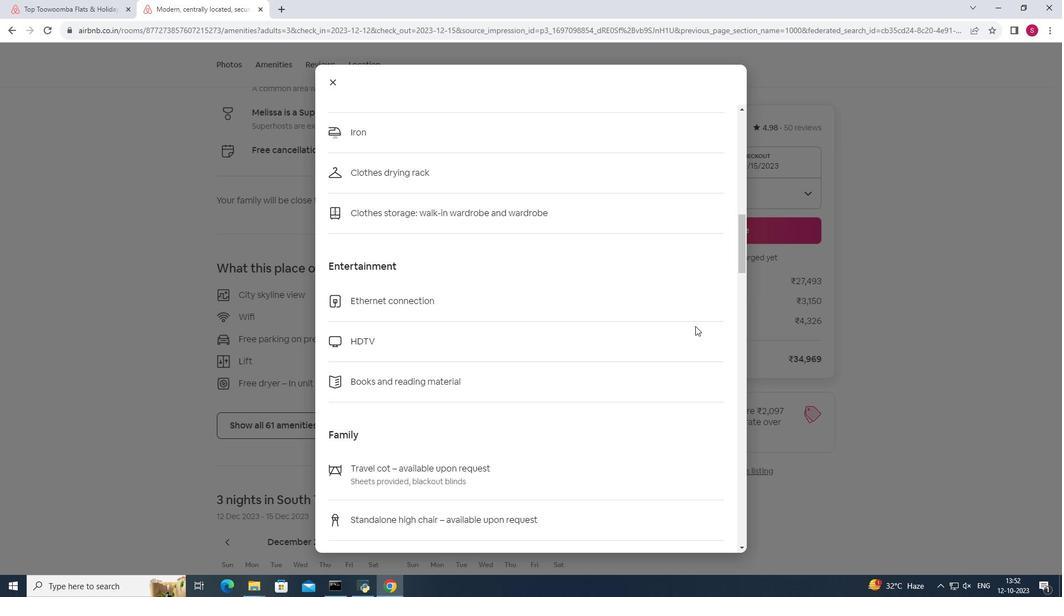 
Action: Mouse scrolled (695, 325) with delta (0, 0)
Screenshot: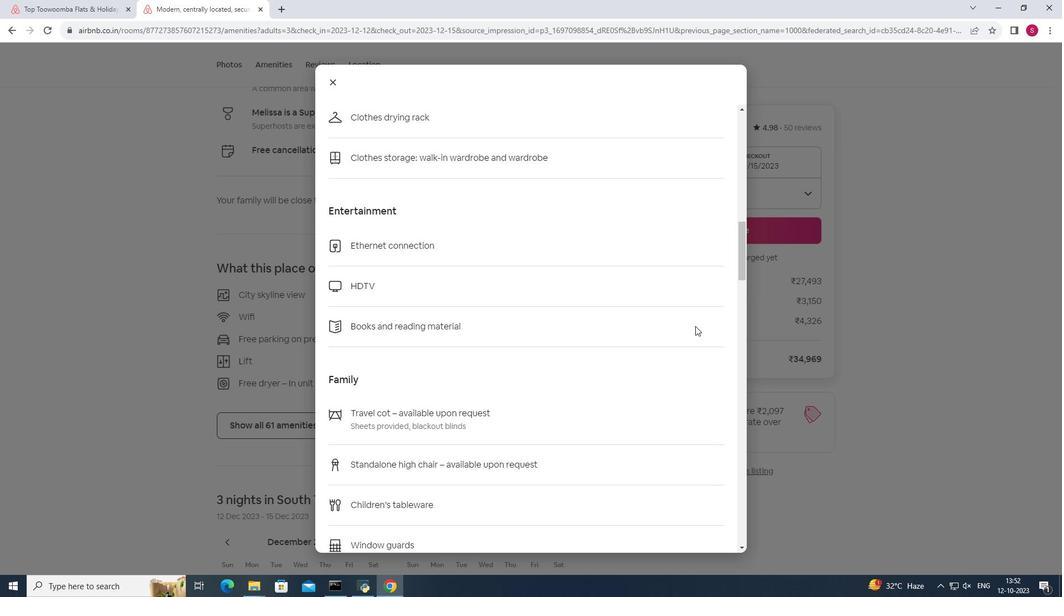 
Action: Mouse scrolled (695, 325) with delta (0, 0)
Screenshot: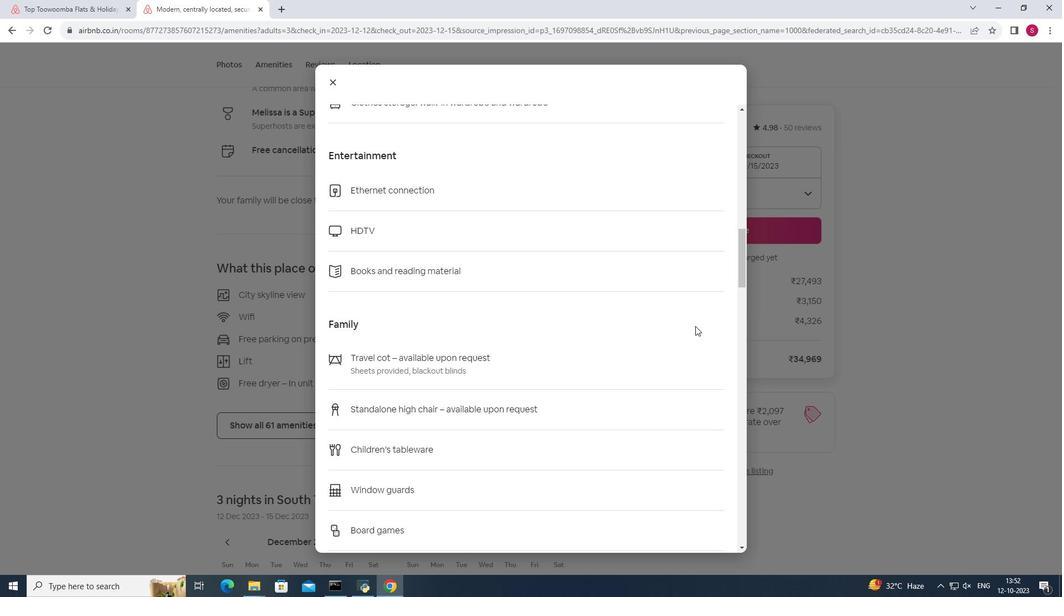 
Action: Mouse moved to (694, 325)
Screenshot: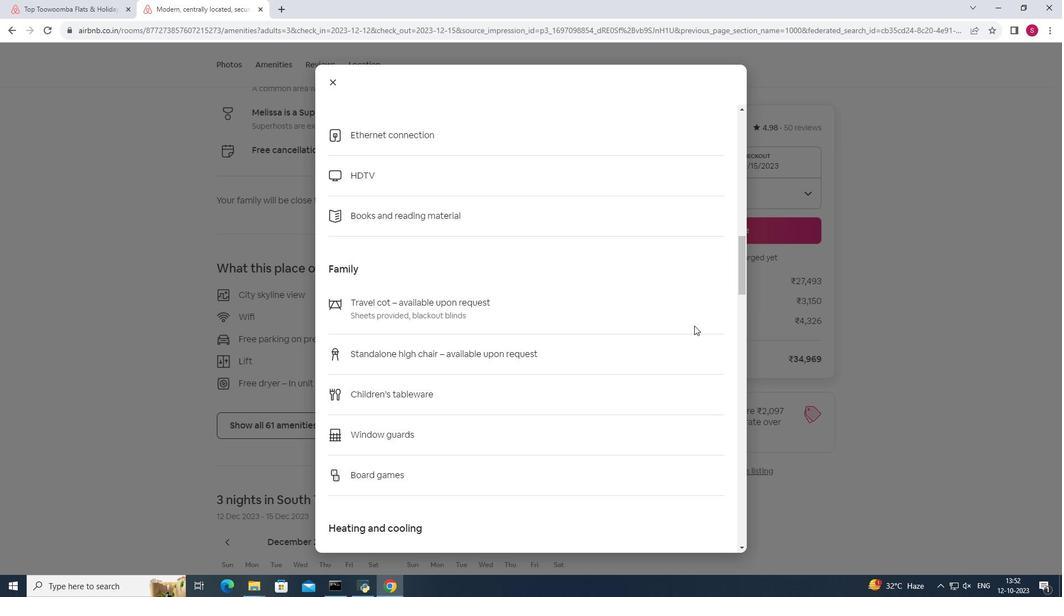 
Action: Mouse scrolled (694, 325) with delta (0, 0)
Screenshot: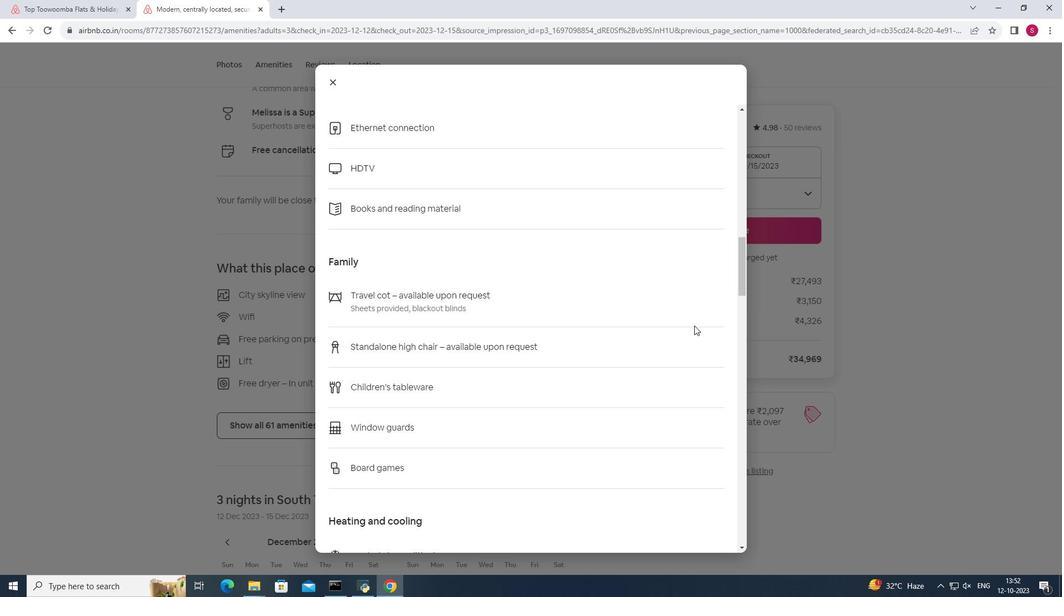 
Action: Mouse scrolled (694, 325) with delta (0, 0)
Screenshot: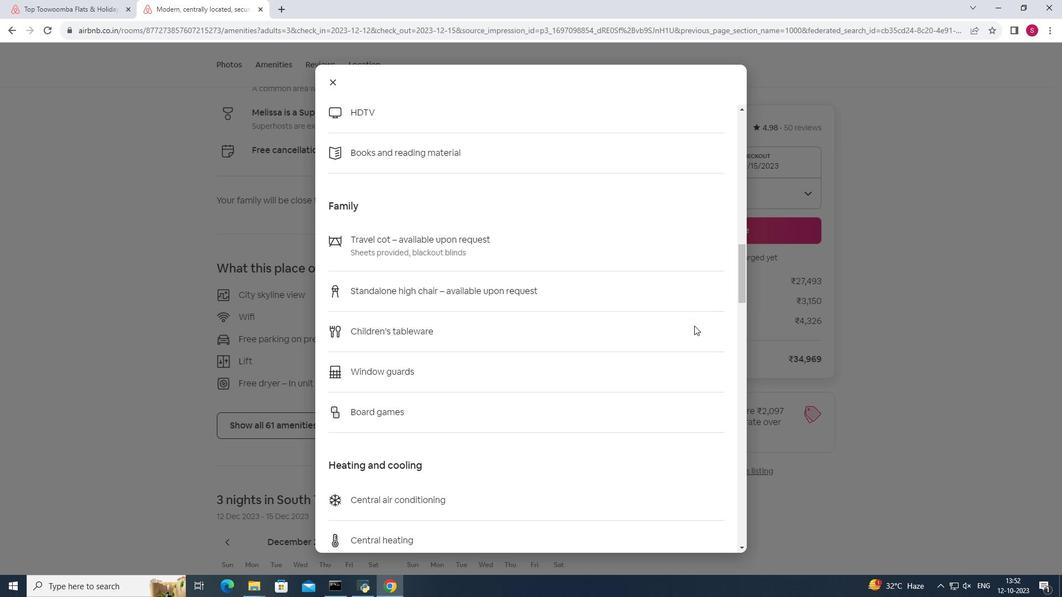 
Action: Mouse moved to (693, 324)
Screenshot: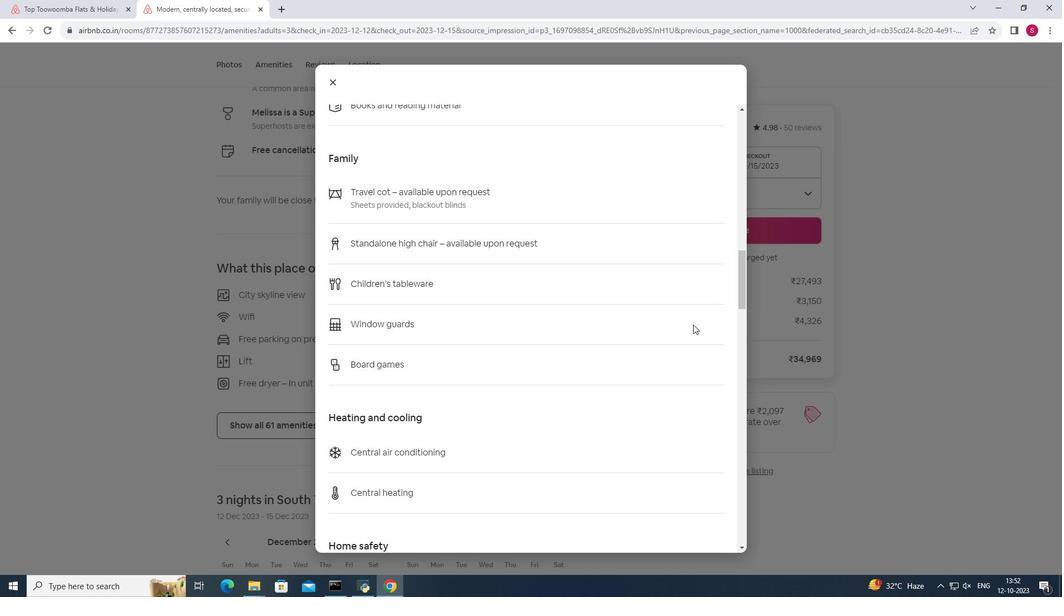 
Action: Mouse scrolled (693, 324) with delta (0, 0)
Screenshot: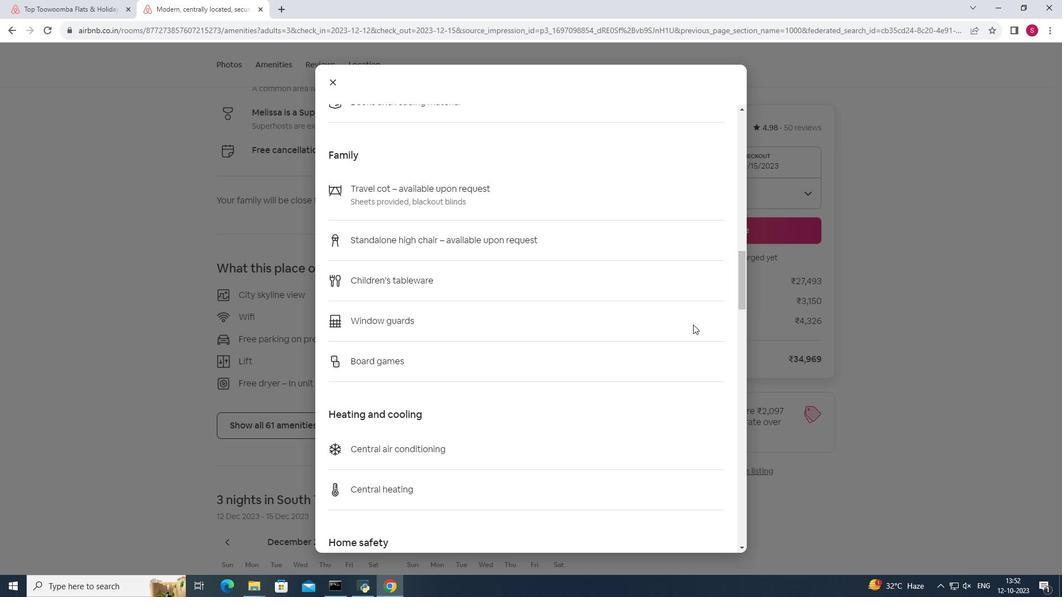 
Action: Mouse scrolled (693, 324) with delta (0, 0)
Screenshot: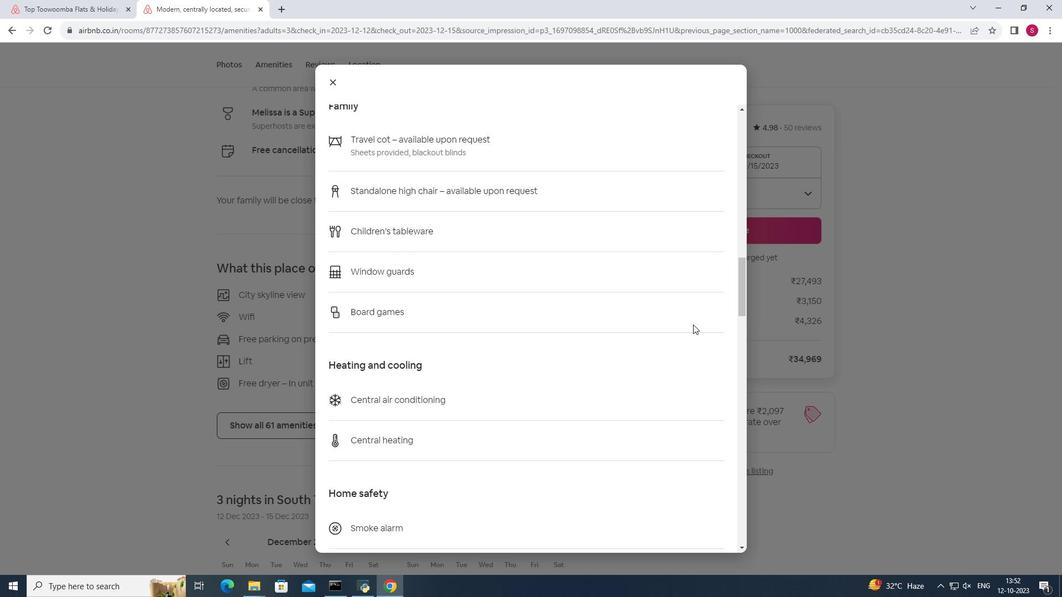 
Action: Mouse scrolled (693, 324) with delta (0, 0)
Screenshot: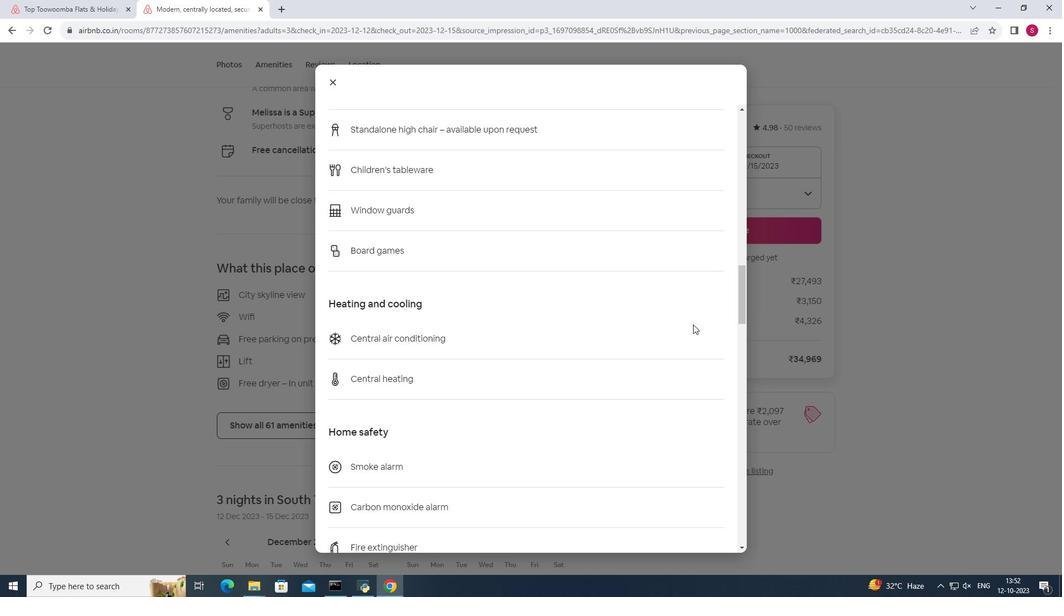 
Action: Mouse moved to (692, 324)
Screenshot: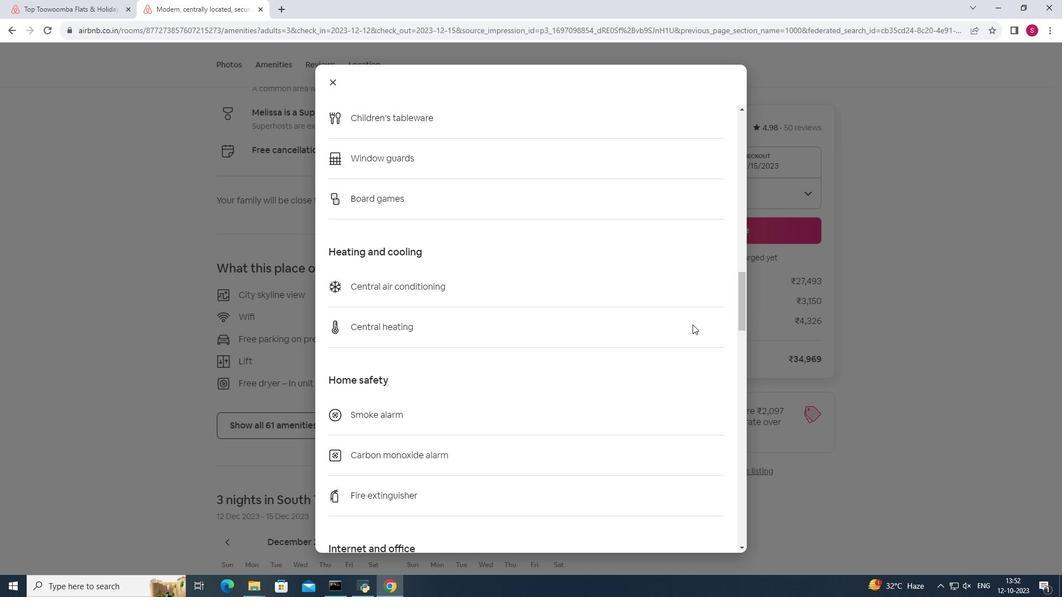 
Action: Mouse scrolled (692, 324) with delta (0, 0)
Screenshot: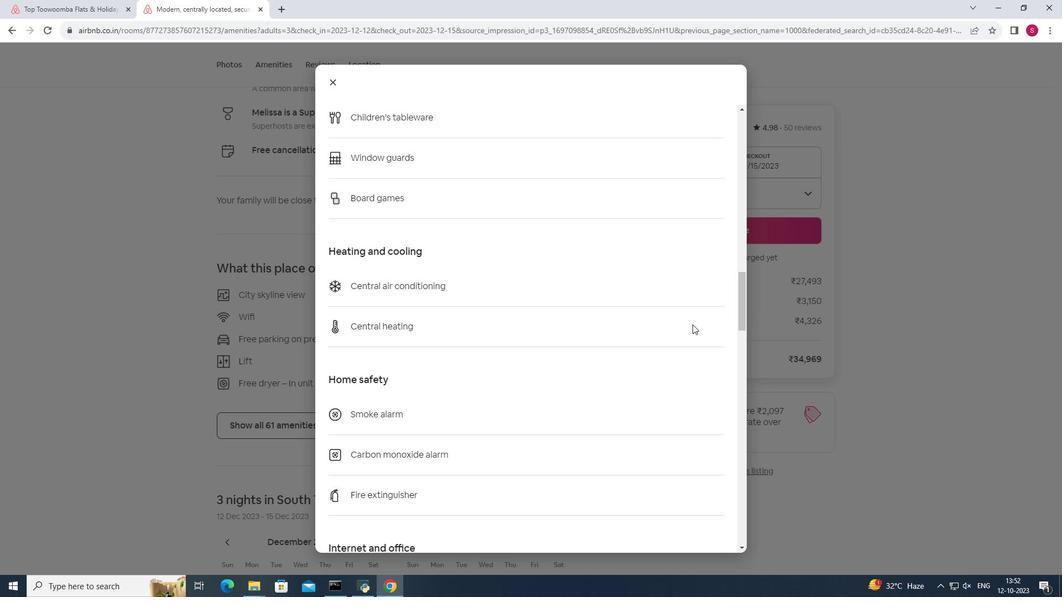 
Action: Mouse scrolled (692, 324) with delta (0, 0)
Screenshot: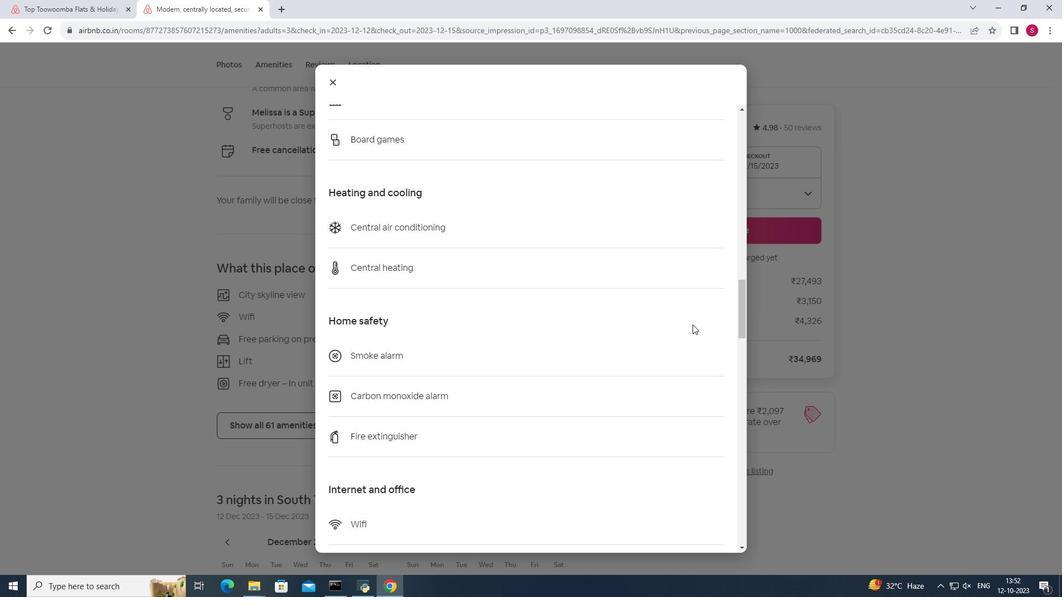 
Action: Mouse scrolled (692, 324) with delta (0, 0)
Screenshot: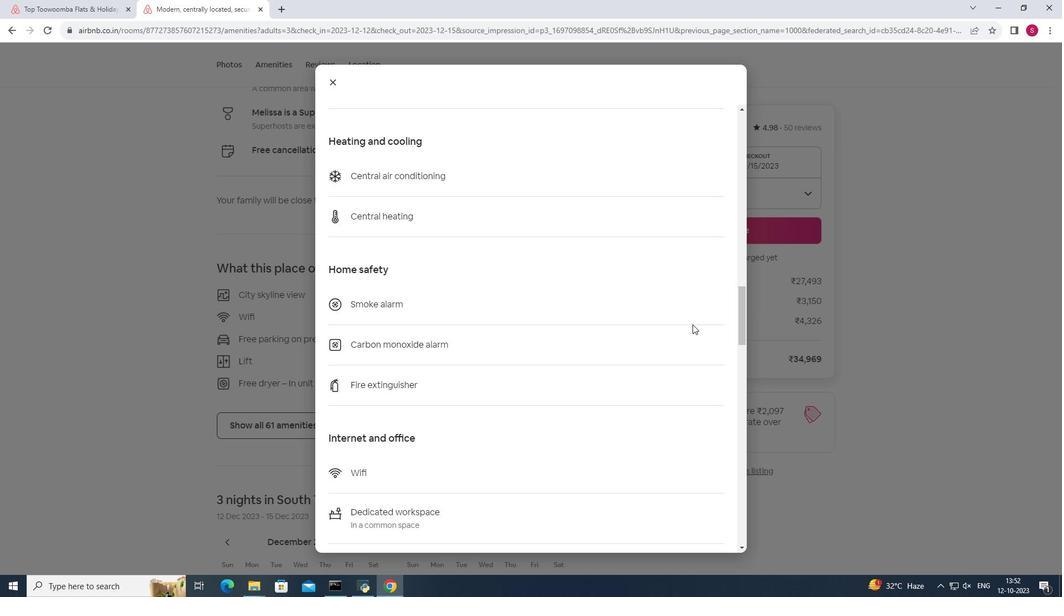 
Action: Mouse scrolled (692, 324) with delta (0, 0)
Screenshot: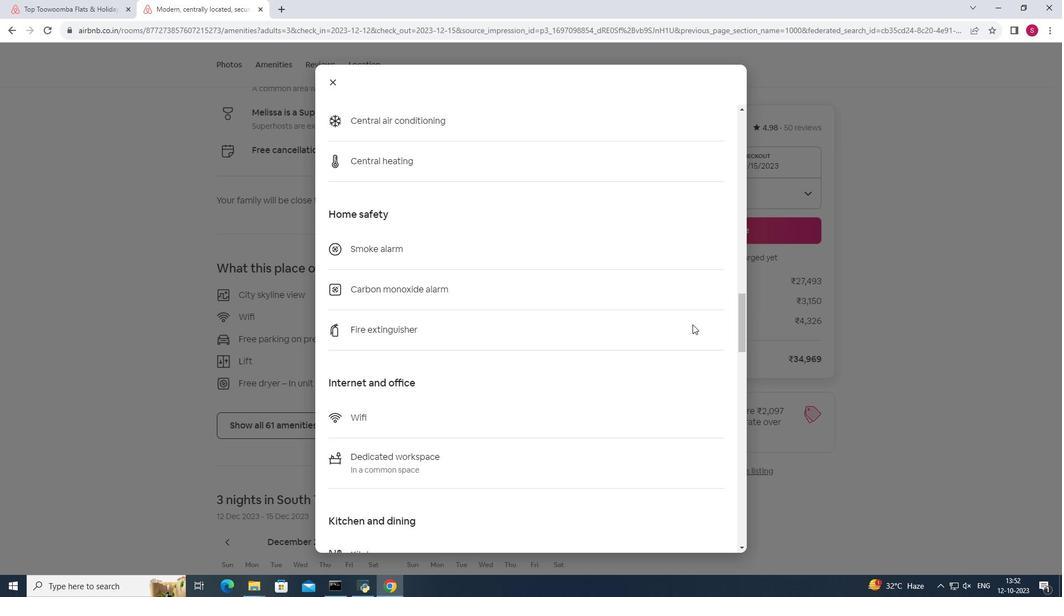
Action: Mouse scrolled (692, 324) with delta (0, 0)
Screenshot: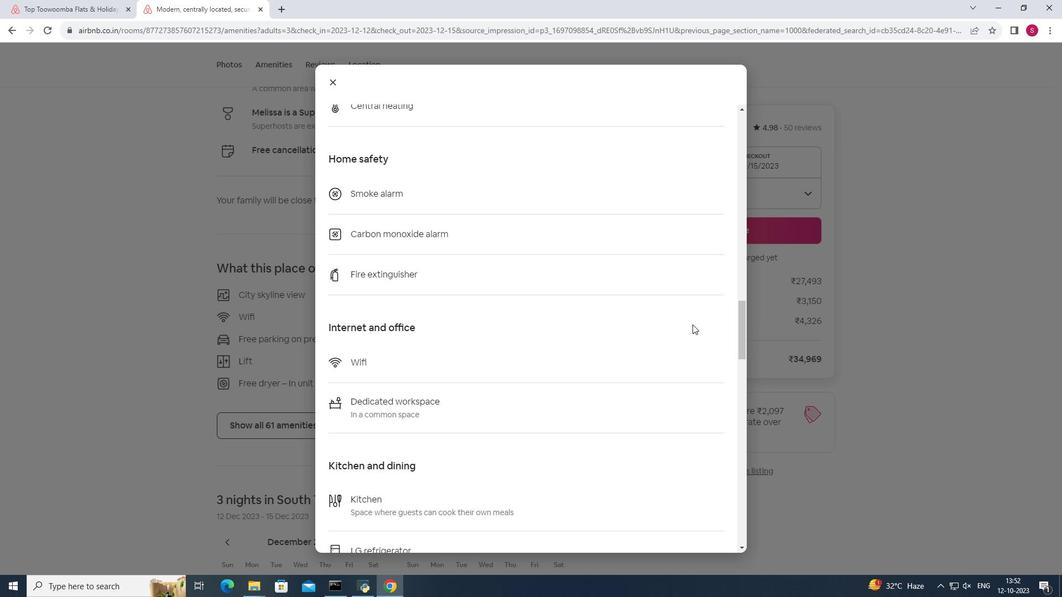 
Action: Mouse scrolled (692, 324) with delta (0, 0)
Screenshot: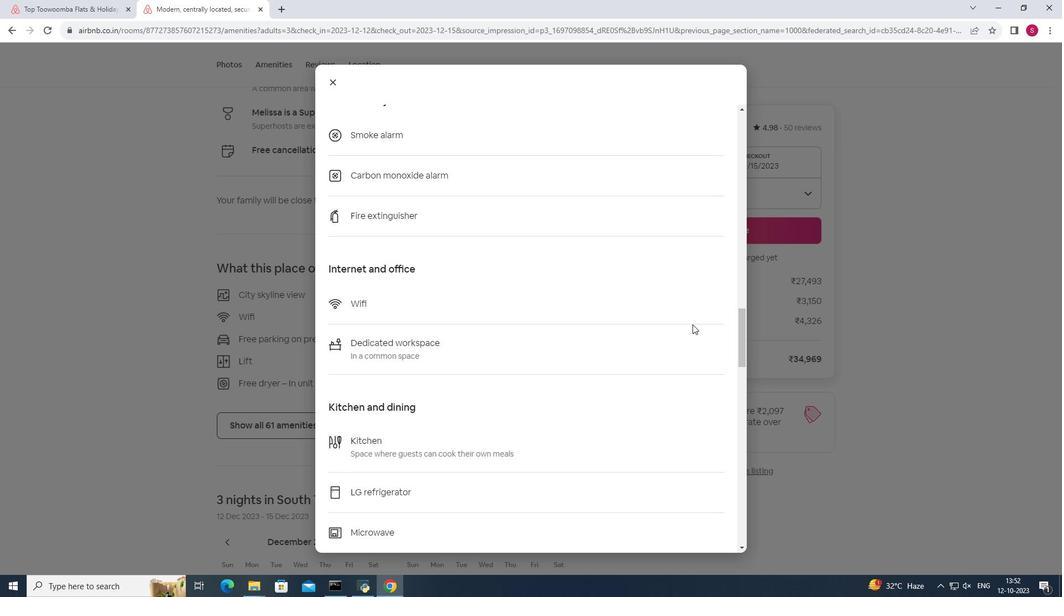 
Action: Mouse scrolled (692, 324) with delta (0, 0)
Screenshot: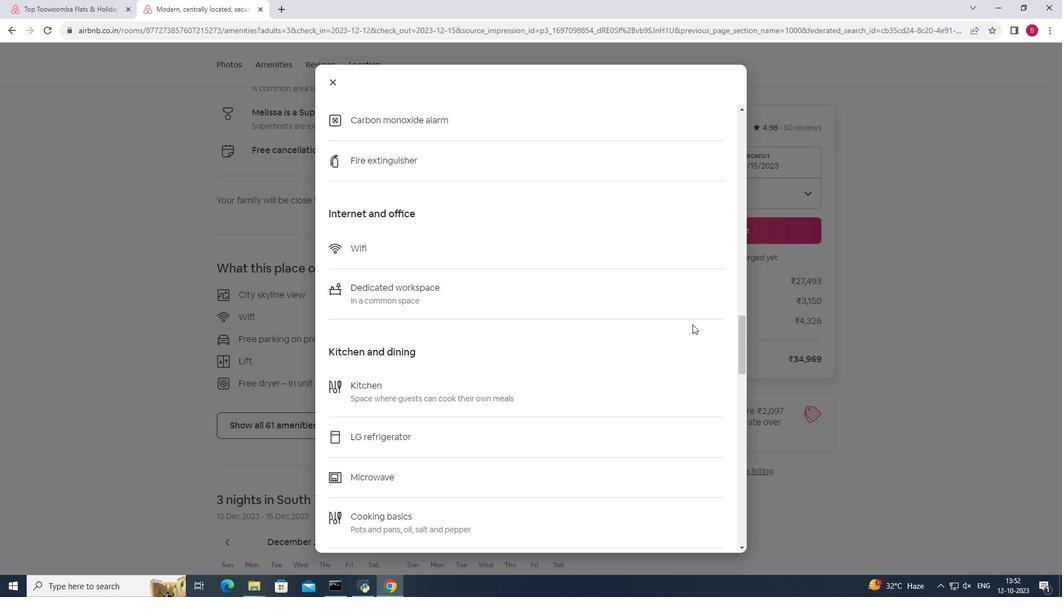 
Action: Mouse scrolled (692, 324) with delta (0, 0)
Screenshot: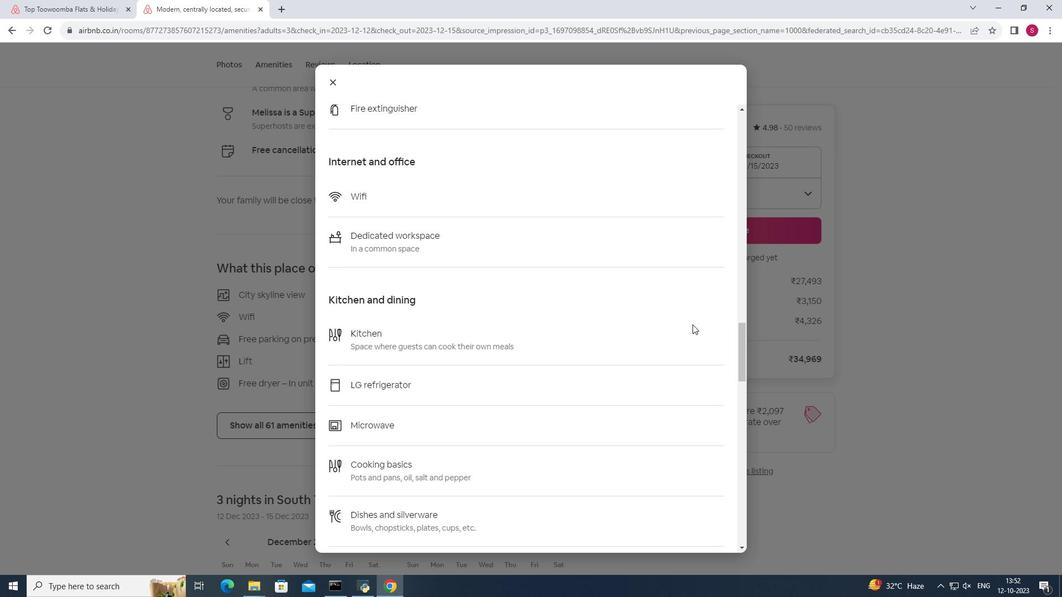 
Action: Mouse scrolled (692, 324) with delta (0, 0)
Screenshot: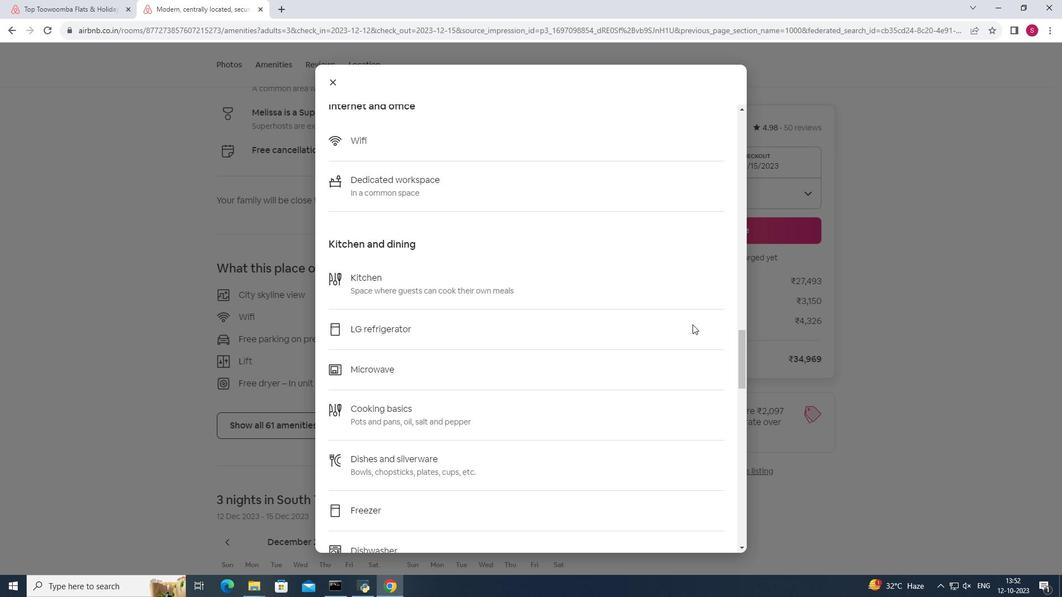 
Action: Mouse scrolled (692, 324) with delta (0, 0)
Screenshot: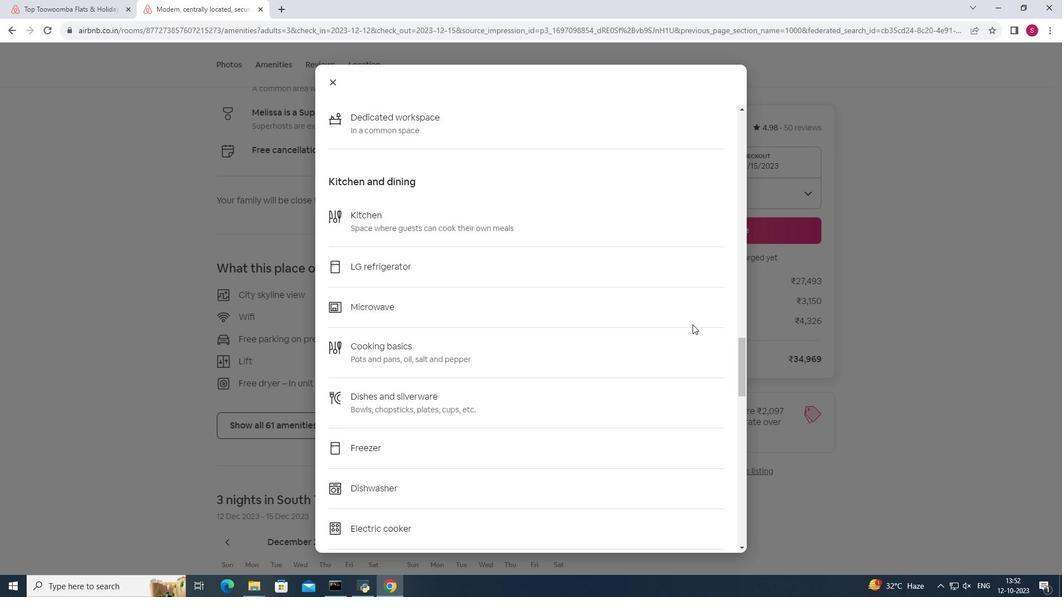 
Action: Mouse scrolled (692, 324) with delta (0, 0)
Screenshot: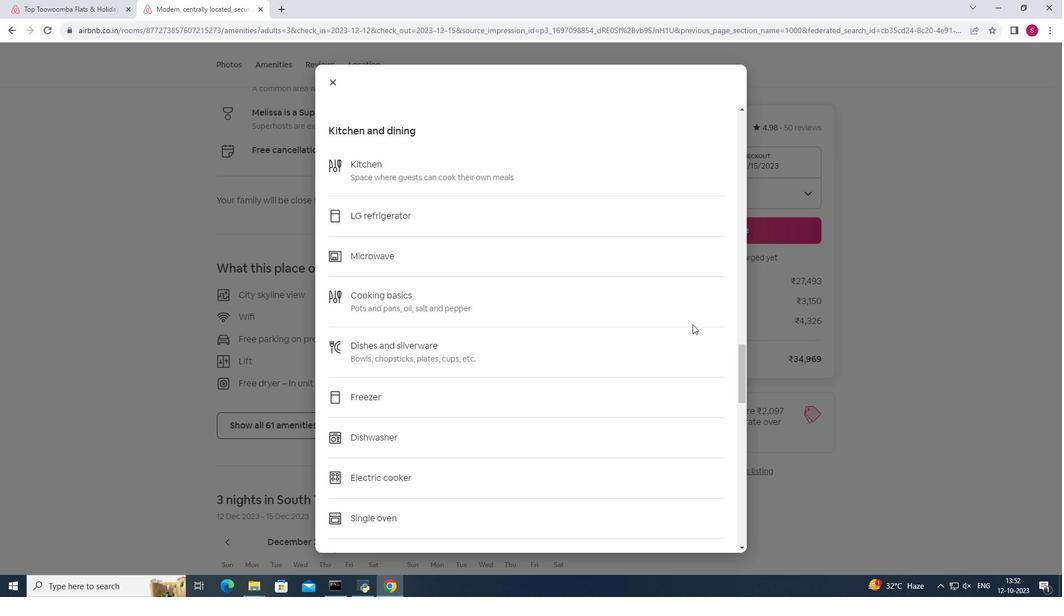 
Action: Mouse scrolled (692, 324) with delta (0, 0)
Screenshot: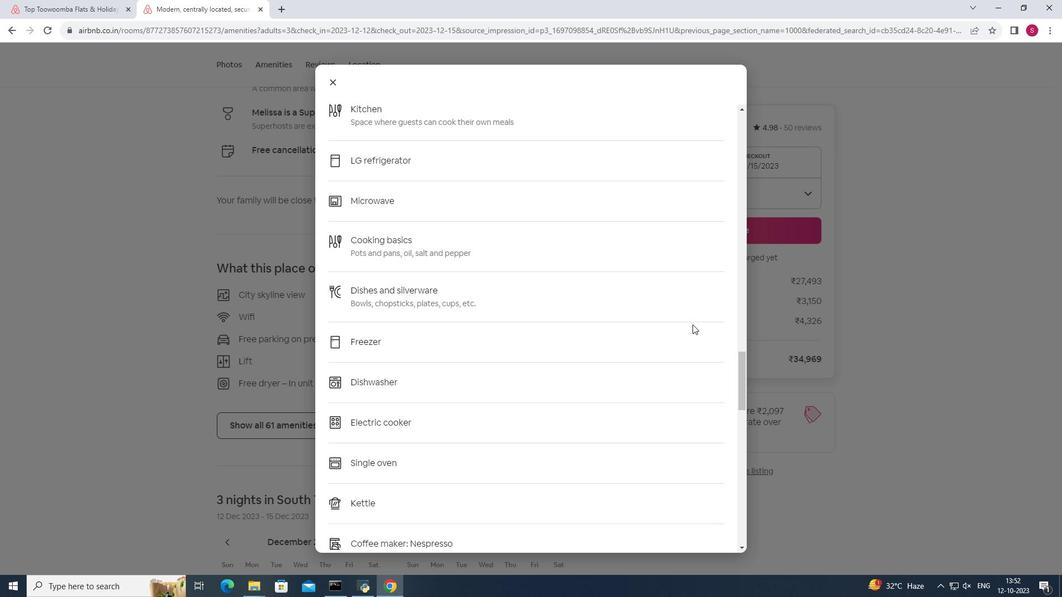 
Action: Mouse moved to (690, 323)
Screenshot: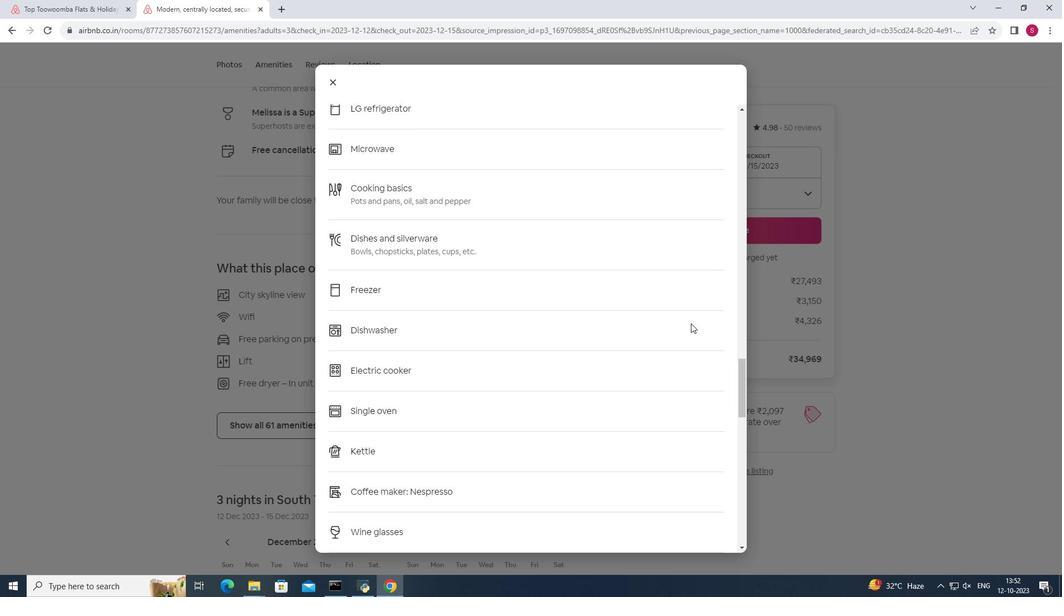 
Action: Mouse scrolled (690, 323) with delta (0, 0)
Screenshot: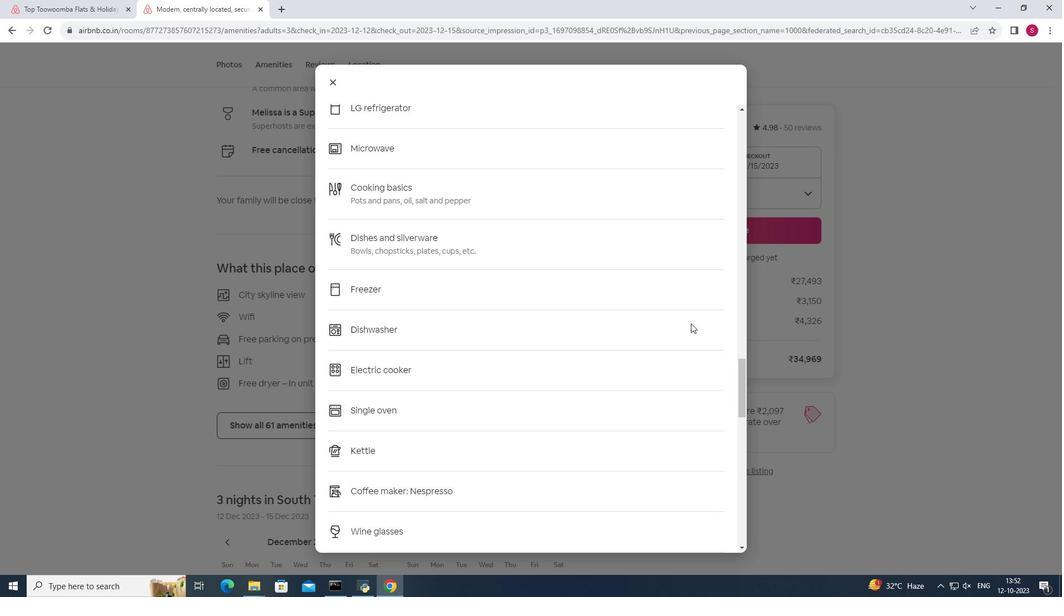 
Action: Mouse scrolled (690, 323) with delta (0, 0)
Screenshot: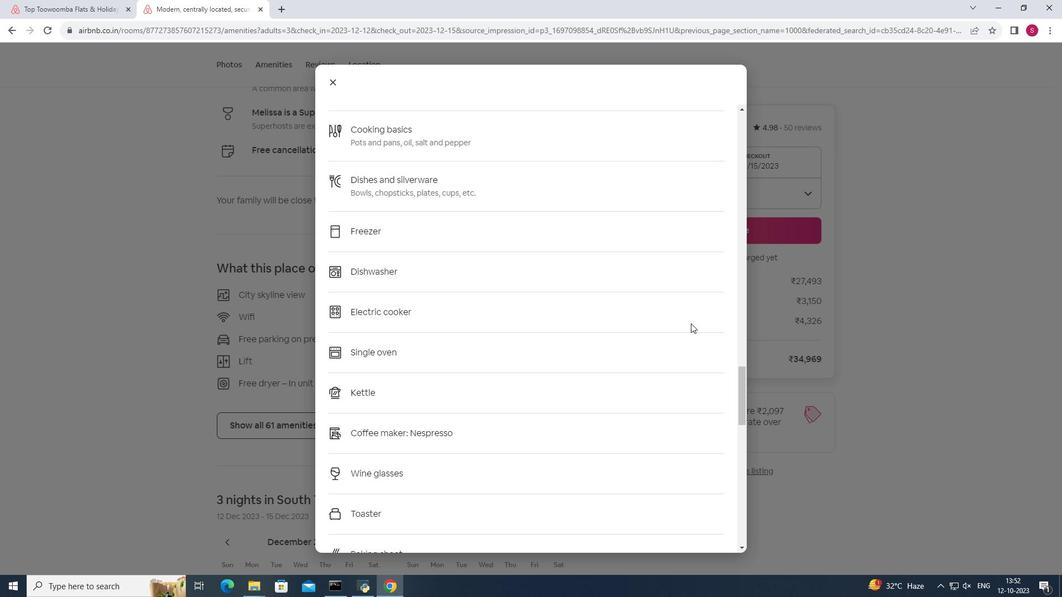 
Action: Mouse scrolled (690, 323) with delta (0, 0)
Screenshot: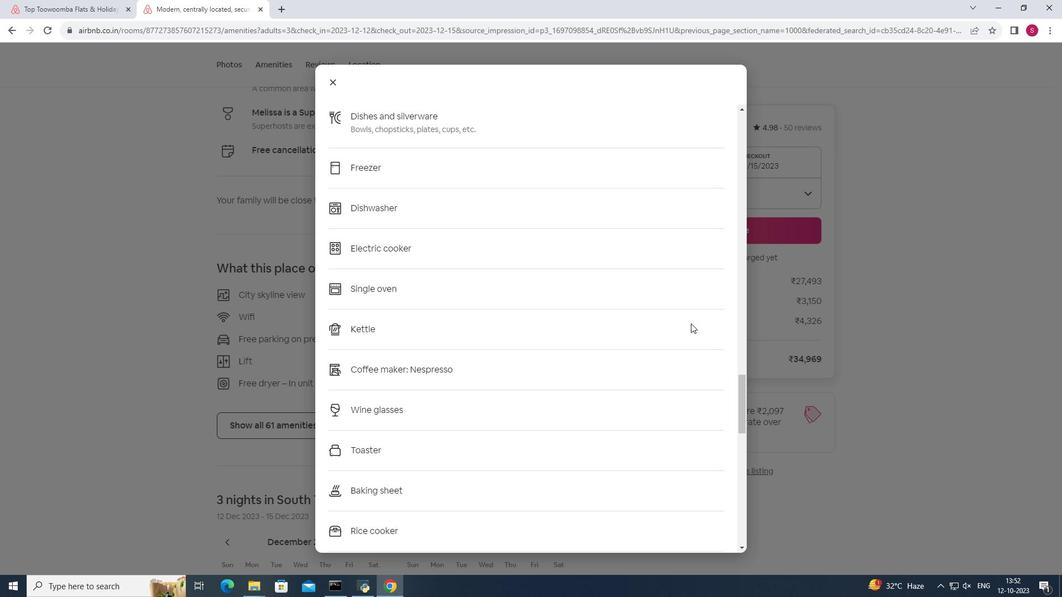 
Action: Mouse moved to (690, 323)
Screenshot: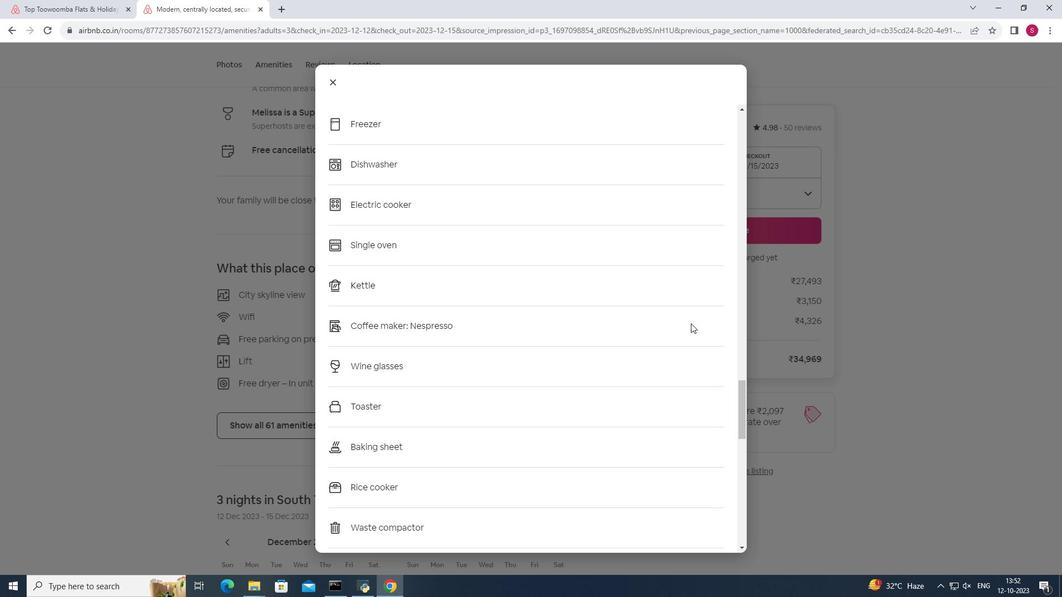 
Action: Mouse scrolled (690, 323) with delta (0, 0)
Screenshot: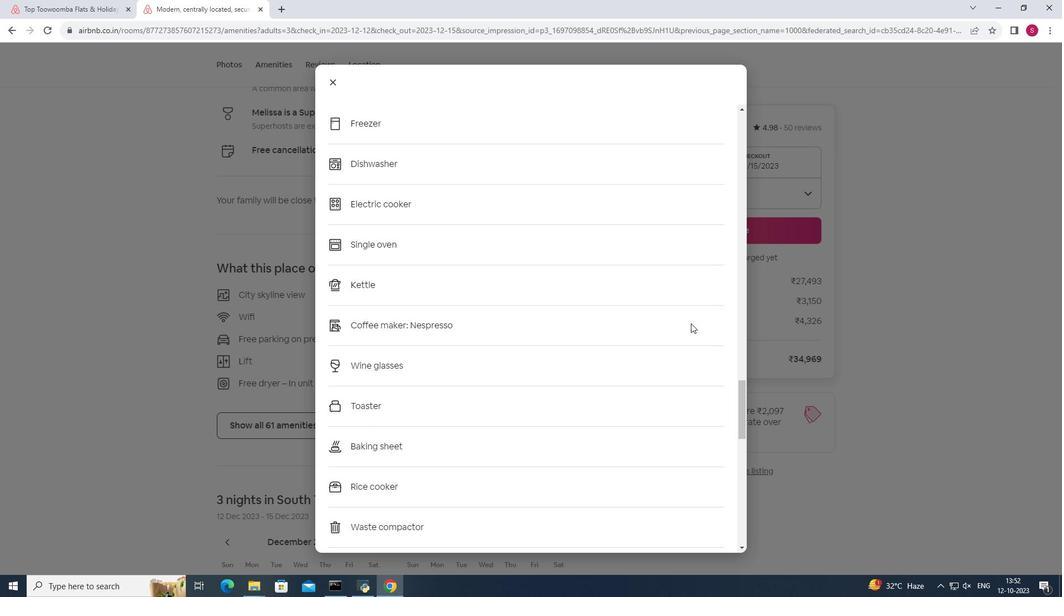 
Action: Mouse scrolled (690, 323) with delta (0, 0)
Screenshot: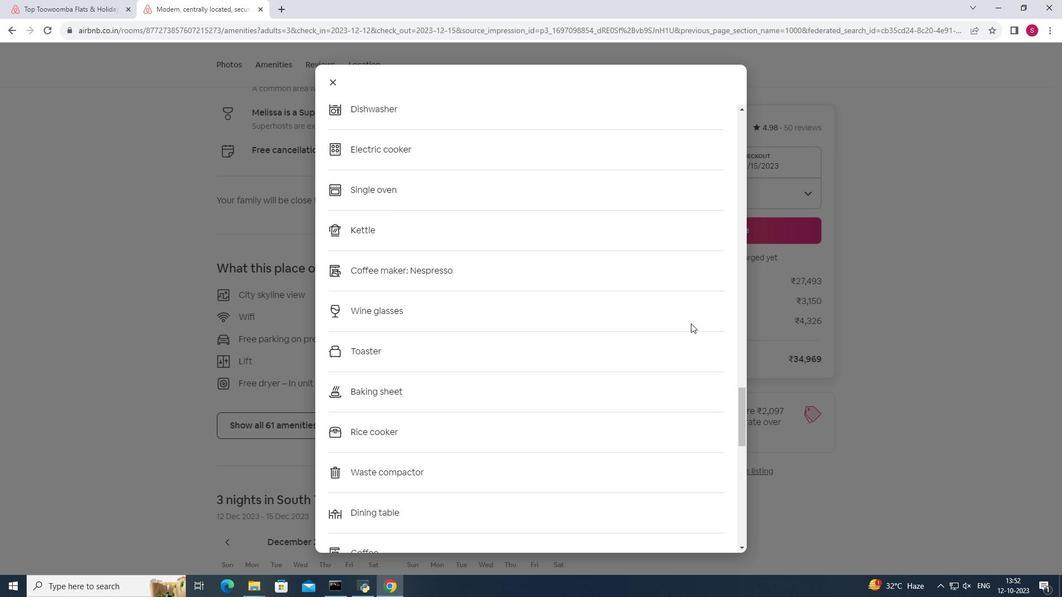 
Action: Mouse scrolled (690, 323) with delta (0, 0)
Screenshot: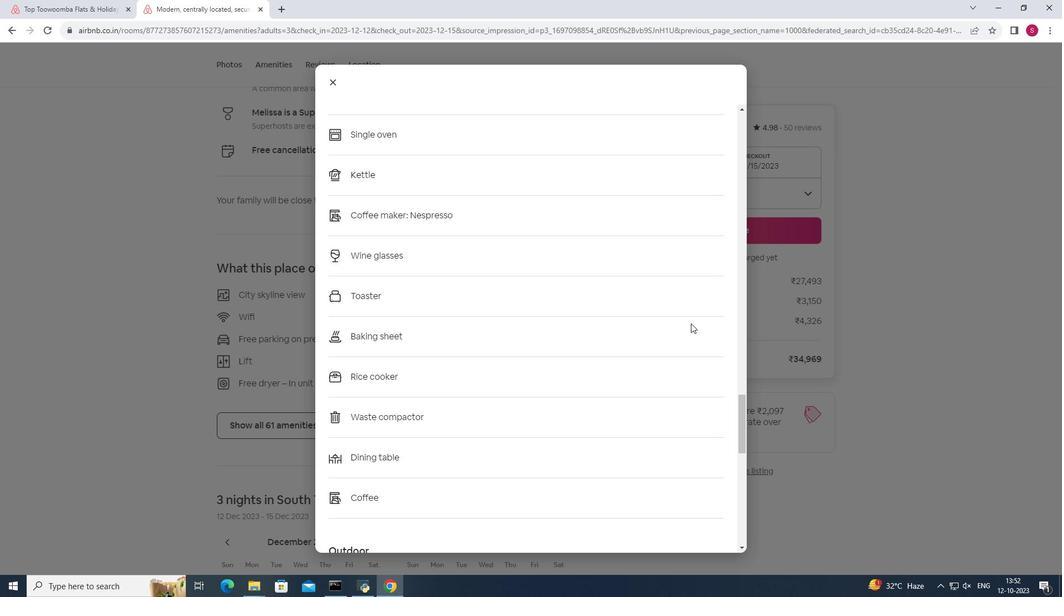 
Action: Mouse scrolled (690, 323) with delta (0, 0)
Screenshot: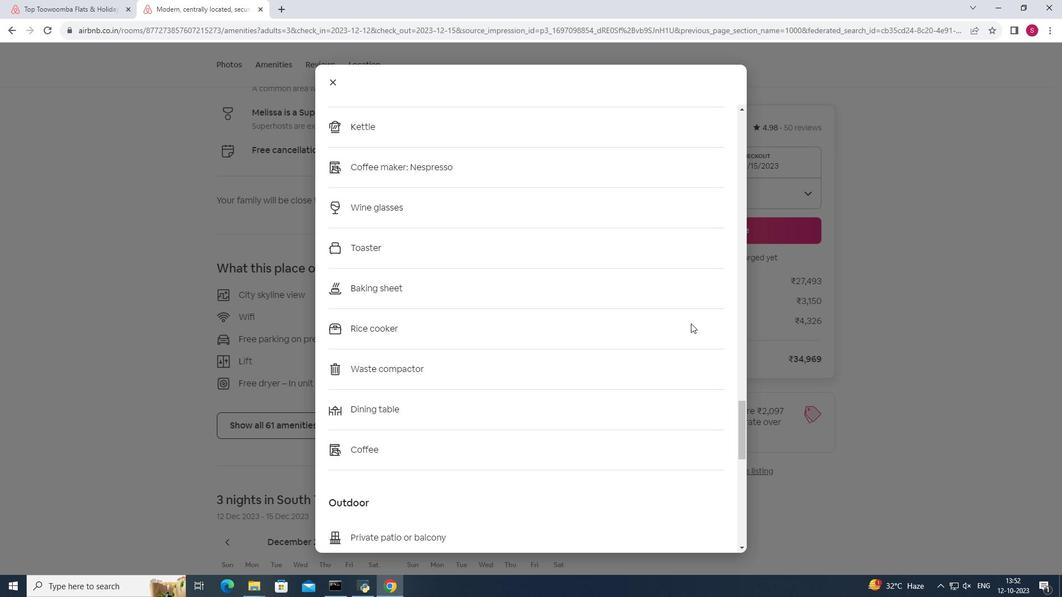 
Action: Mouse scrolled (690, 323) with delta (0, 0)
Screenshot: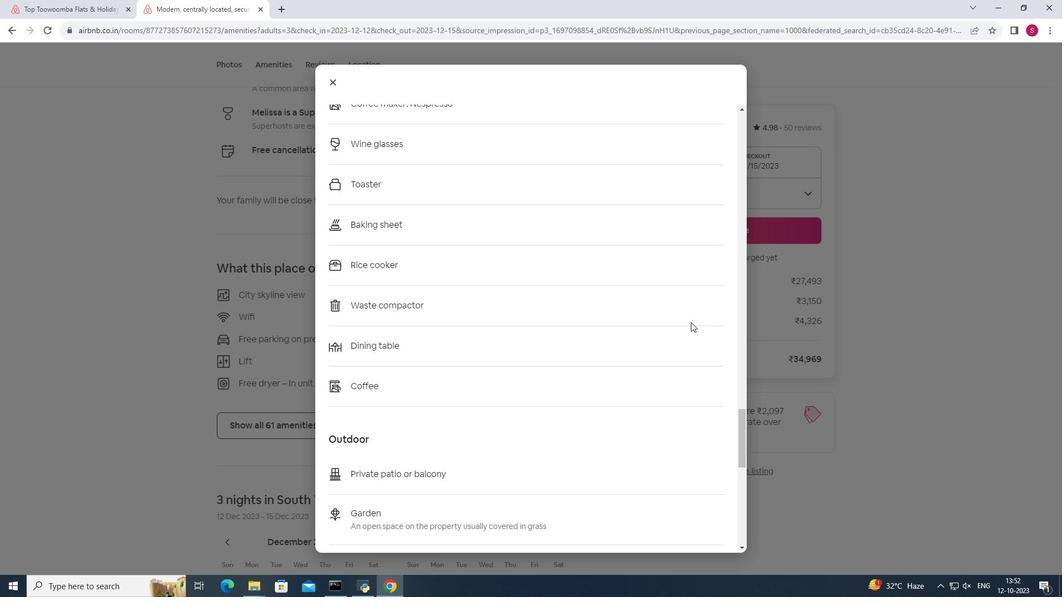 
Action: Mouse moved to (689, 322)
Screenshot: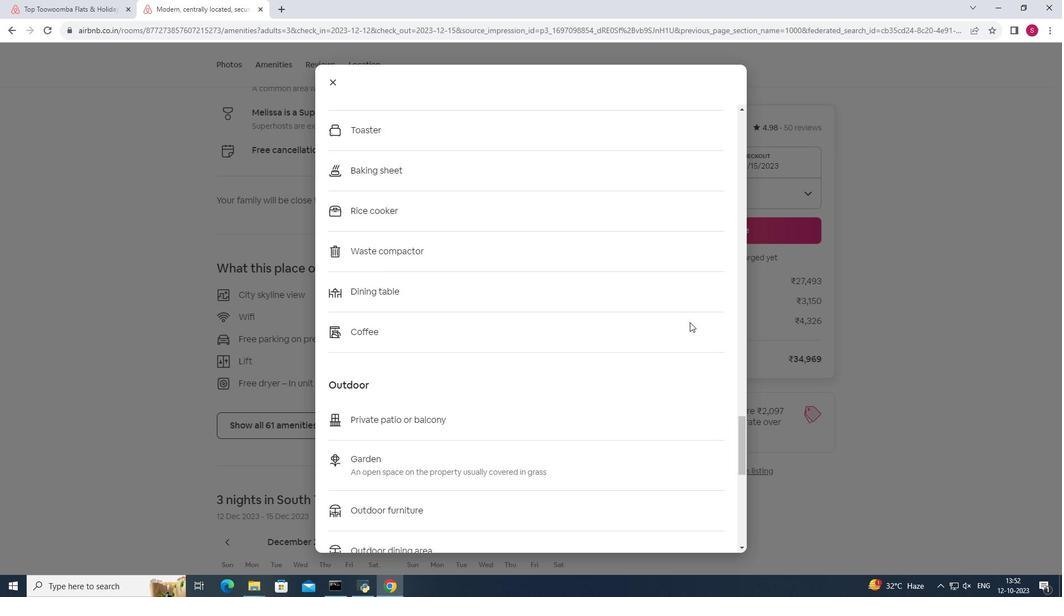 
Action: Mouse scrolled (689, 321) with delta (0, 0)
Screenshot: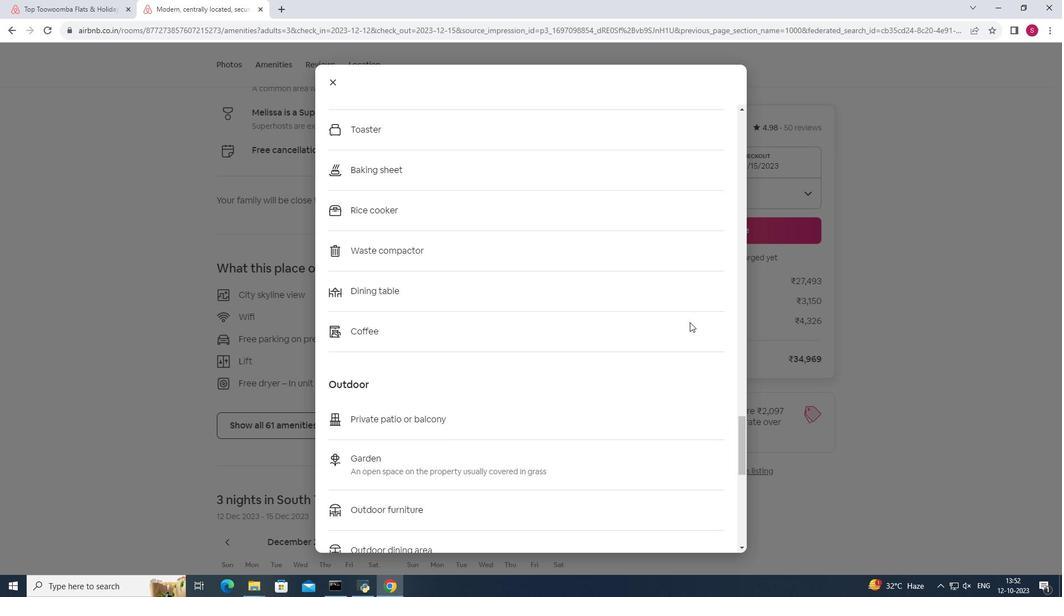 
Action: Mouse scrolled (689, 321) with delta (0, 0)
Screenshot: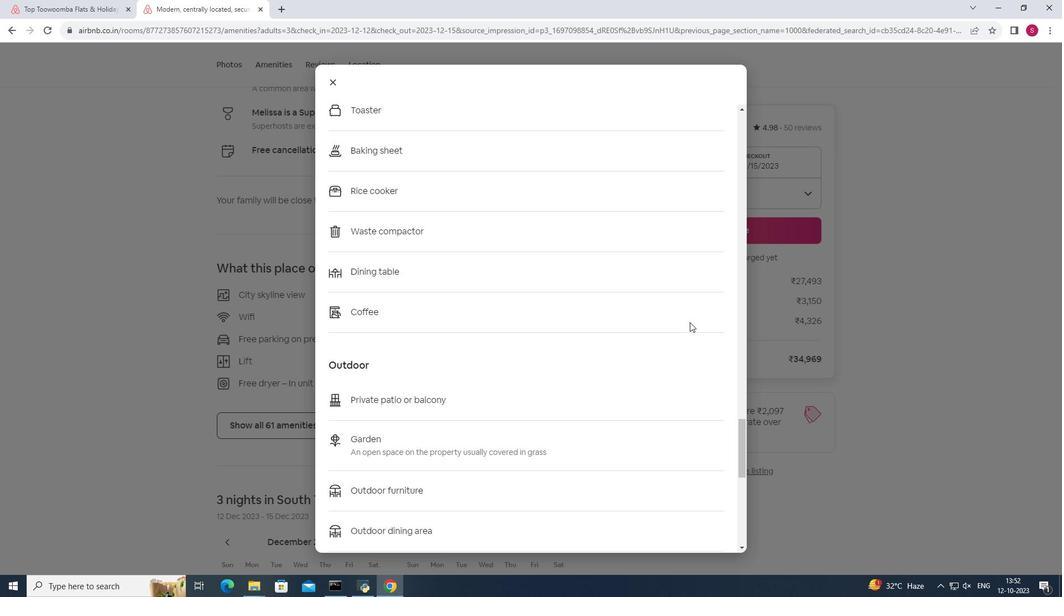 
Action: Mouse scrolled (689, 321) with delta (0, 0)
Screenshot: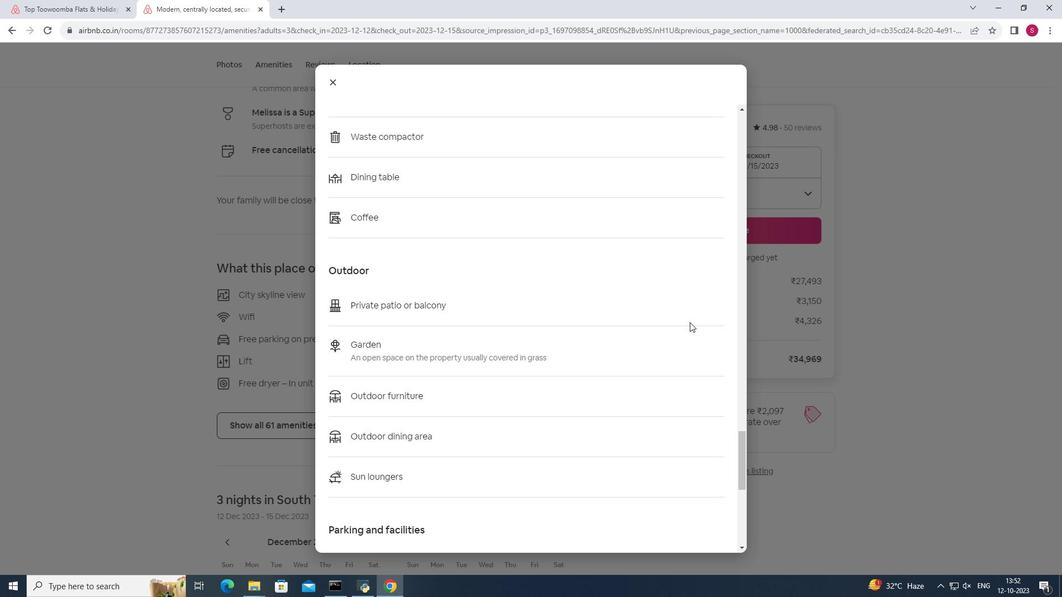 
Action: Mouse scrolled (689, 321) with delta (0, 0)
Screenshot: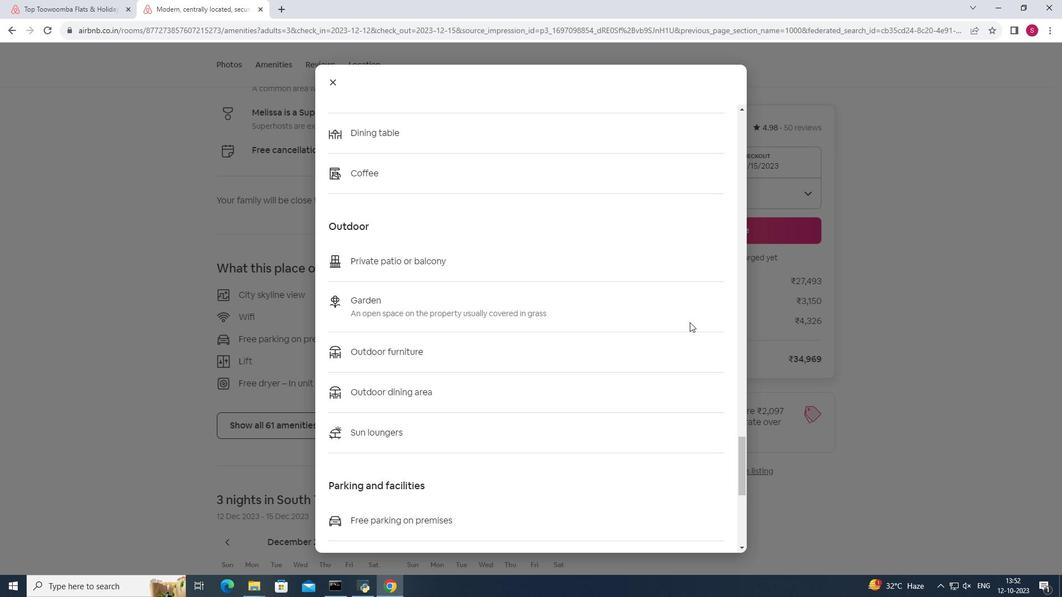 
Action: Mouse scrolled (689, 321) with delta (0, 0)
Screenshot: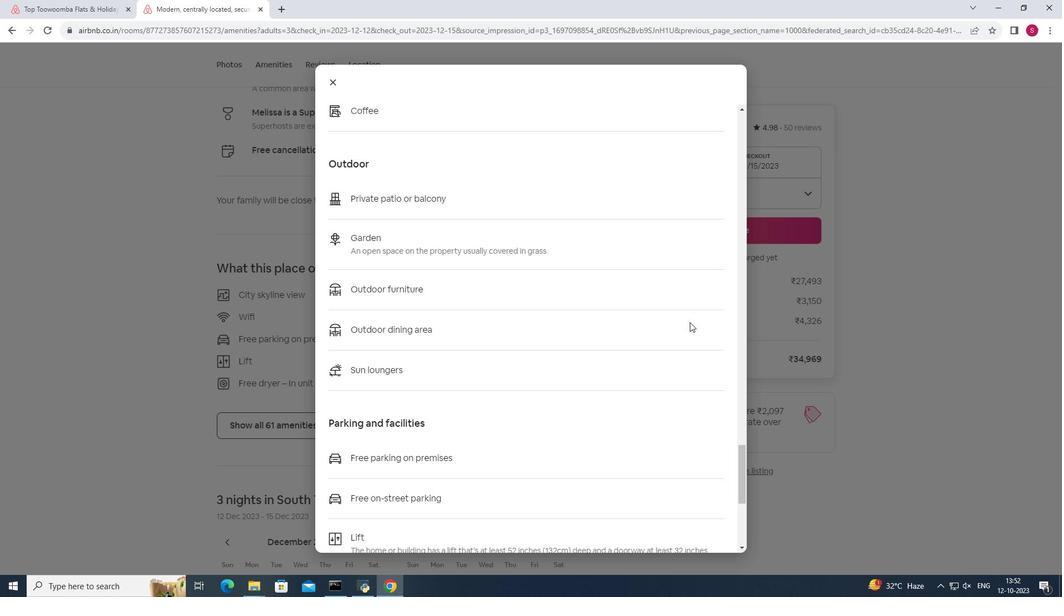 
Action: Mouse scrolled (689, 321) with delta (0, 0)
Screenshot: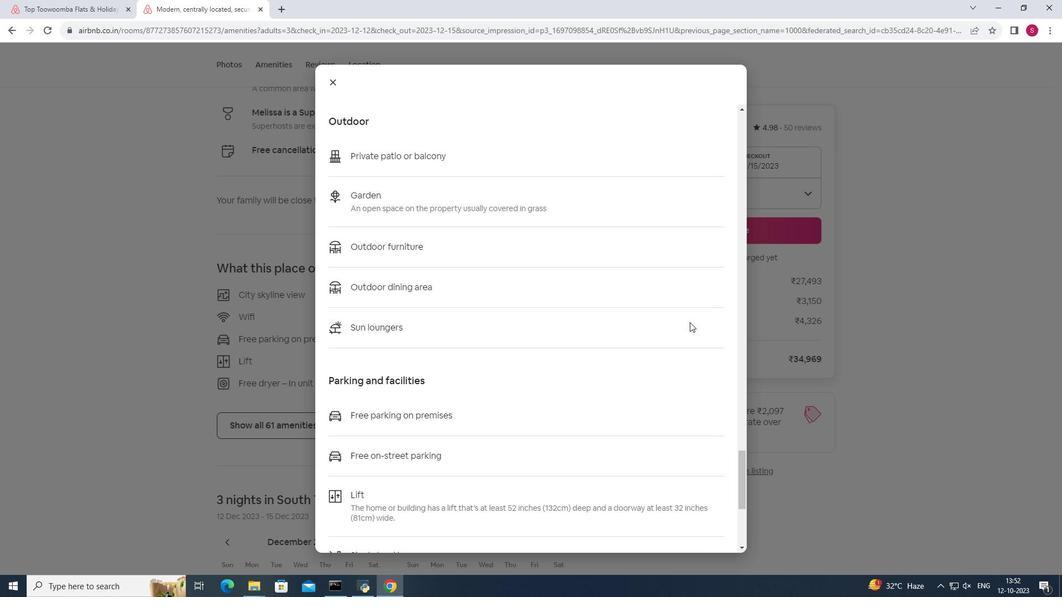 
Action: Mouse scrolled (689, 321) with delta (0, 0)
Screenshot: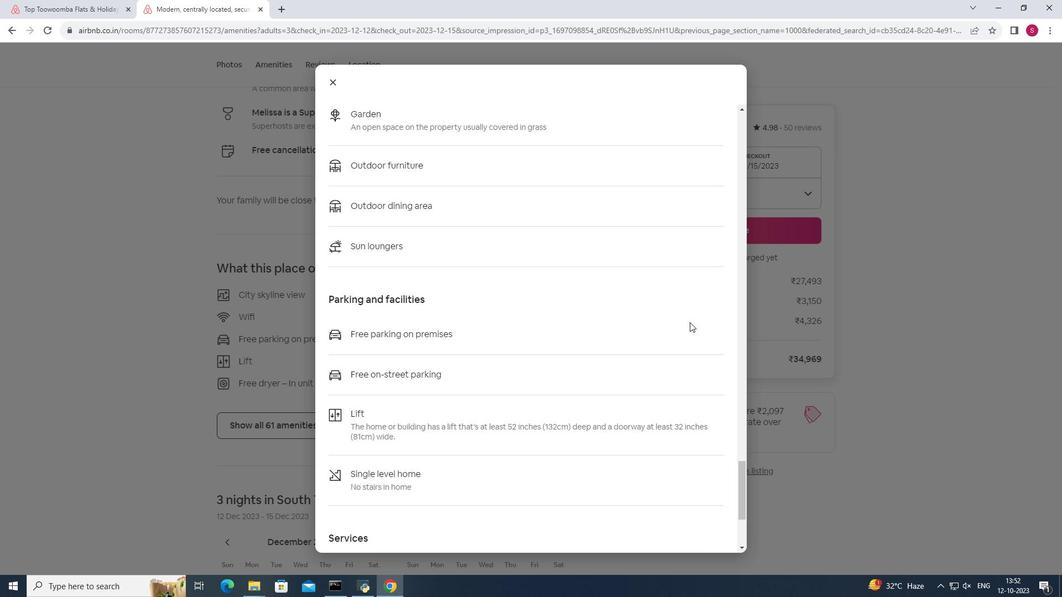 
Action: Mouse scrolled (689, 321) with delta (0, 0)
Screenshot: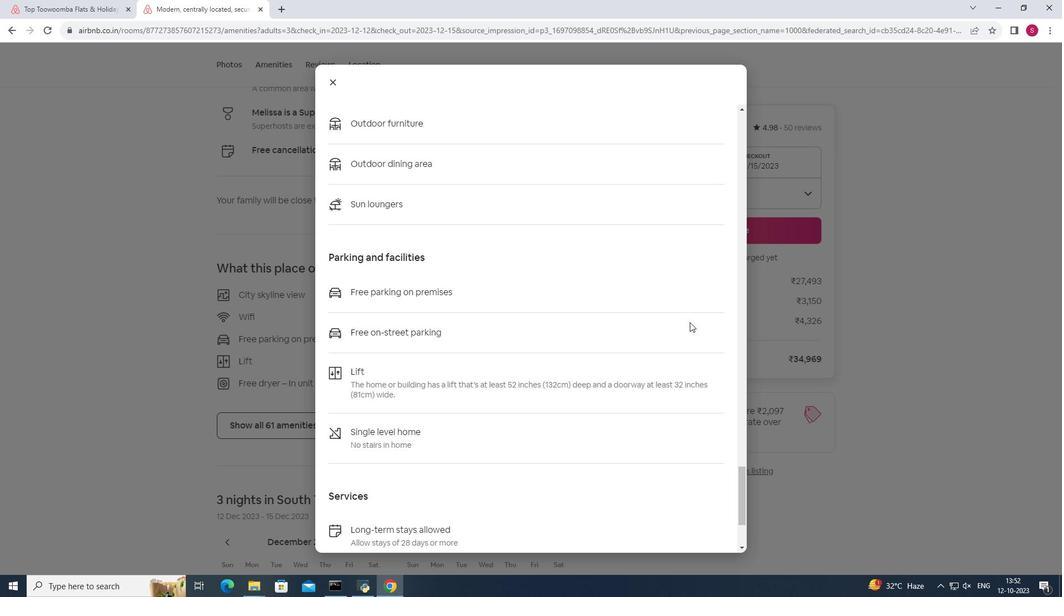 
Action: Mouse scrolled (689, 321) with delta (0, 0)
Screenshot: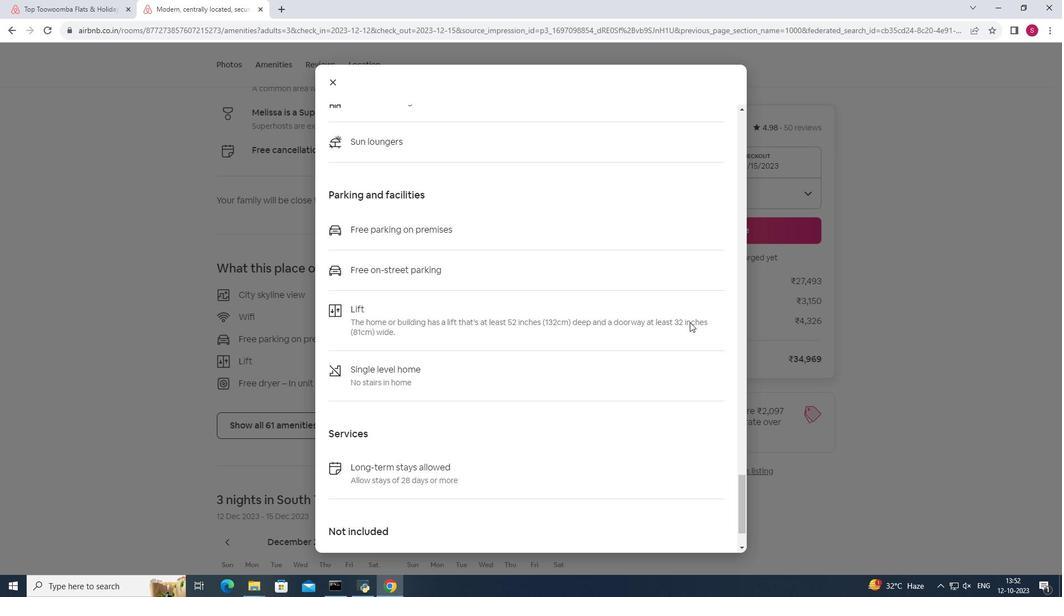 
Action: Mouse scrolled (689, 321) with delta (0, 0)
Screenshot: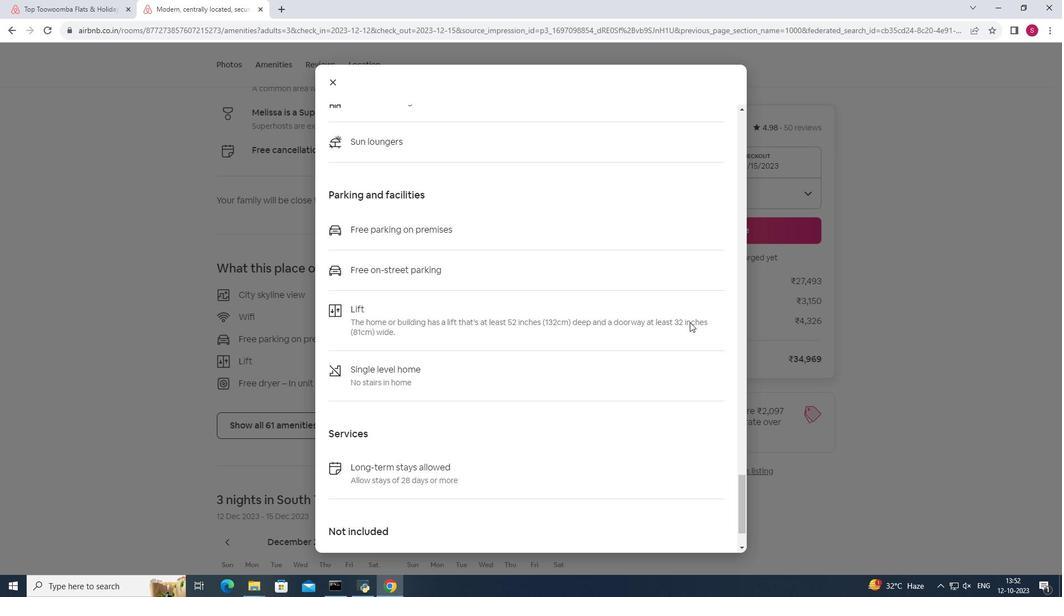 
Action: Mouse scrolled (689, 321) with delta (0, 0)
Screenshot: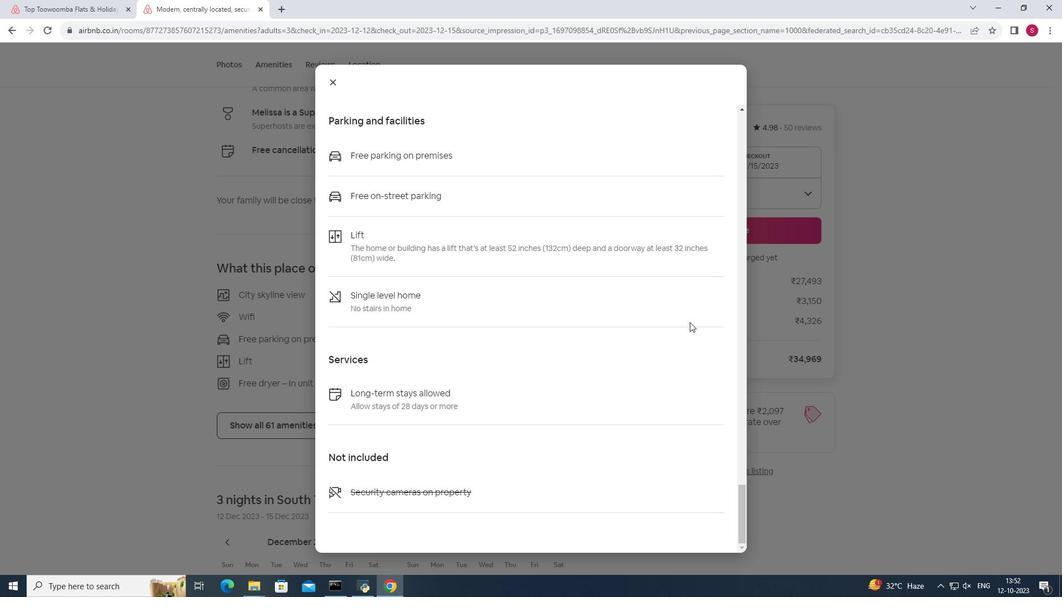 
Action: Mouse scrolled (689, 321) with delta (0, 0)
